 Task: Find and explore the Burj Khalifa in Google Earth, and gather information about its architecture and design.
Action: Mouse moved to (533, 301)
Screenshot: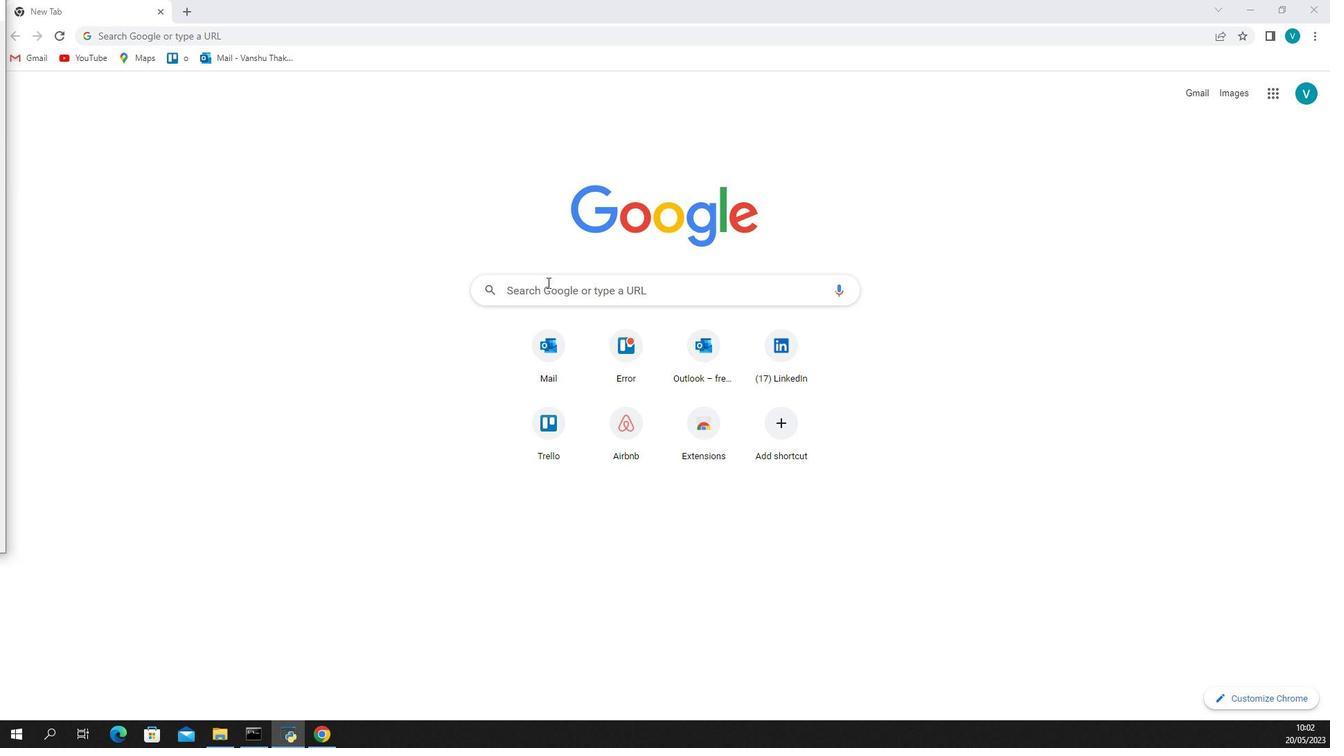 
Action: Mouse pressed left at (533, 301)
Screenshot: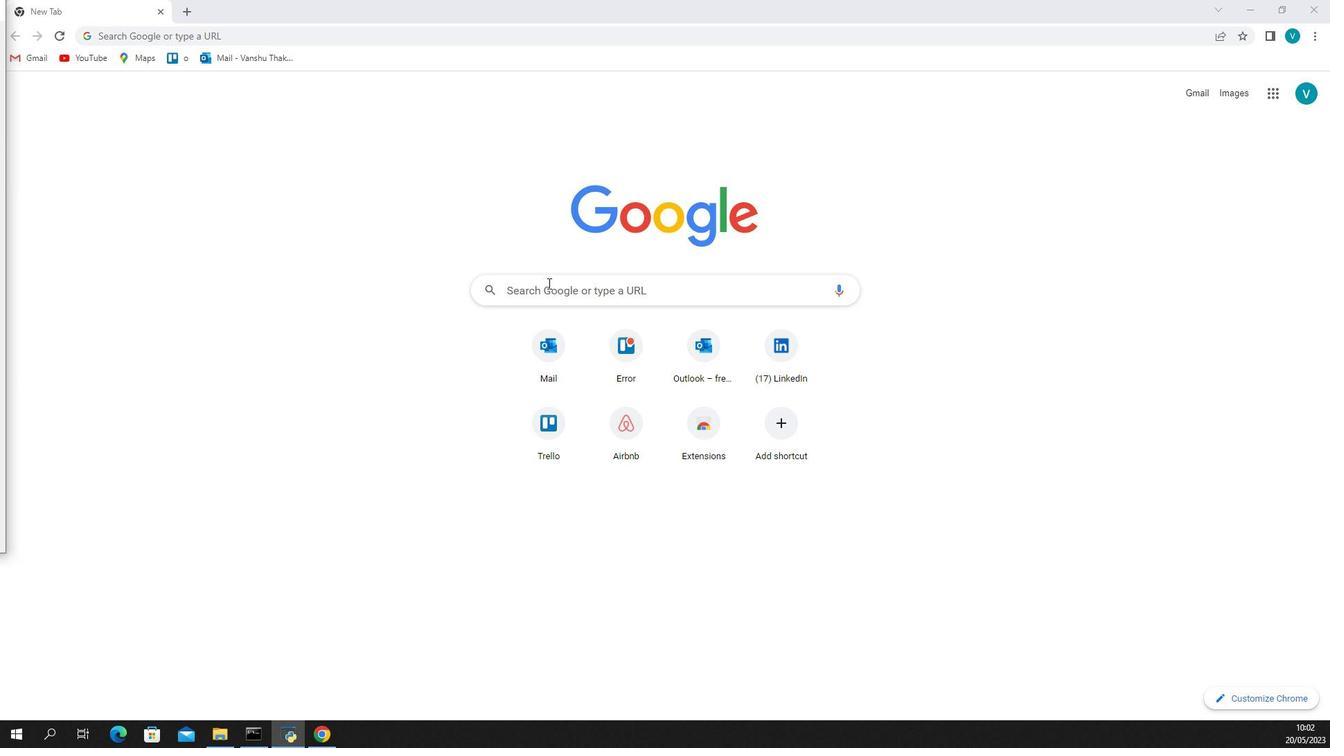 
Action: Key pressed google<Key.space>earth<Key.enter>
Screenshot: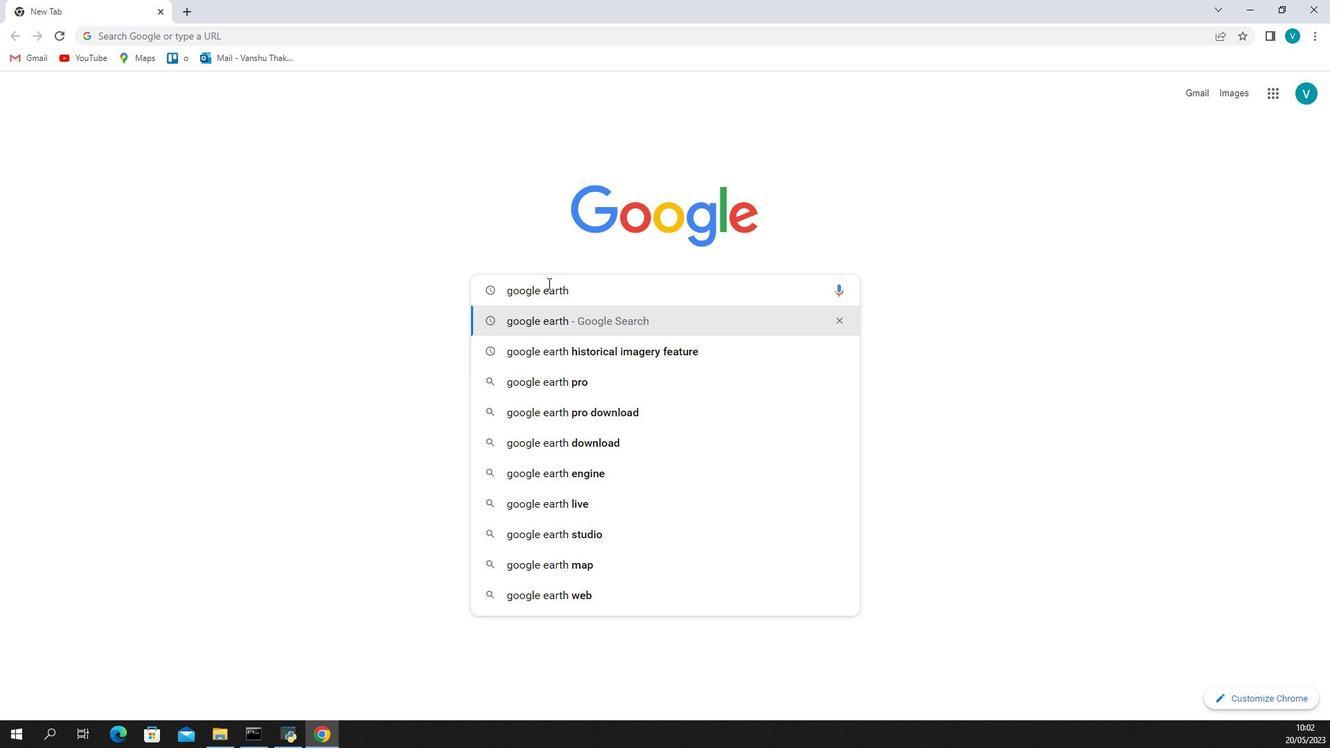 
Action: Mouse moved to (255, 250)
Screenshot: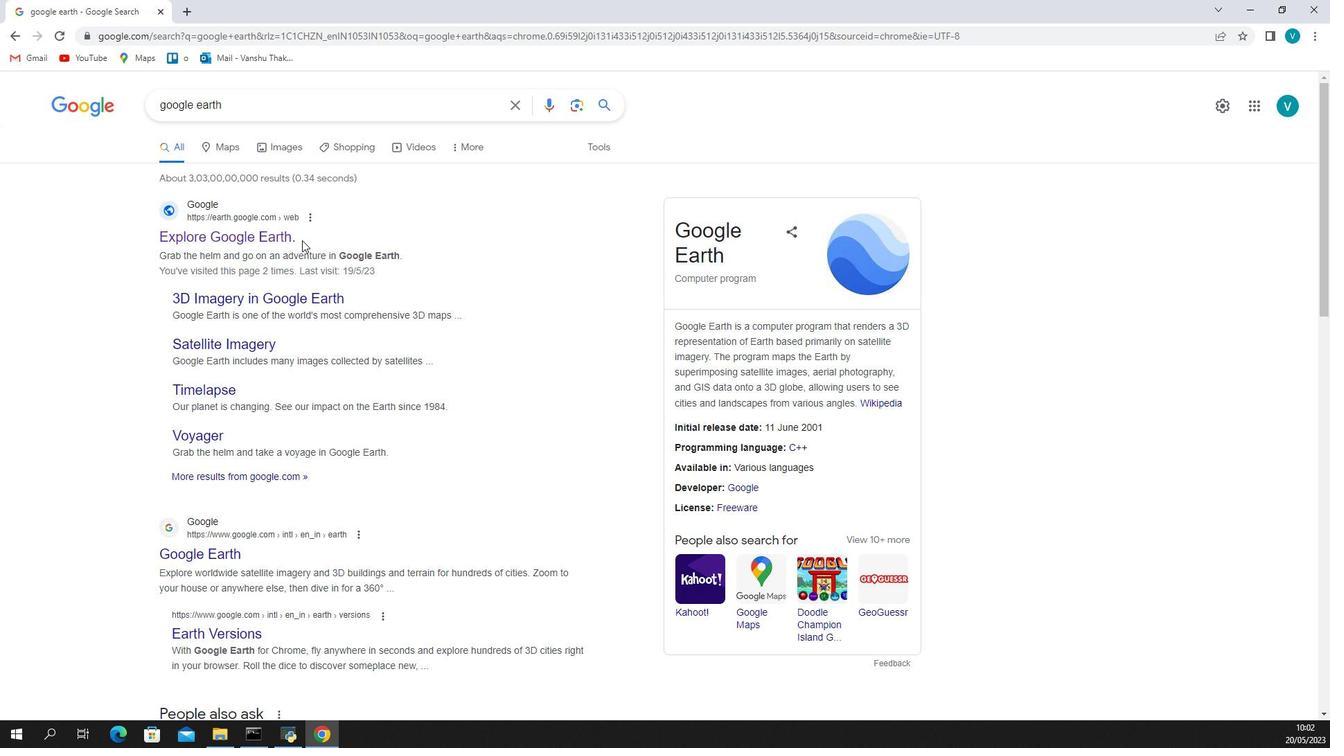 
Action: Mouse pressed left at (255, 250)
Screenshot: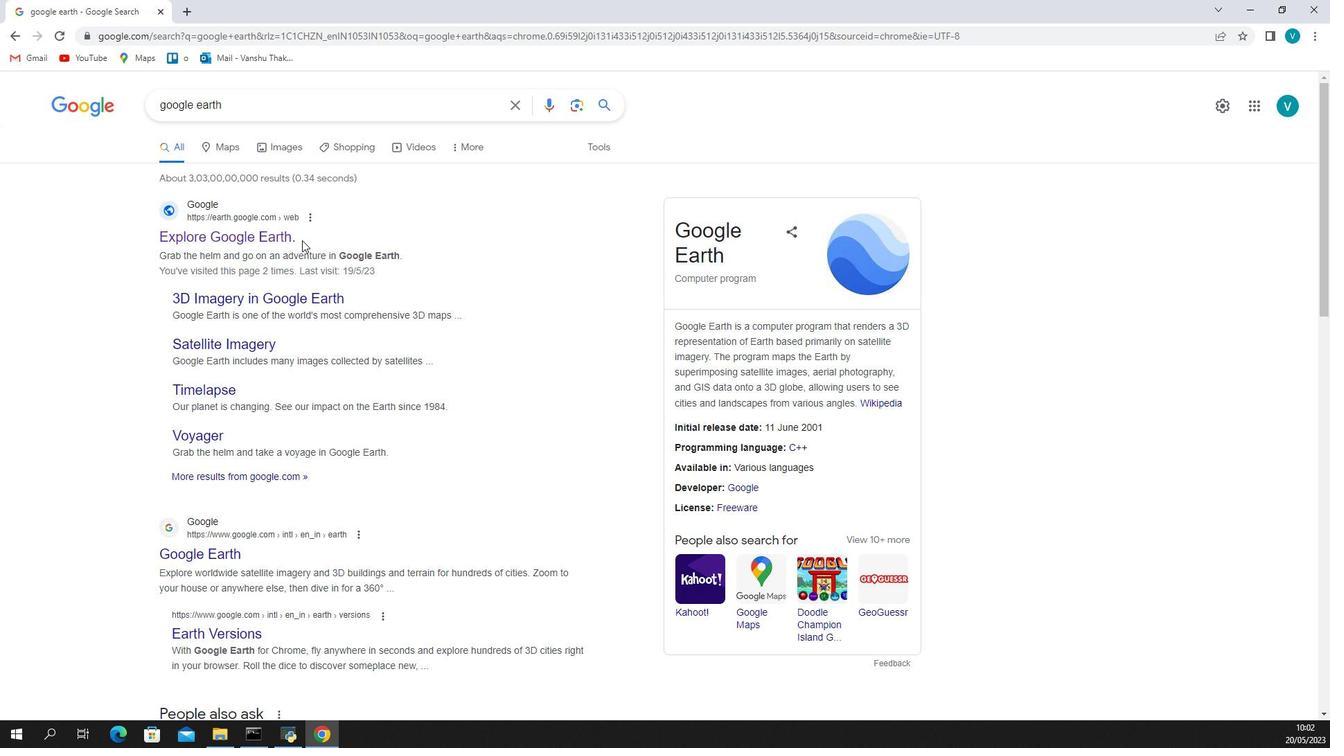 
Action: Mouse moved to (361, 283)
Screenshot: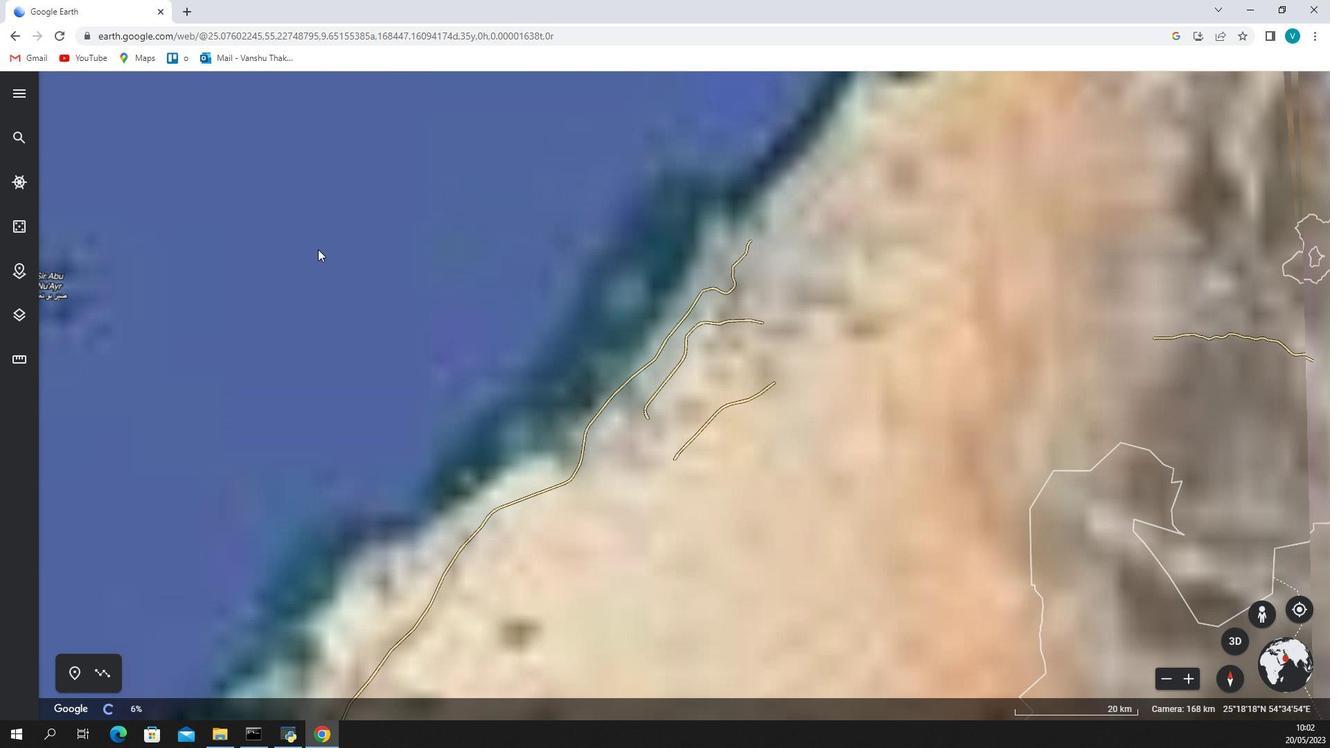 
Action: Mouse scrolled (361, 282) with delta (0, 0)
Screenshot: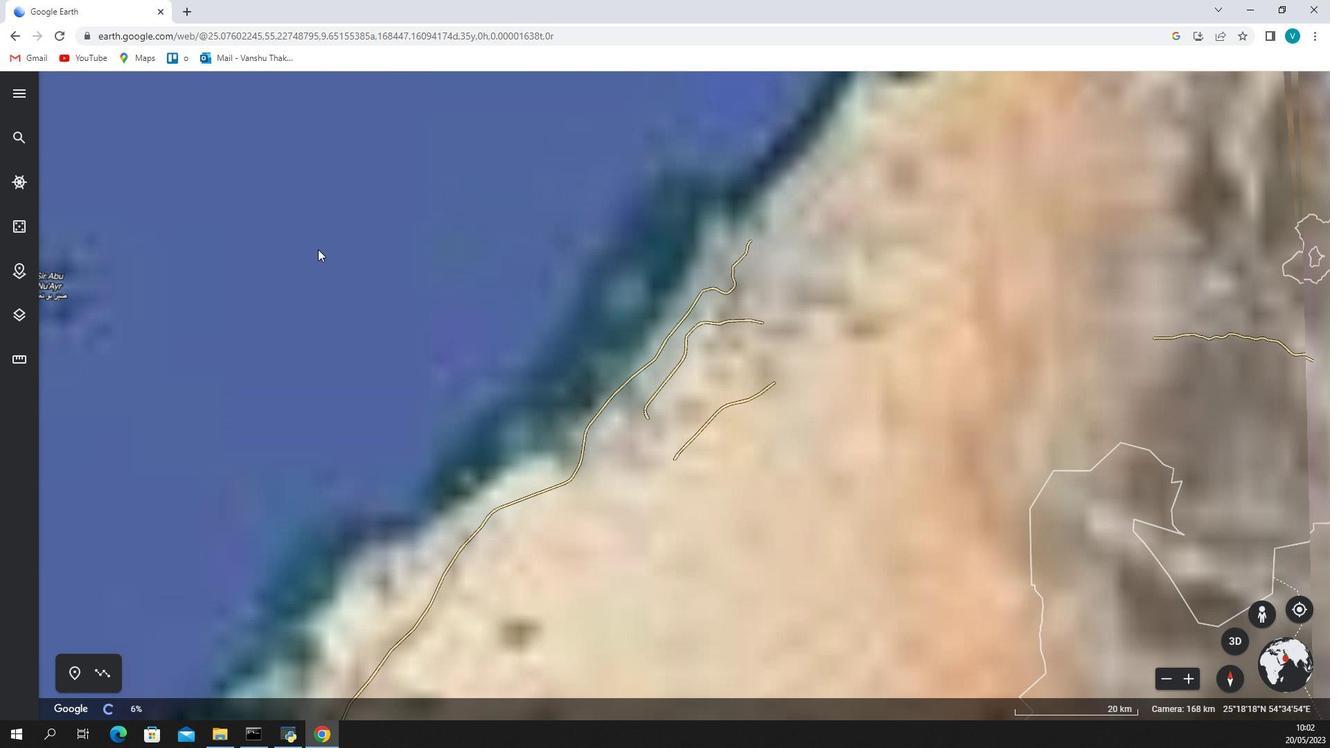 
Action: Mouse moved to (363, 284)
Screenshot: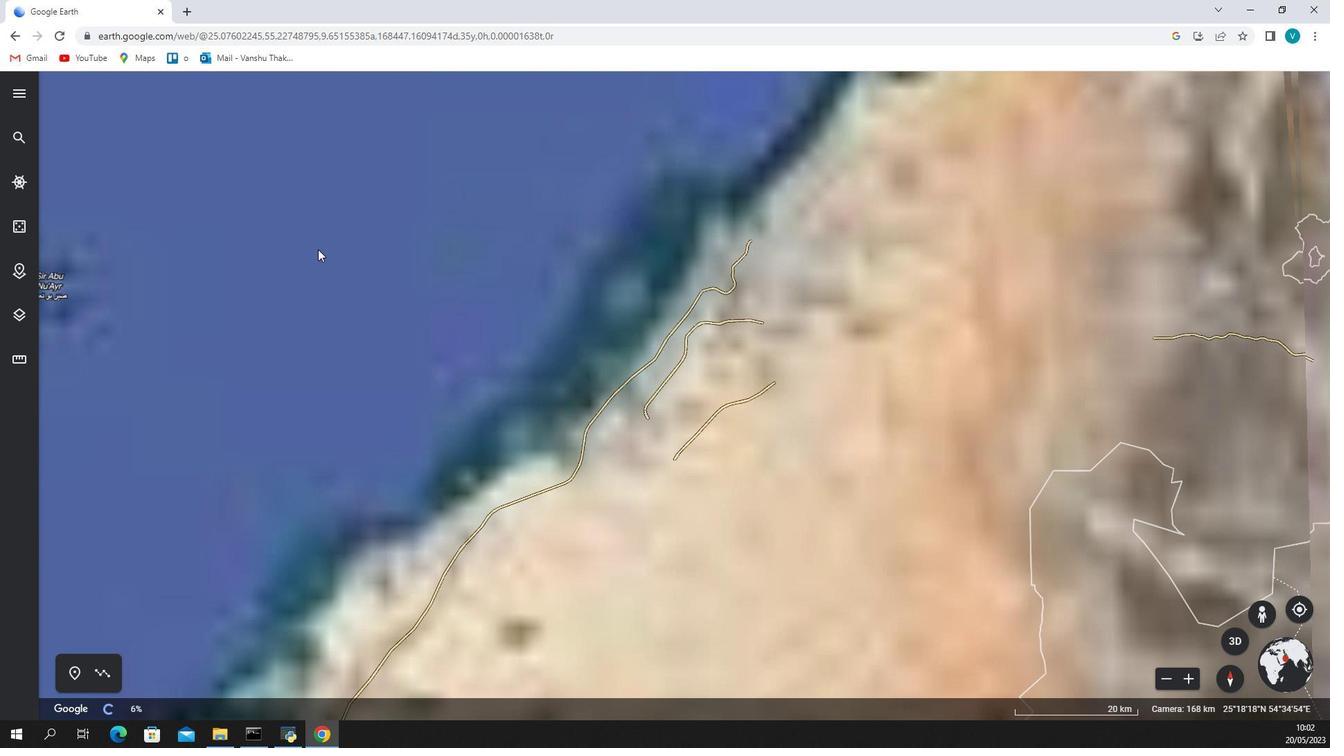 
Action: Mouse scrolled (363, 284) with delta (0, 0)
Screenshot: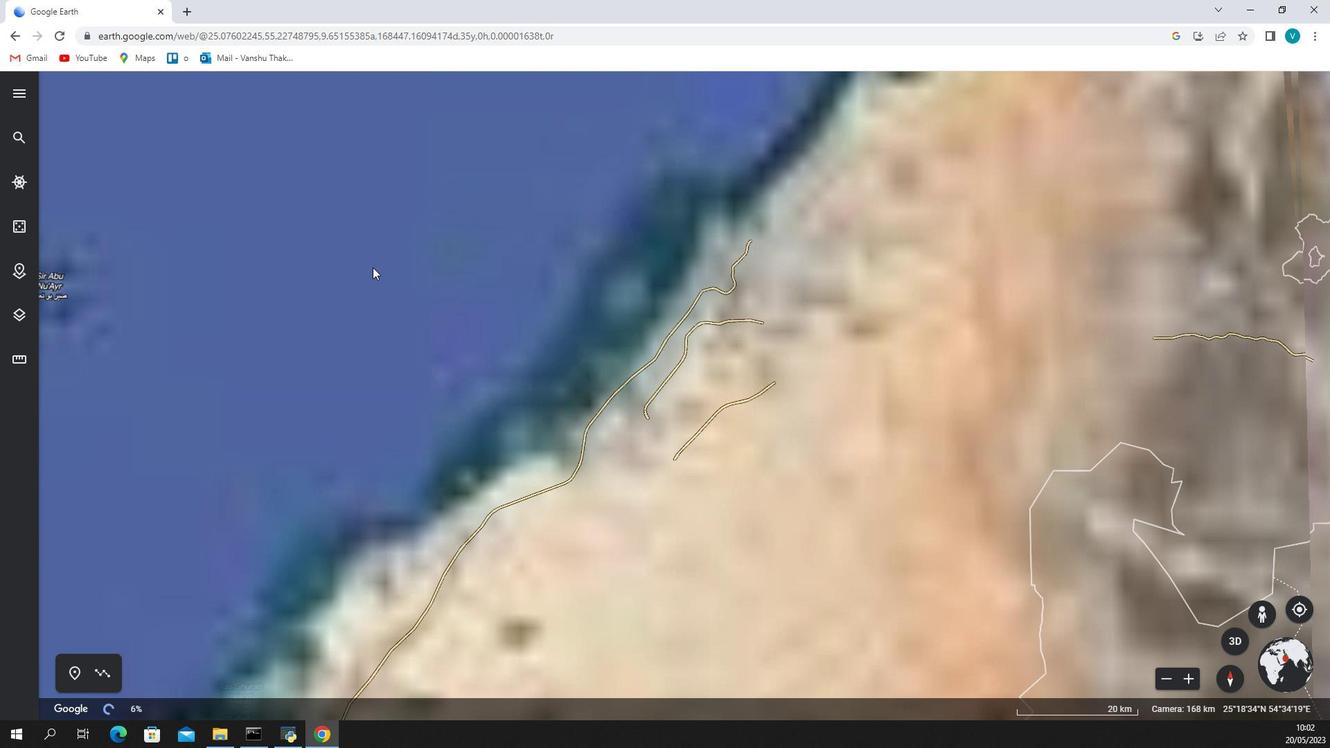 
Action: Mouse moved to (368, 285)
Screenshot: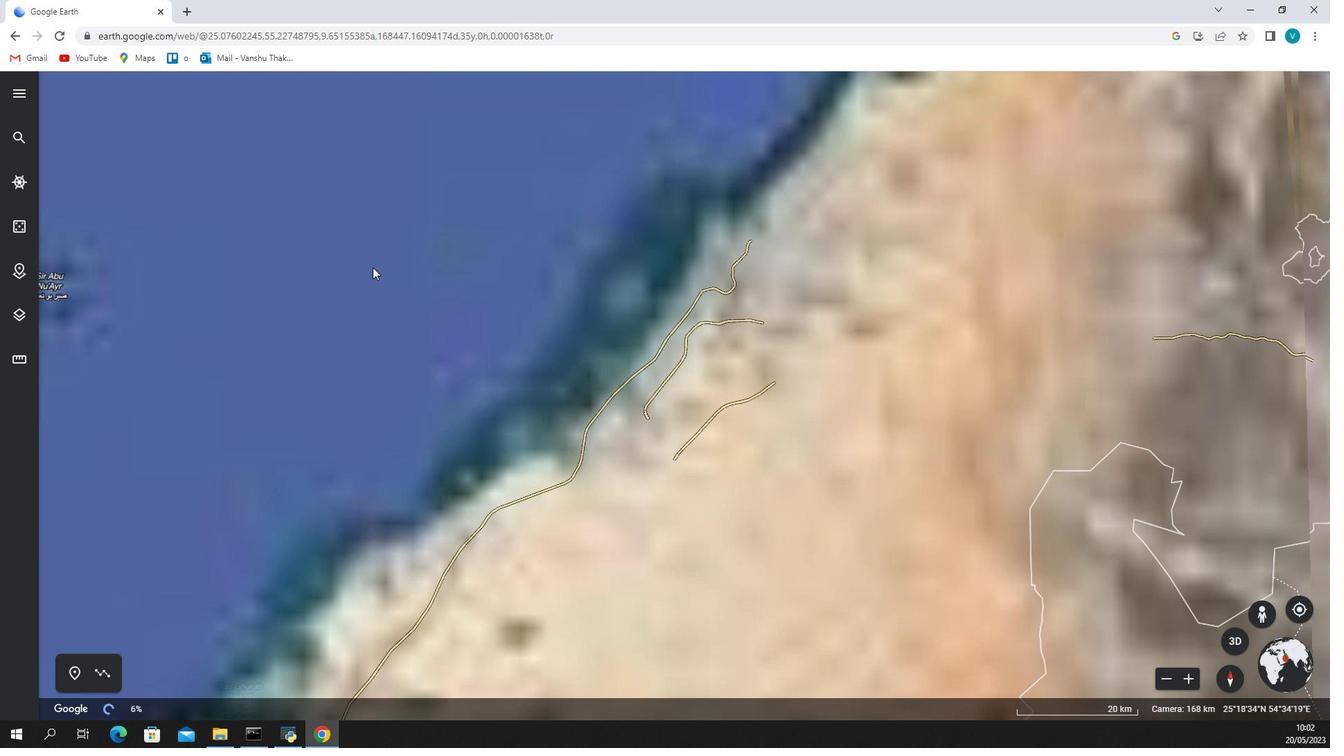 
Action: Mouse scrolled (368, 284) with delta (0, 0)
Screenshot: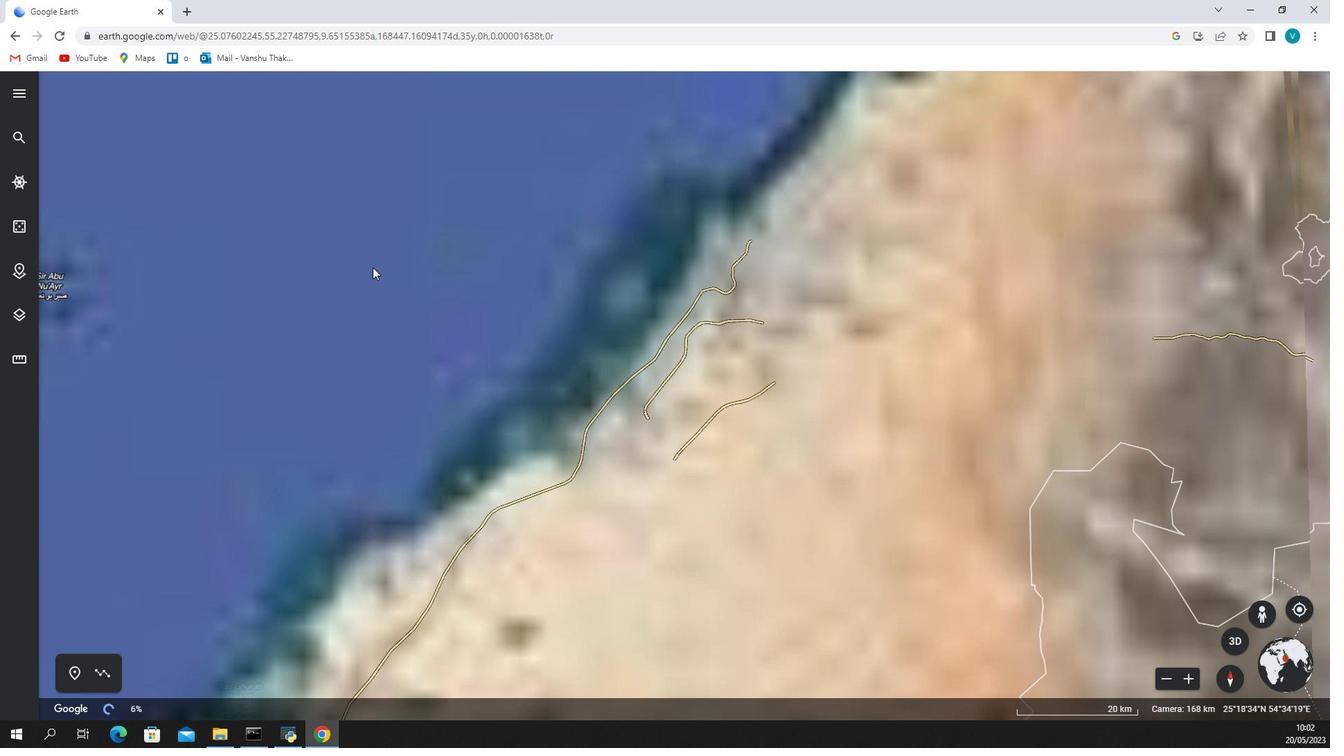 
Action: Mouse moved to (372, 285)
Screenshot: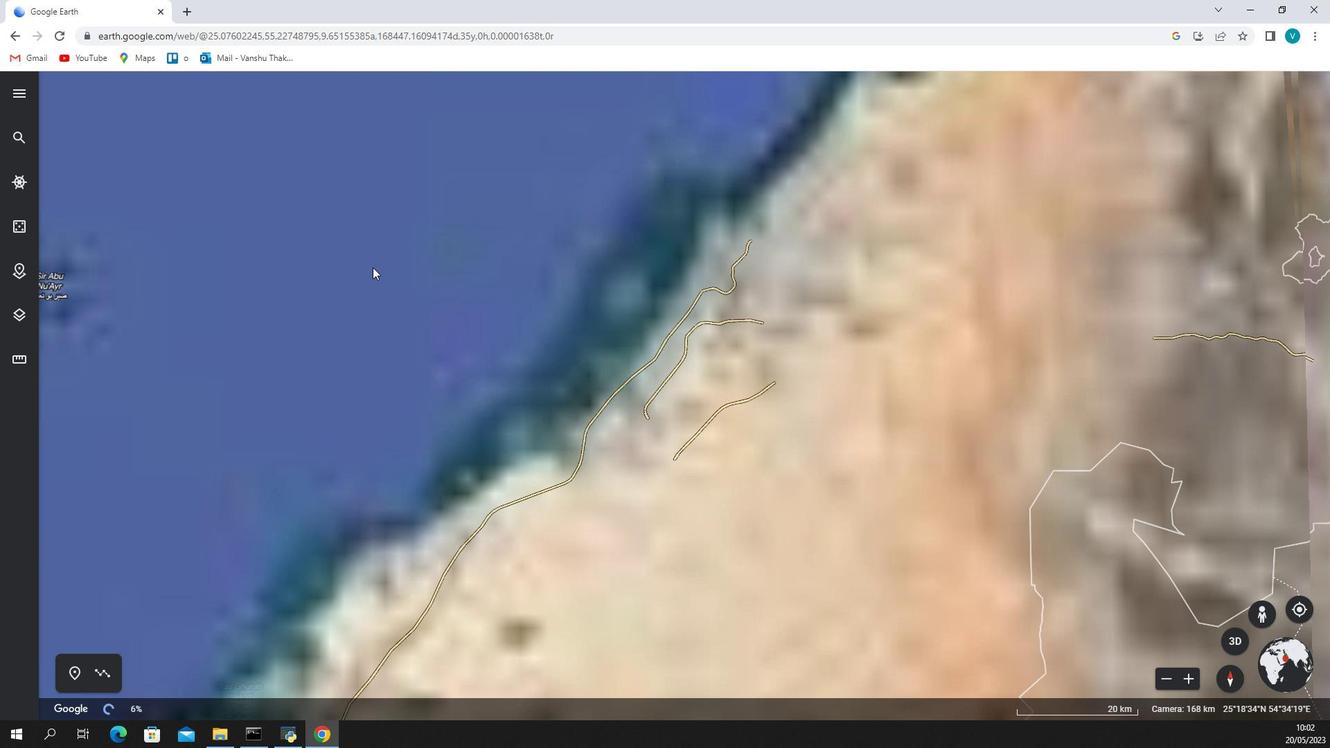 
Action: Mouse scrolled (372, 284) with delta (0, 0)
Screenshot: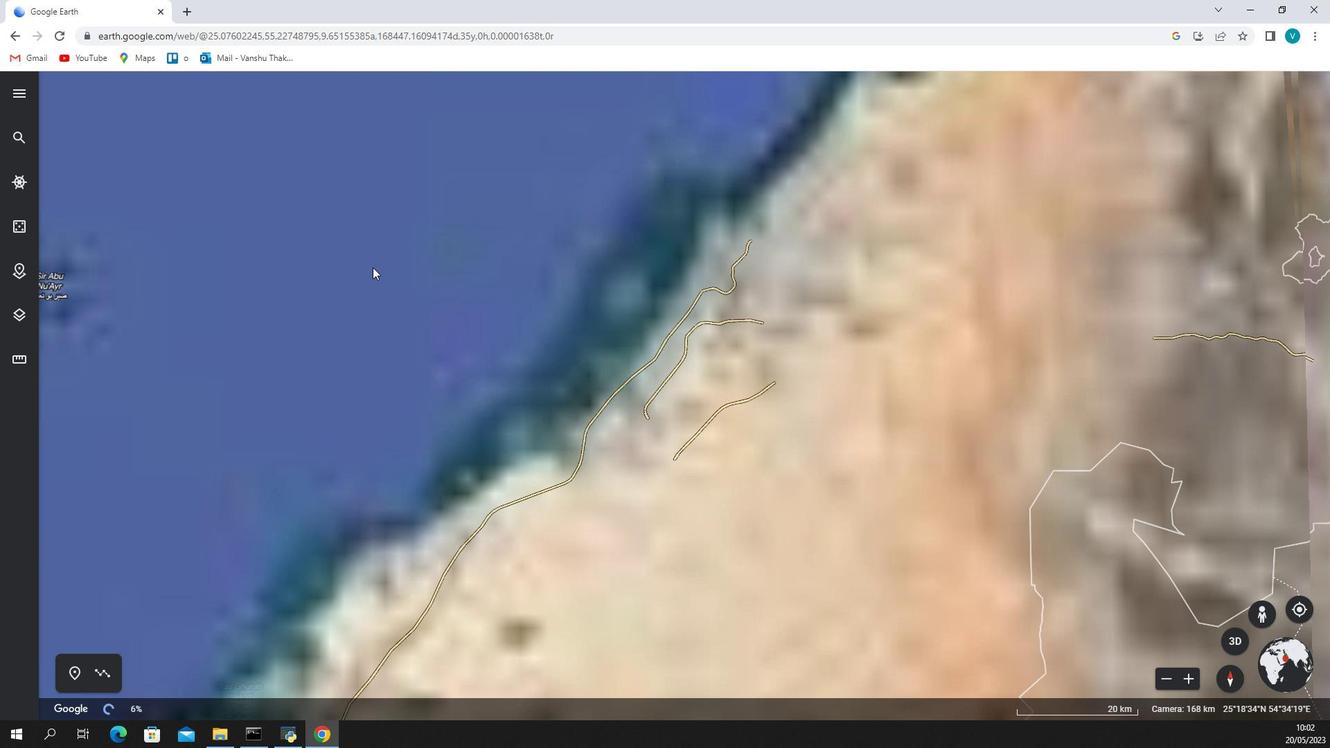 
Action: Mouse moved to (374, 285)
Screenshot: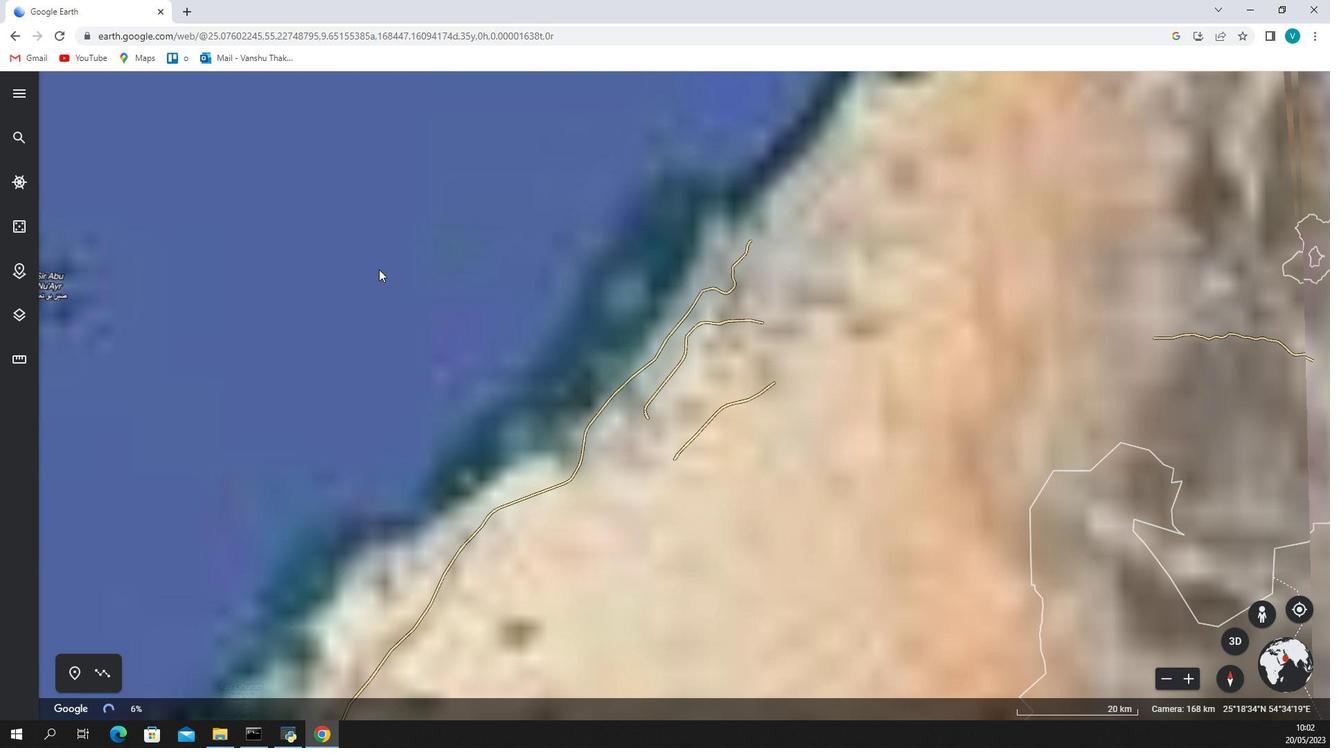 
Action: Mouse scrolled (374, 284) with delta (0, 0)
Screenshot: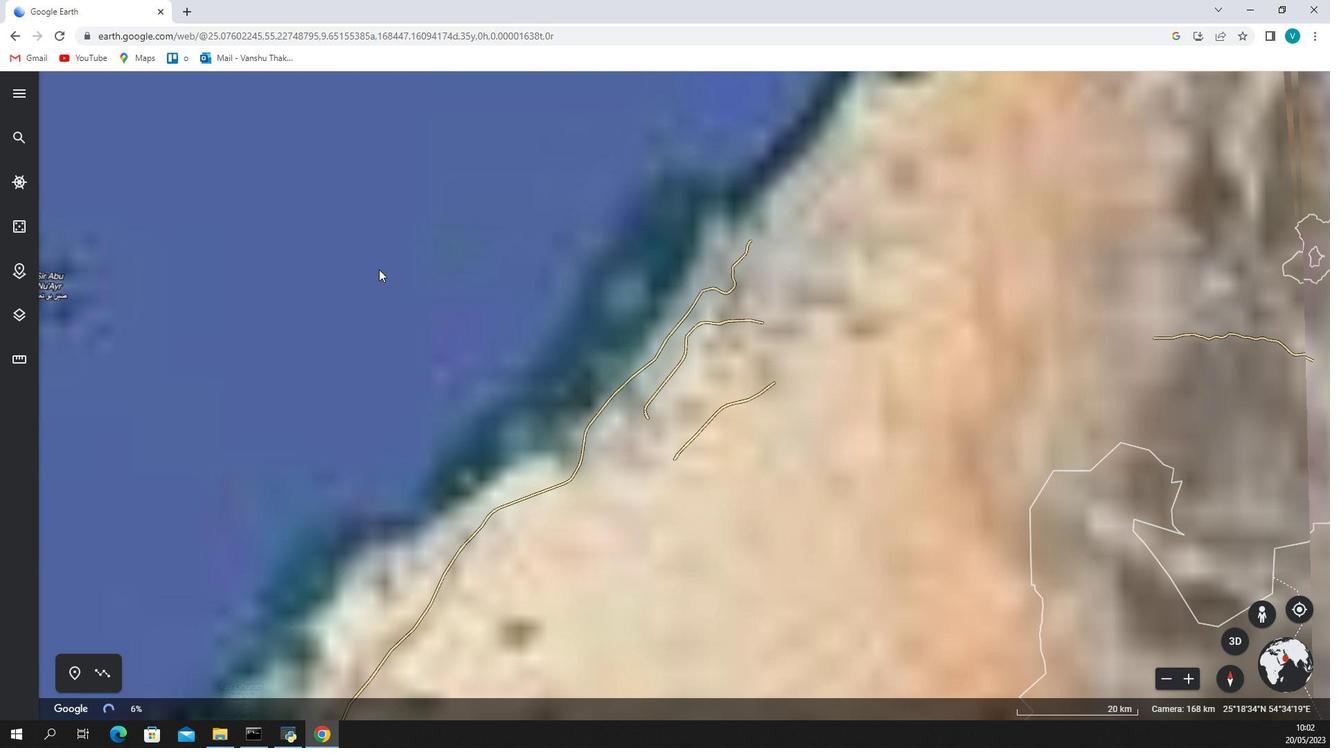 
Action: Mouse scrolled (374, 284) with delta (0, 0)
Screenshot: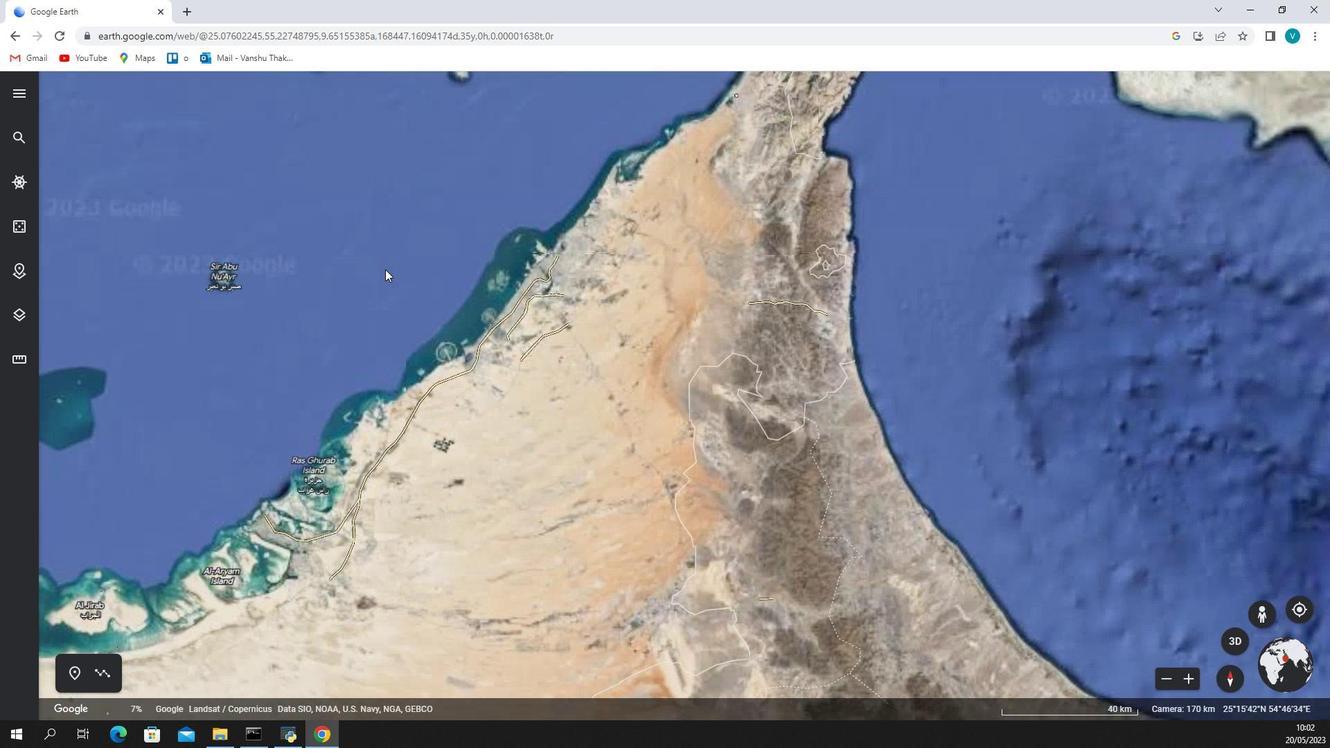 
Action: Mouse scrolled (374, 284) with delta (0, 0)
Screenshot: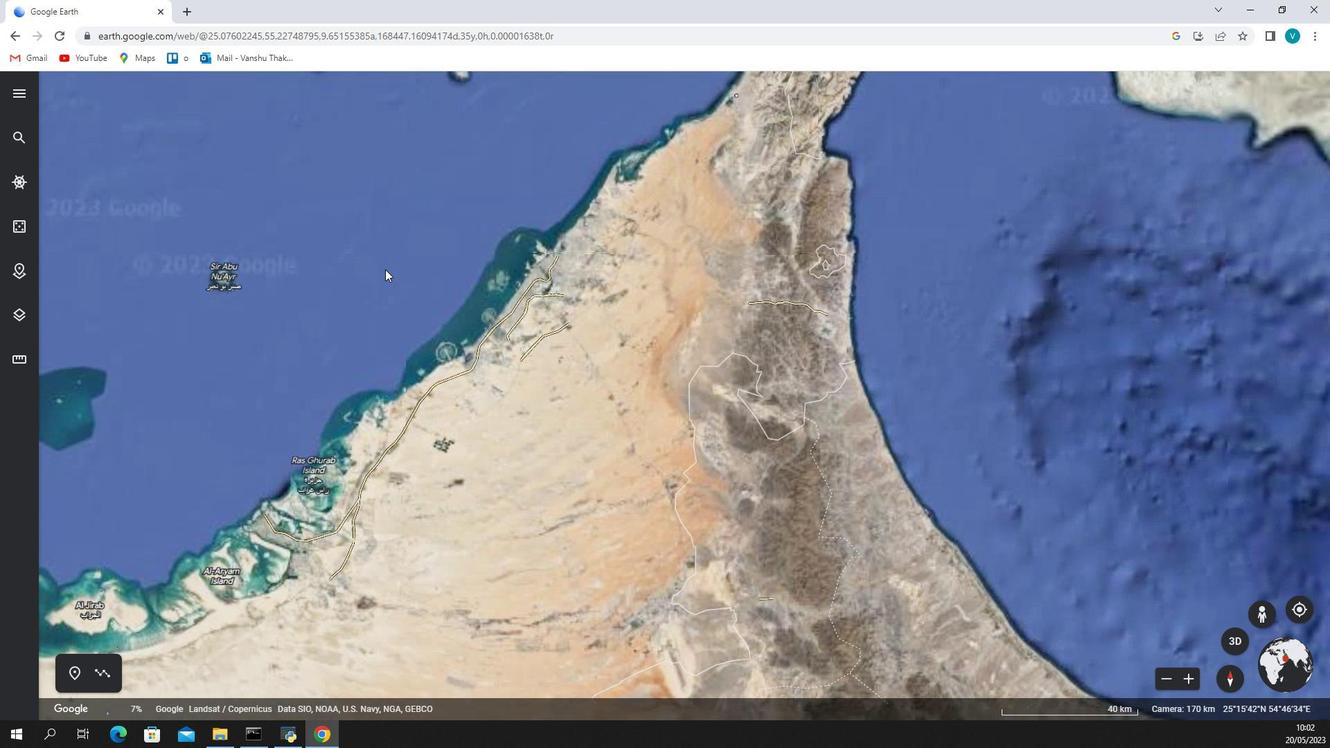 
Action: Mouse scrolled (374, 284) with delta (0, 0)
Screenshot: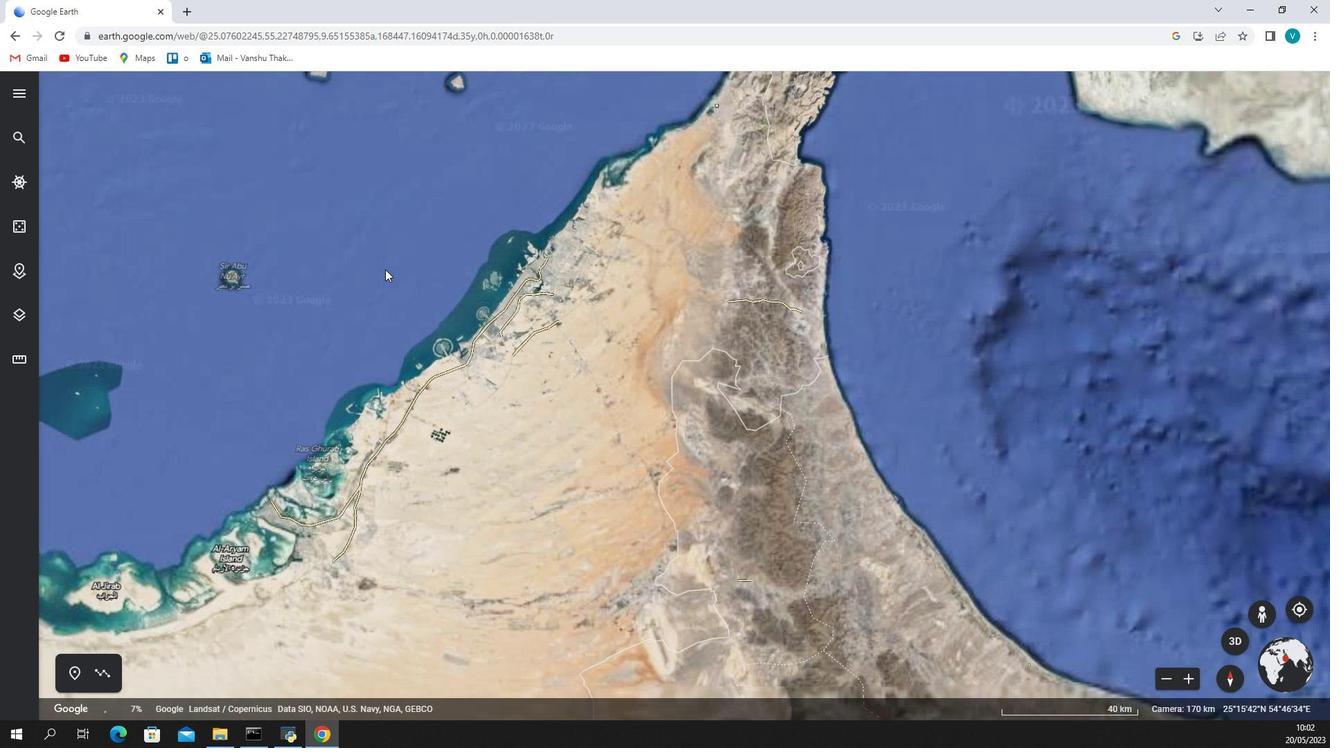 
Action: Mouse scrolled (374, 284) with delta (0, 0)
Screenshot: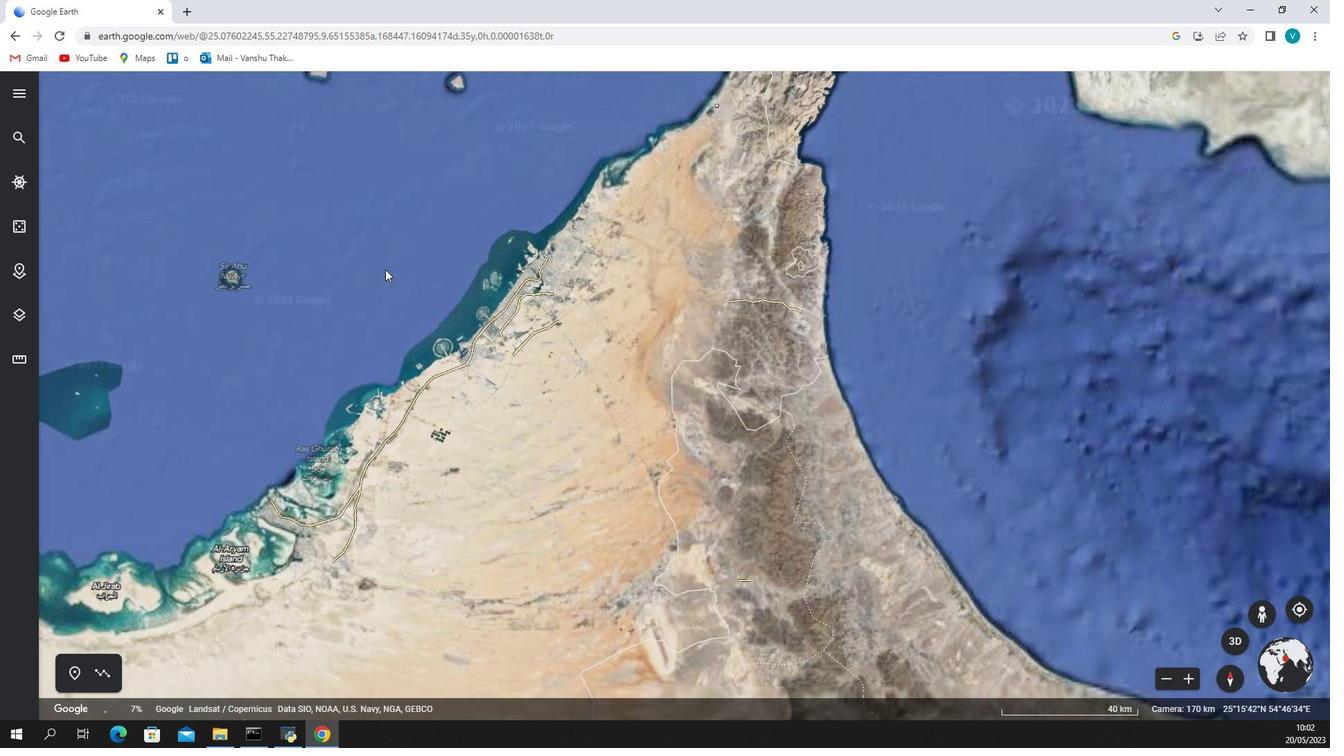 
Action: Mouse scrolled (374, 284) with delta (0, 0)
Screenshot: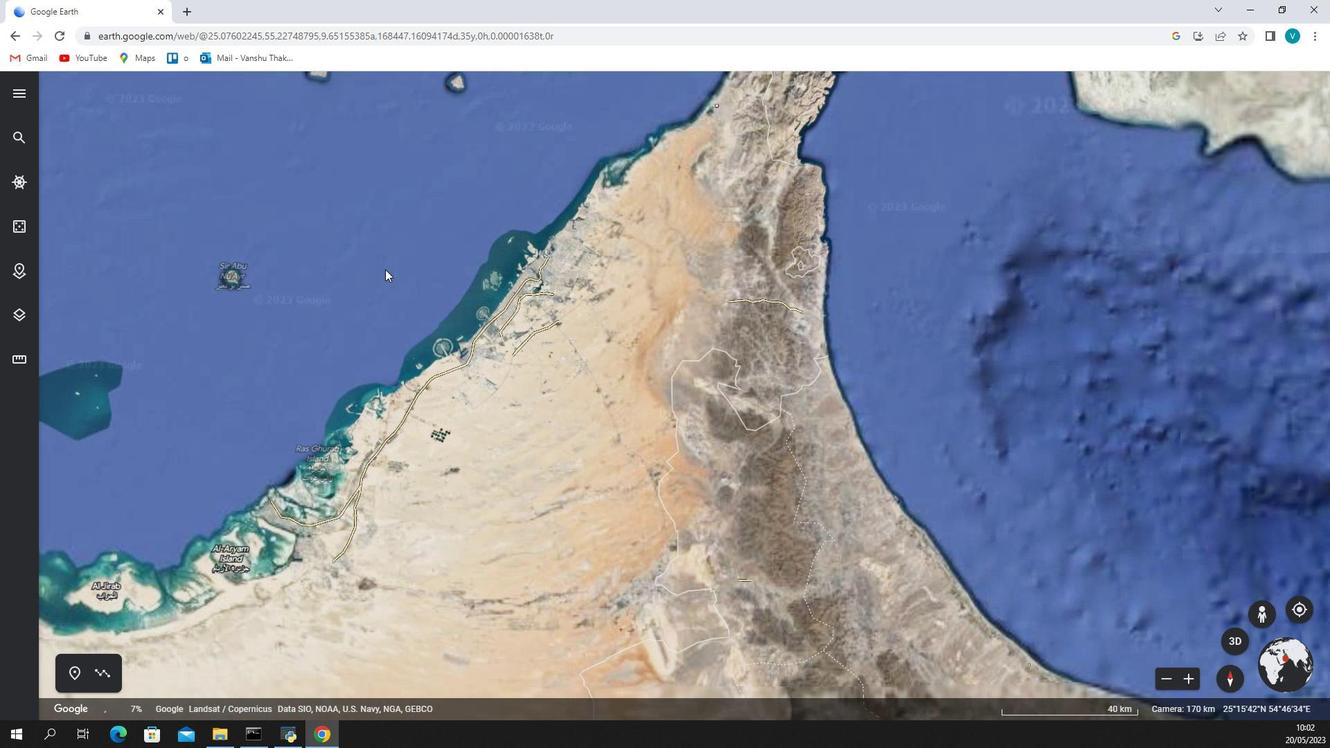 
Action: Mouse scrolled (374, 284) with delta (0, 0)
Screenshot: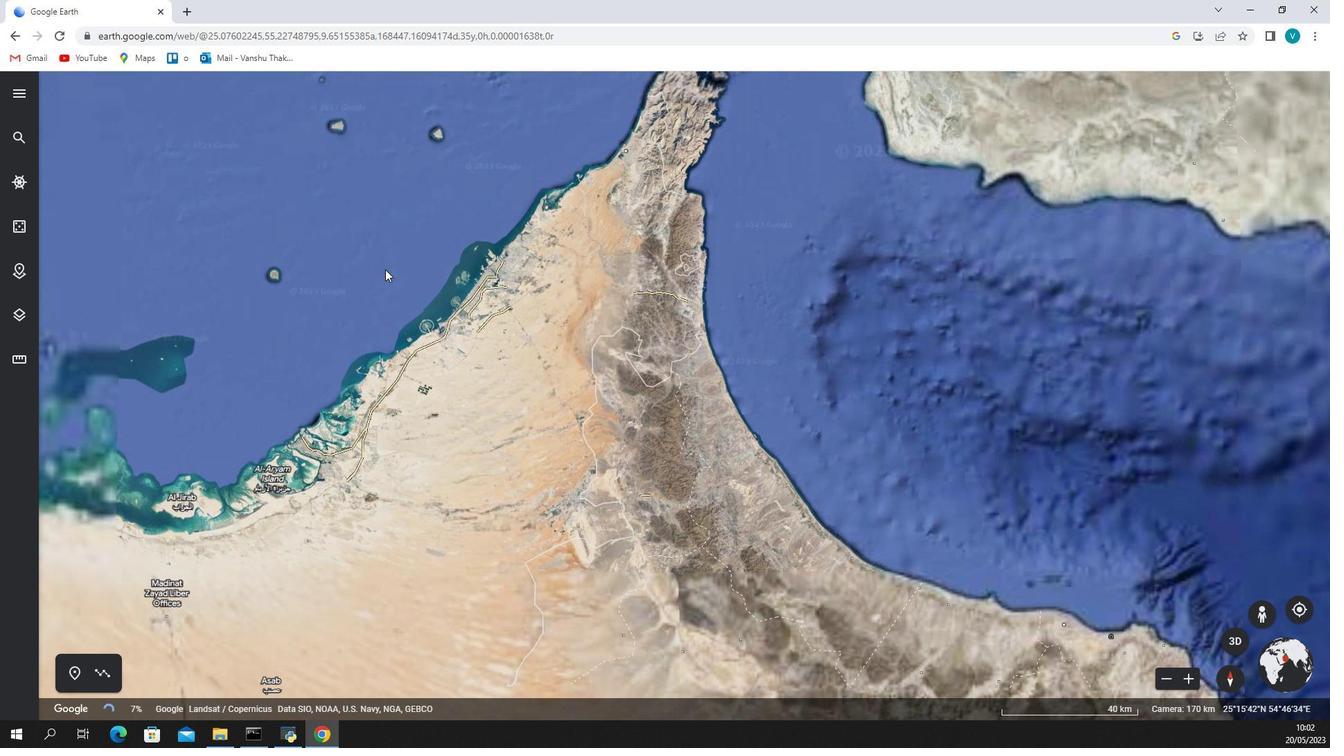 
Action: Mouse scrolled (374, 284) with delta (0, 0)
Screenshot: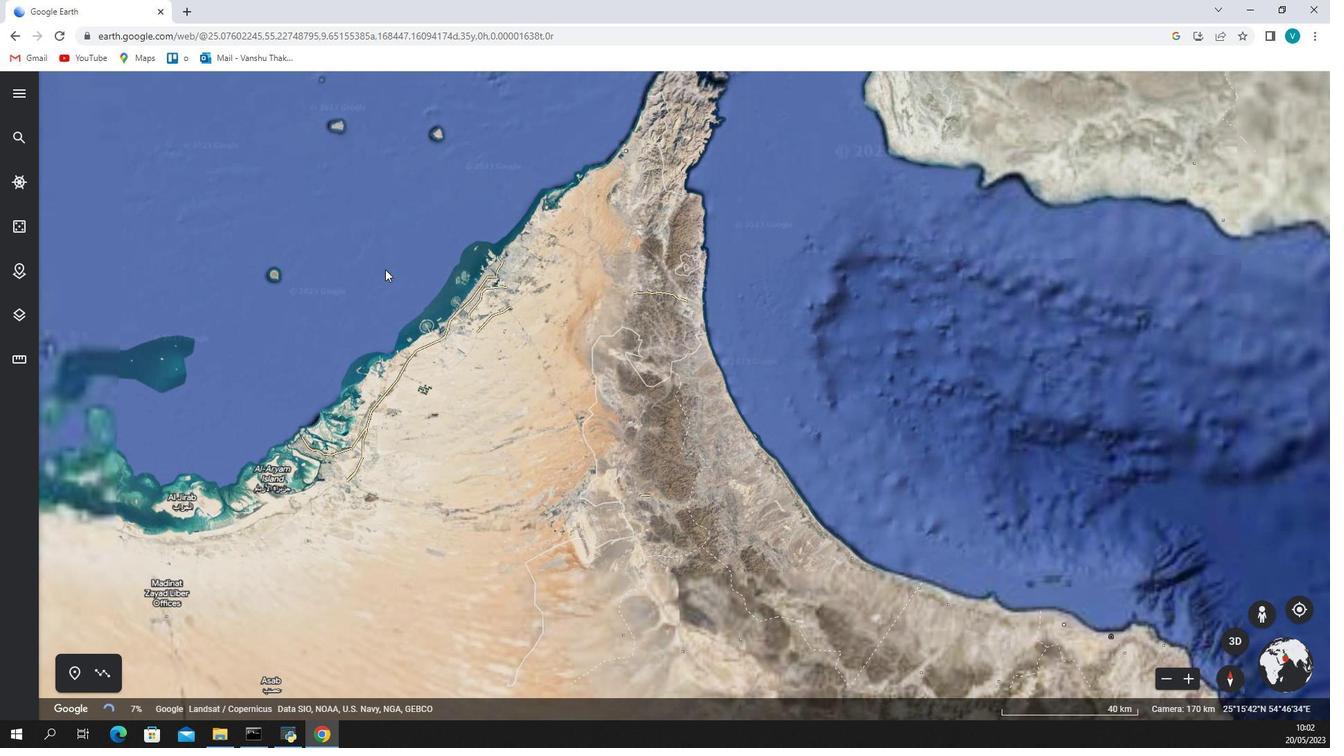 
Action: Mouse scrolled (374, 284) with delta (0, 0)
Screenshot: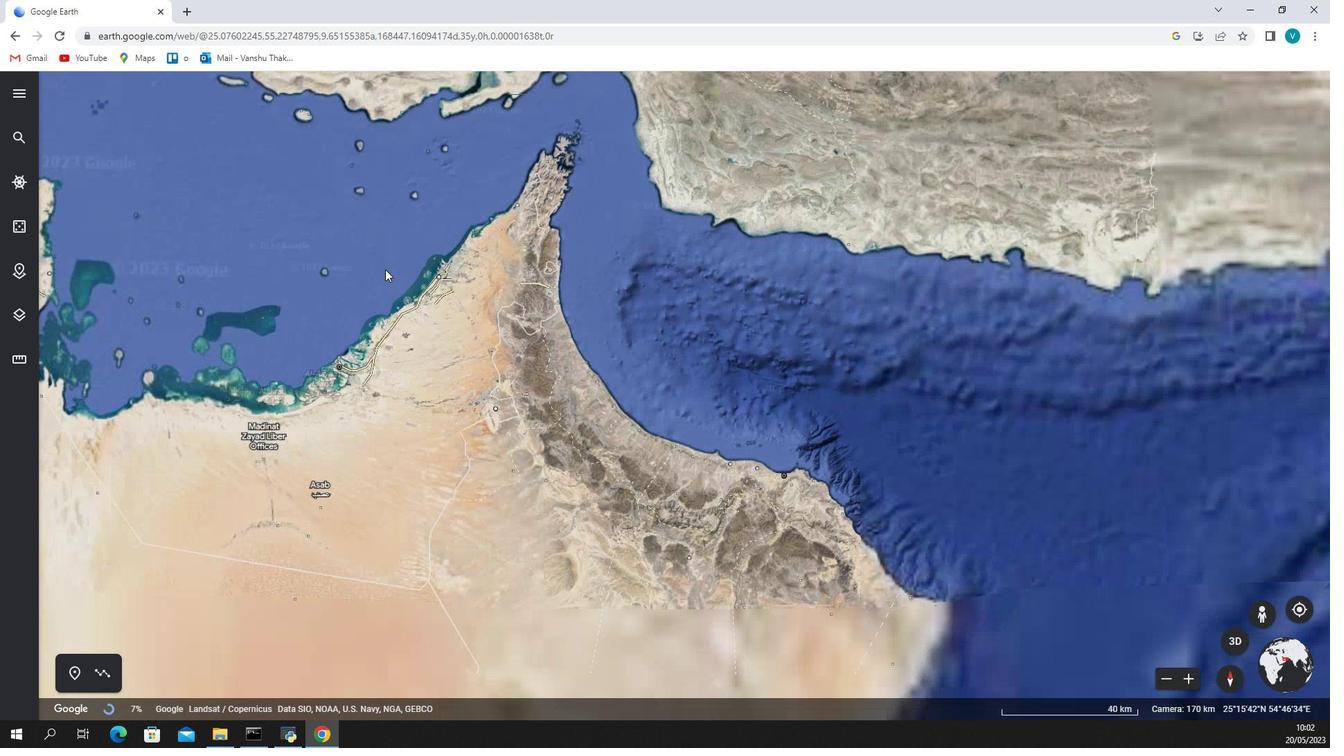 
Action: Mouse scrolled (374, 284) with delta (0, 0)
Screenshot: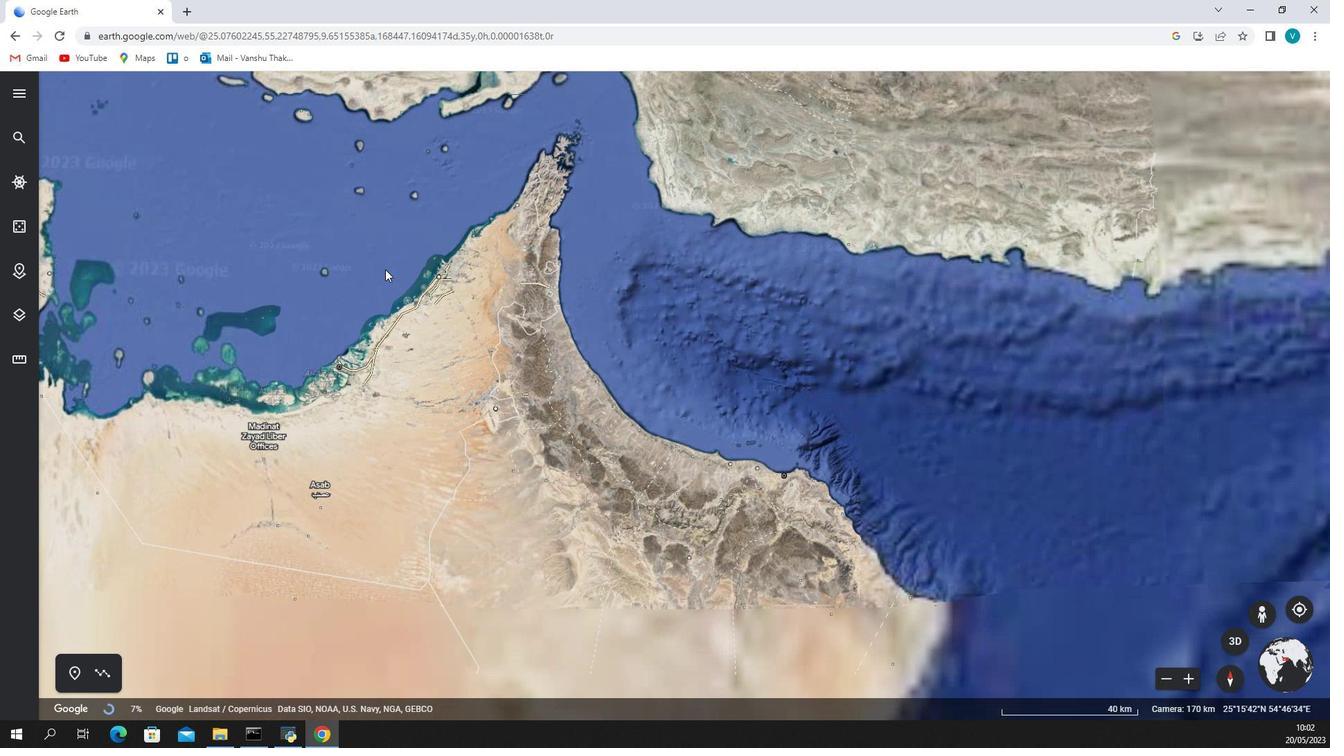 
Action: Mouse scrolled (374, 284) with delta (0, 0)
Screenshot: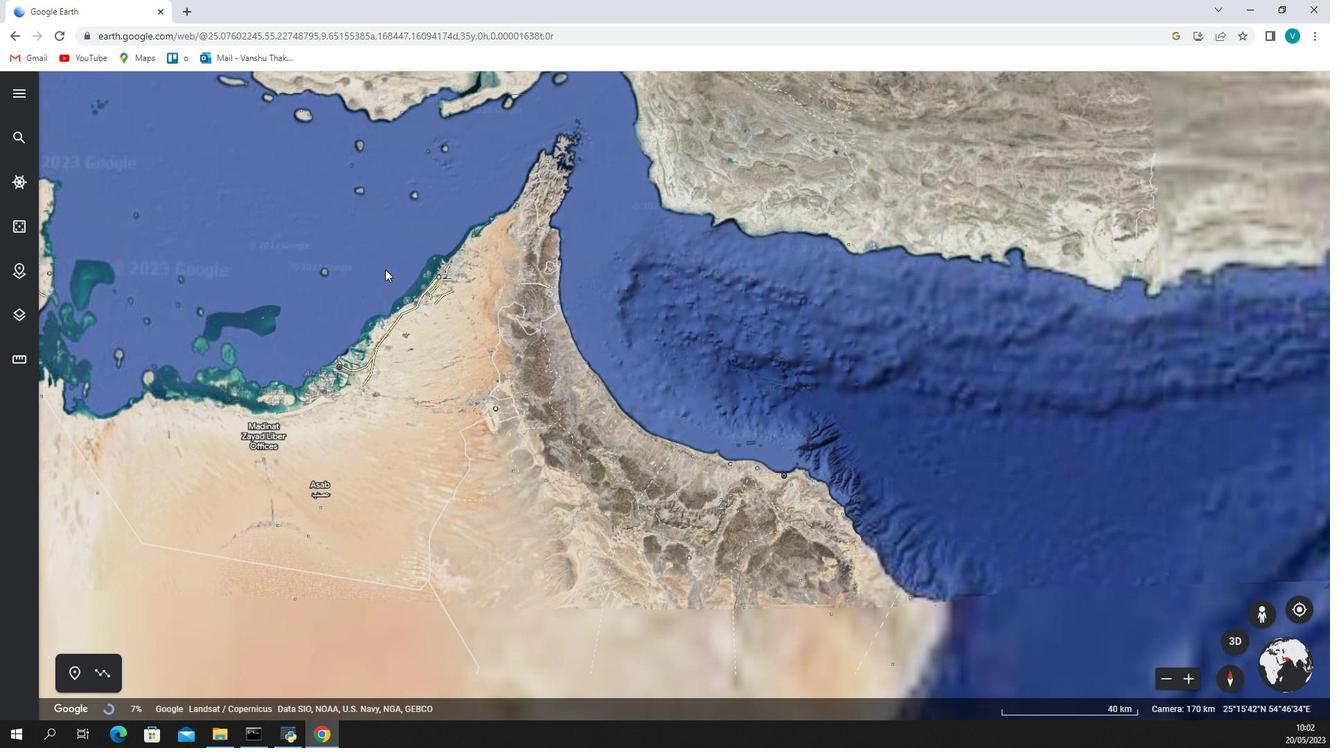 
Action: Mouse scrolled (374, 284) with delta (0, 0)
Screenshot: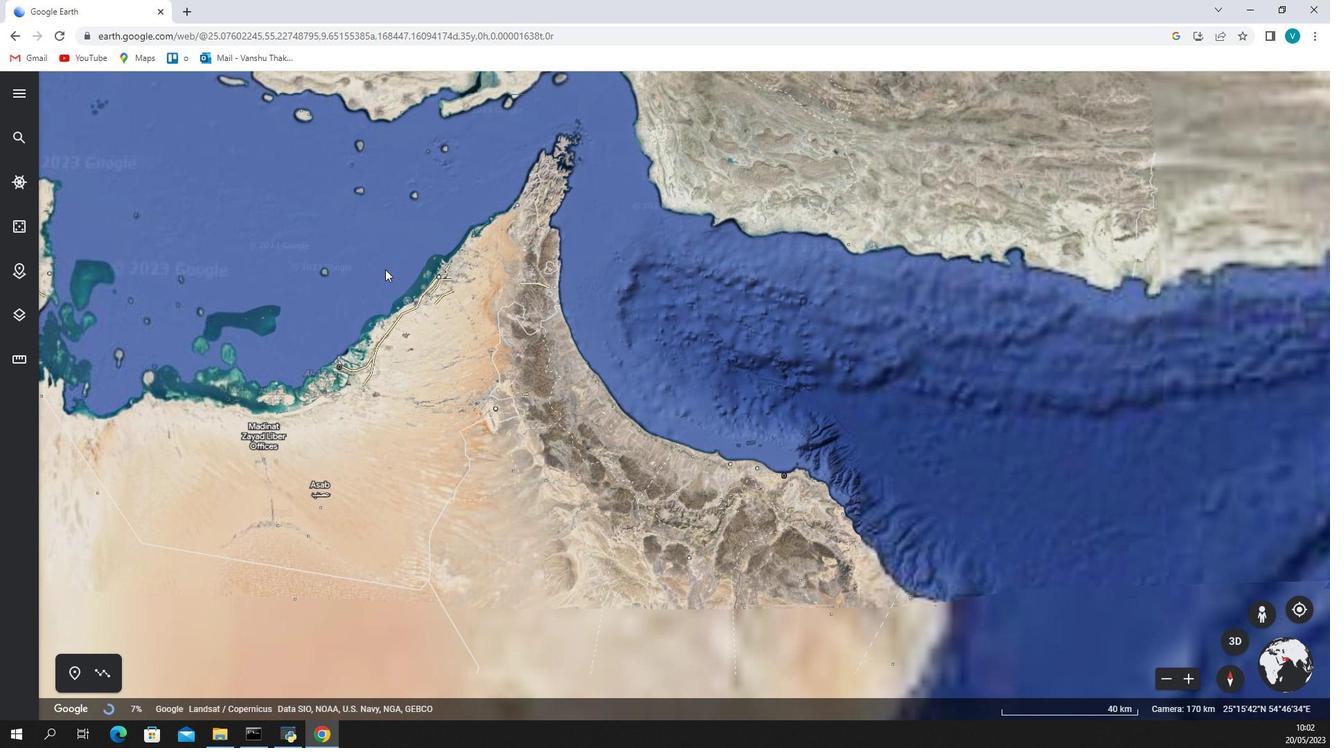 
Action: Mouse scrolled (374, 284) with delta (0, 0)
Screenshot: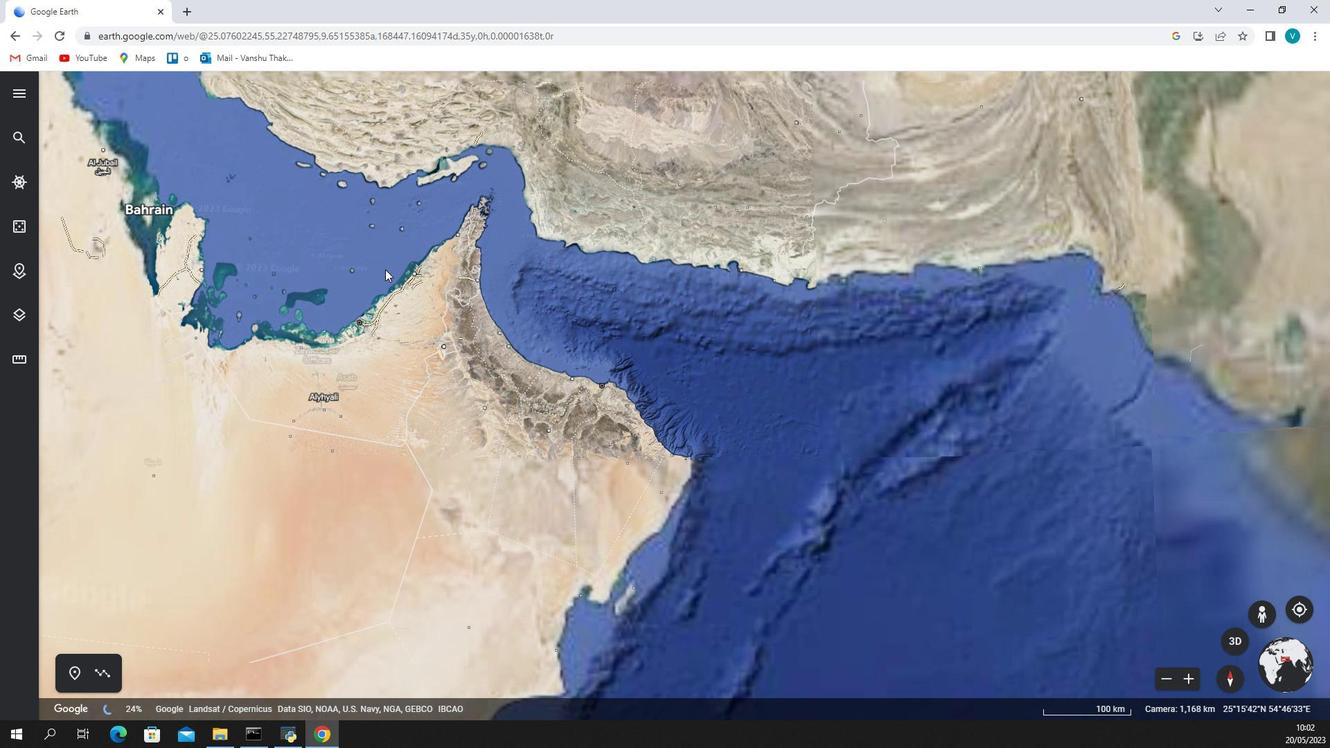 
Action: Mouse scrolled (374, 284) with delta (0, 0)
Screenshot: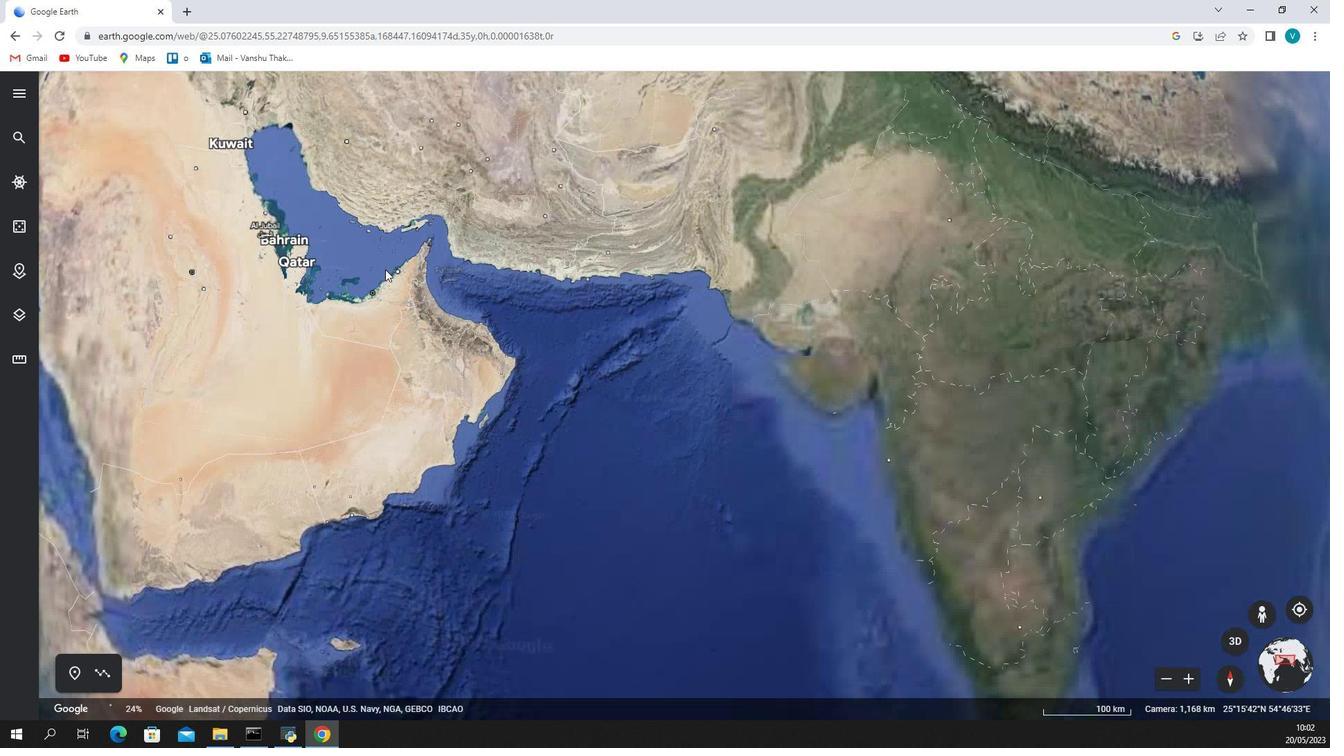 
Action: Mouse scrolled (374, 284) with delta (0, 0)
Screenshot: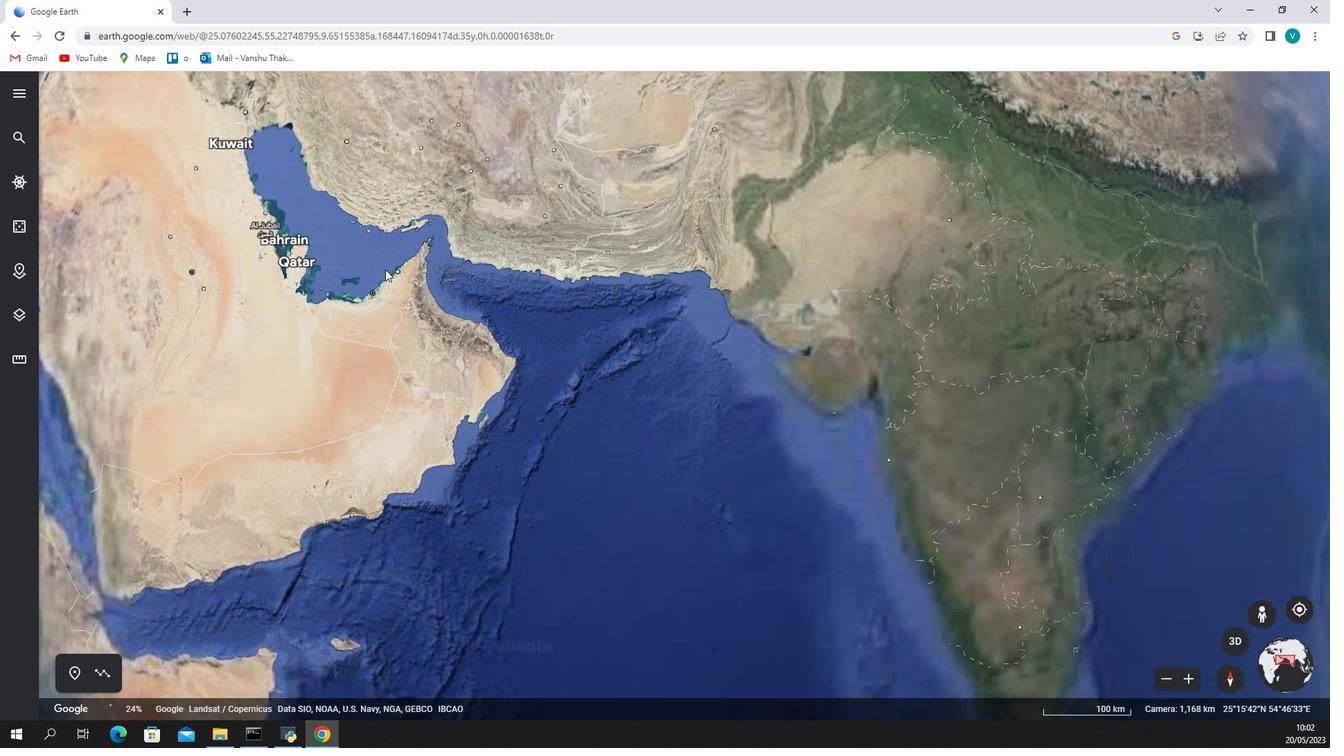 
Action: Mouse scrolled (374, 284) with delta (0, 0)
Screenshot: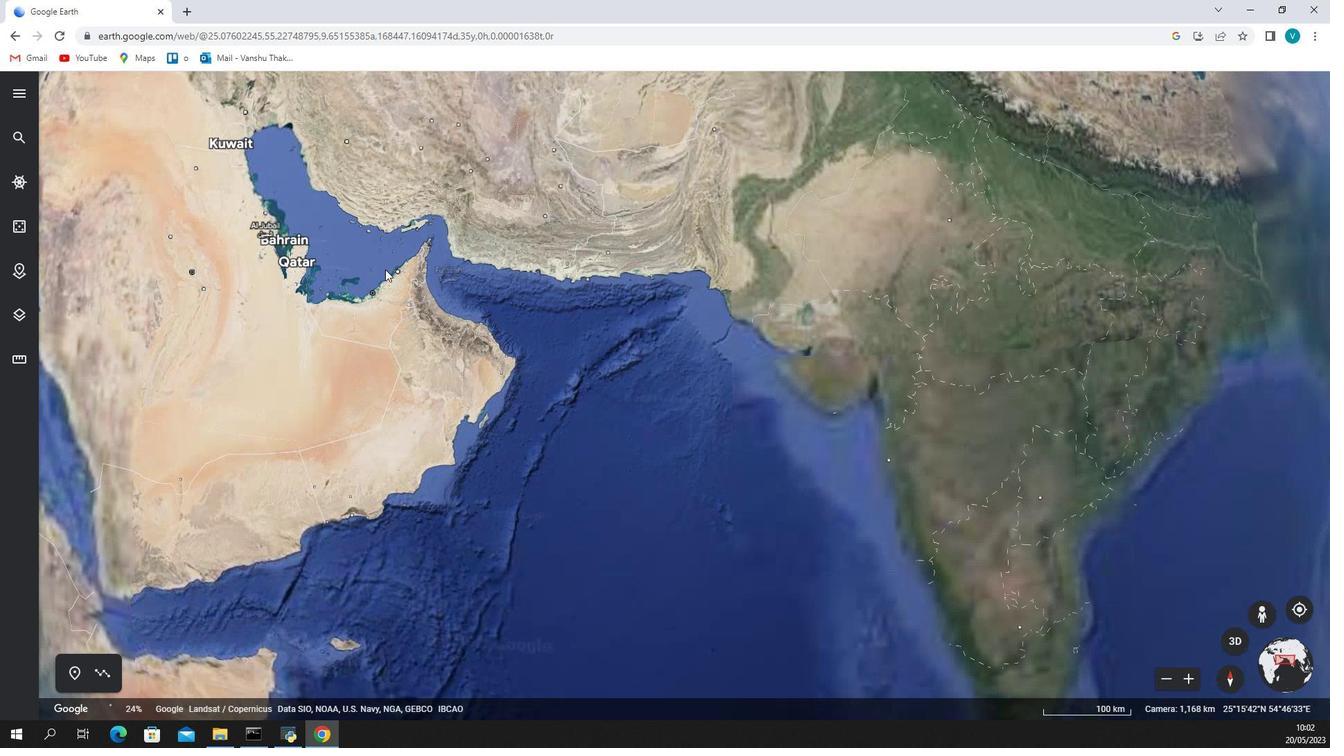 
Action: Mouse moved to (15, 135)
Screenshot: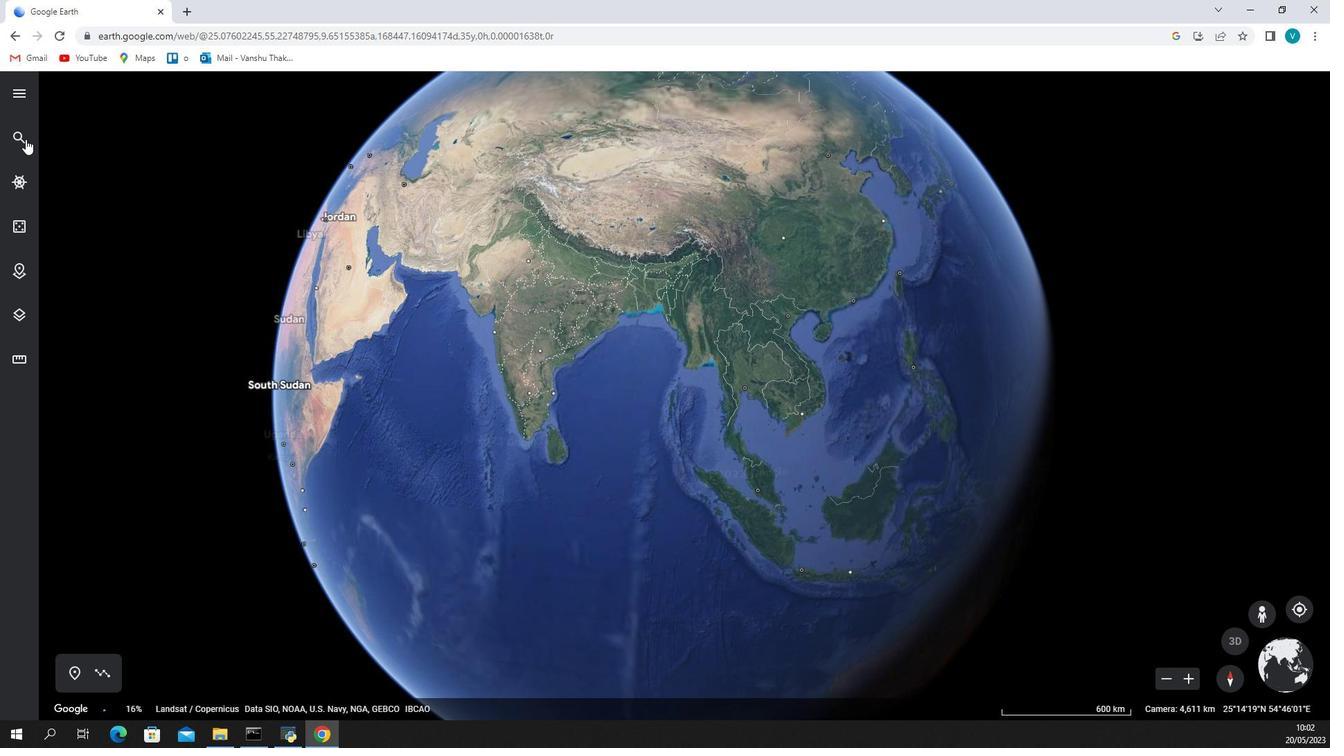 
Action: Mouse pressed left at (15, 135)
Screenshot: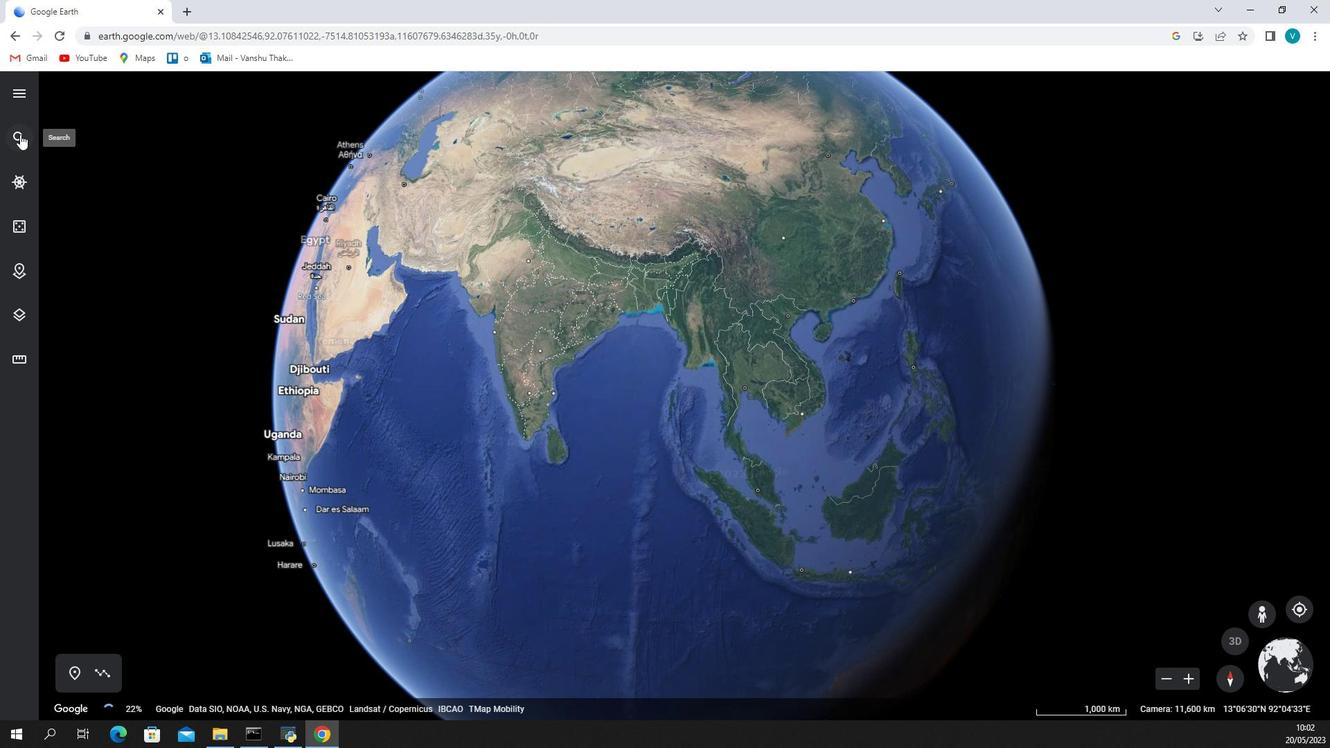 
Action: Mouse moved to (167, 101)
Screenshot: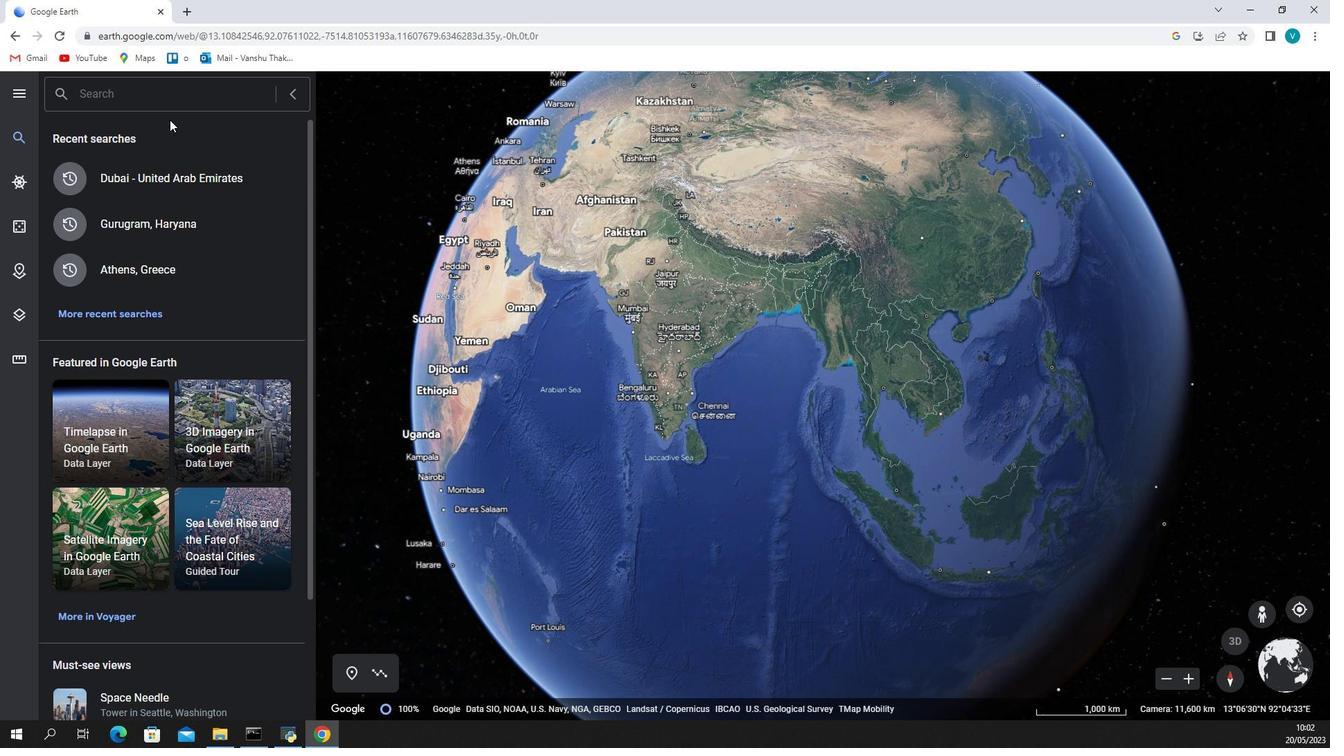 
Action: Mouse pressed left at (167, 101)
Screenshot: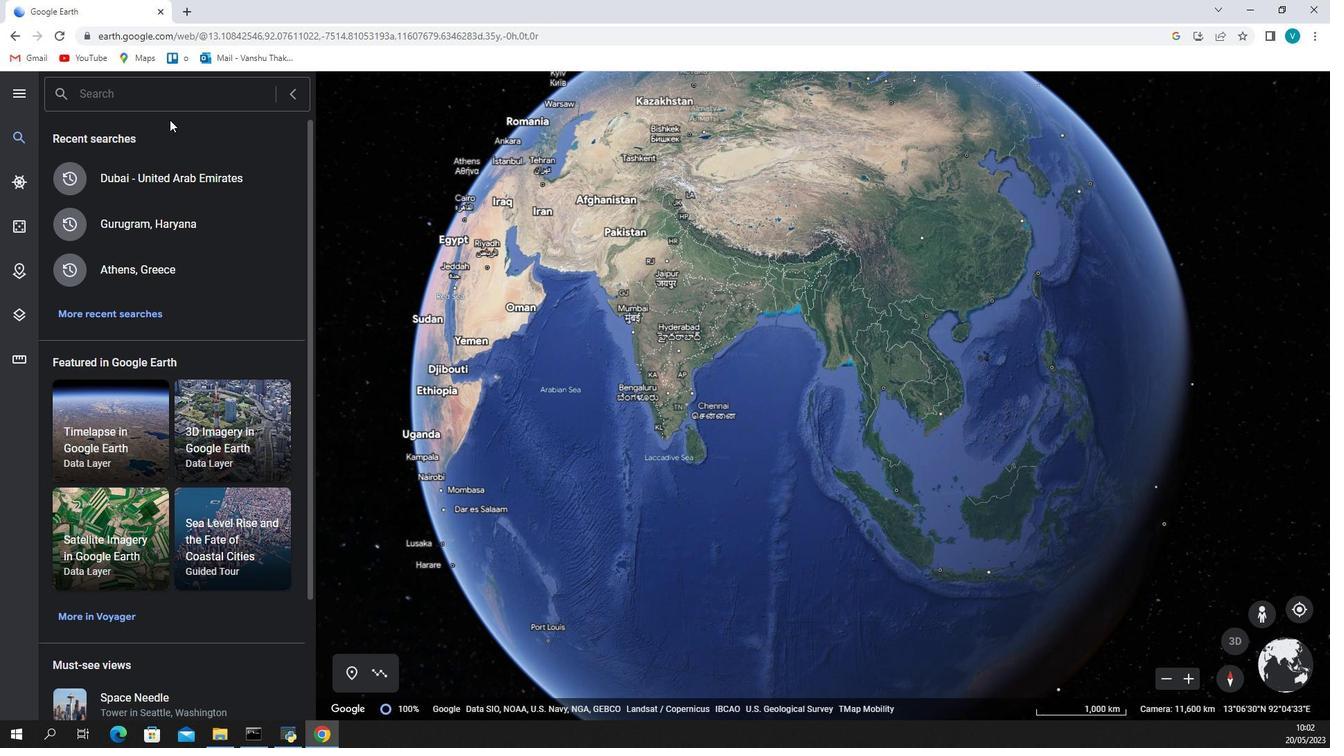 
Action: Key pressed bu
Screenshot: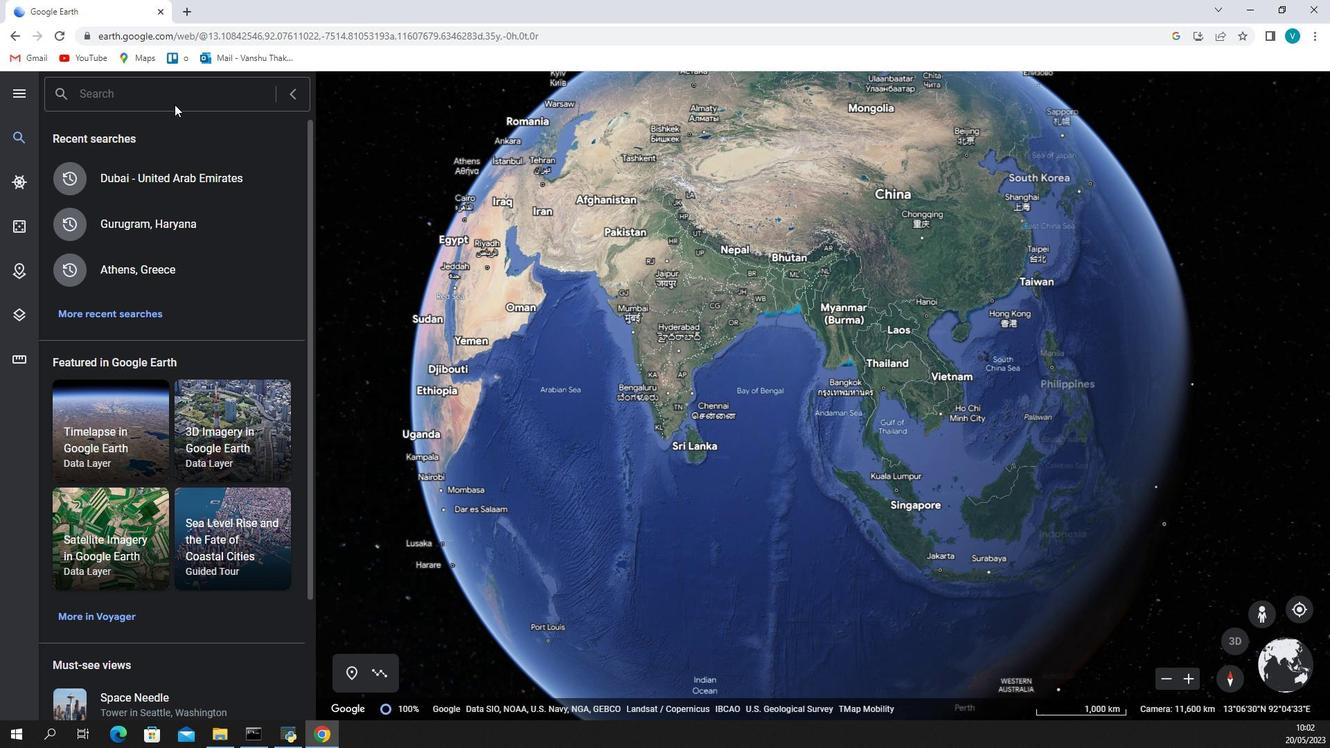 
Action: Mouse moved to (173, 95)
Screenshot: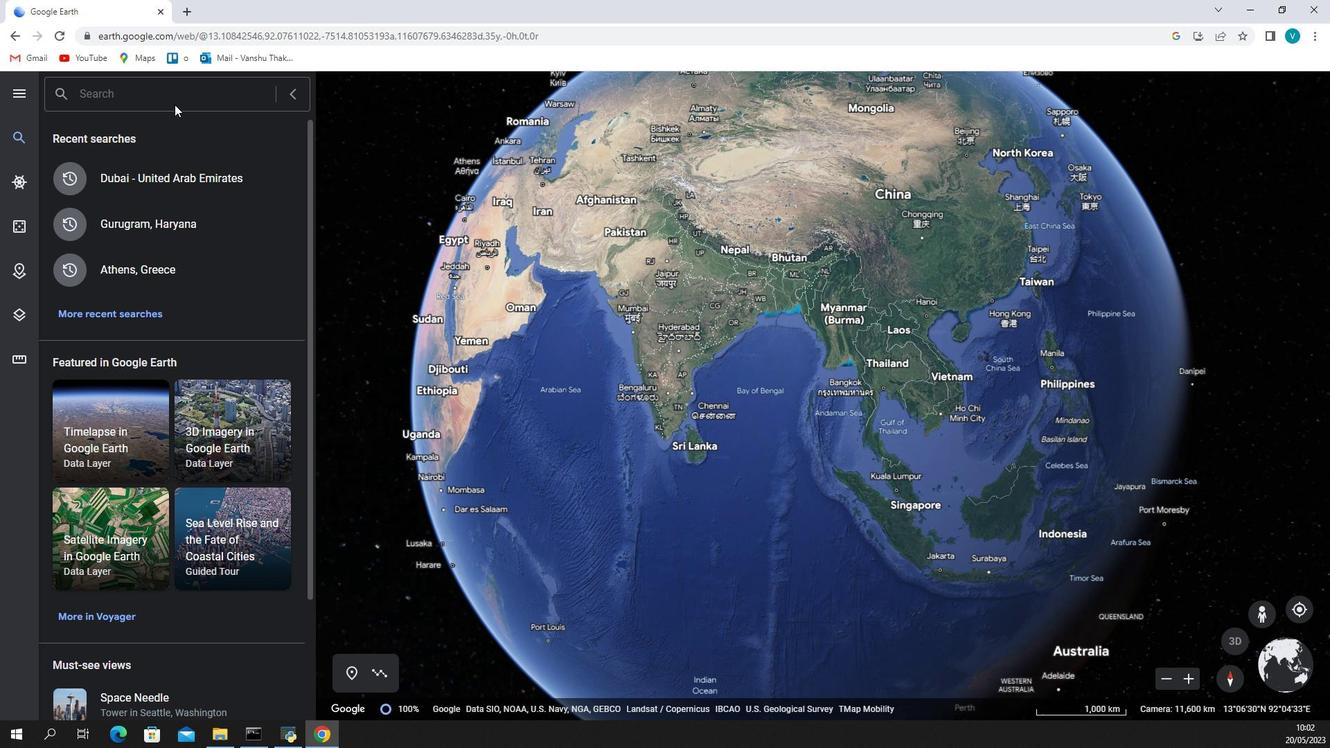 
Action: Mouse pressed left at (173, 95)
Screenshot: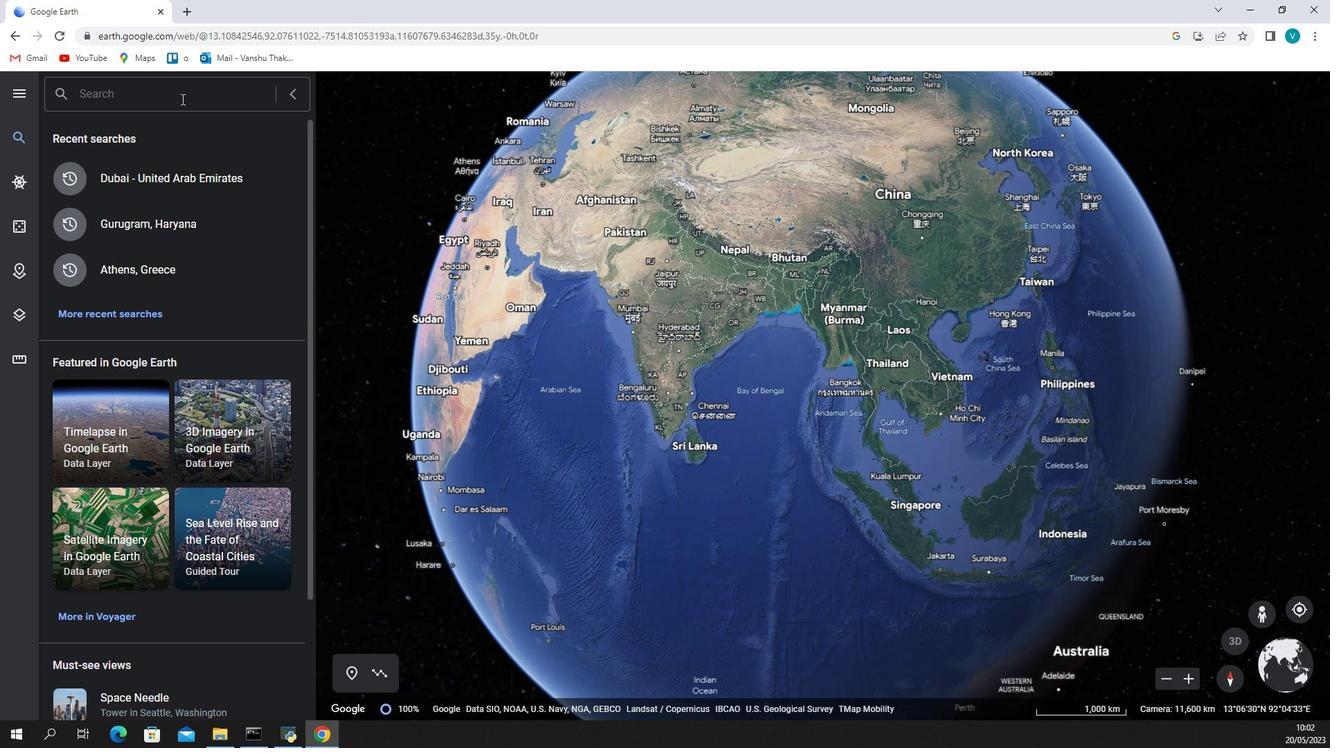 
Action: Key pressed burj<Key.space>
Screenshot: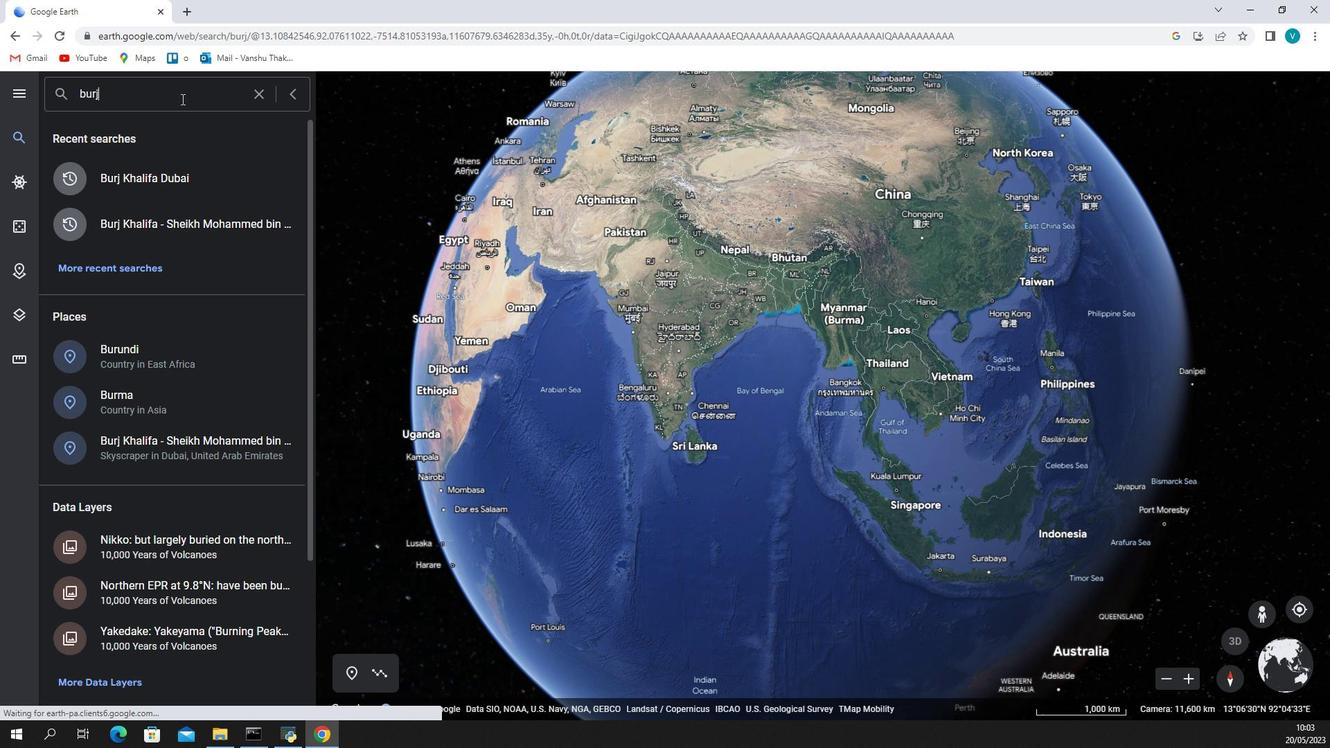 
Action: Mouse moved to (175, 172)
Screenshot: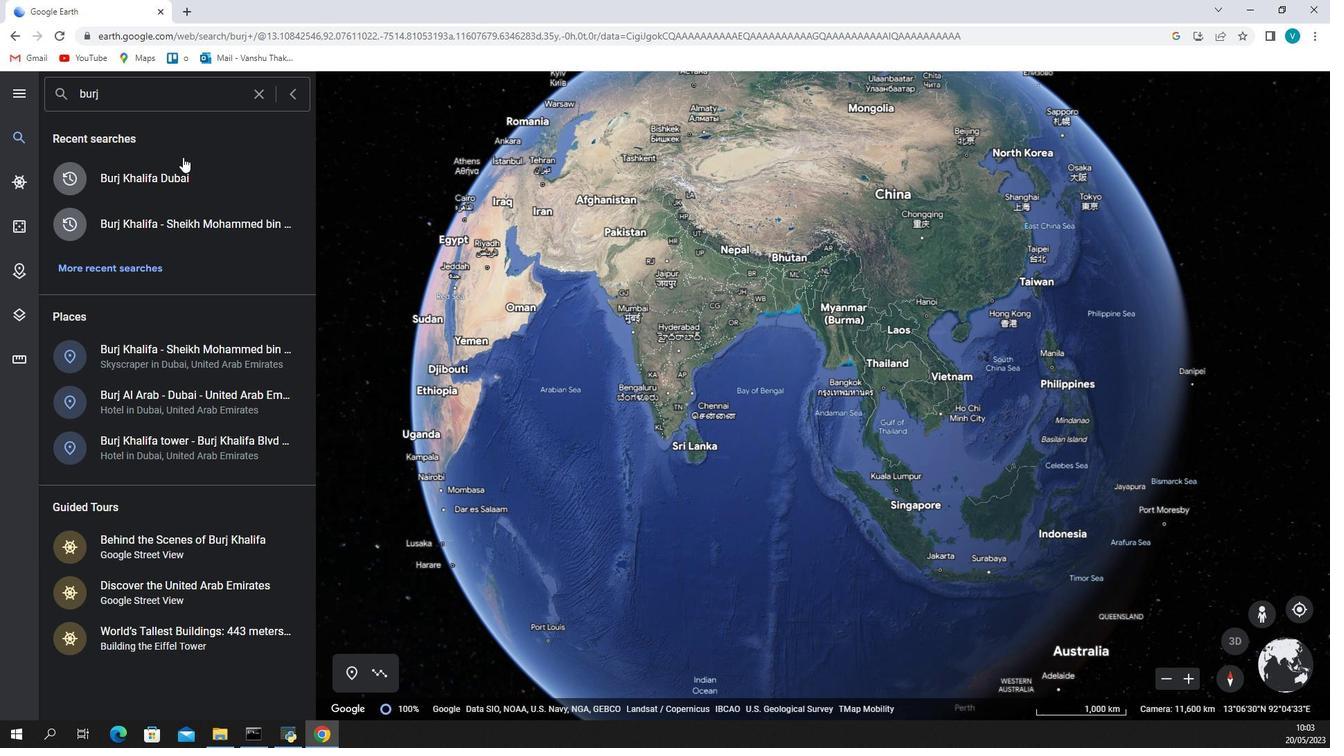 
Action: Mouse pressed left at (175, 172)
Screenshot: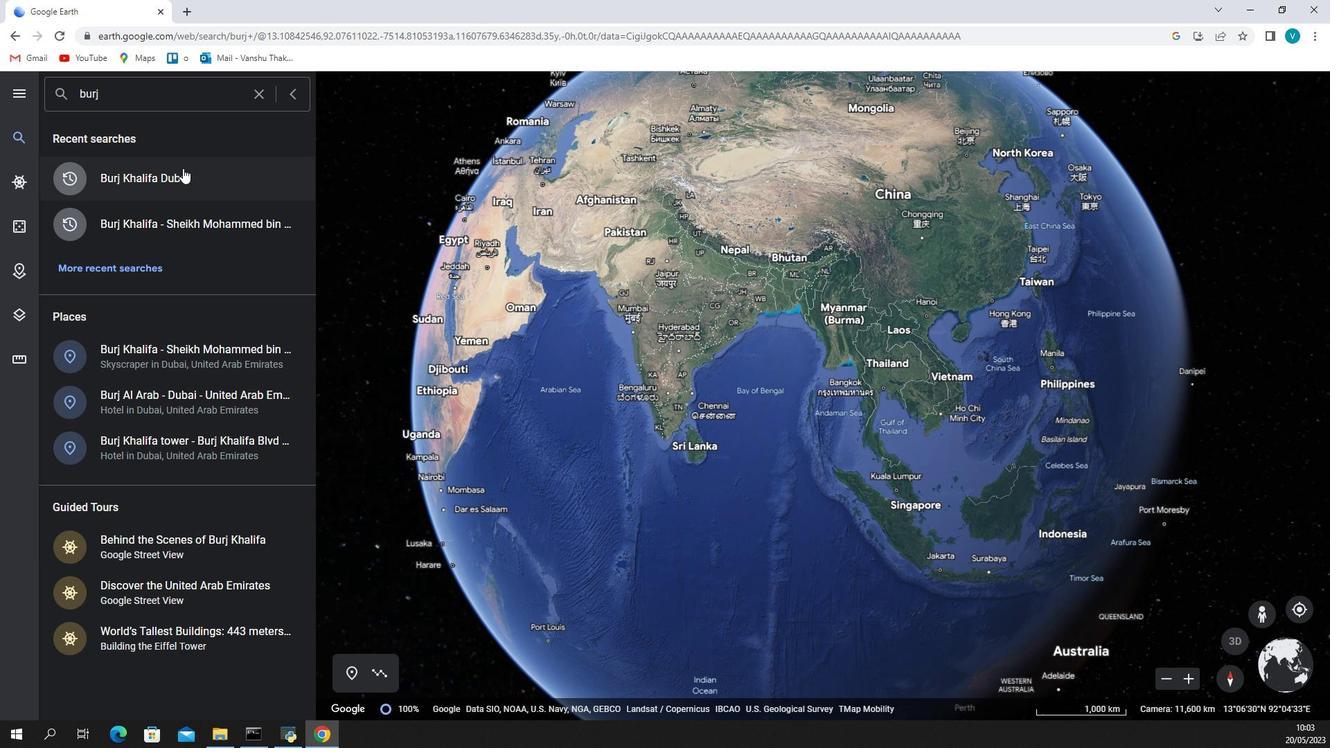 
Action: Mouse moved to (849, 600)
Screenshot: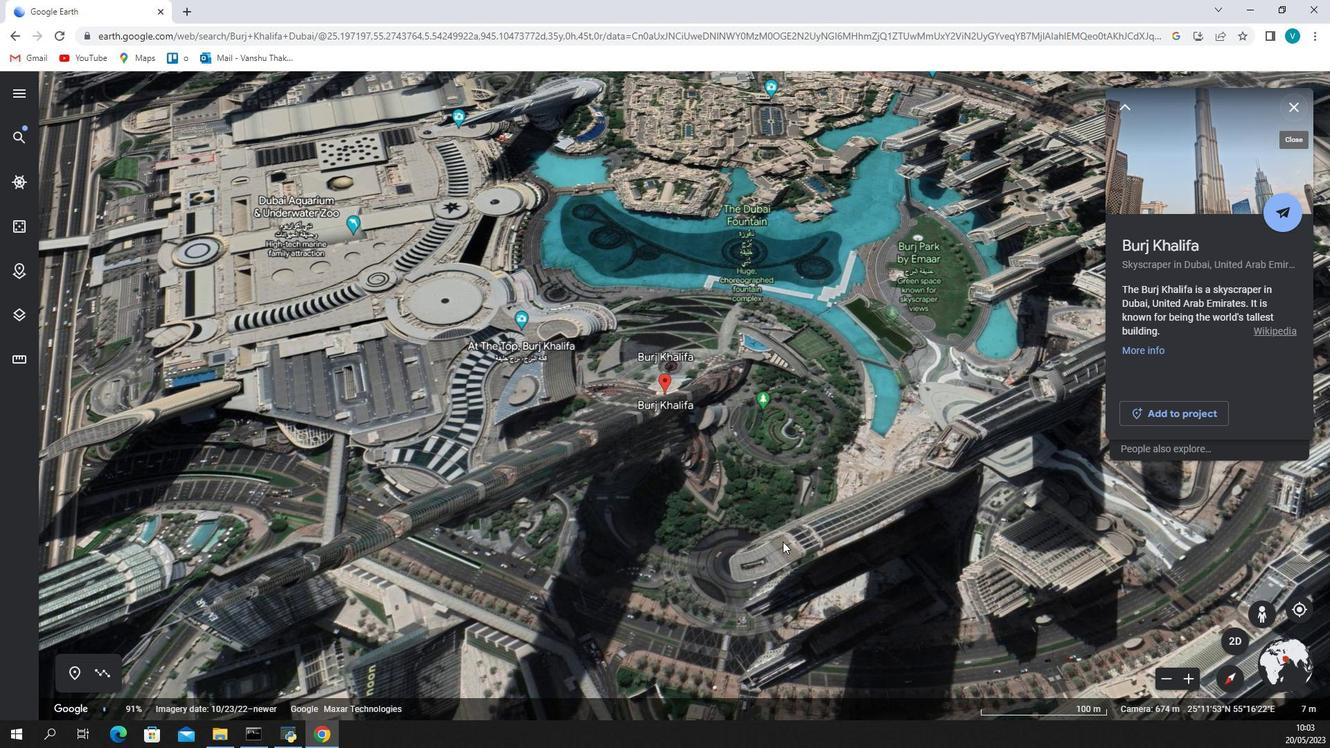
Action: Mouse scrolled (849, 599) with delta (0, 0)
Screenshot: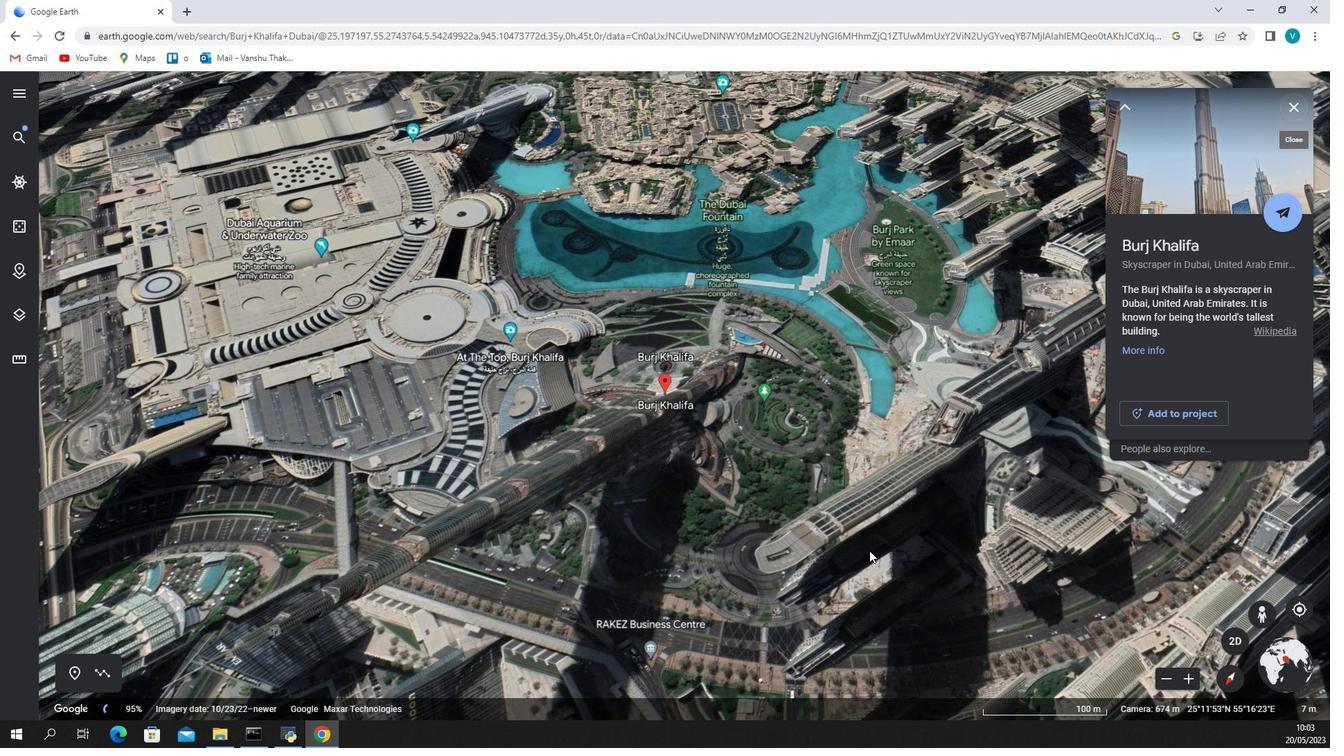 
Action: Mouse scrolled (849, 599) with delta (0, 0)
Screenshot: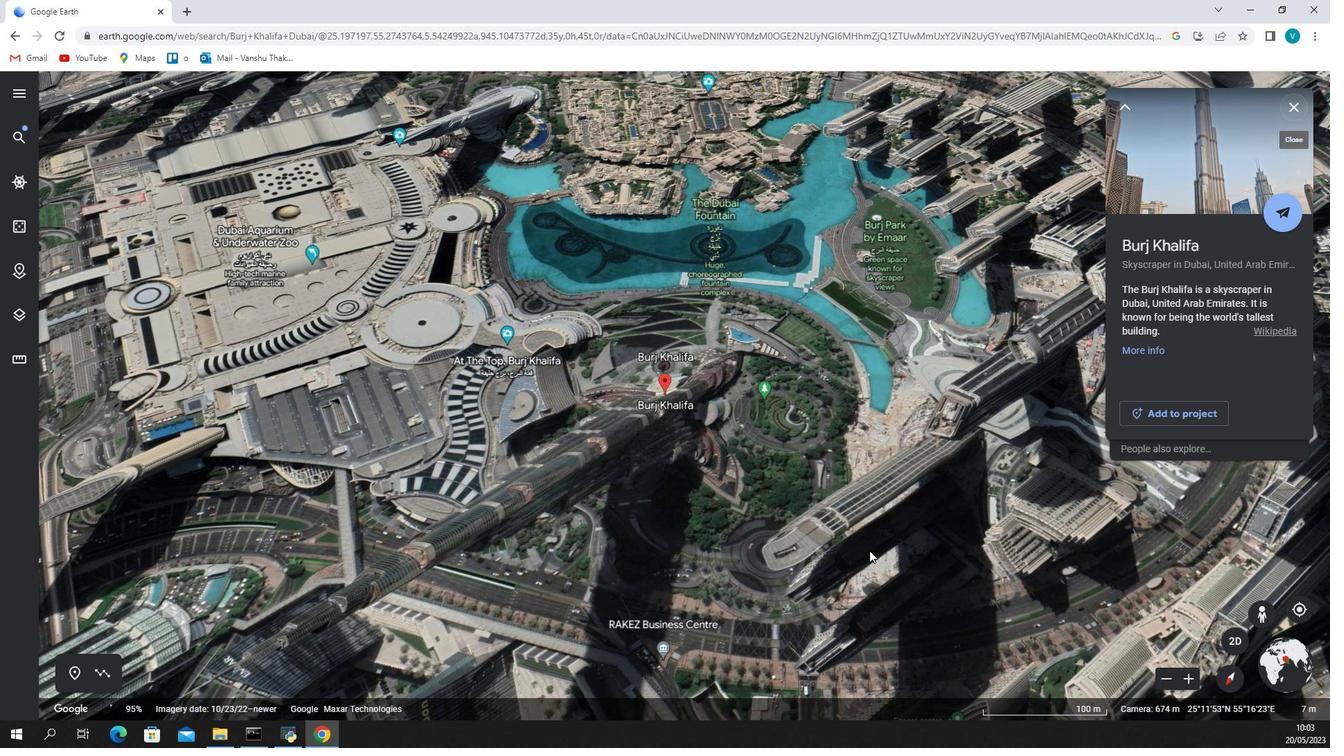 
Action: Mouse moved to (632, 654)
Screenshot: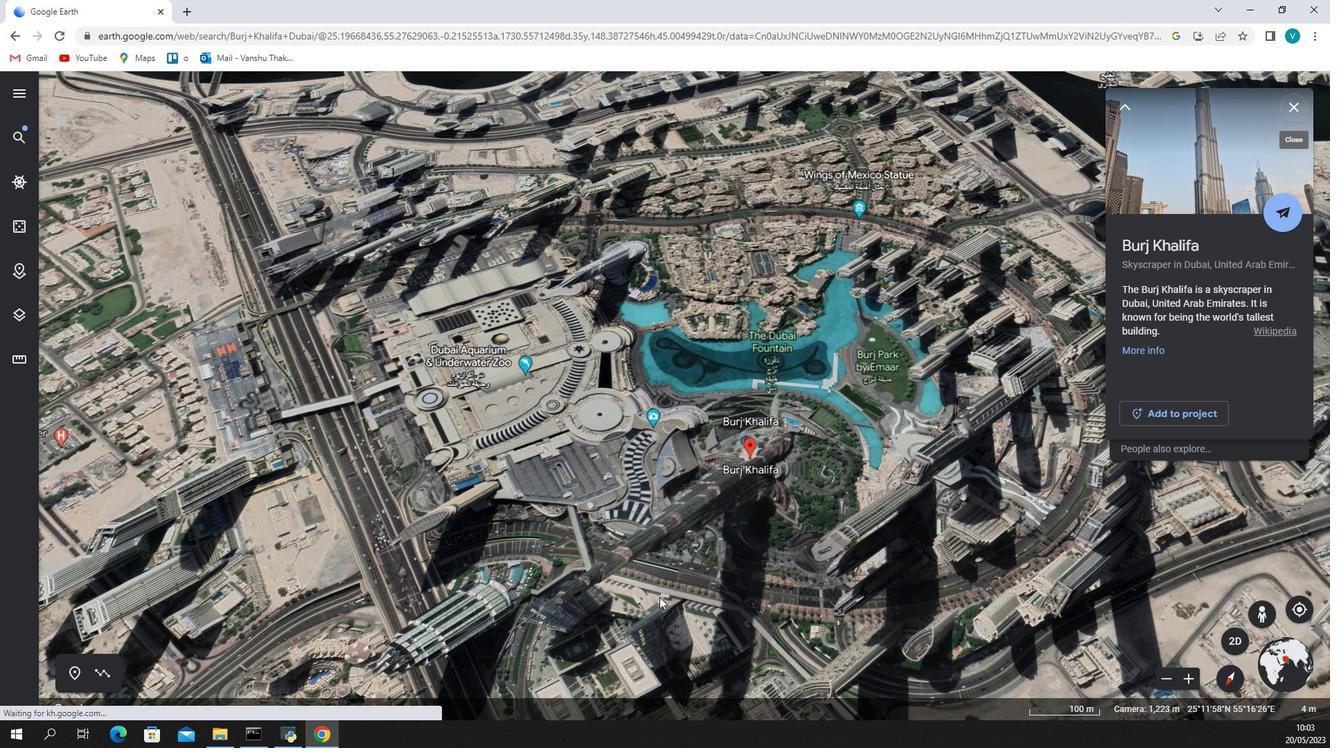 
Action: Mouse pressed left at (632, 654)
Screenshot: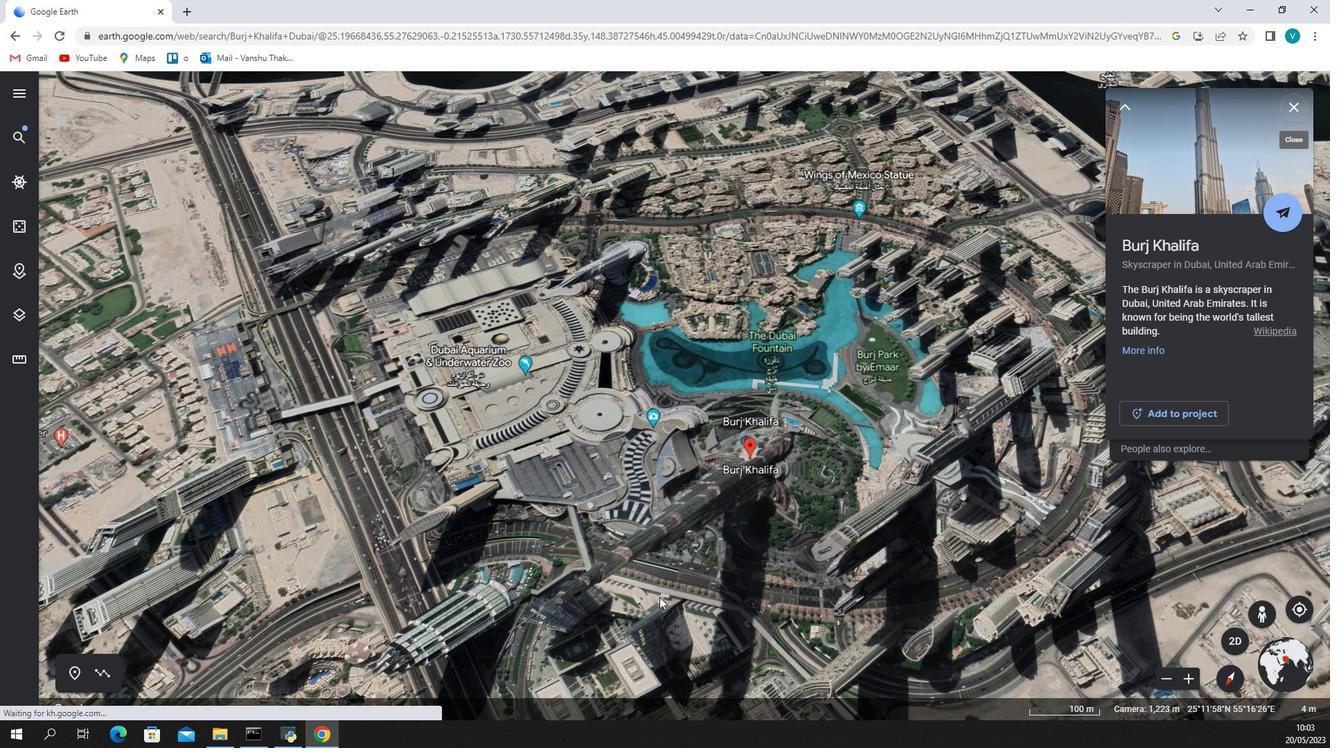 
Action: Mouse moved to (581, 642)
Screenshot: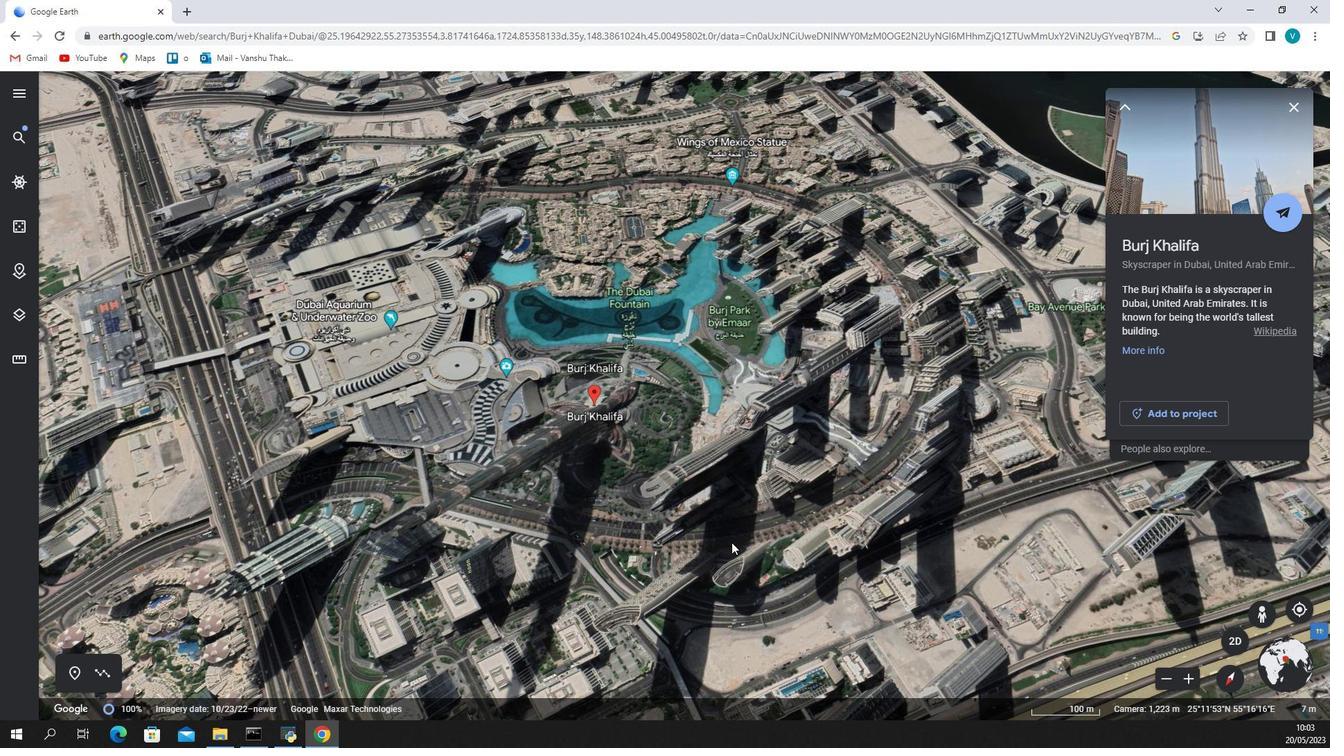 
Action: Mouse pressed left at (715, 600)
Screenshot: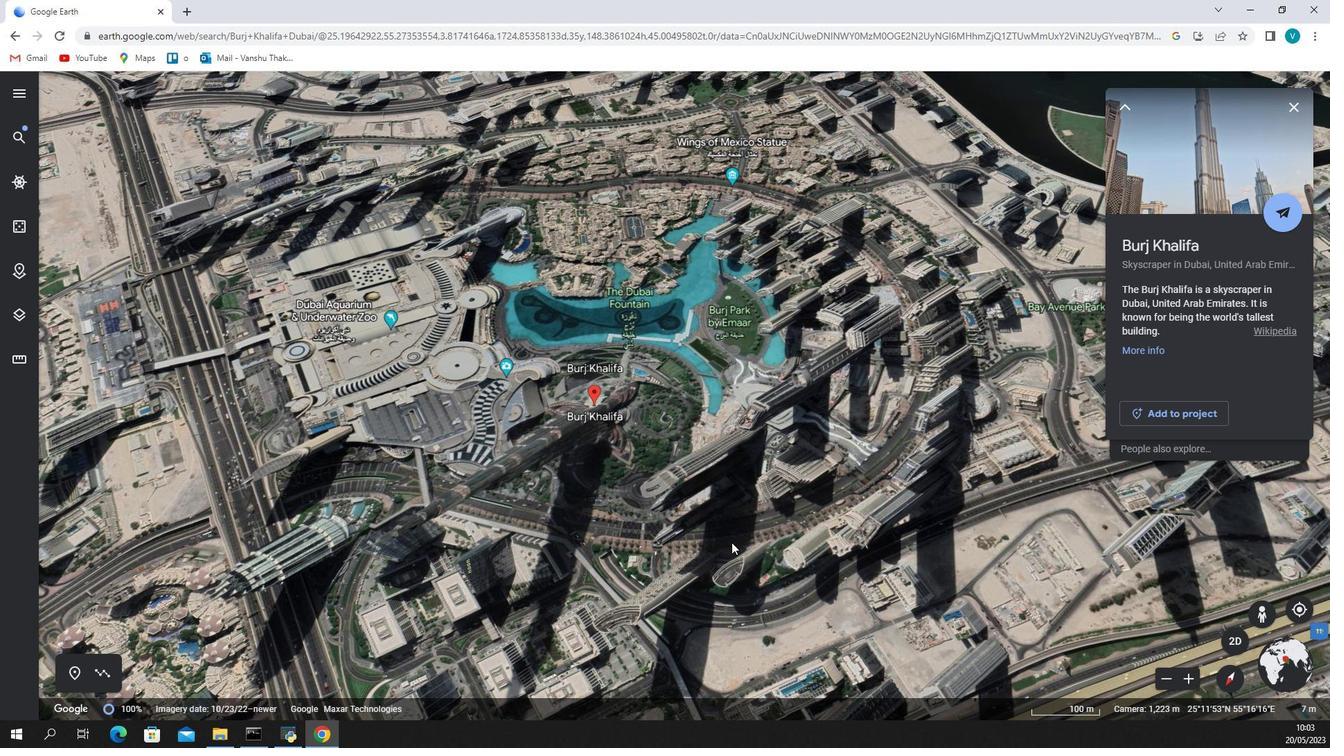 
Action: Mouse moved to (656, 508)
Screenshot: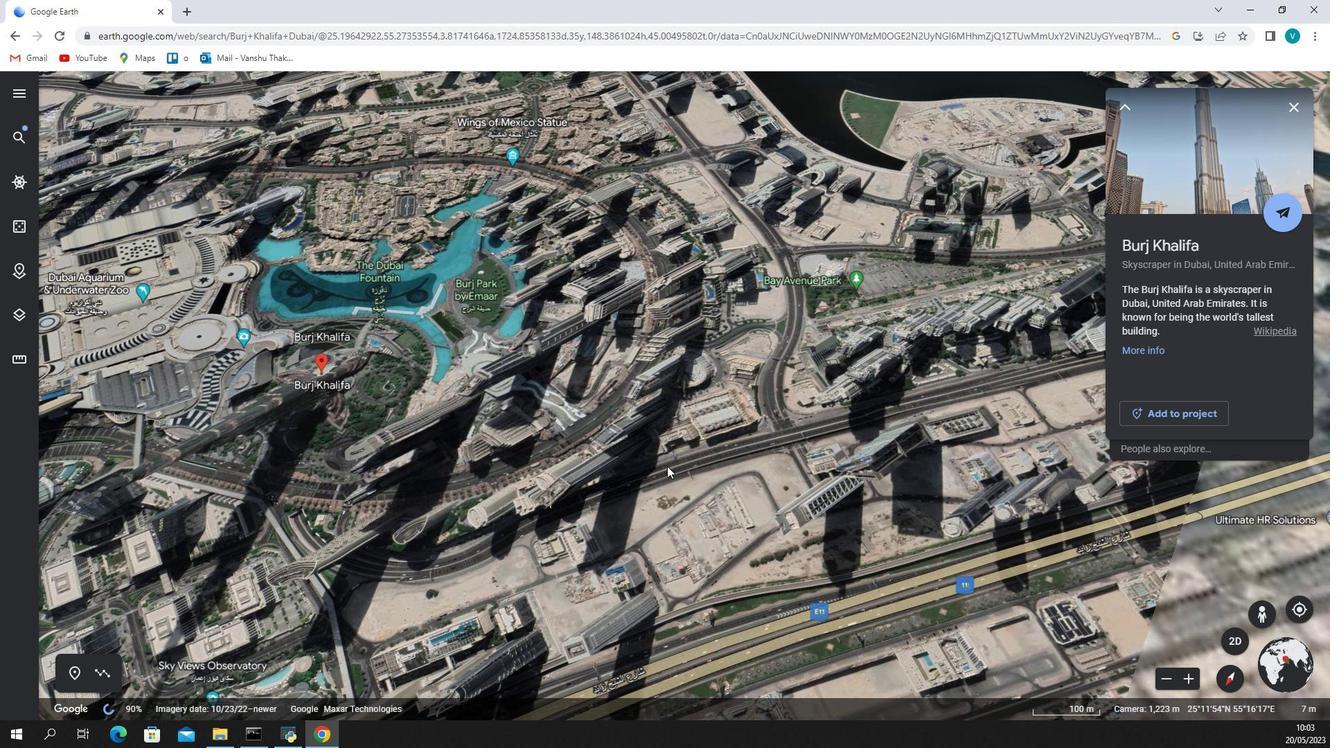 
Action: Mouse pressed left at (652, 505)
Screenshot: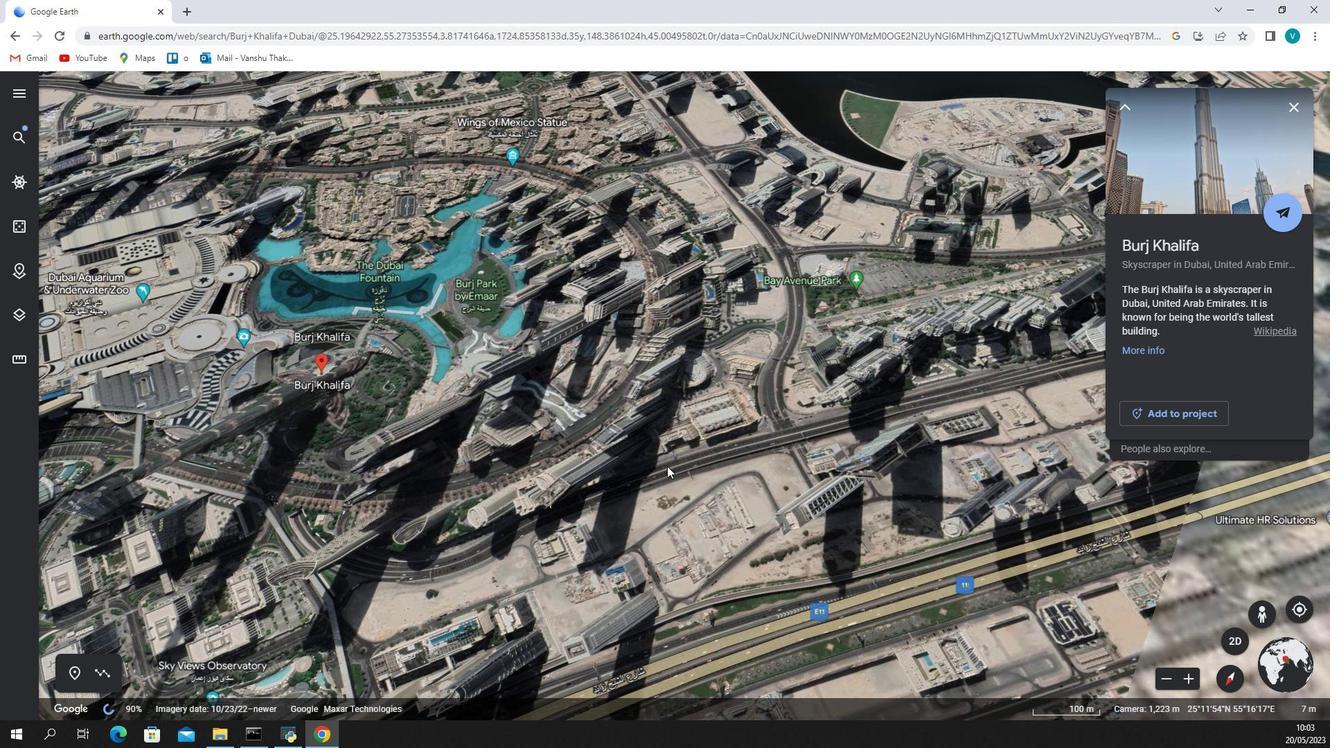 
Action: Mouse moved to (624, 587)
Screenshot: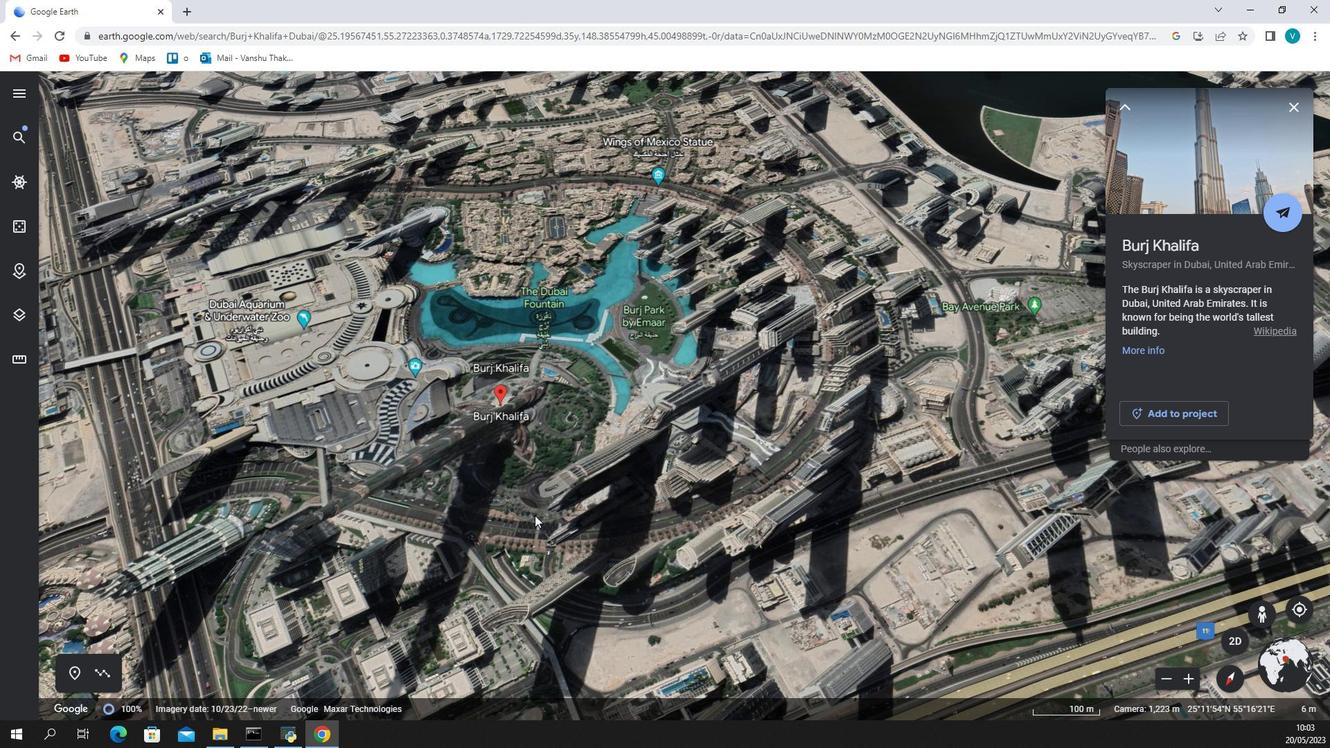 
Action: Mouse scrolled (528, 560) with delta (0, 0)
Screenshot: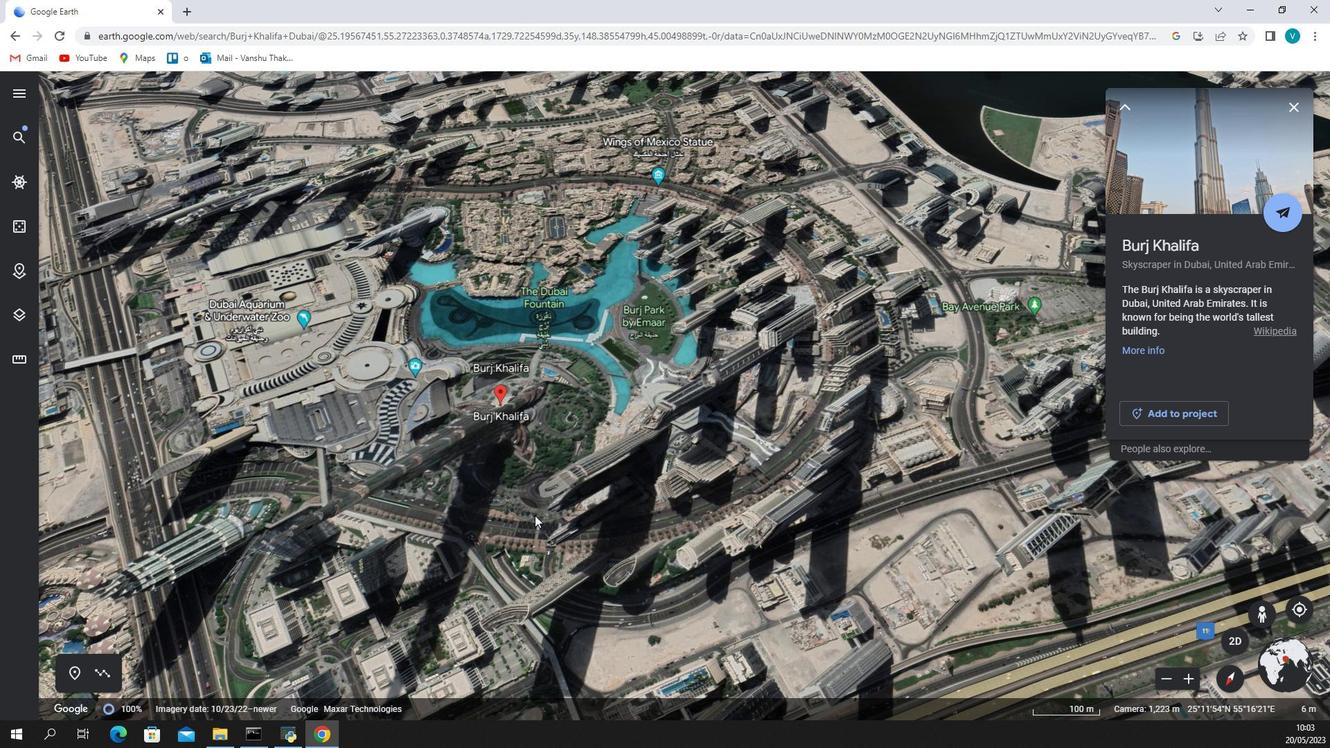 
Action: Mouse moved to (751, 622)
Screenshot: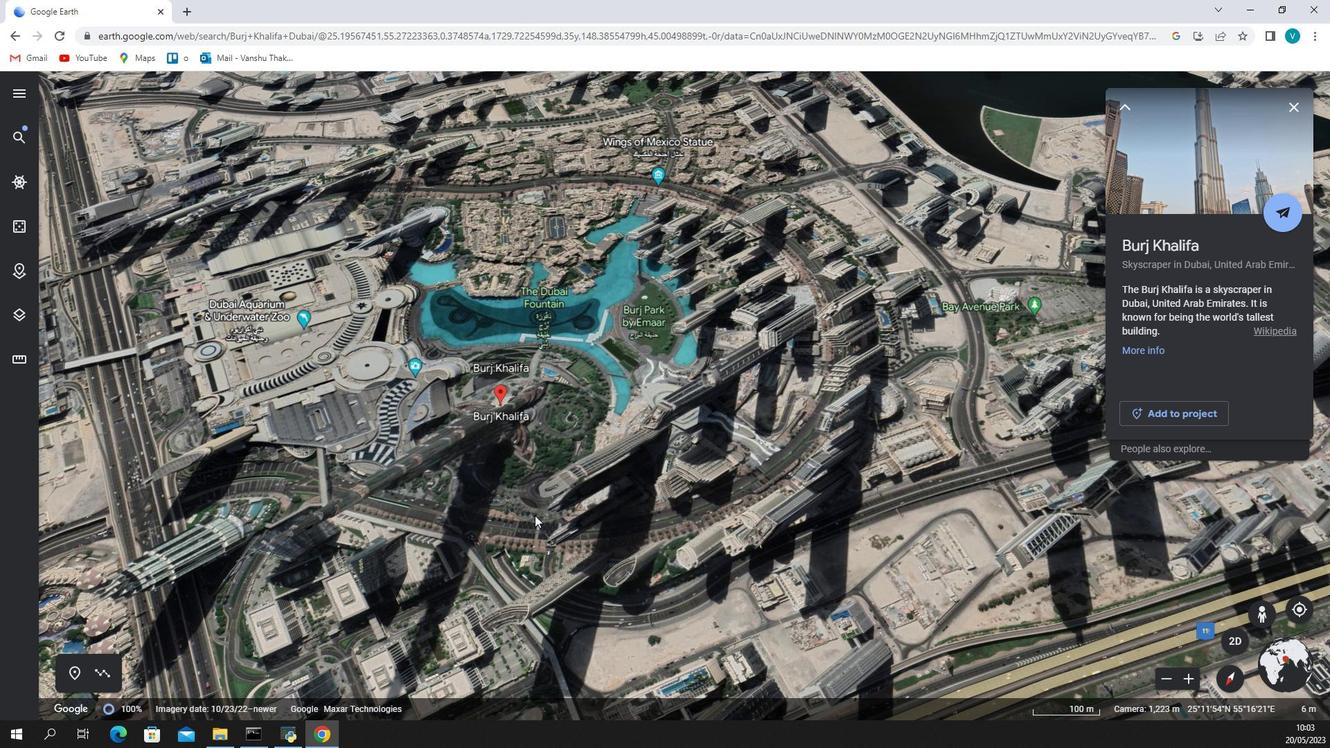 
Action: Mouse scrolled (747, 623) with delta (0, 0)
Screenshot: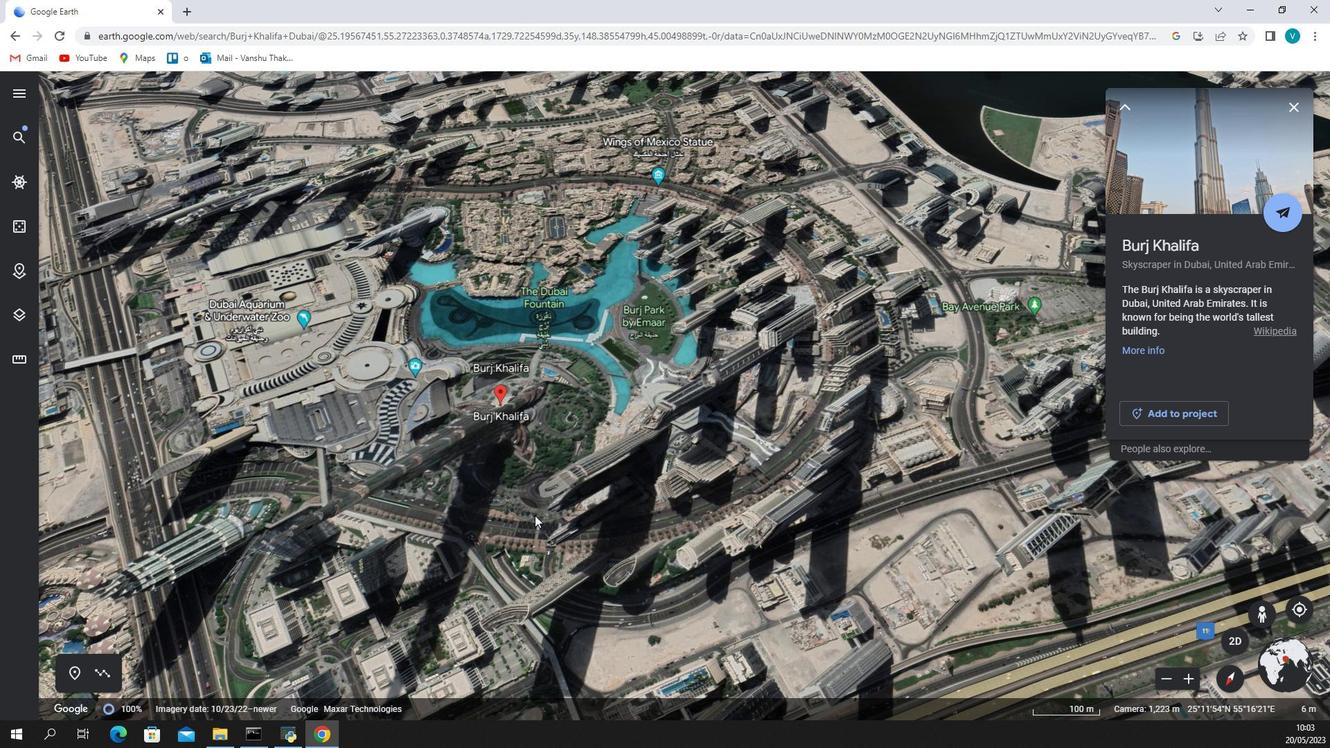 
Action: Mouse scrolled (751, 623) with delta (0, 0)
Screenshot: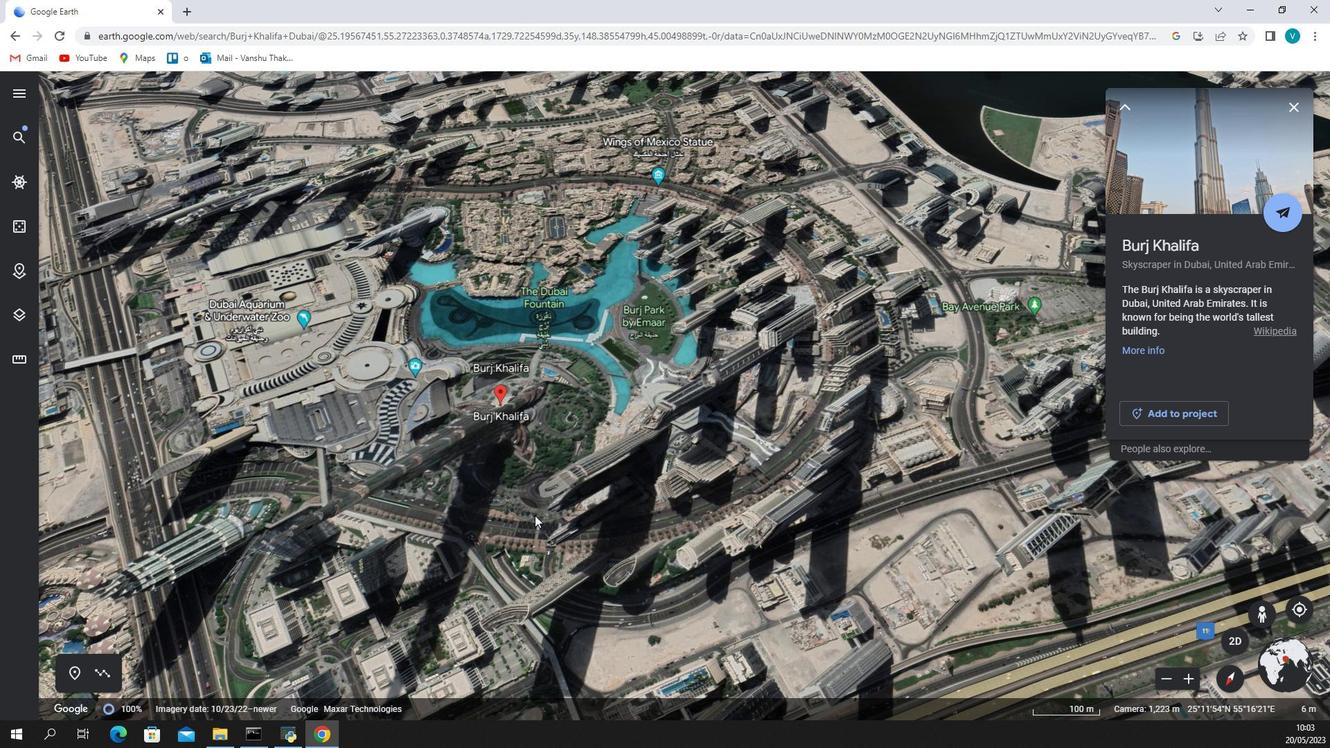 
Action: Mouse moved to (526, 592)
Screenshot: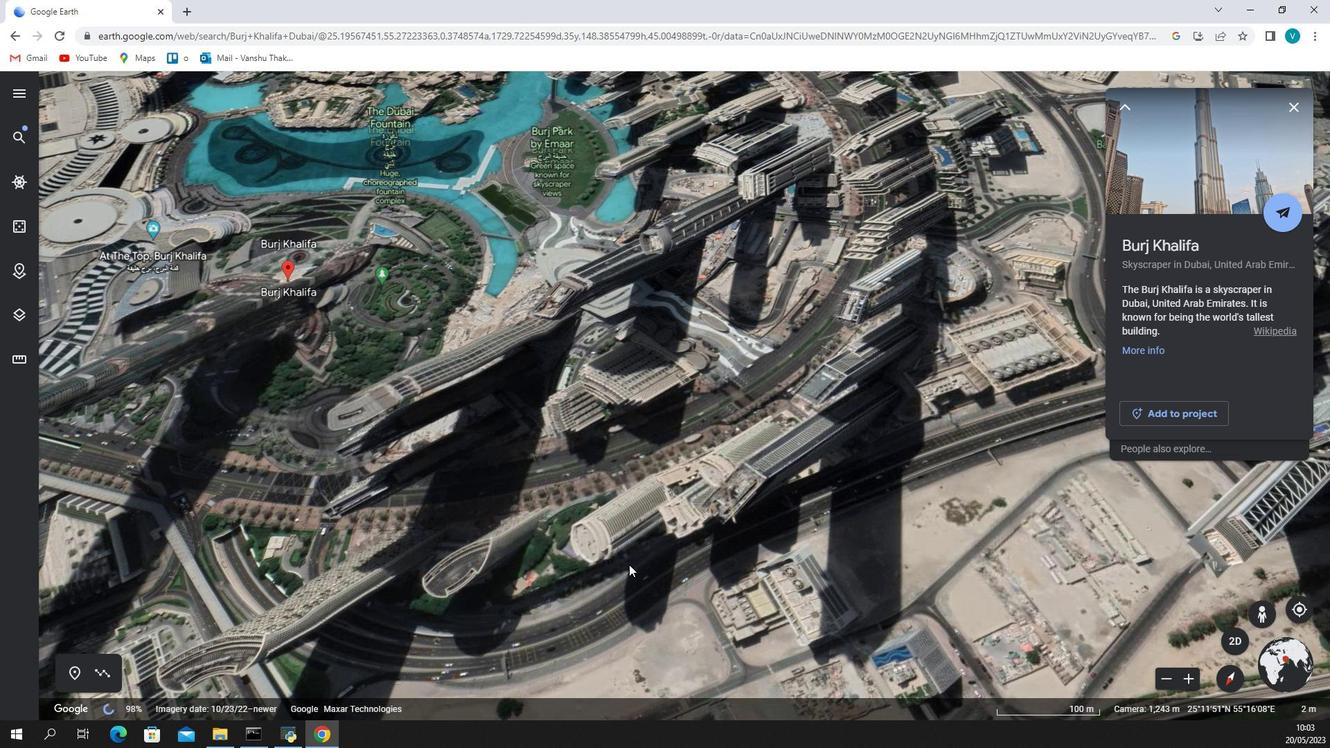 
Action: Mouse scrolled (557, 602) with delta (0, 0)
Screenshot: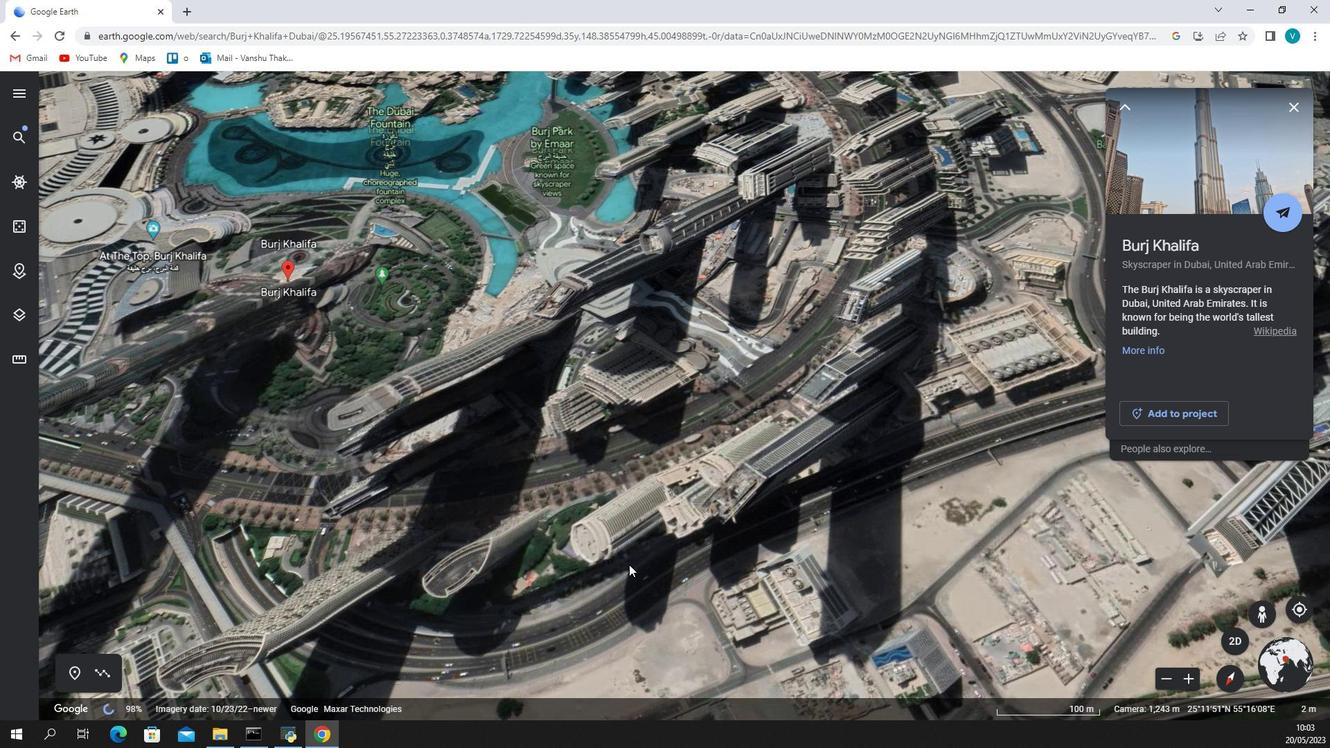 
Action: Mouse moved to (486, 575)
Screenshot: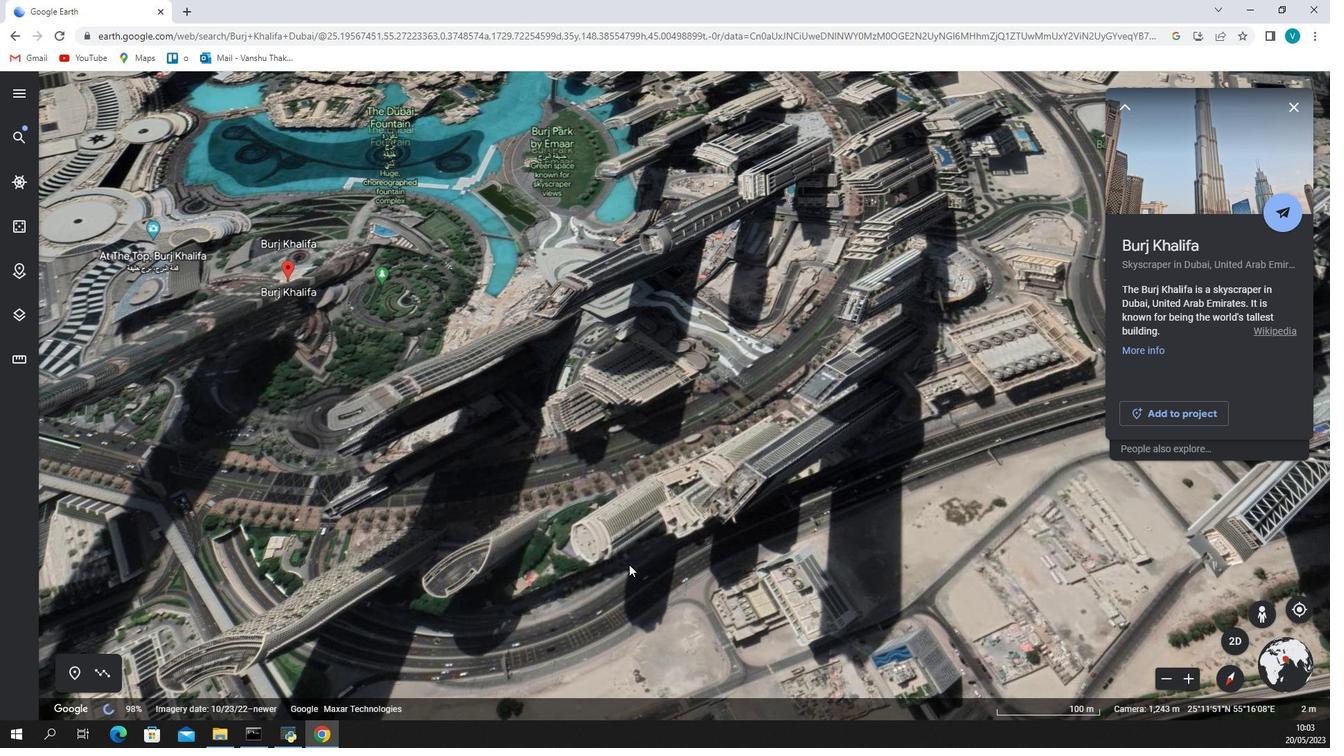 
Action: Mouse scrolled (486, 577) with delta (0, 0)
Screenshot: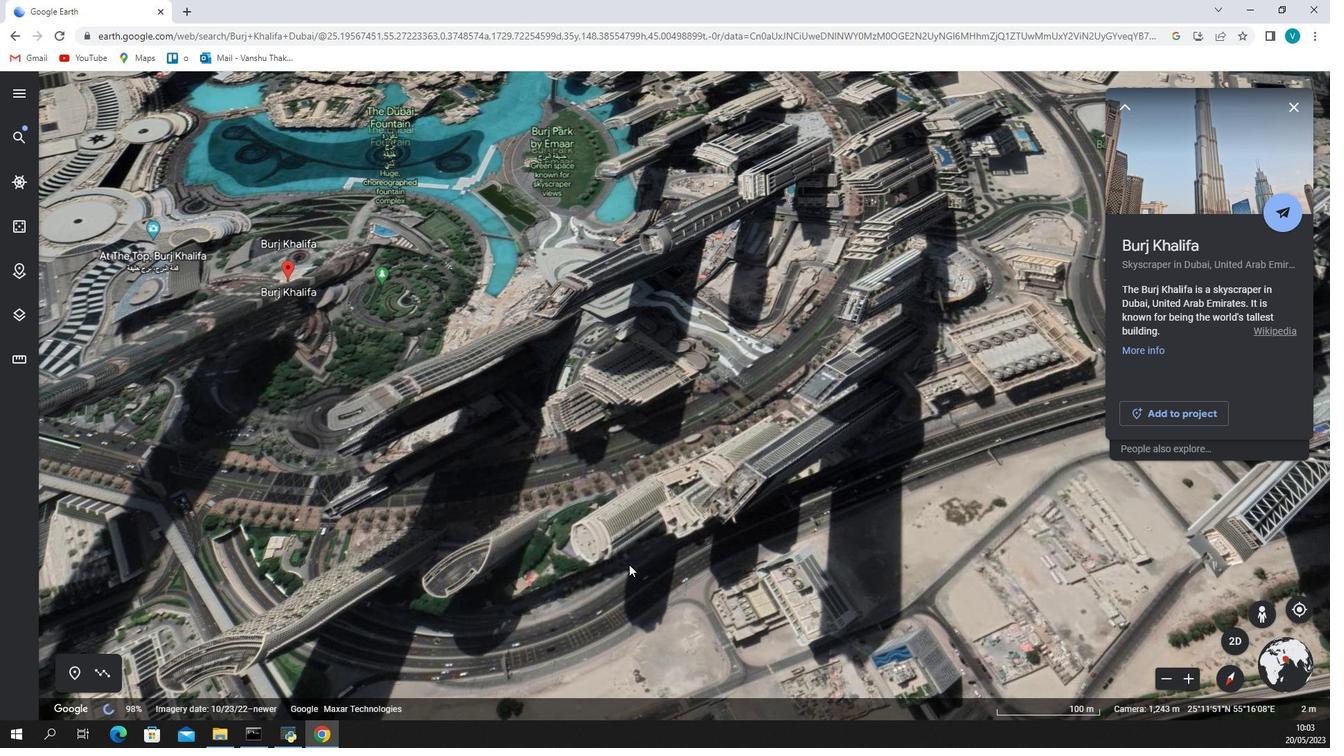 
Action: Mouse moved to (485, 575)
Screenshot: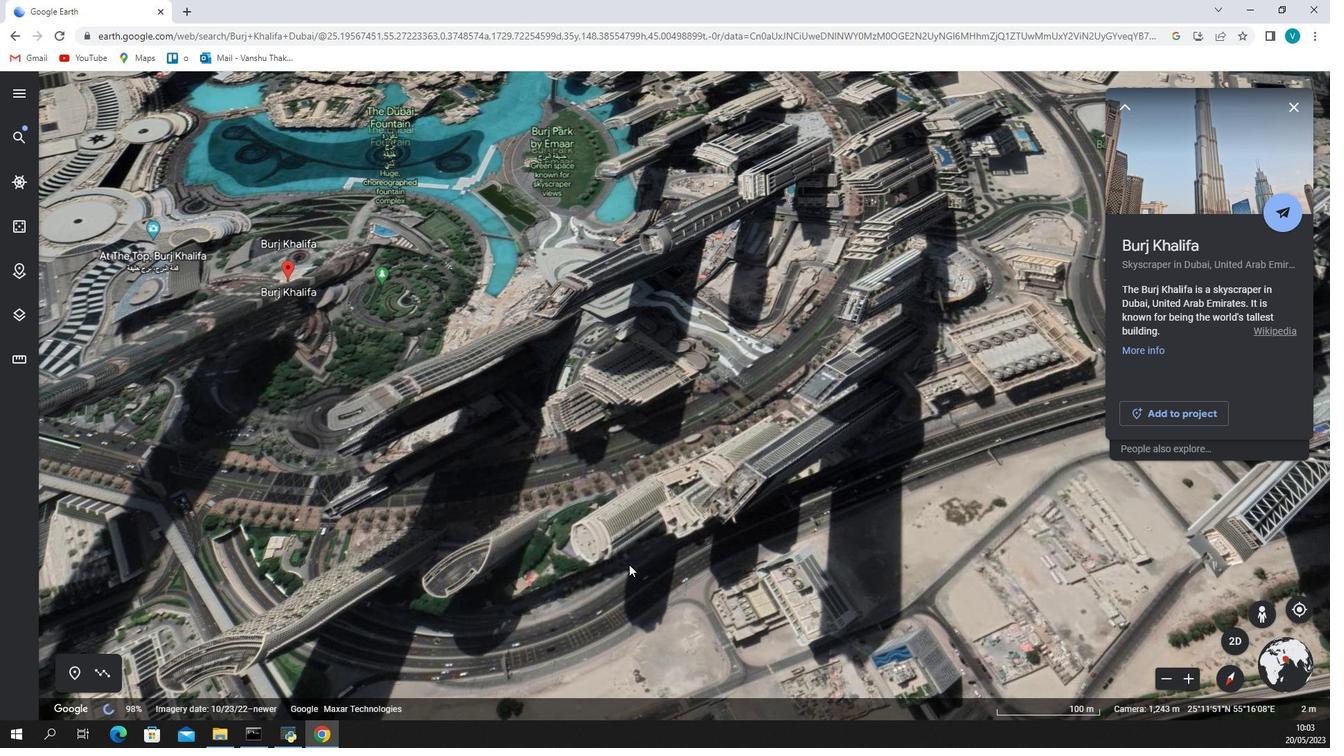 
Action: Mouse scrolled (485, 576) with delta (0, 0)
Screenshot: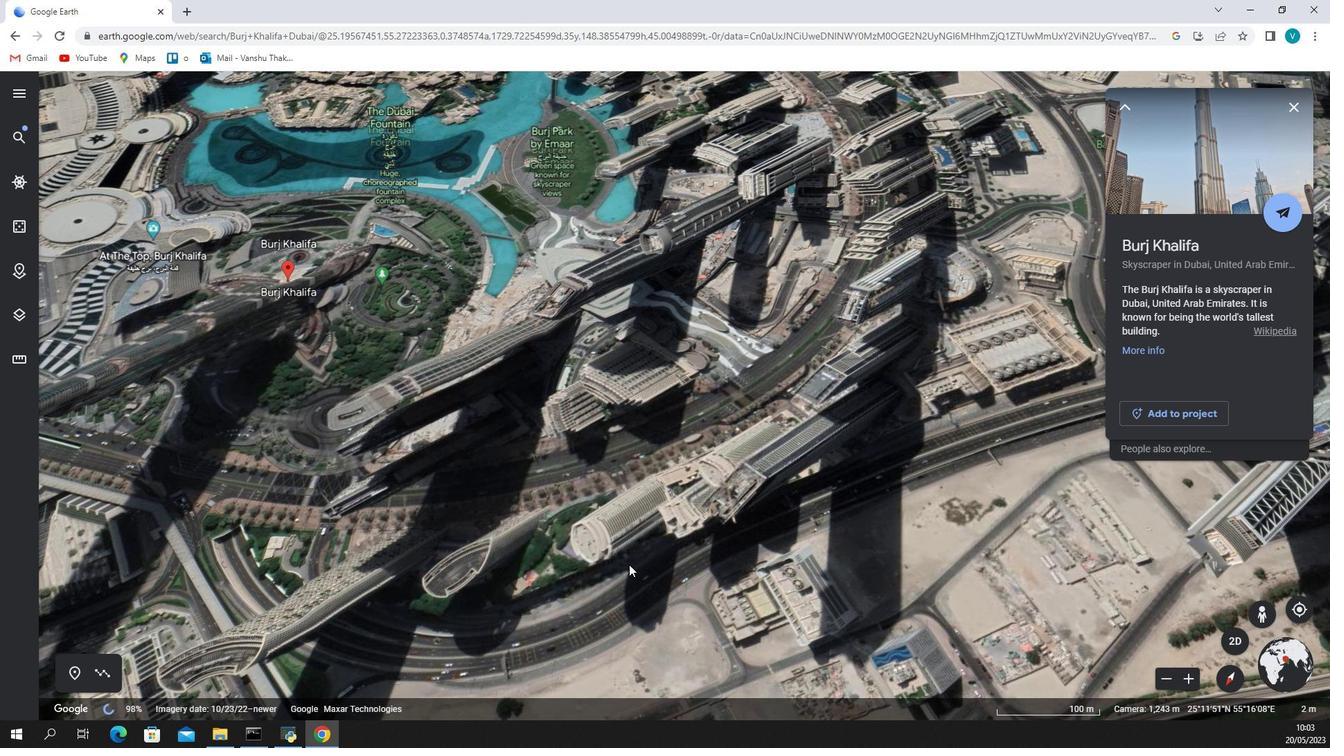 
Action: Mouse scrolled (485, 576) with delta (0, 0)
Screenshot: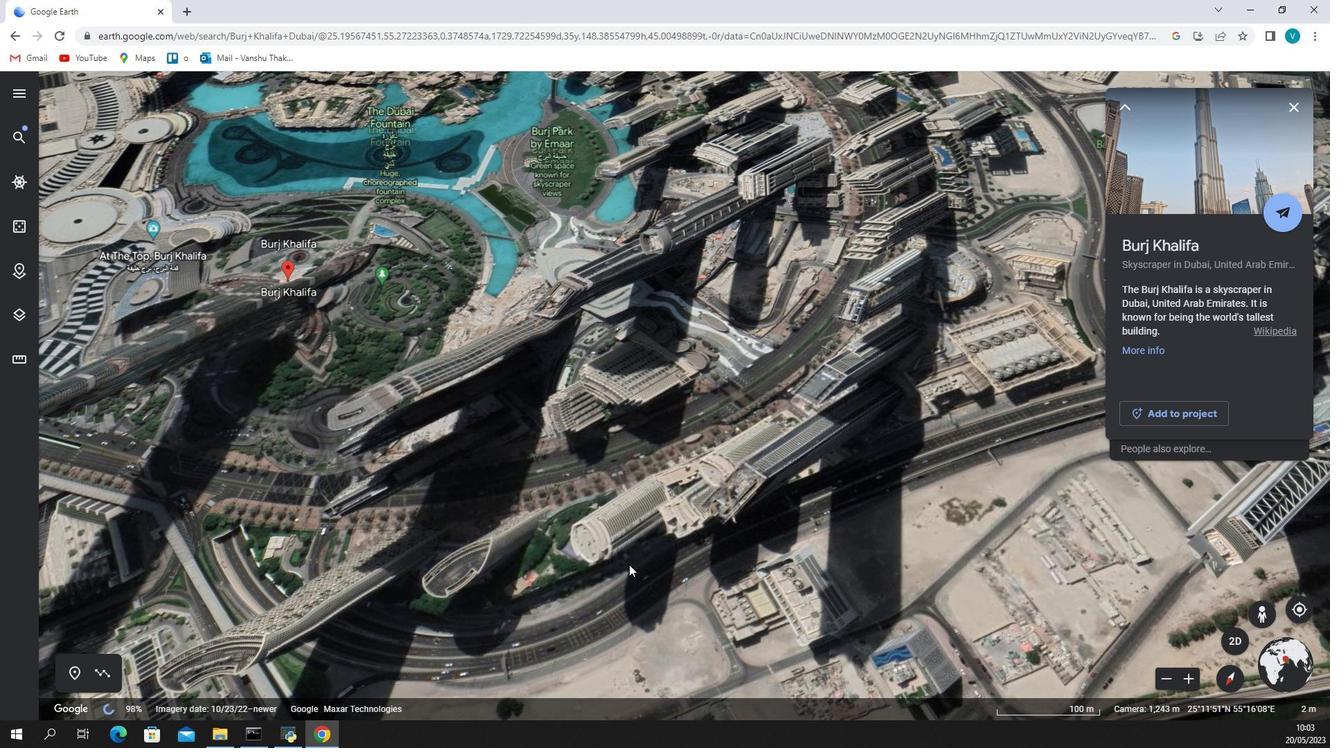 
Action: Mouse scrolled (485, 576) with delta (0, 0)
Screenshot: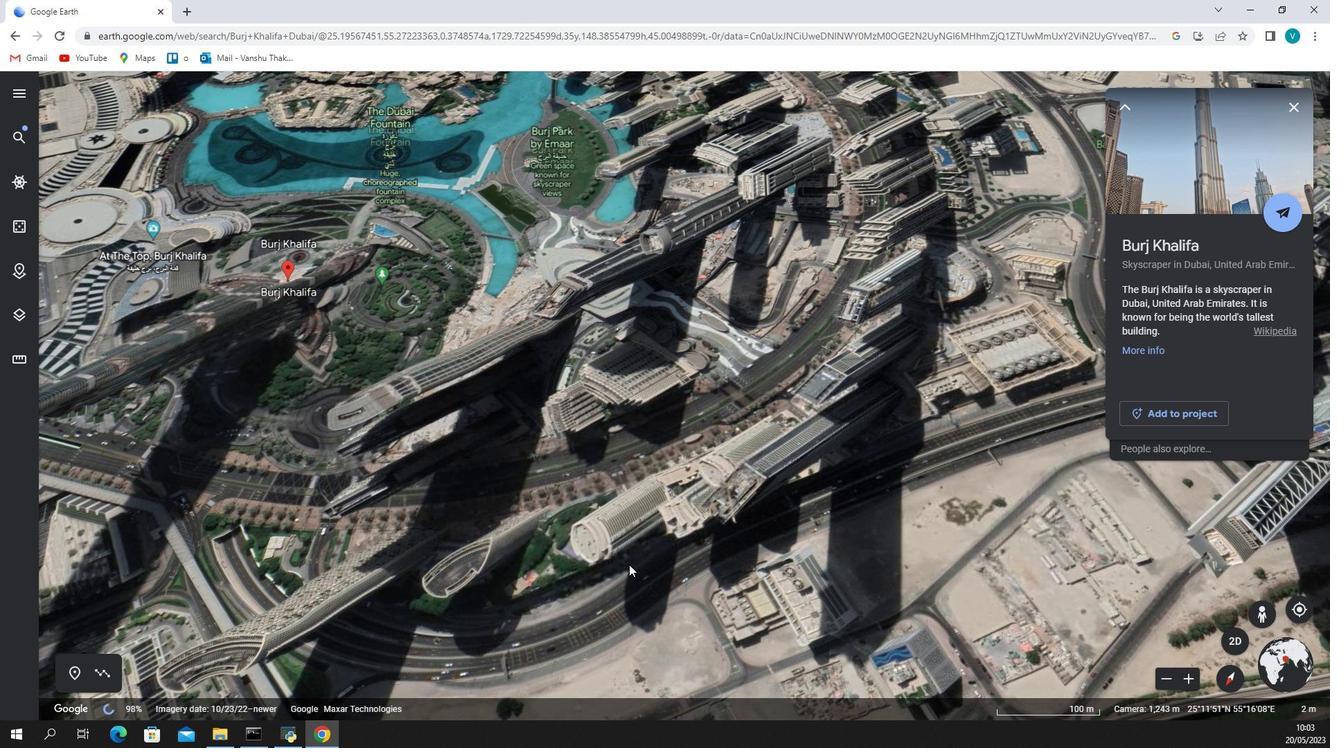 
Action: Mouse moved to (498, 564)
Screenshot: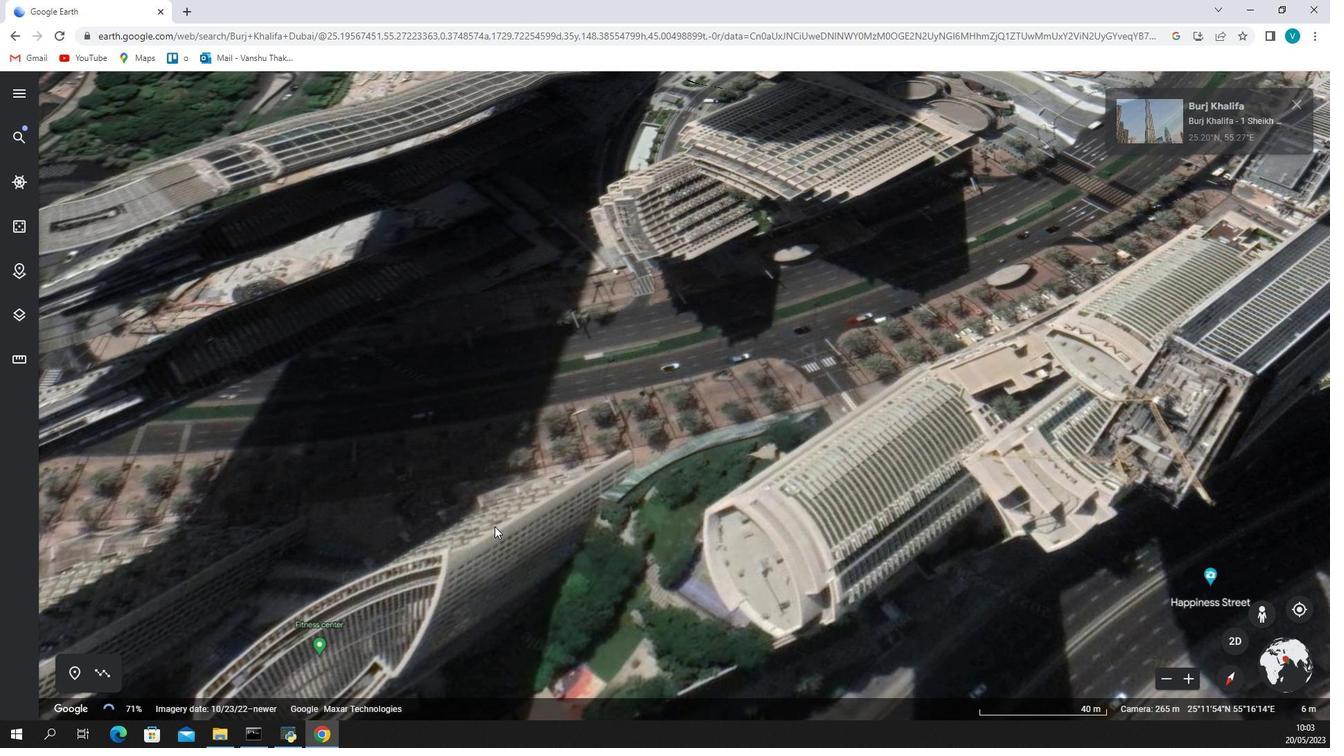 
Action: Mouse pressed left at (498, 564)
Screenshot: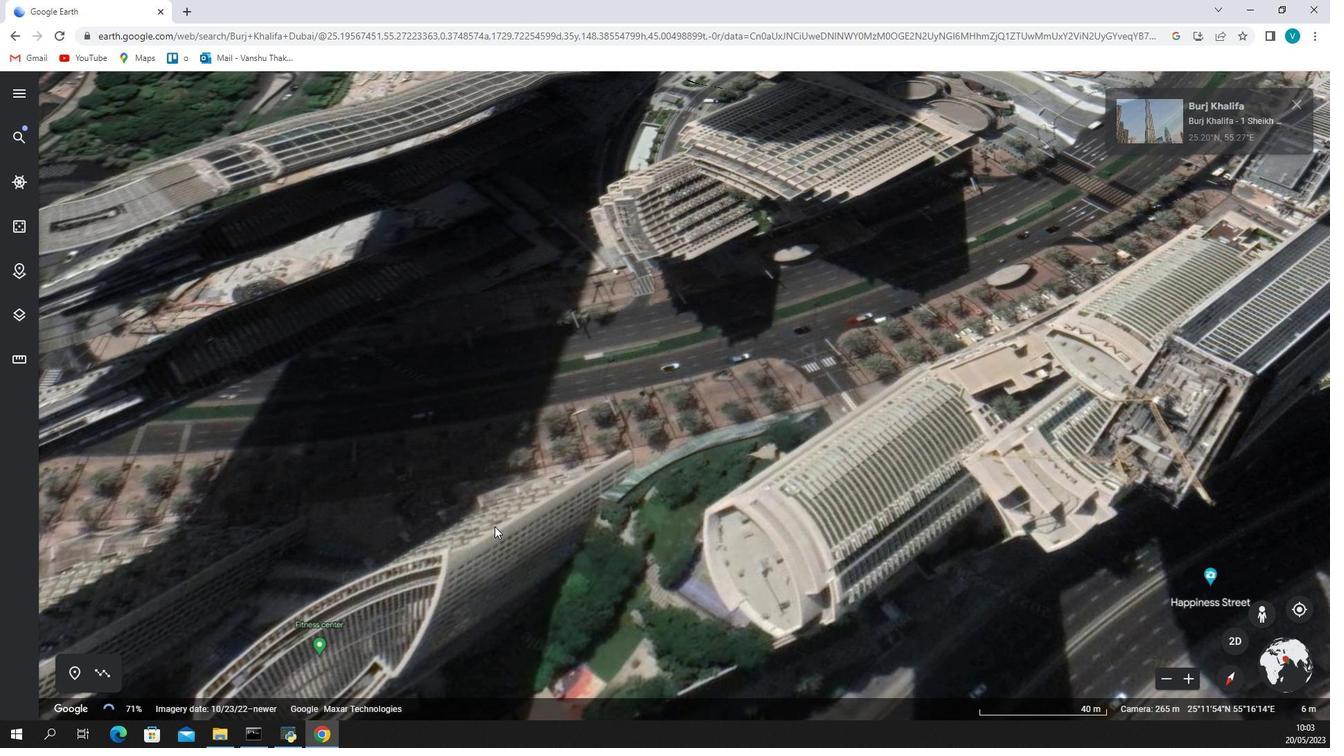 
Action: Mouse moved to (825, 589)
Screenshot: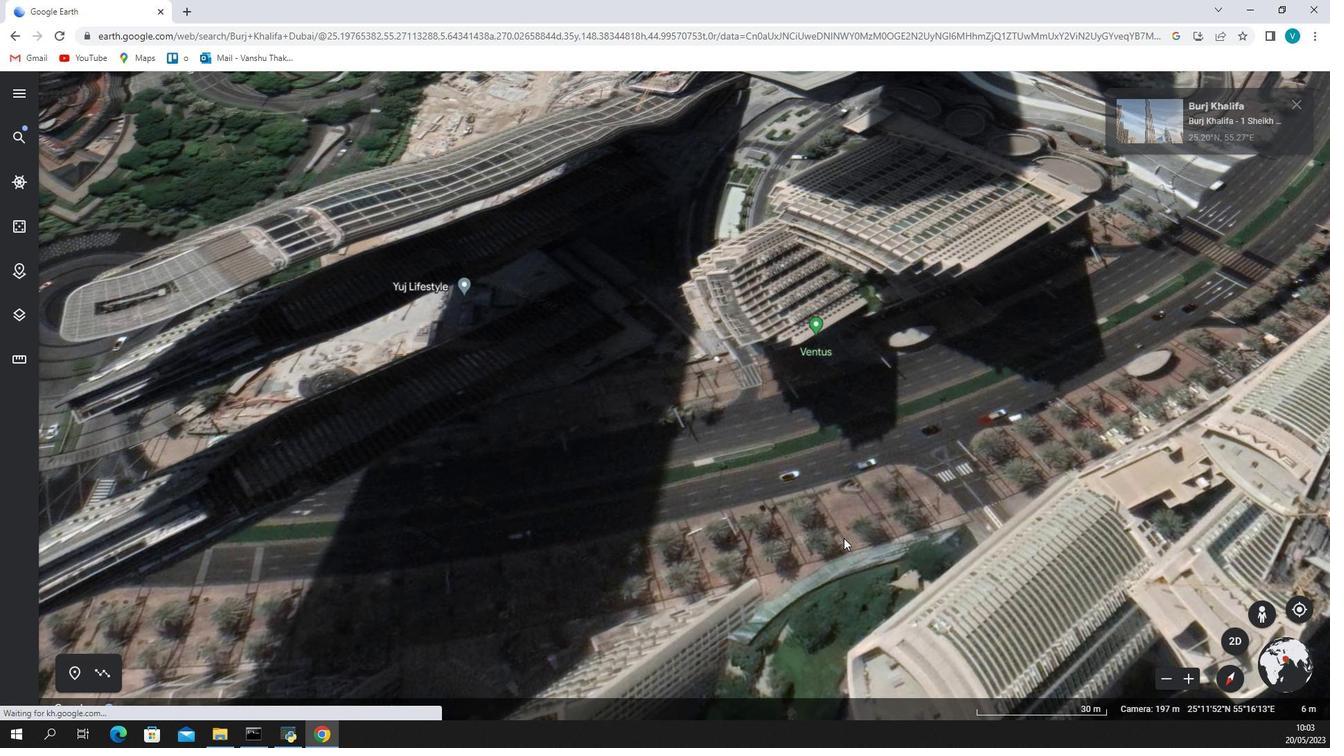 
Action: Mouse pressed left at (833, 581)
Screenshot: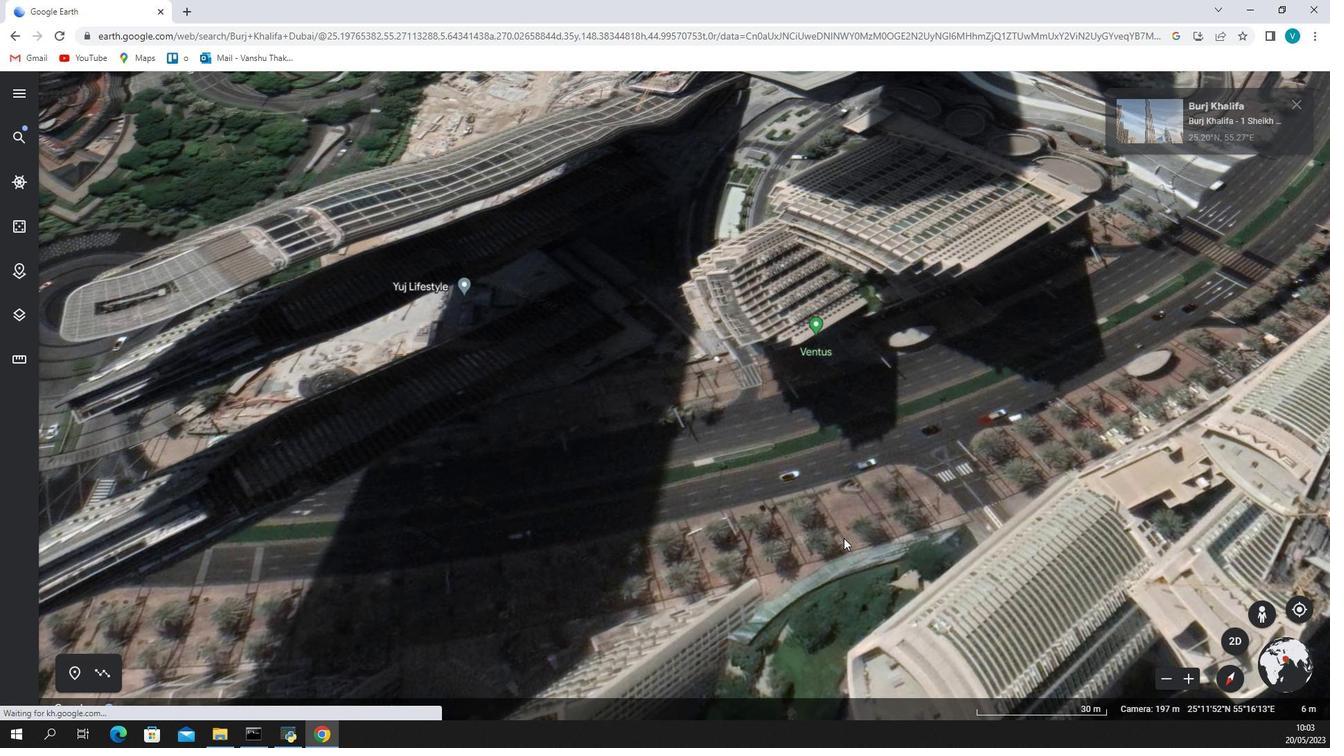 
Action: Mouse moved to (682, 600)
Screenshot: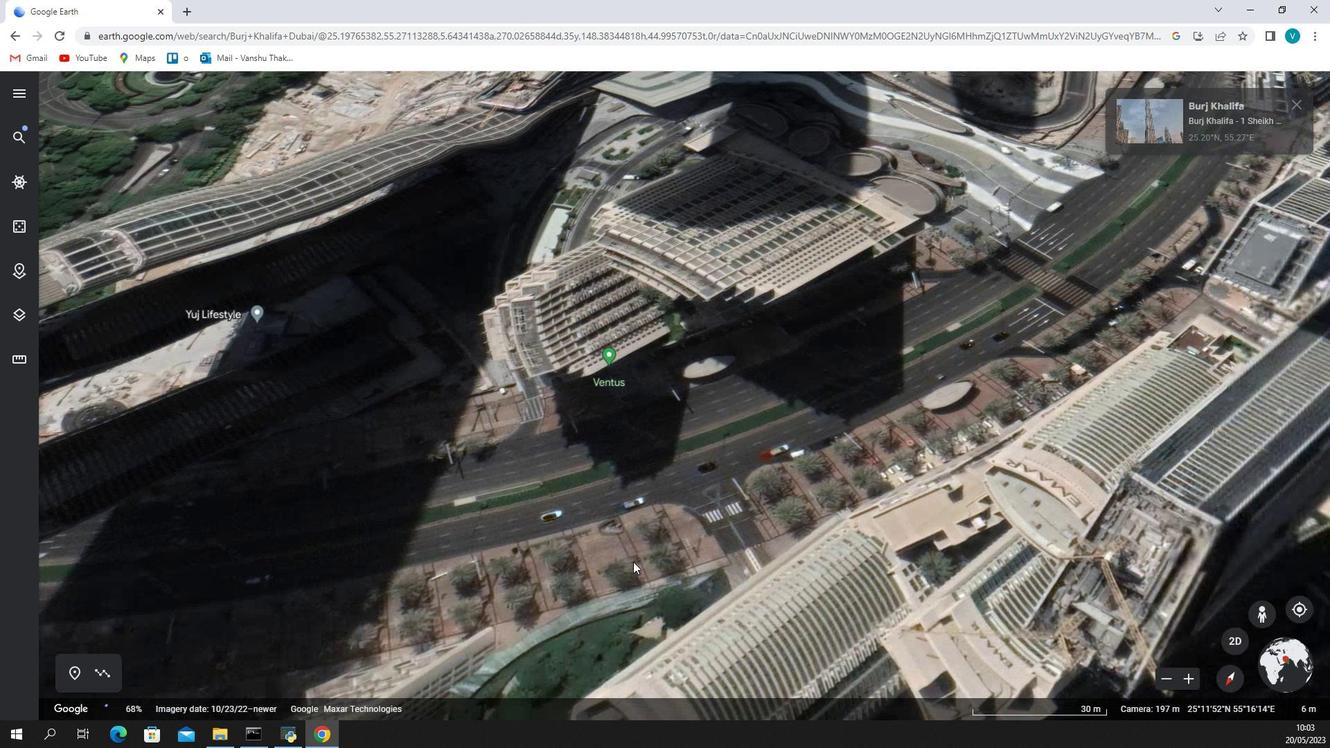 
Action: Mouse scrolled (682, 600) with delta (0, 0)
Screenshot: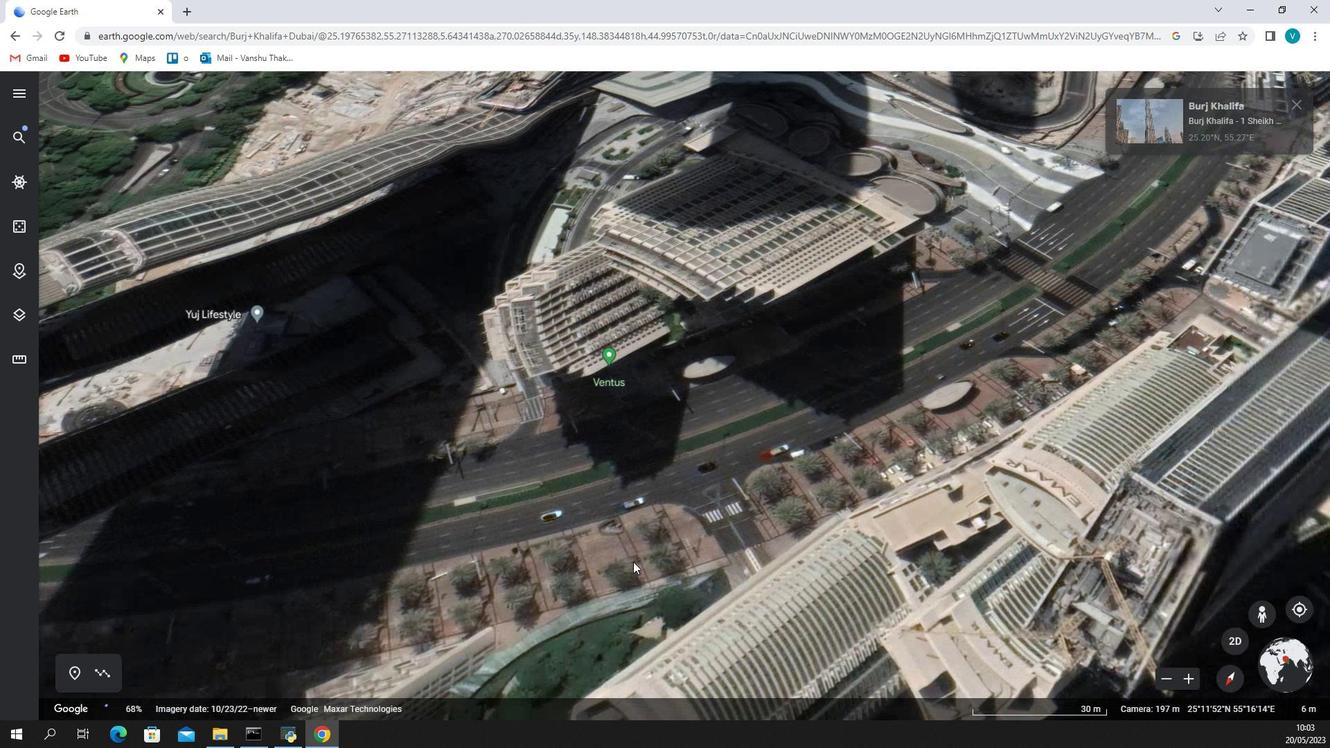 
Action: Mouse moved to (692, 596)
Screenshot: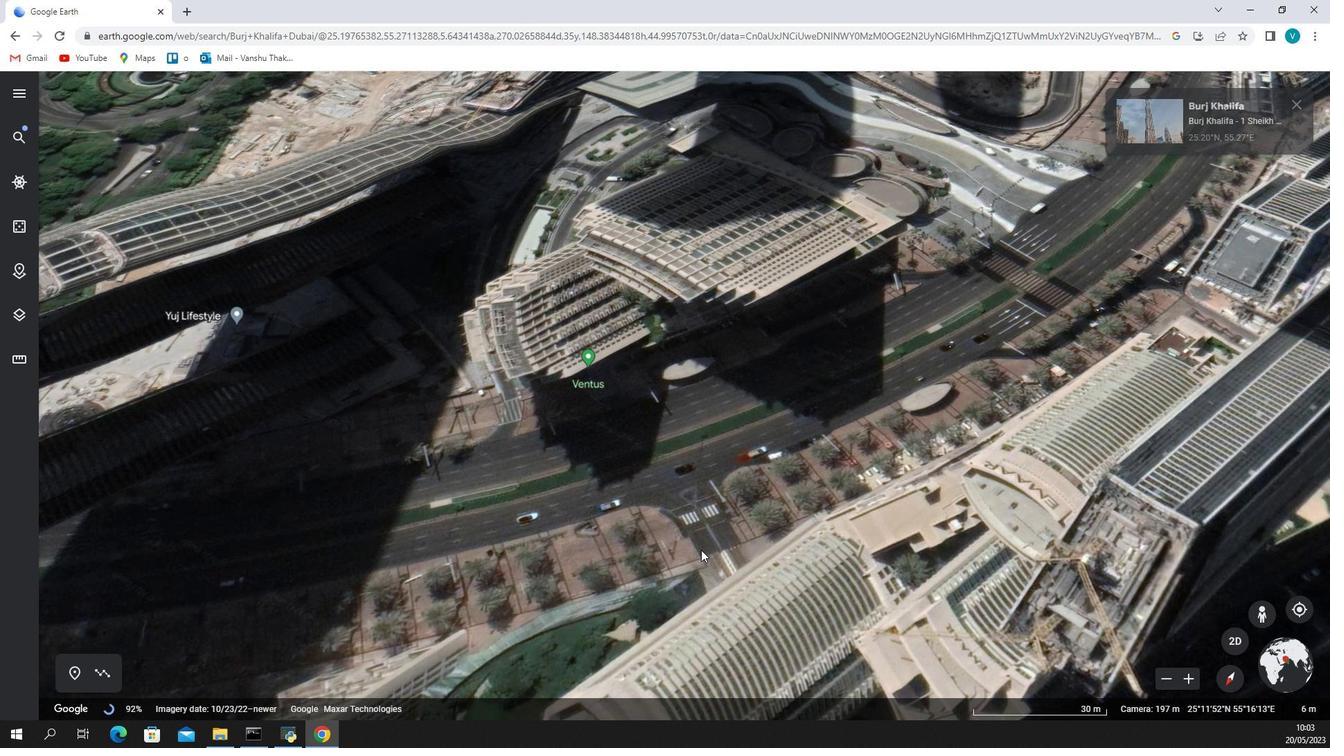 
Action: Mouse scrolled (689, 597) with delta (0, 0)
Screenshot: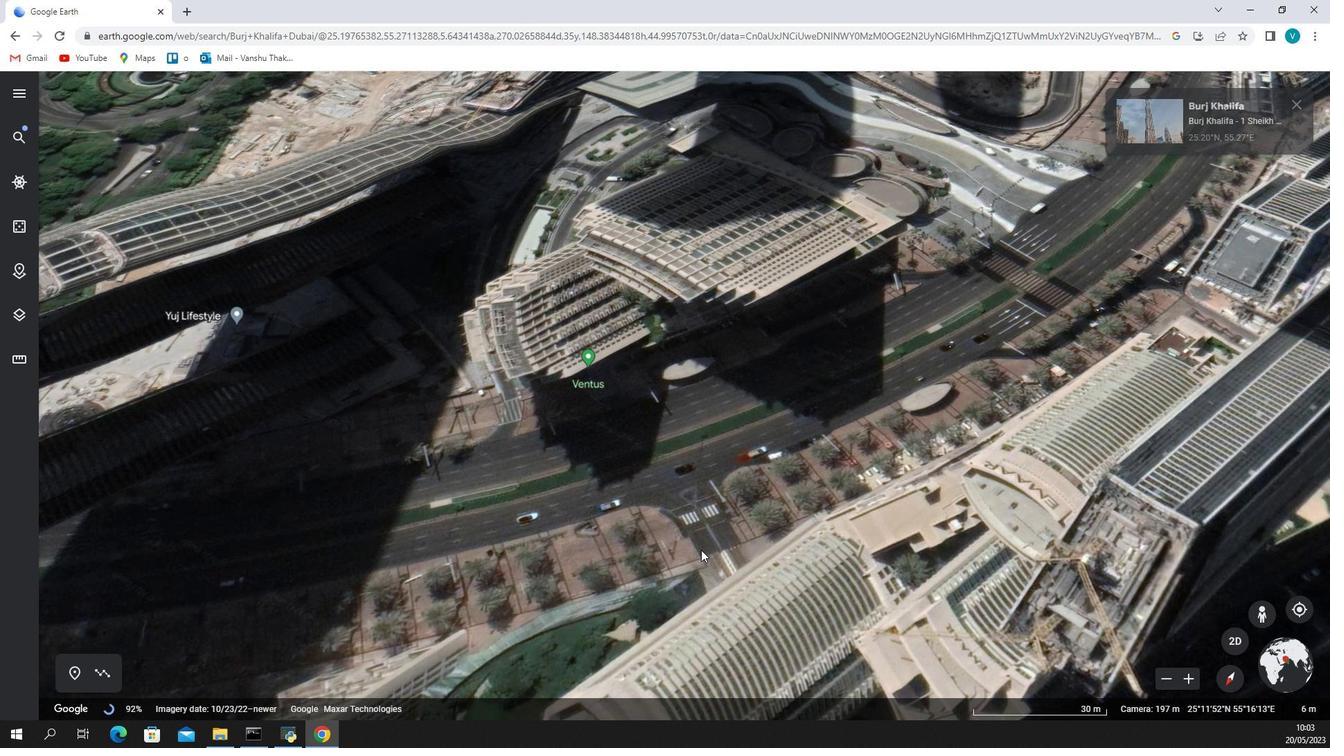 
Action: Mouse moved to (693, 595)
Screenshot: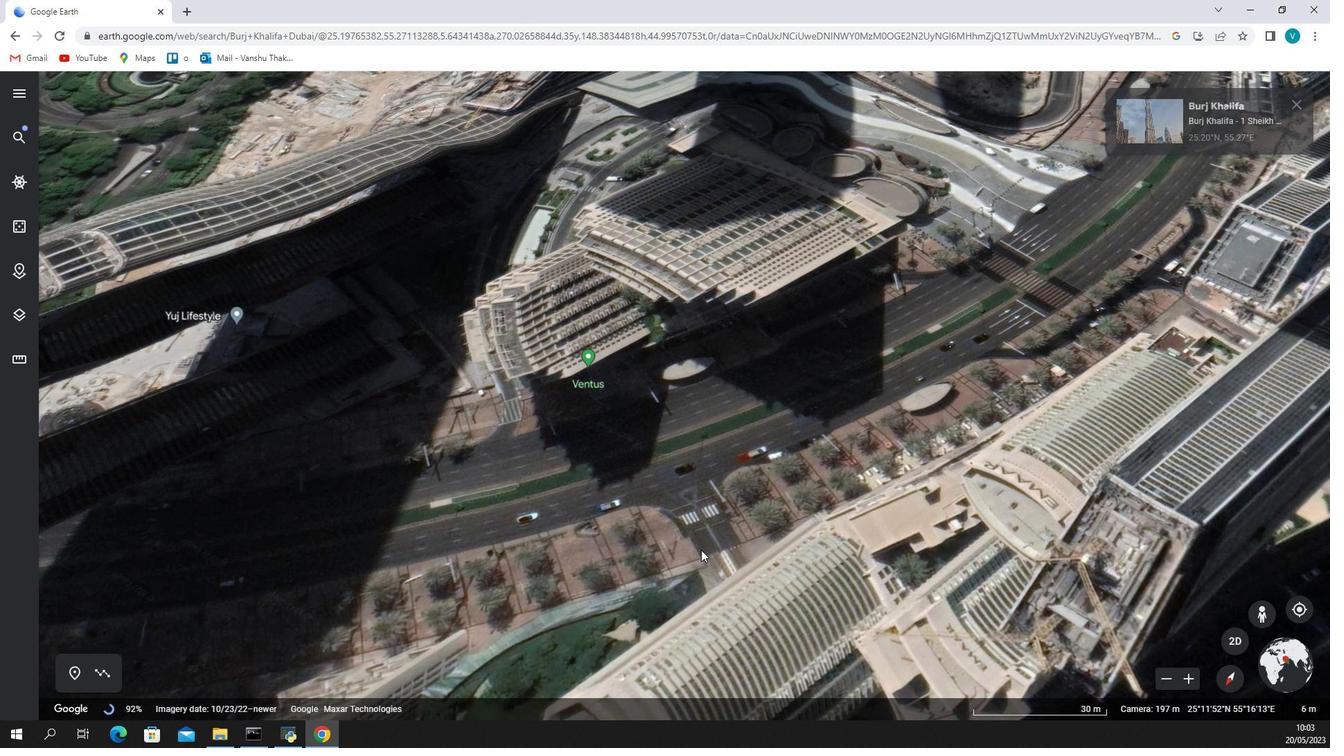 
Action: Mouse scrolled (693, 596) with delta (0, 0)
Screenshot: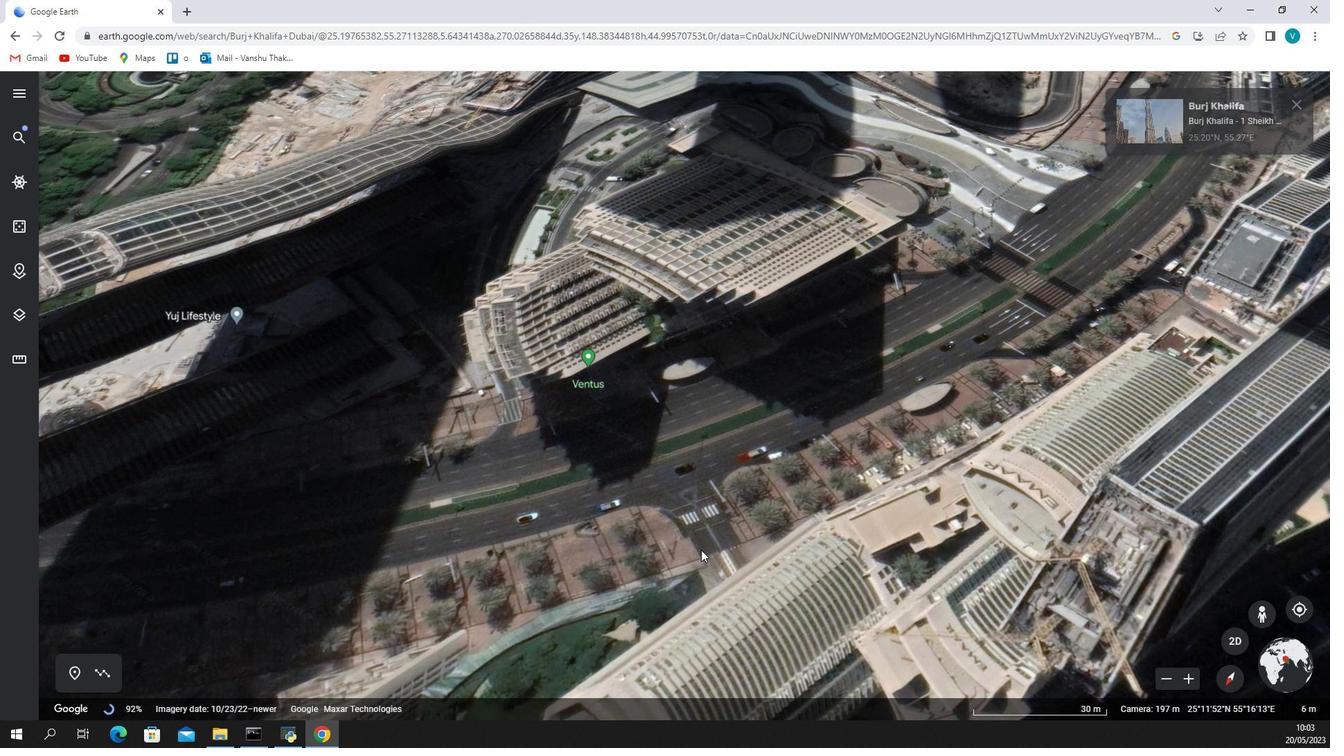 
Action: Mouse moved to (703, 593)
Screenshot: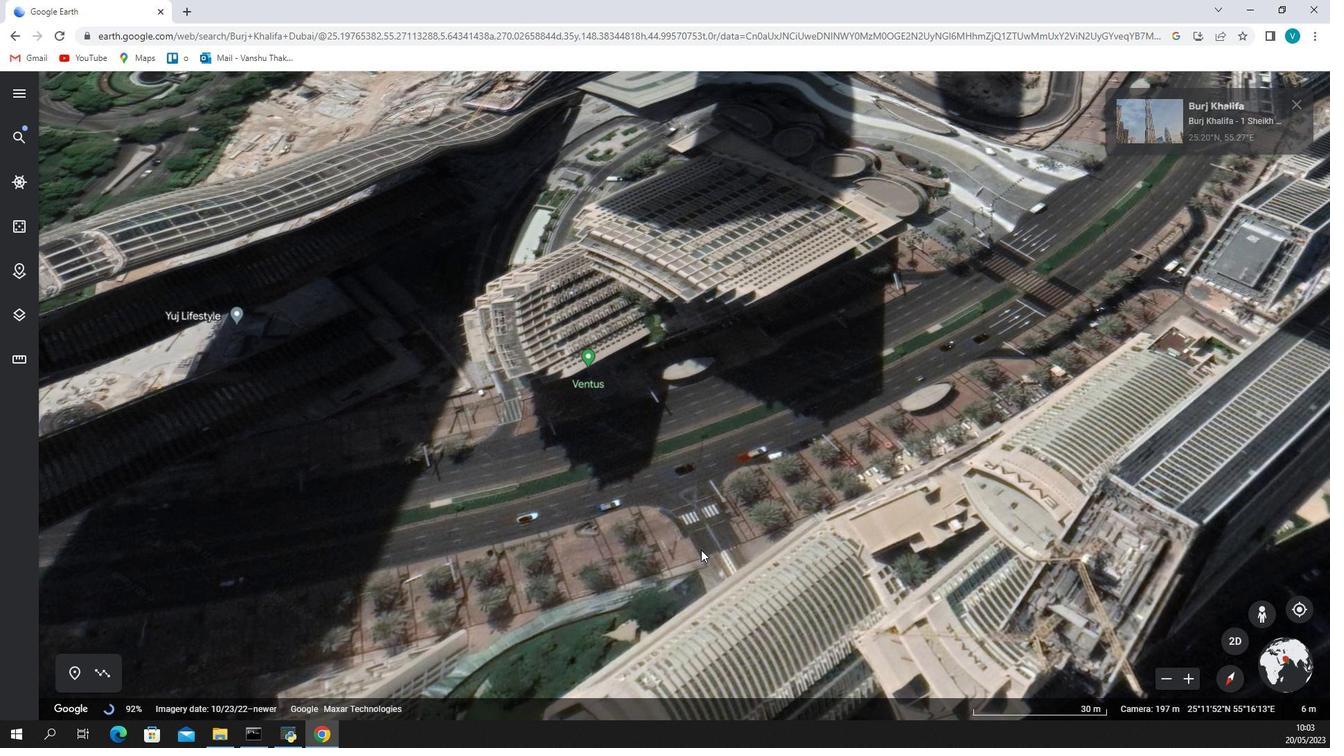 
Action: Mouse scrolled (702, 593) with delta (0, 0)
Screenshot: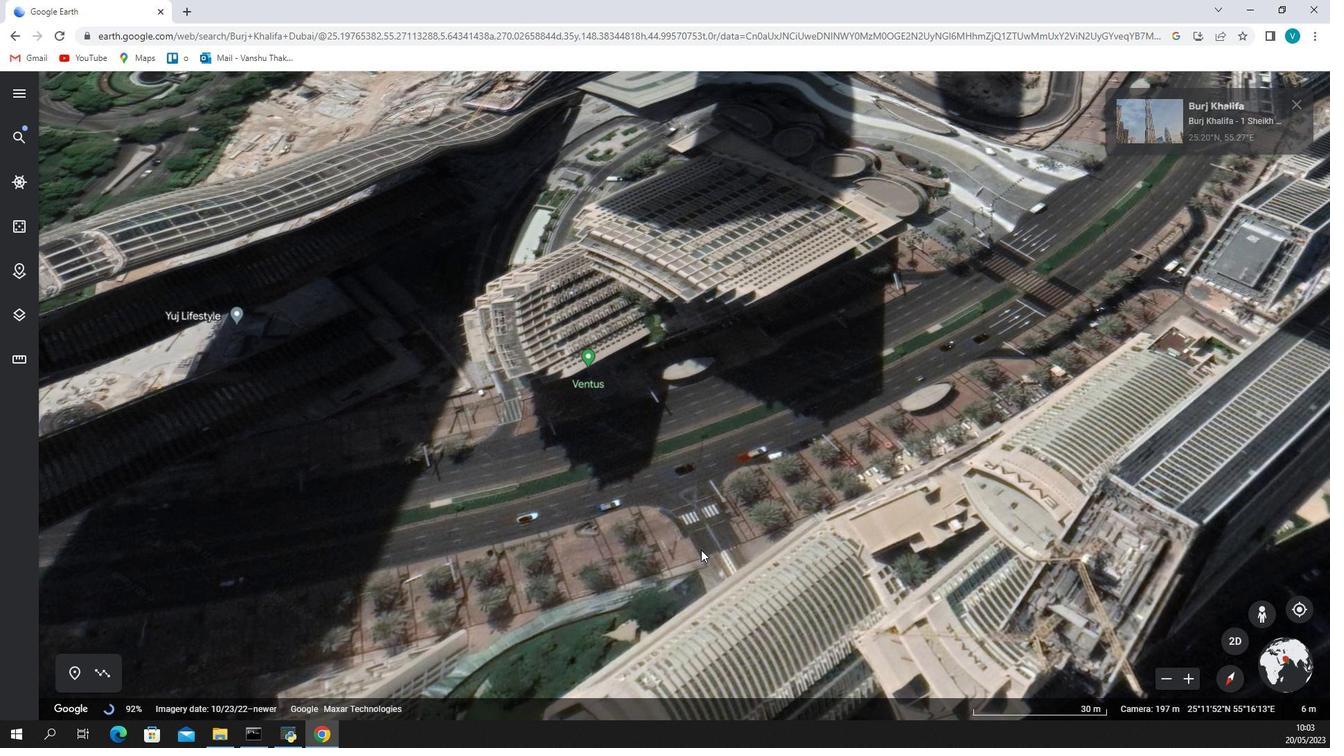 
Action: Mouse moved to (805, 535)
Screenshot: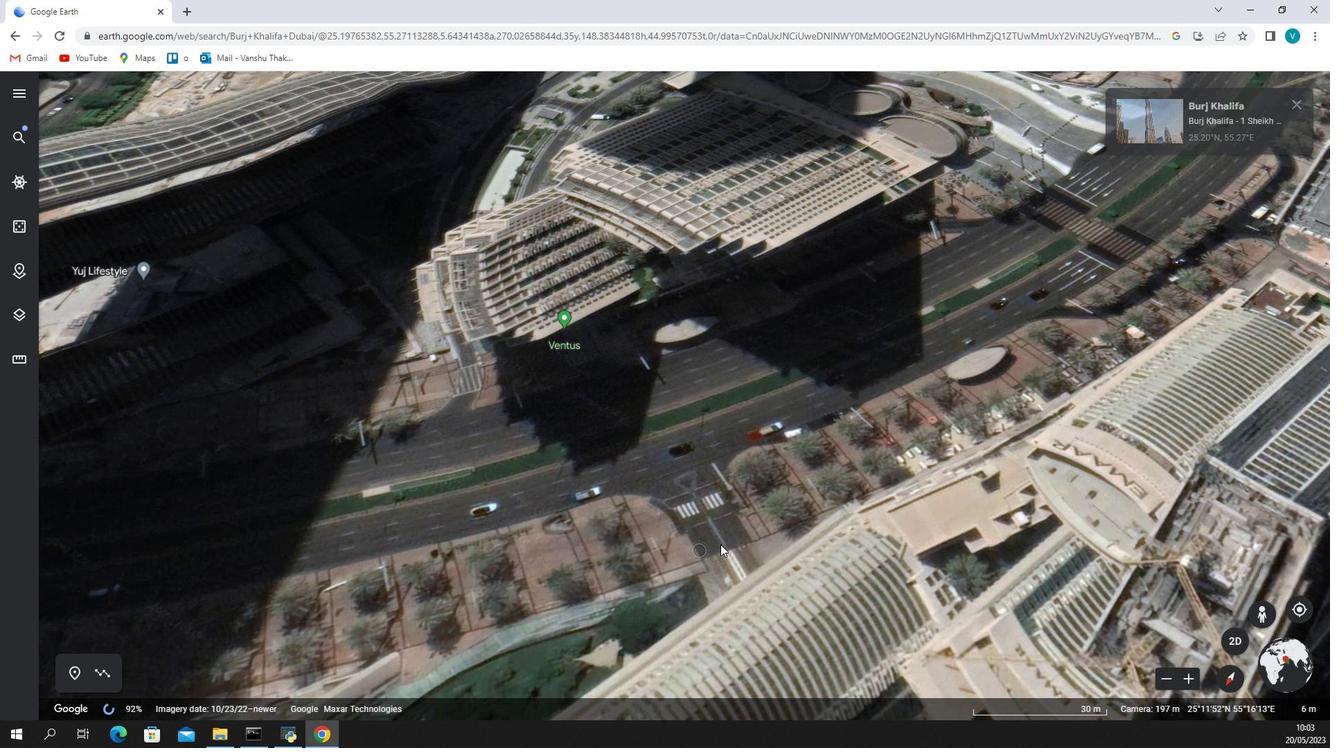 
Action: Mouse pressed left at (805, 535)
Screenshot: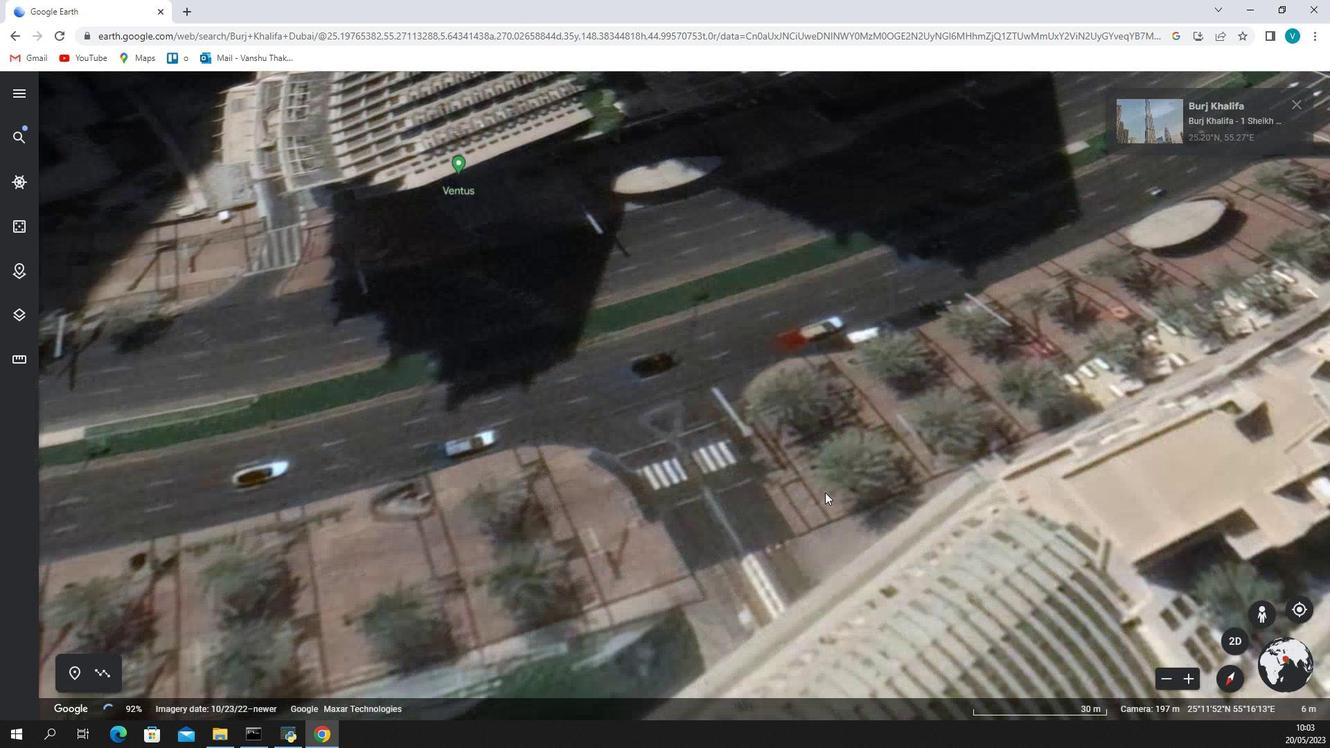 
Action: Mouse moved to (860, 519)
Screenshot: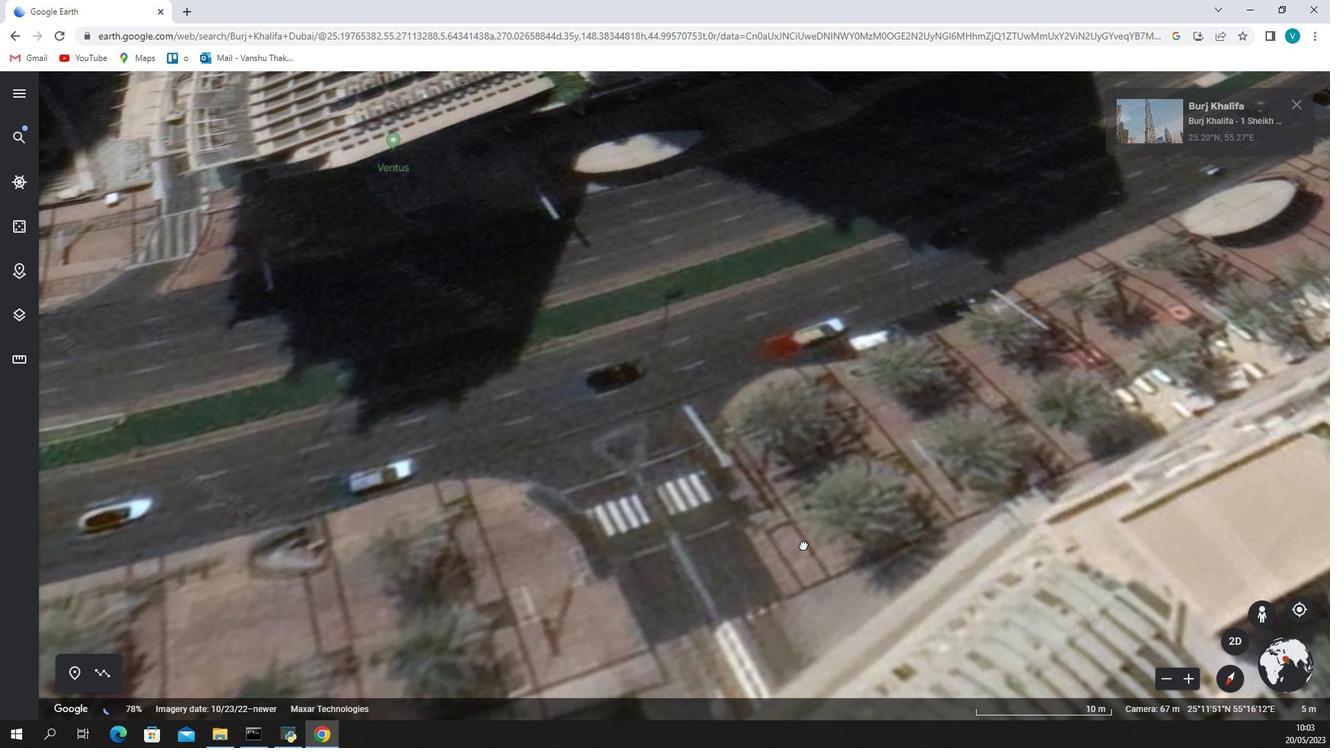 
Action: Mouse pressed left at (860, 519)
Screenshot: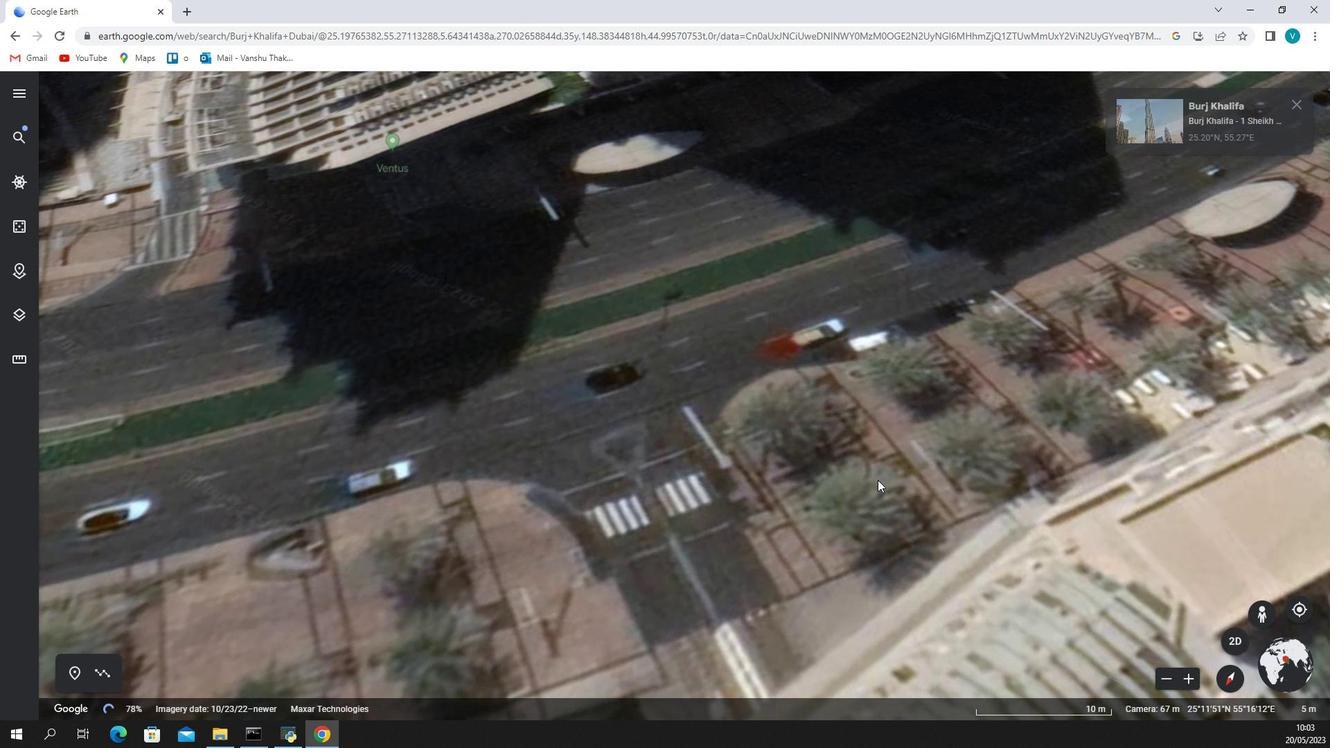 
Action: Mouse moved to (1048, 429)
Screenshot: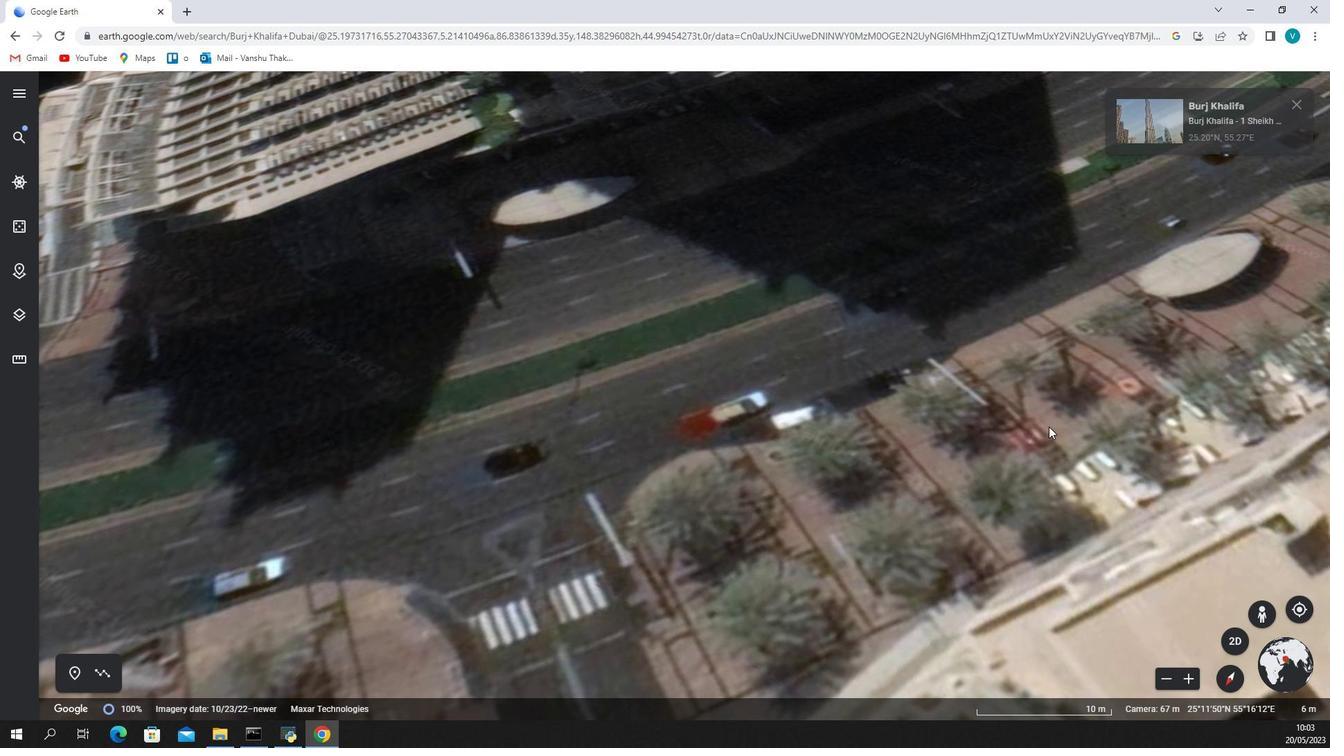 
Action: Mouse pressed left at (1048, 429)
Screenshot: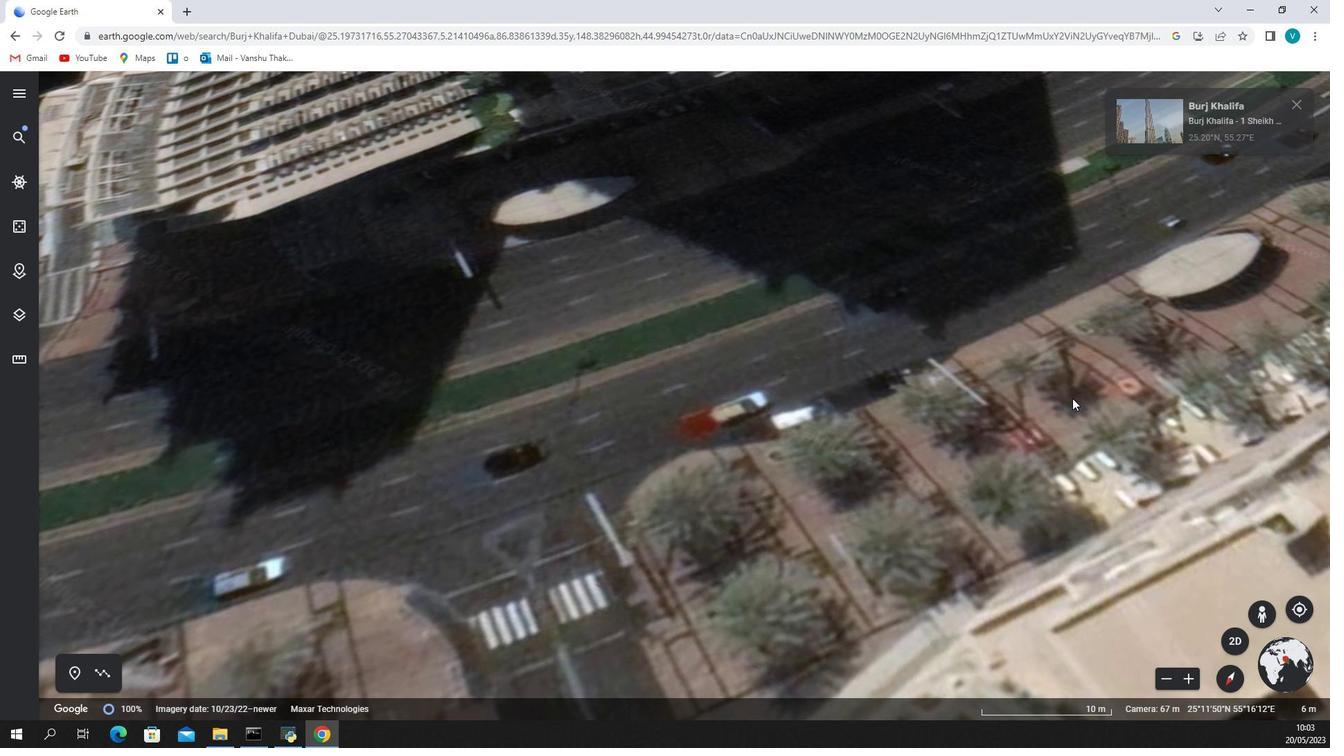 
Action: Mouse moved to (812, 612)
Screenshot: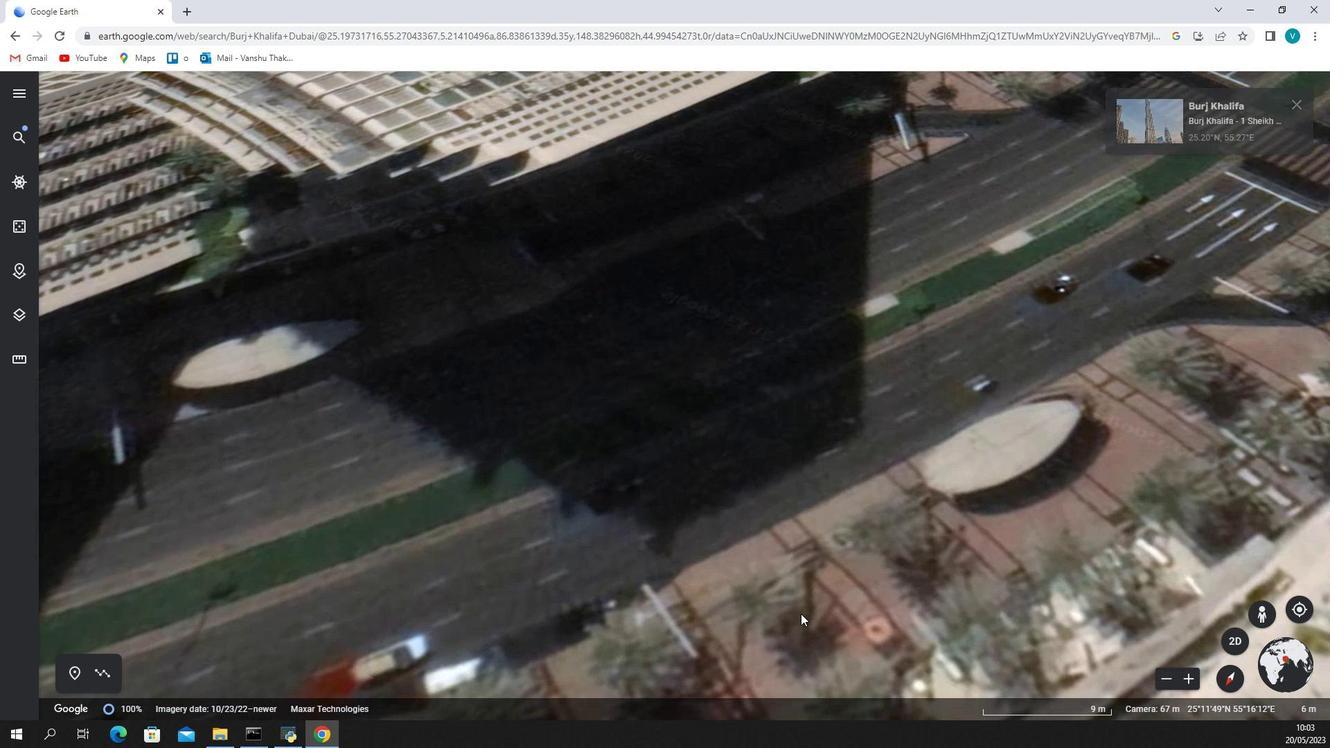
Action: Mouse scrolled (812, 611) with delta (0, 0)
Screenshot: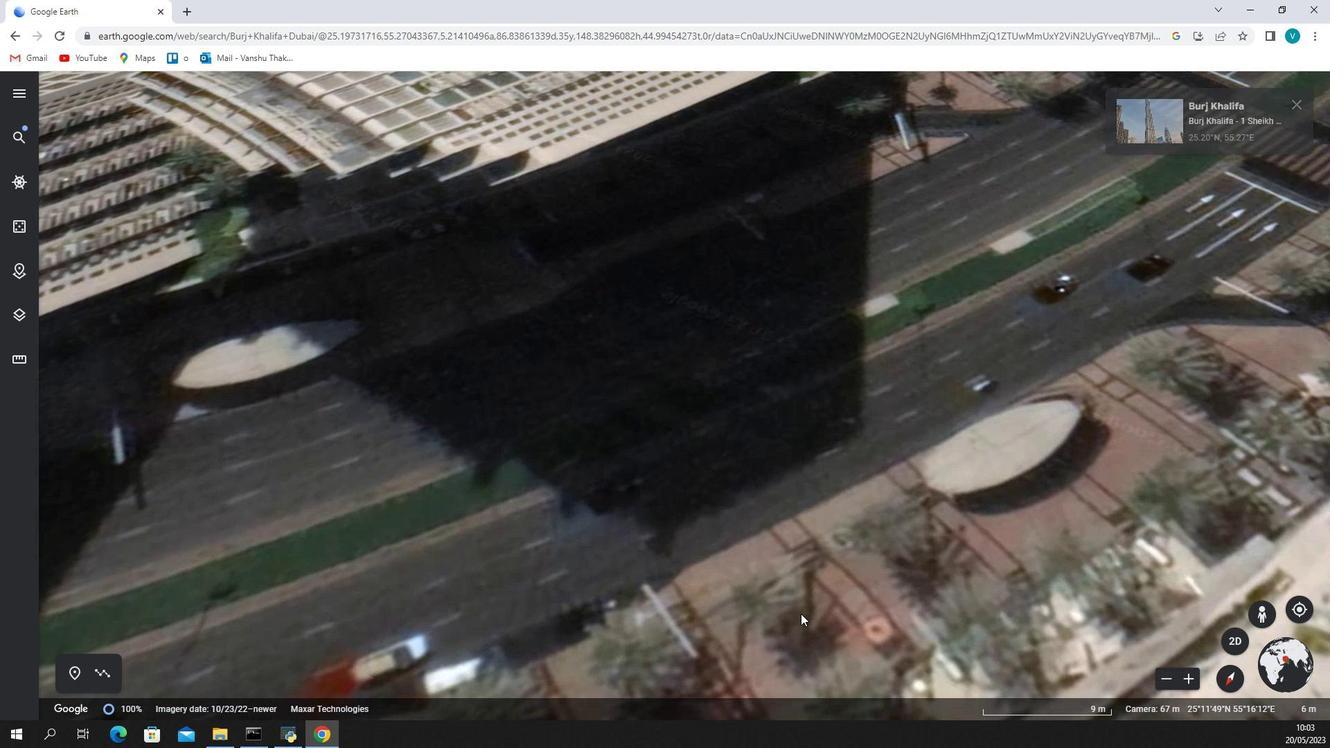 
Action: Mouse moved to (812, 611)
Screenshot: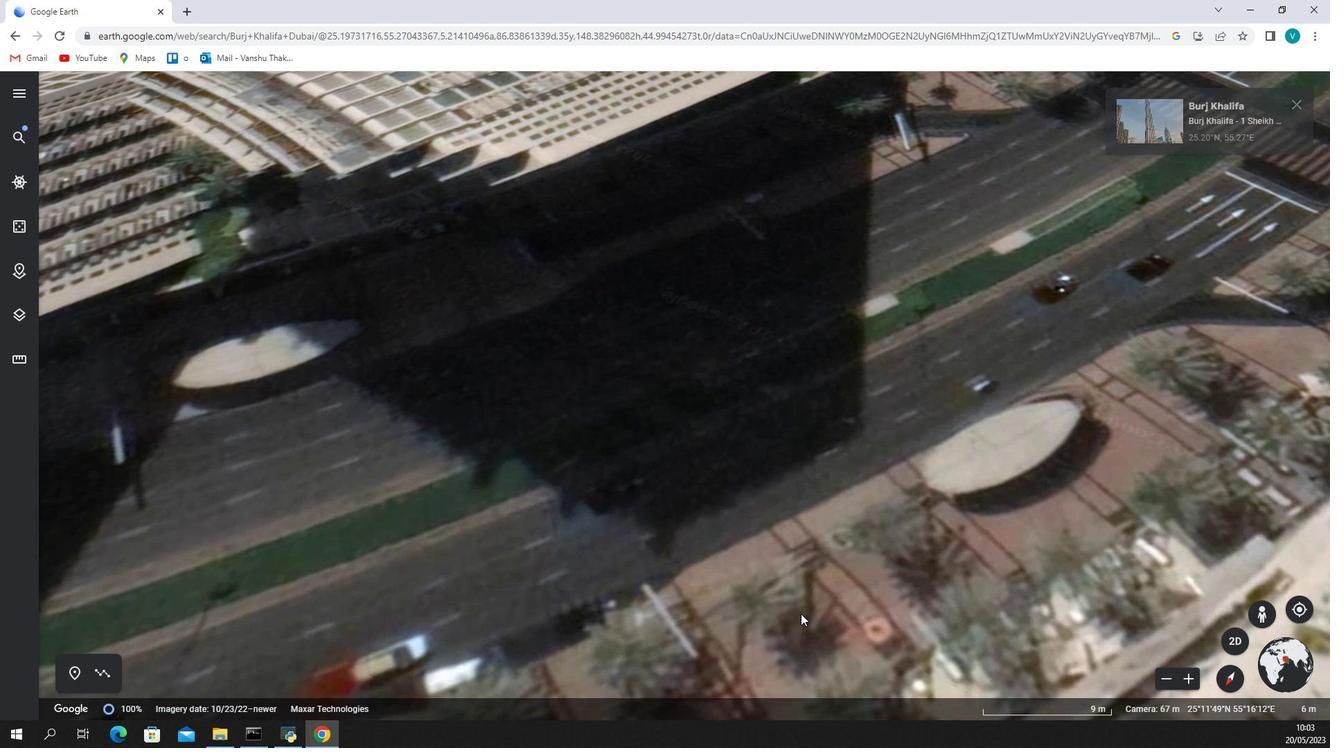 
Action: Mouse scrolled (812, 610) with delta (0, -1)
Screenshot: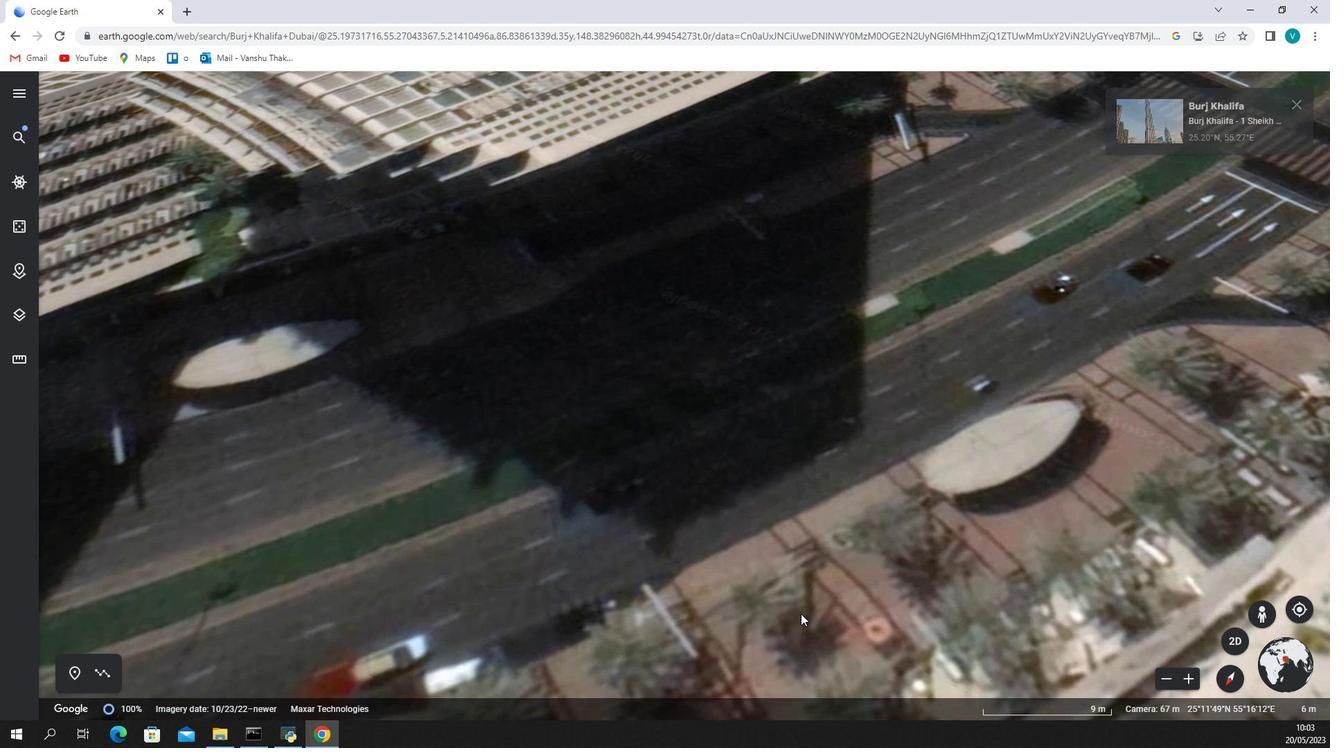 
Action: Mouse scrolled (812, 610) with delta (0, -1)
Screenshot: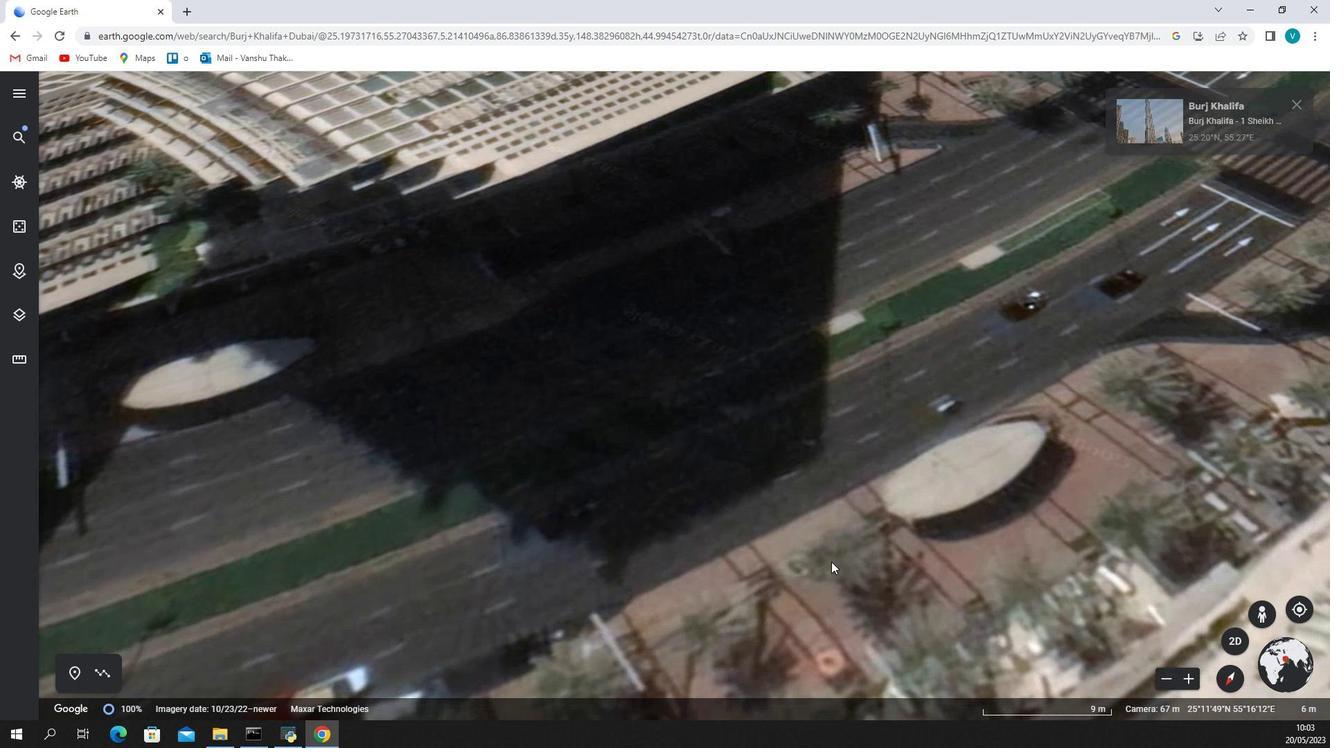 
Action: Mouse moved to (826, 592)
Screenshot: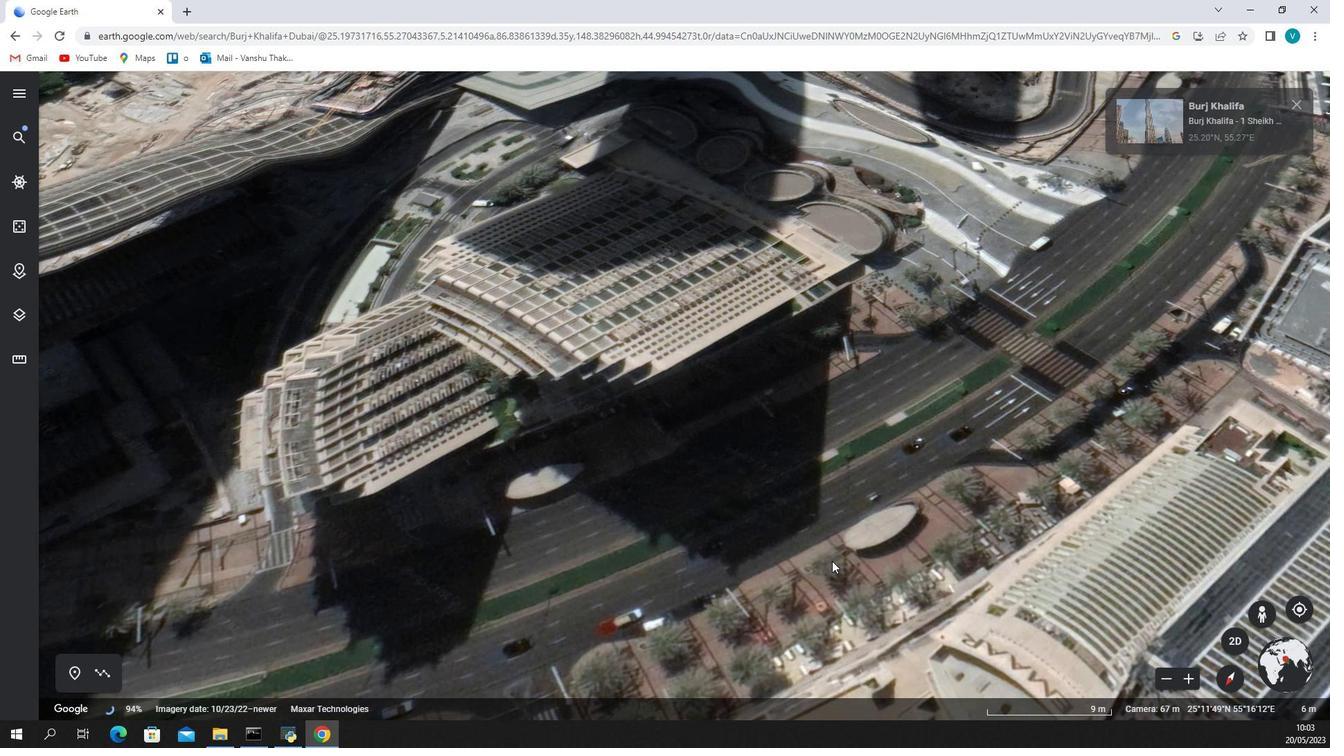 
Action: Mouse scrolled (826, 591) with delta (0, 0)
Screenshot: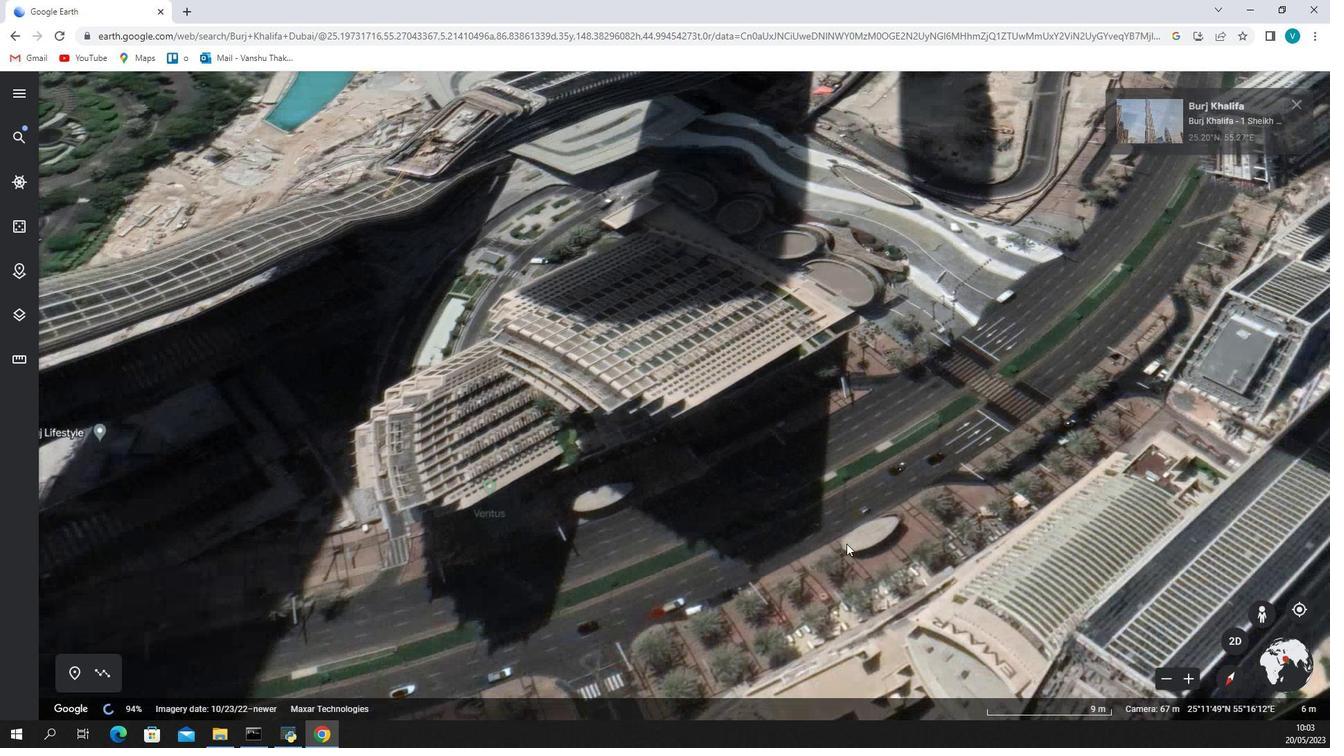 
Action: Mouse scrolled (826, 591) with delta (0, 0)
Screenshot: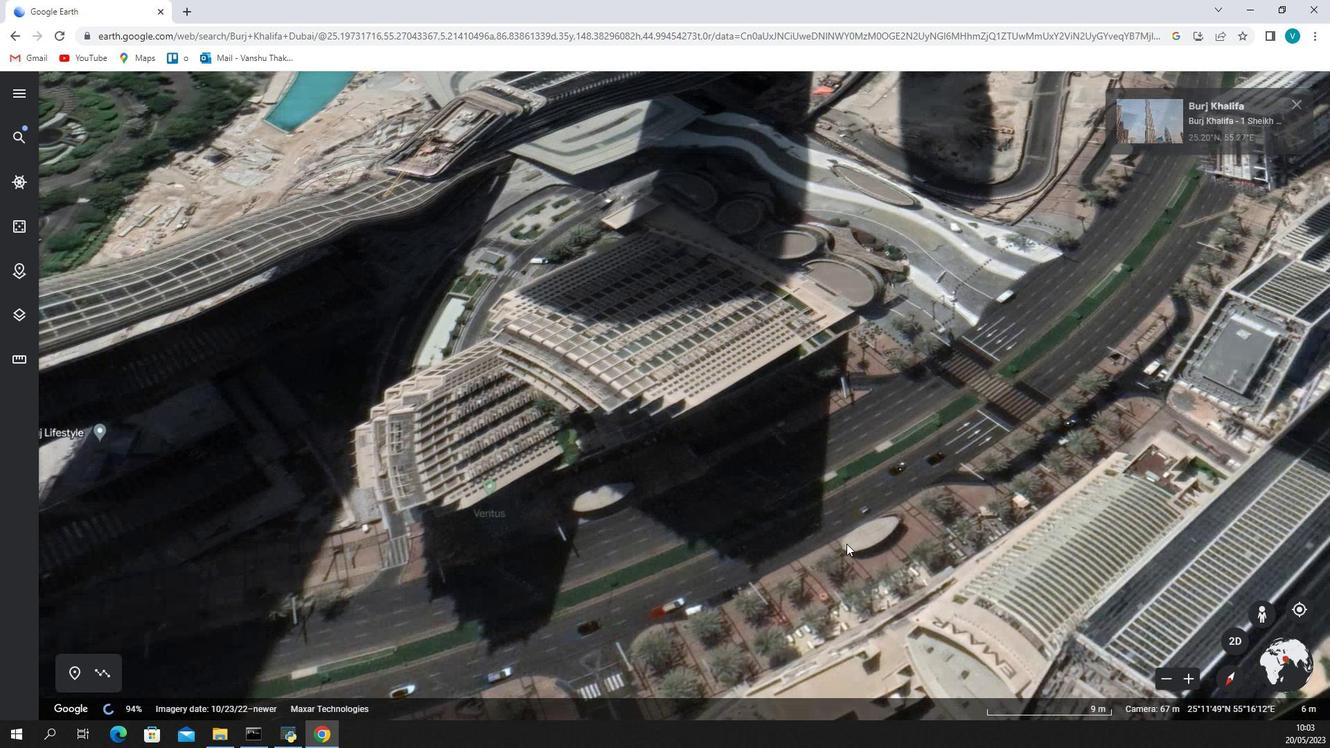 
Action: Mouse moved to (846, 548)
Screenshot: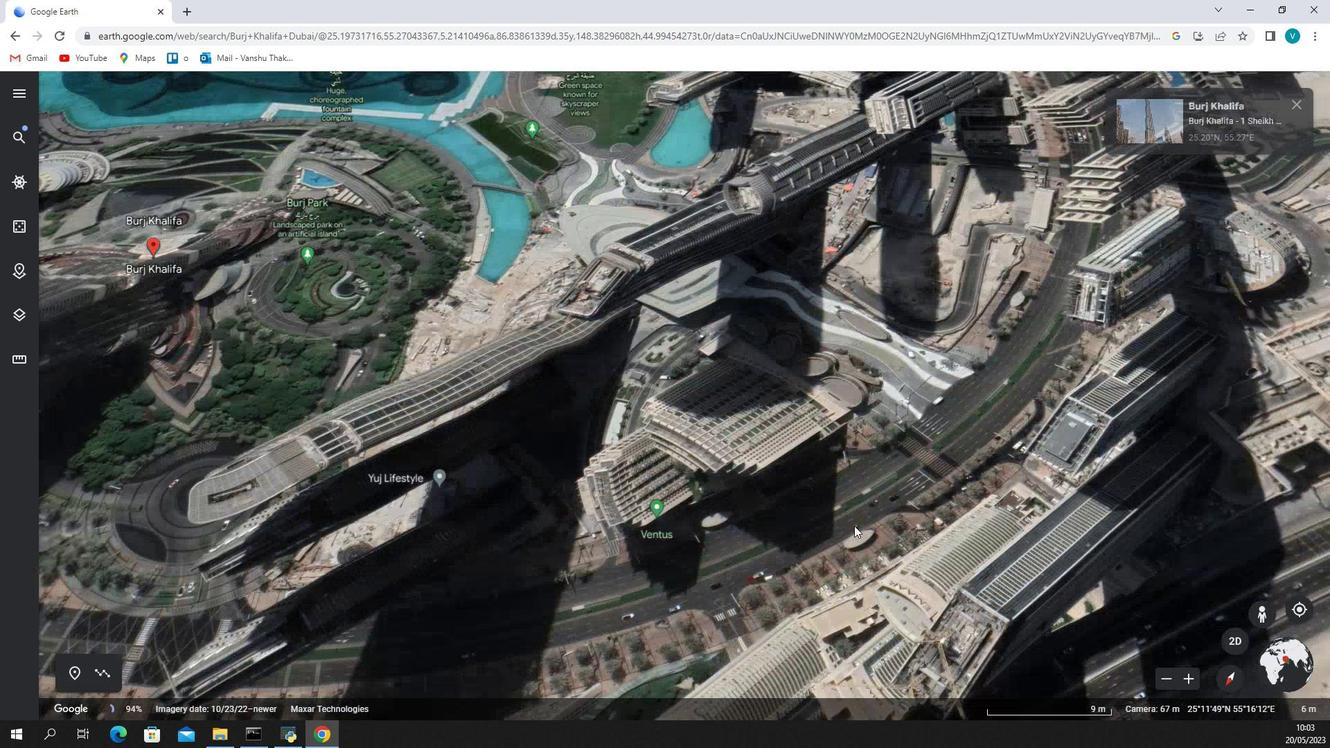 
Action: Mouse pressed left at (846, 548)
Screenshot: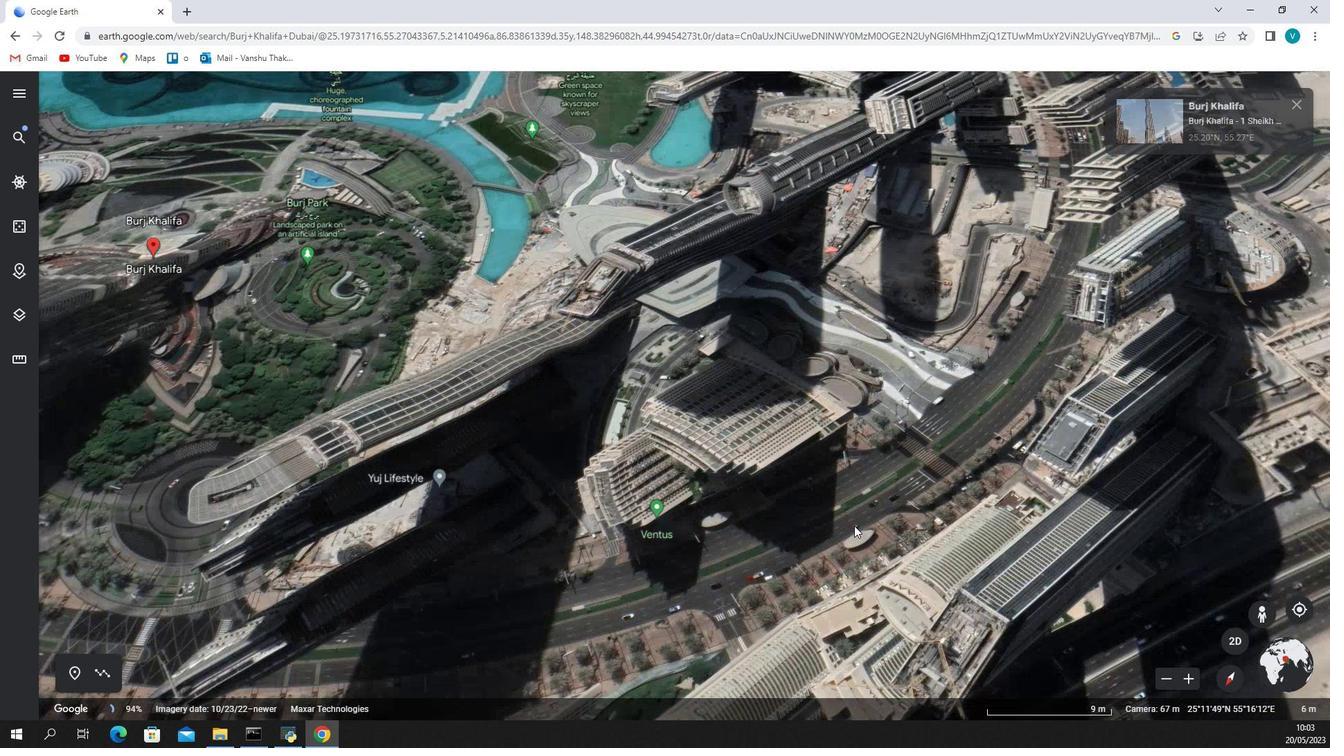 
Action: Mouse moved to (784, 623)
Screenshot: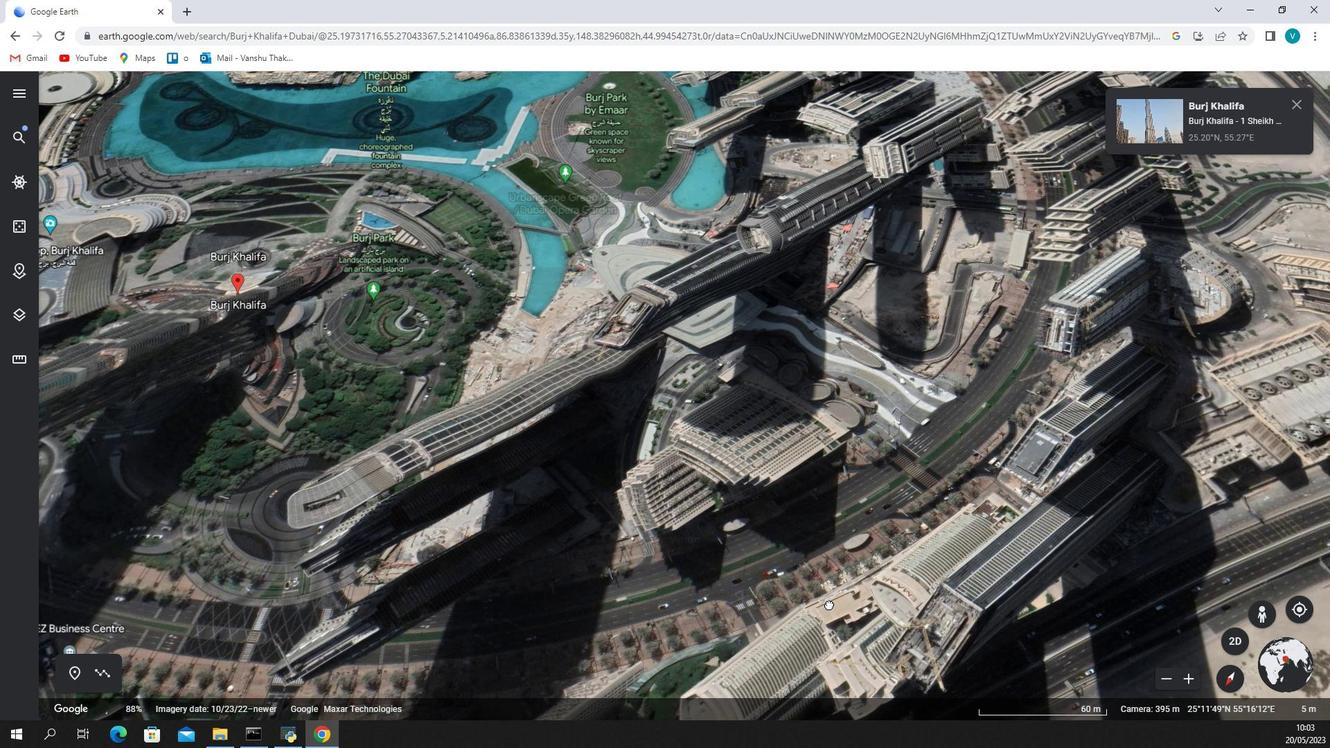 
Action: Mouse pressed left at (784, 623)
Screenshot: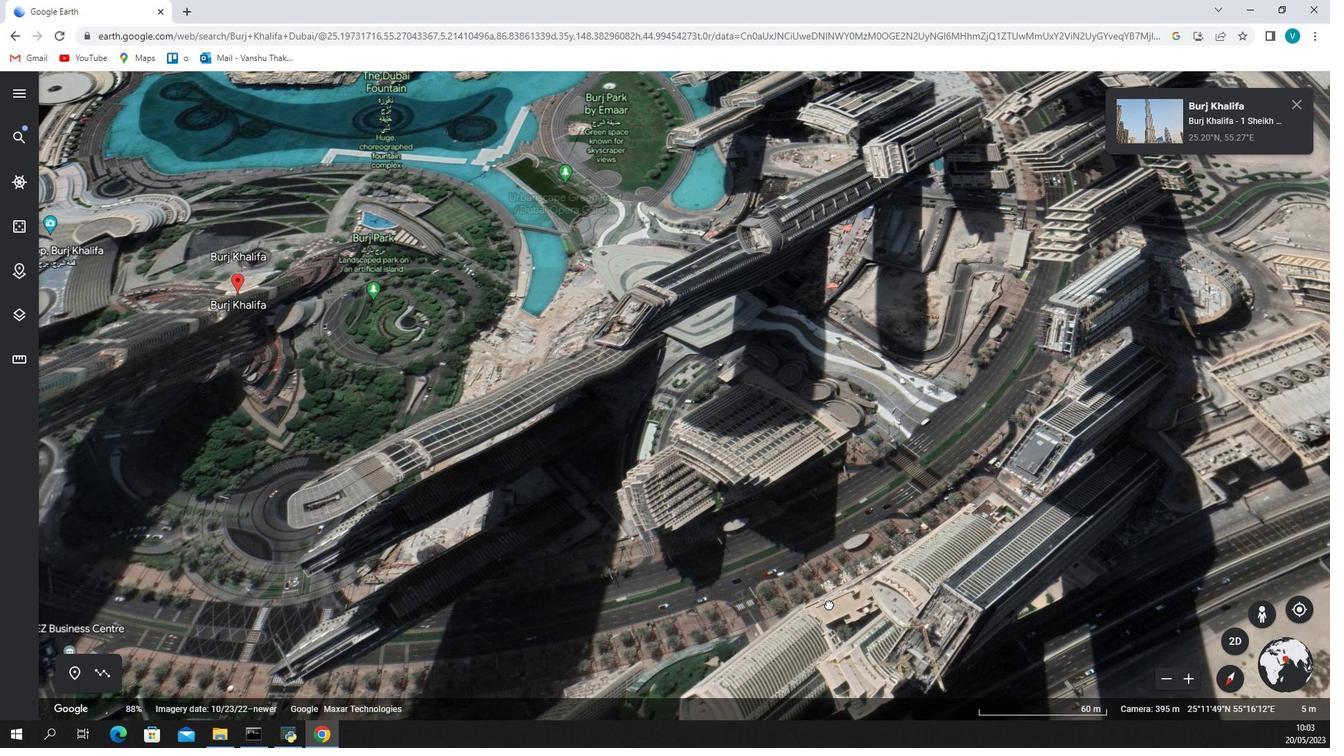 
Action: Mouse moved to (799, 653)
Screenshot: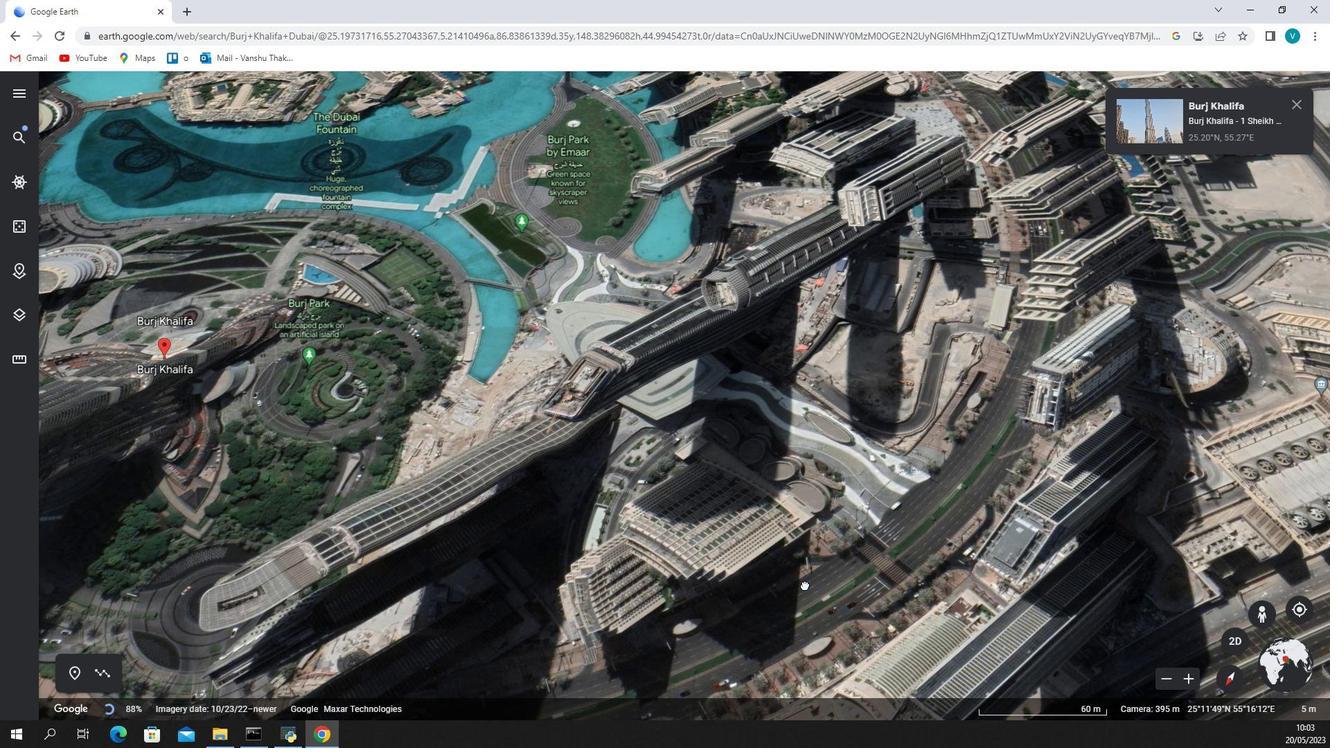 
Action: Mouse scrolled (799, 652) with delta (0, 0)
Screenshot: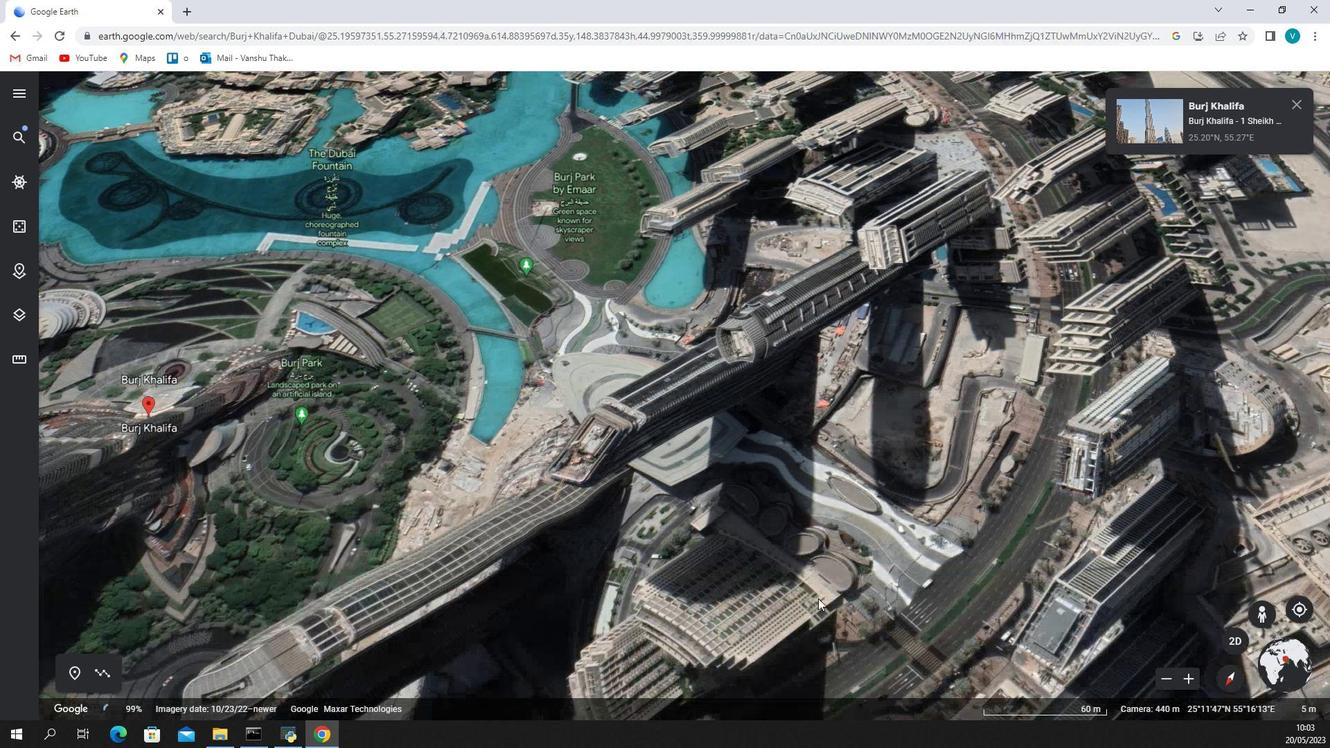 
Action: Mouse moved to (688, 532)
Screenshot: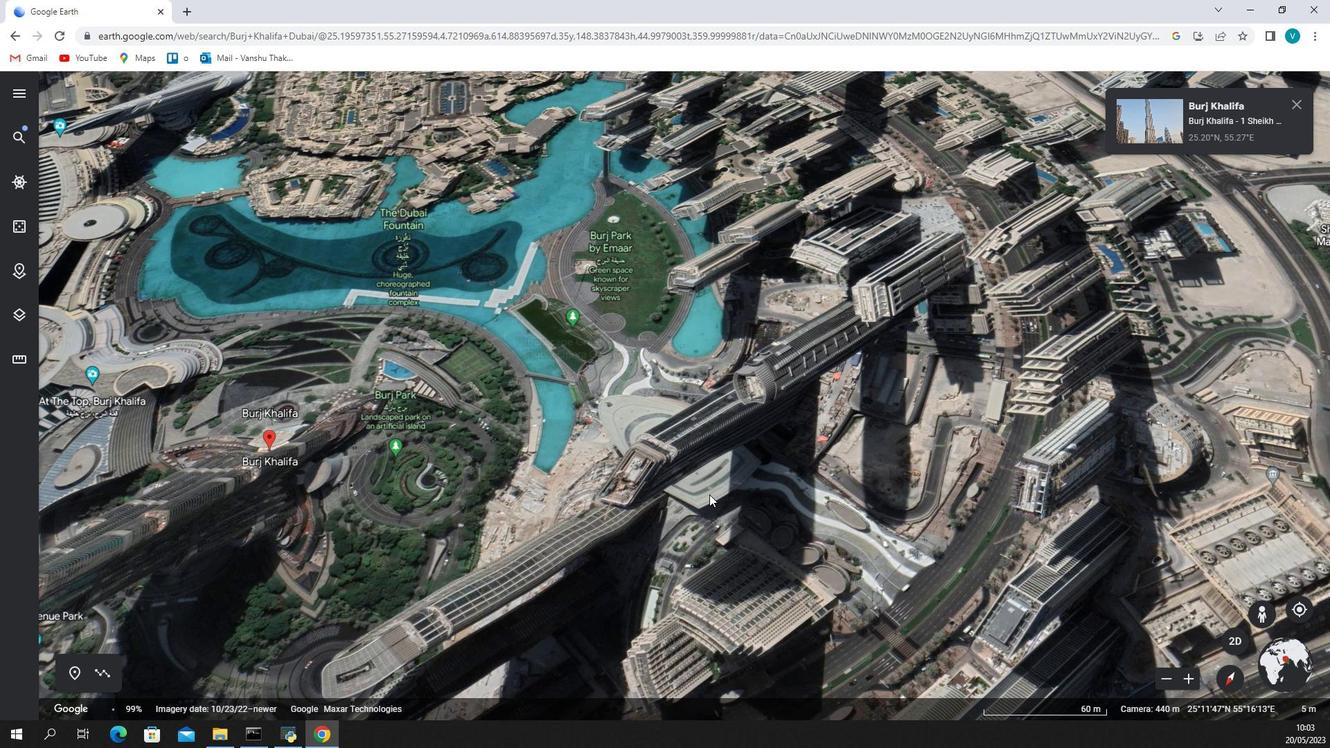 
Action: Mouse pressed left at (688, 528)
Screenshot: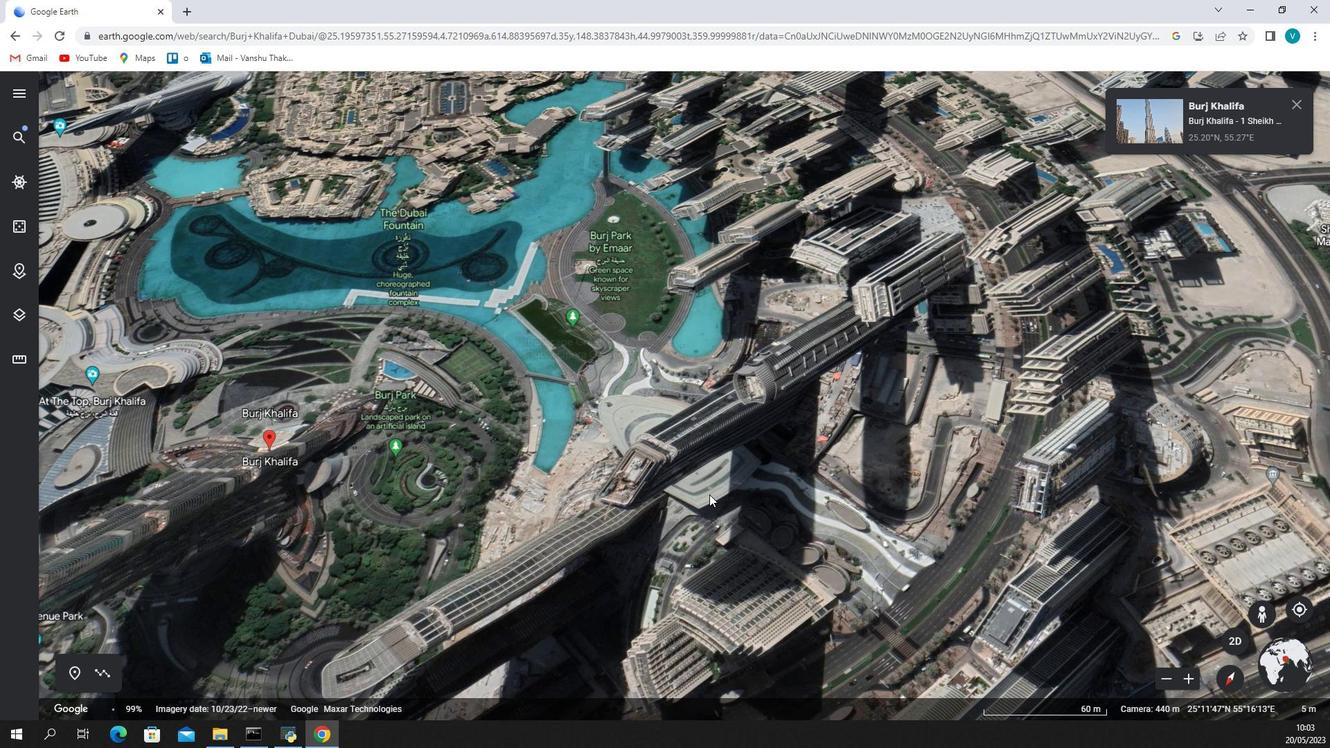 
Action: Mouse moved to (542, 521)
Screenshot: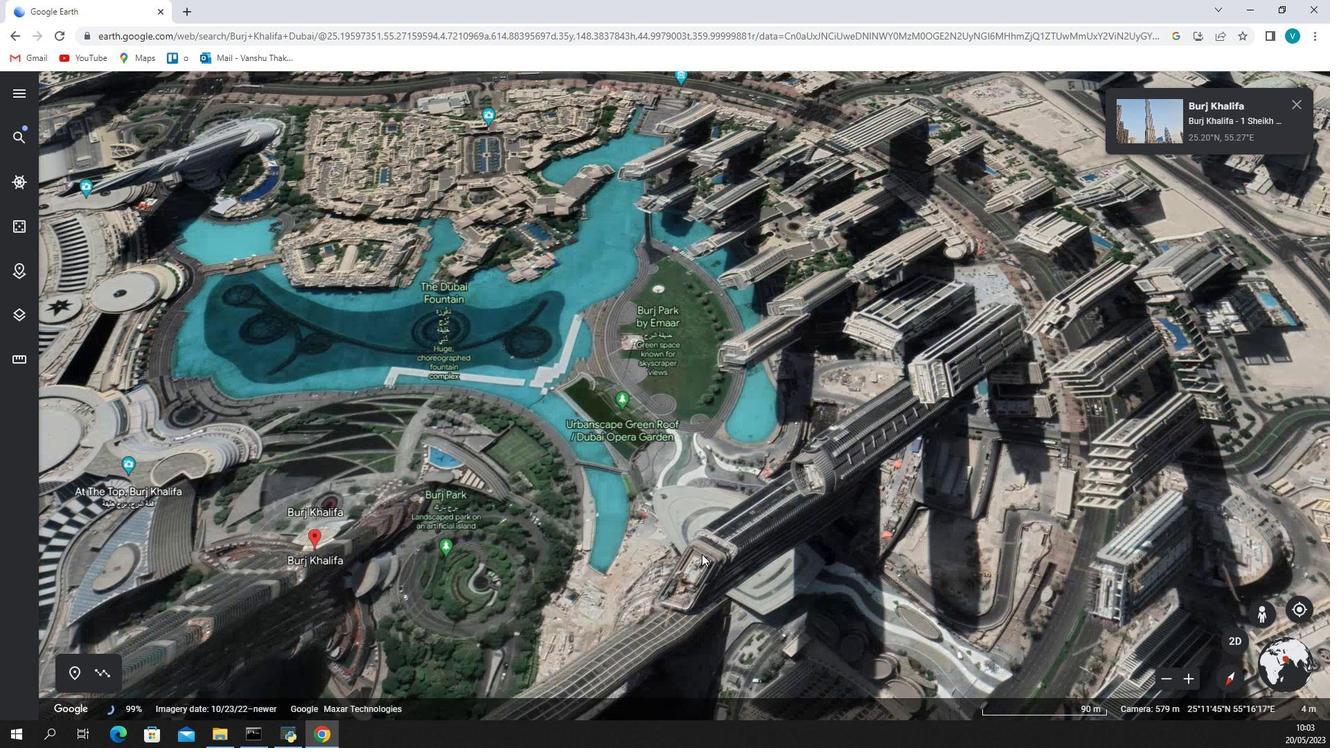 
Action: Mouse pressed left at (542, 521)
Screenshot: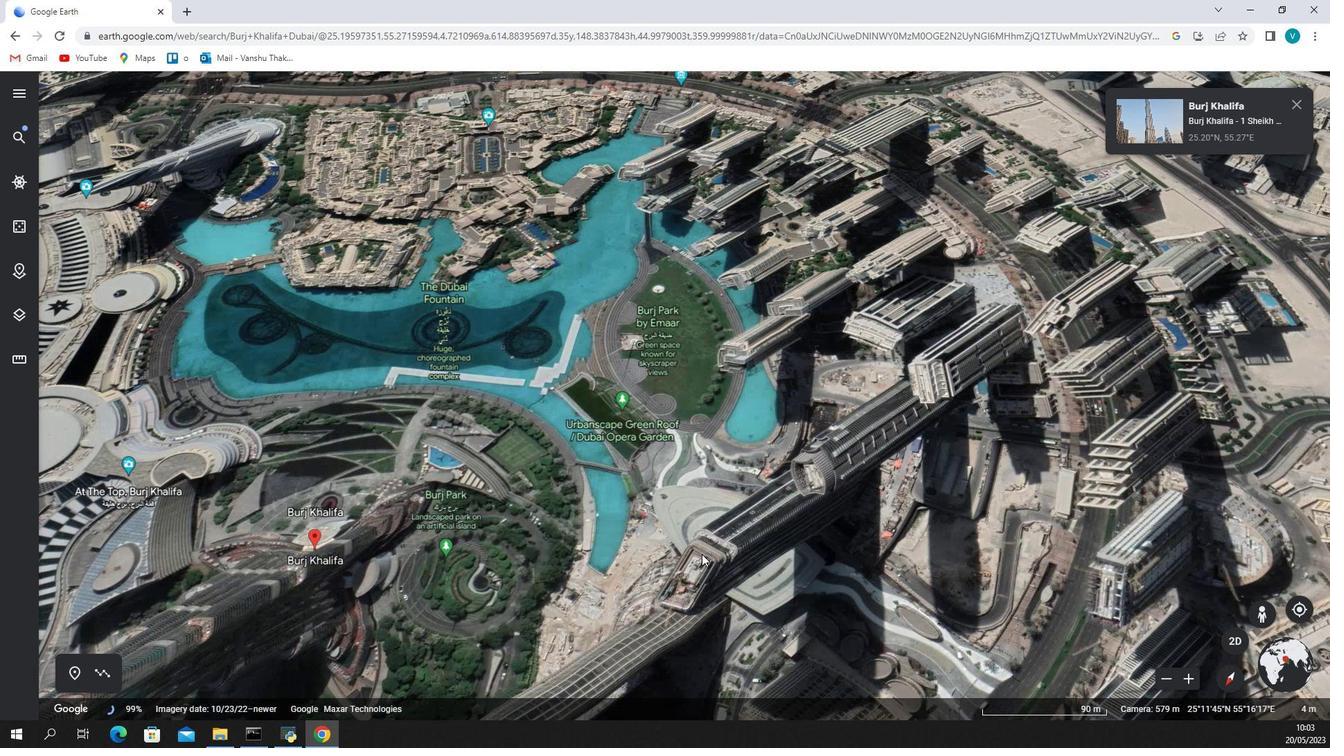 
Action: Mouse moved to (577, 519)
Screenshot: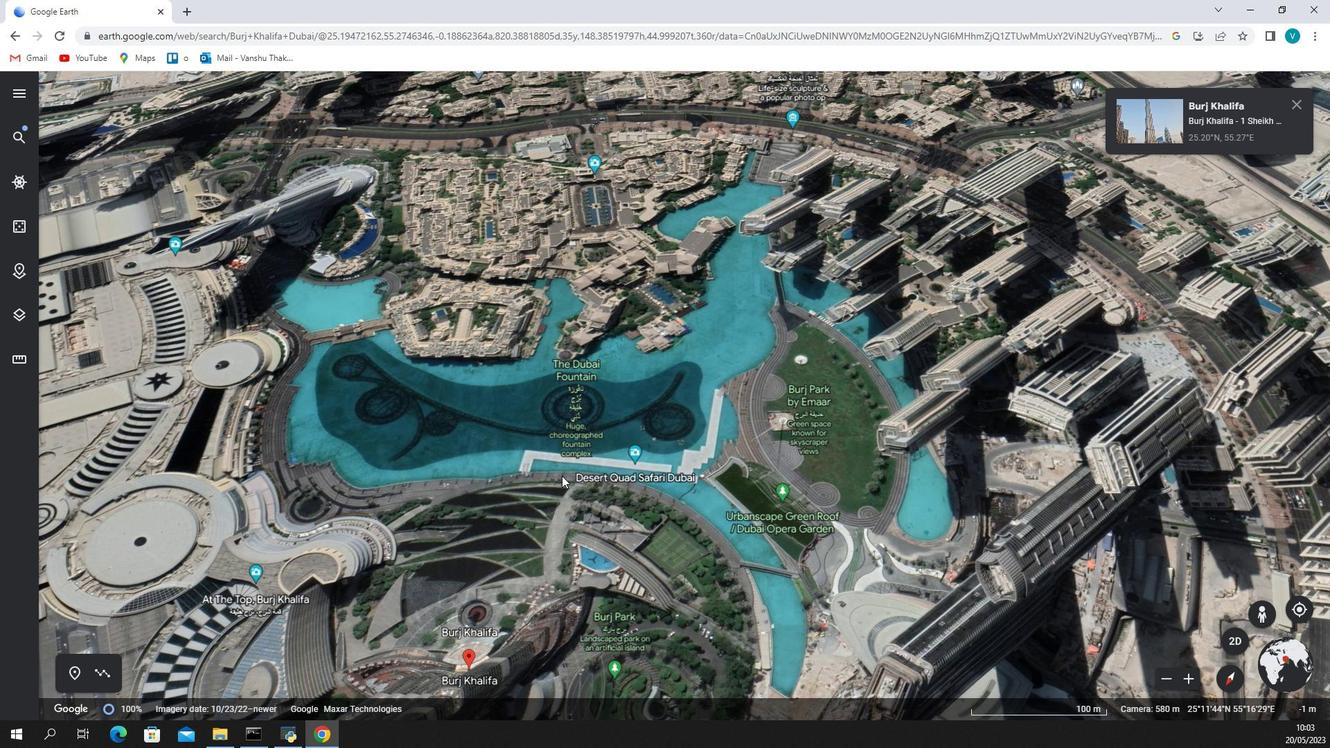 
Action: Mouse pressed left at (552, 517)
Screenshot: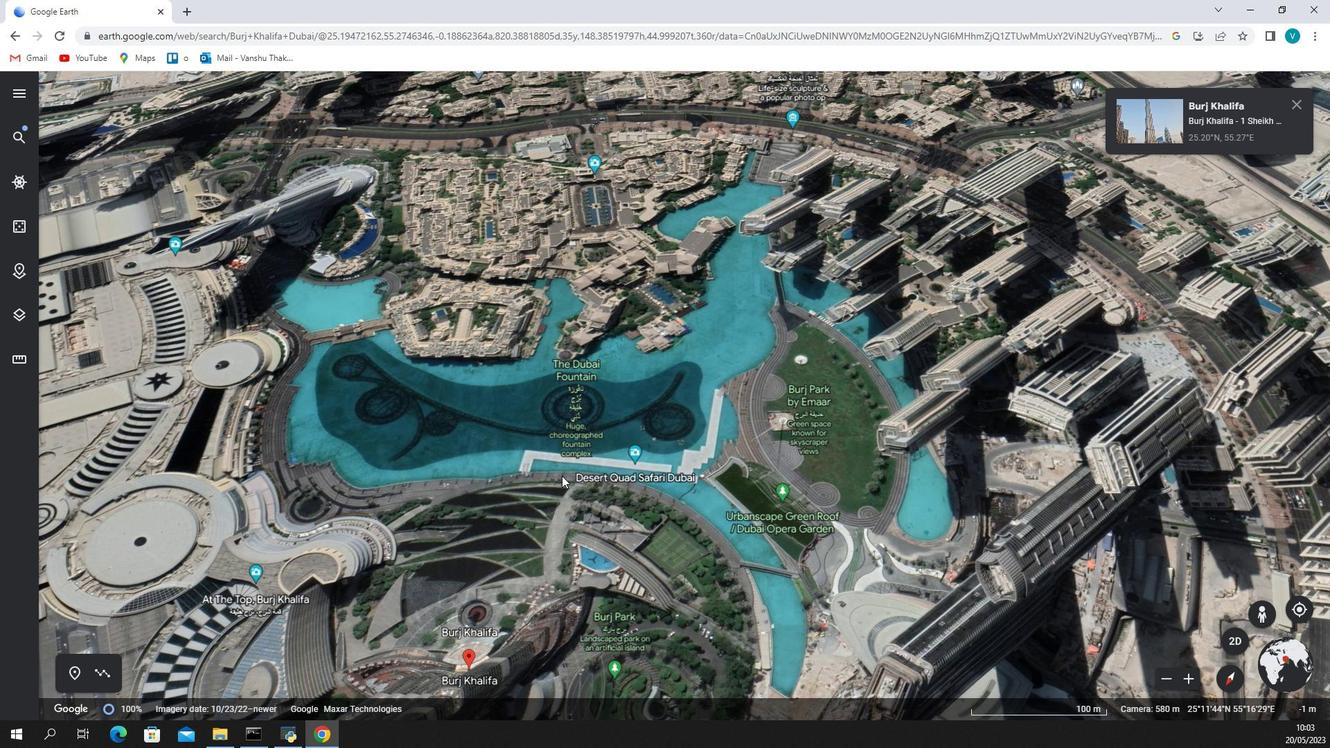 
Action: Mouse moved to (478, 539)
Screenshot: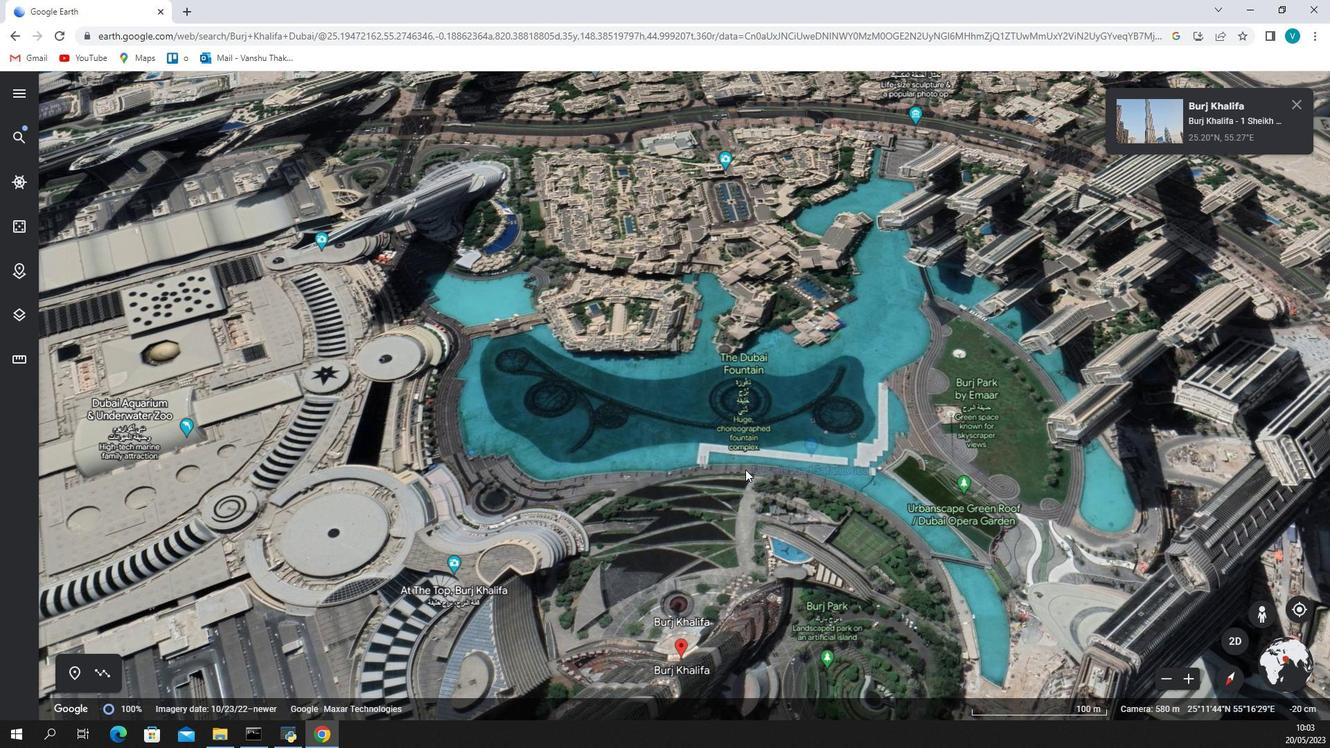
Action: Mouse pressed left at (440, 548)
Screenshot: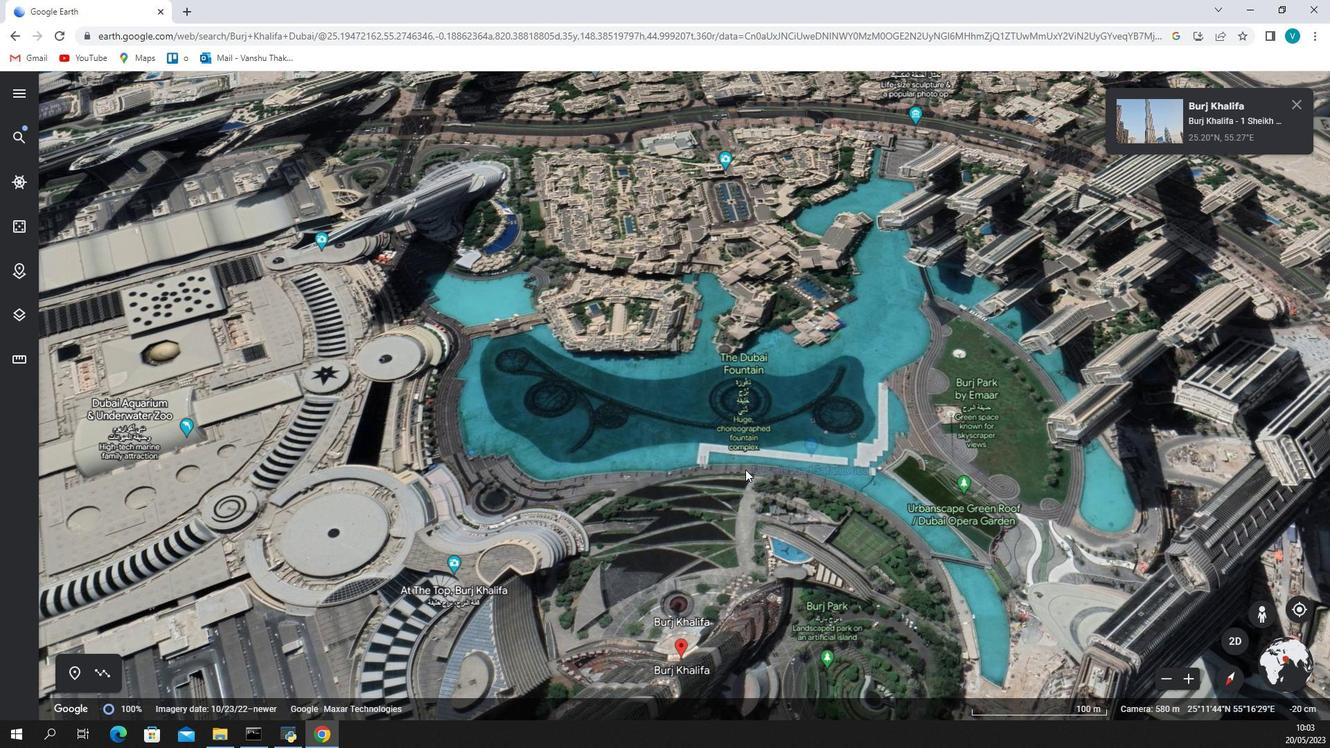 
Action: Mouse moved to (415, 541)
Screenshot: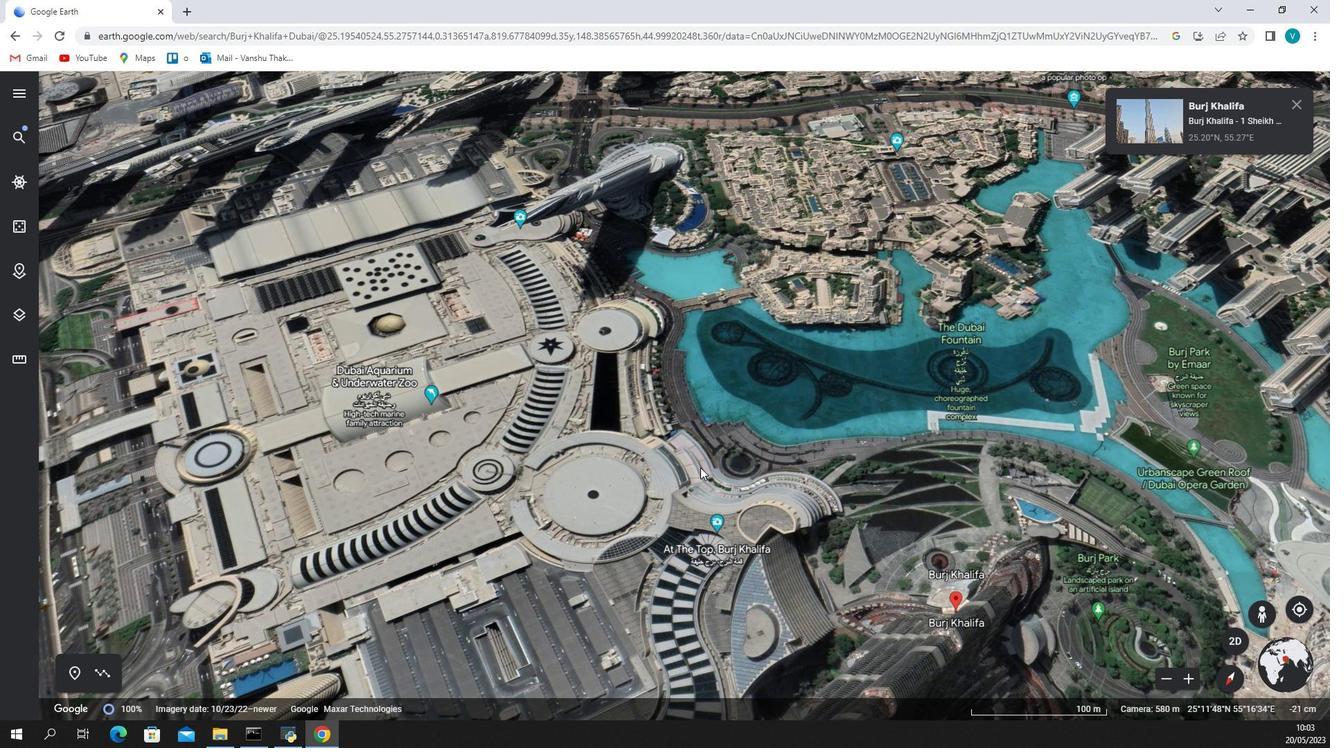 
Action: Mouse pressed left at (415, 541)
Screenshot: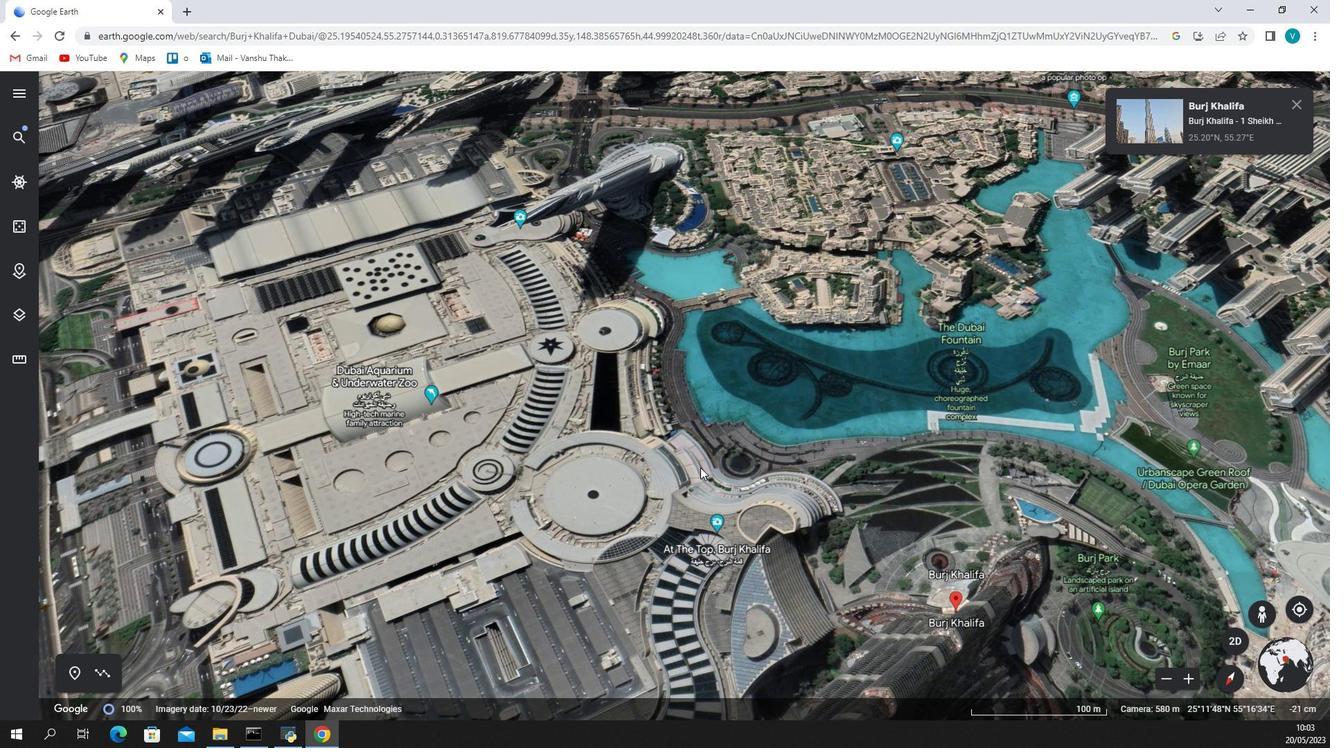 
Action: Mouse moved to (212, 597)
Screenshot: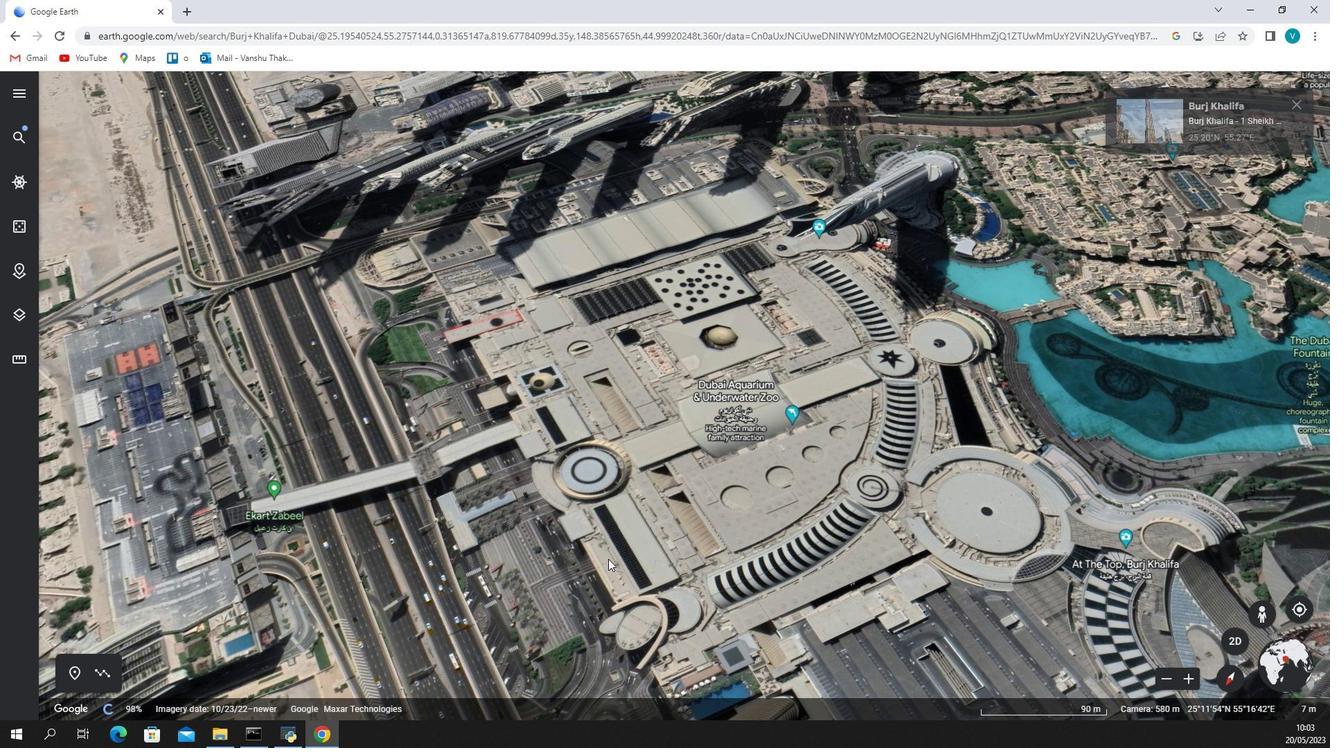 
Action: Mouse scrolled (212, 598) with delta (0, 1)
Screenshot: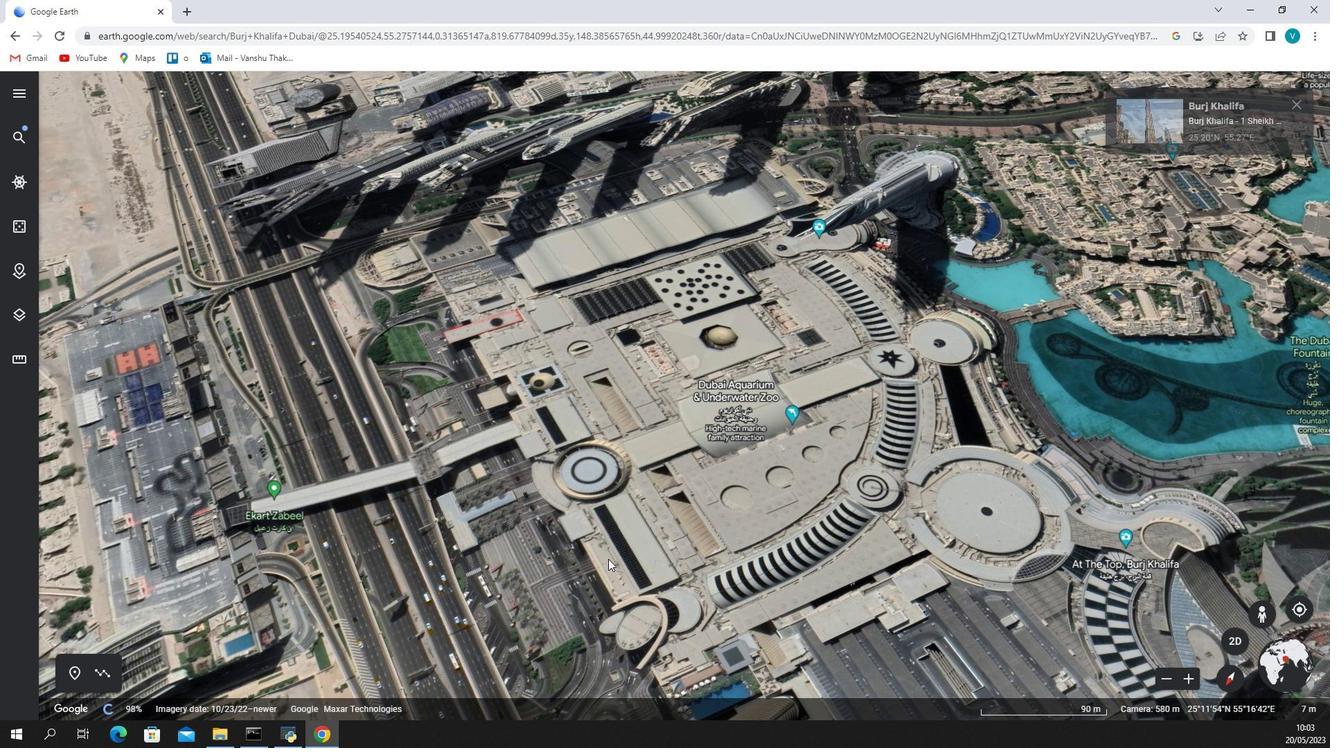 
Action: Mouse scrolled (212, 598) with delta (0, 1)
Screenshot: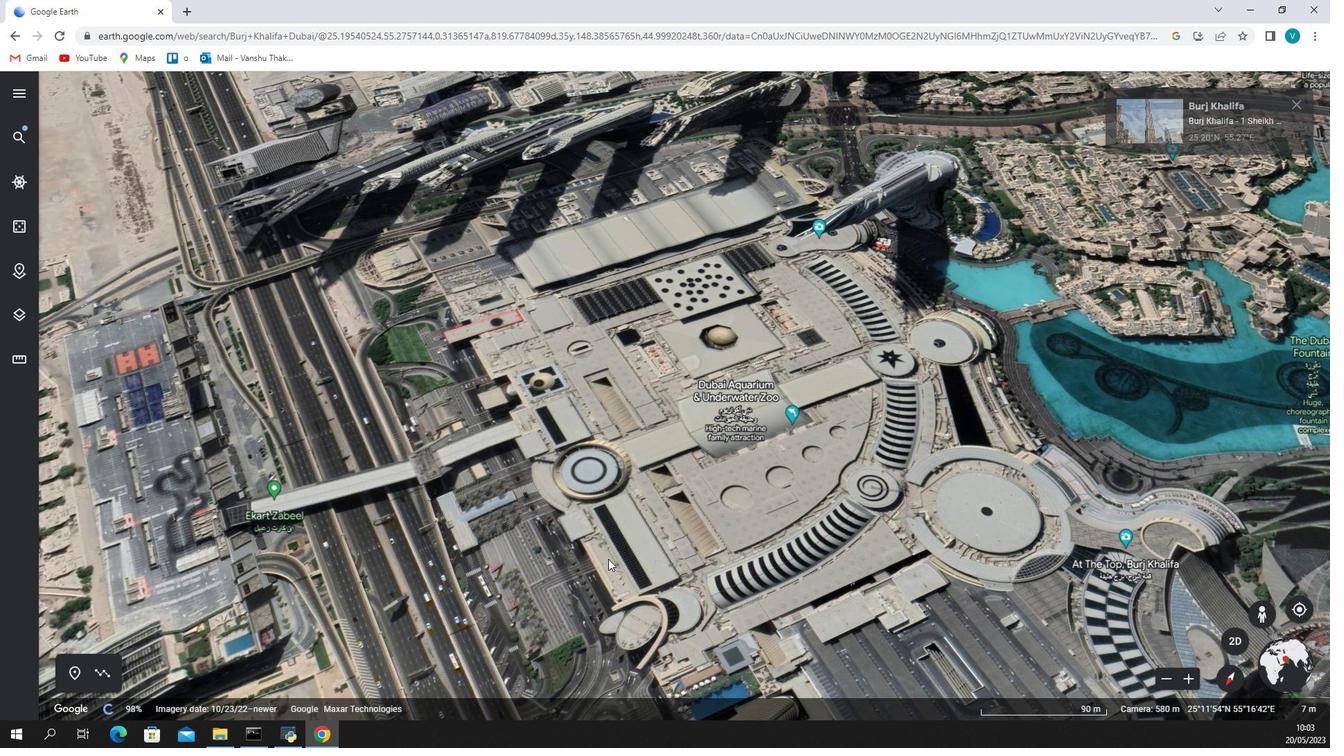 
Action: Mouse scrolled (212, 598) with delta (0, 1)
Screenshot: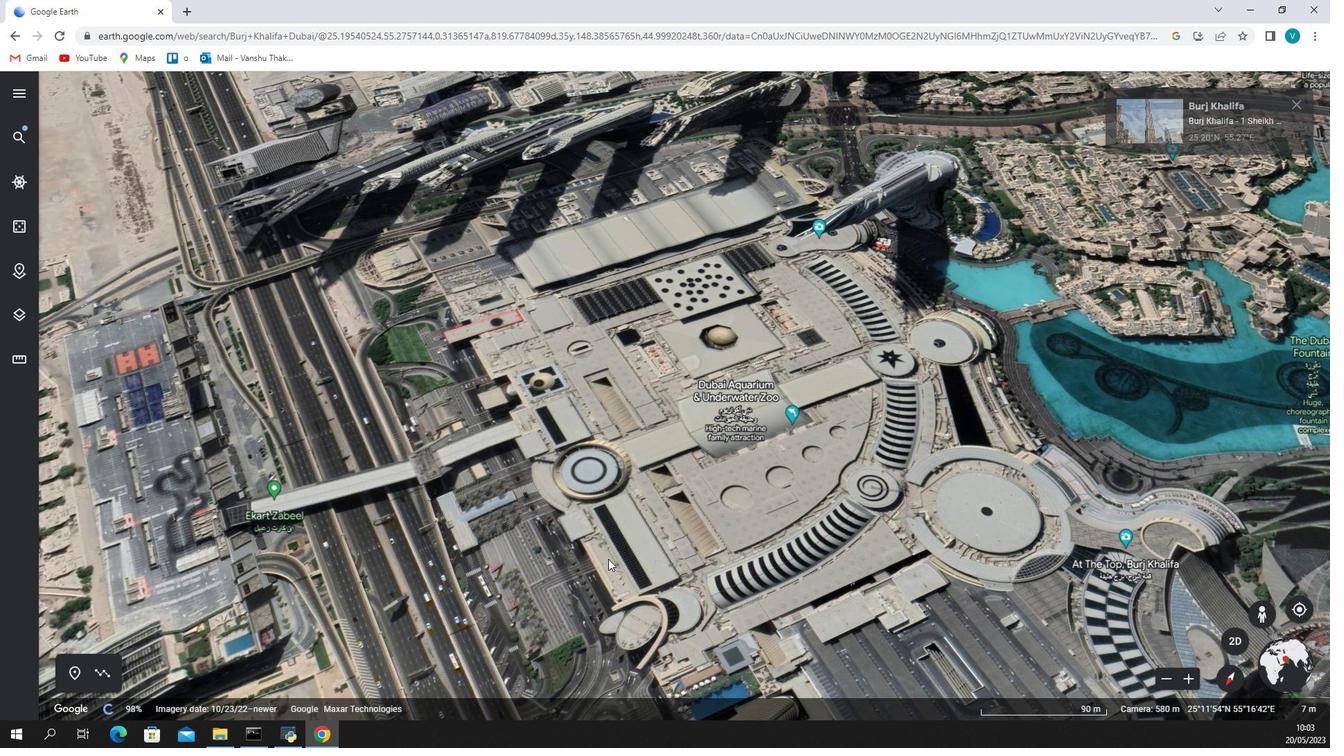 
Action: Mouse scrolled (212, 598) with delta (0, 1)
Screenshot: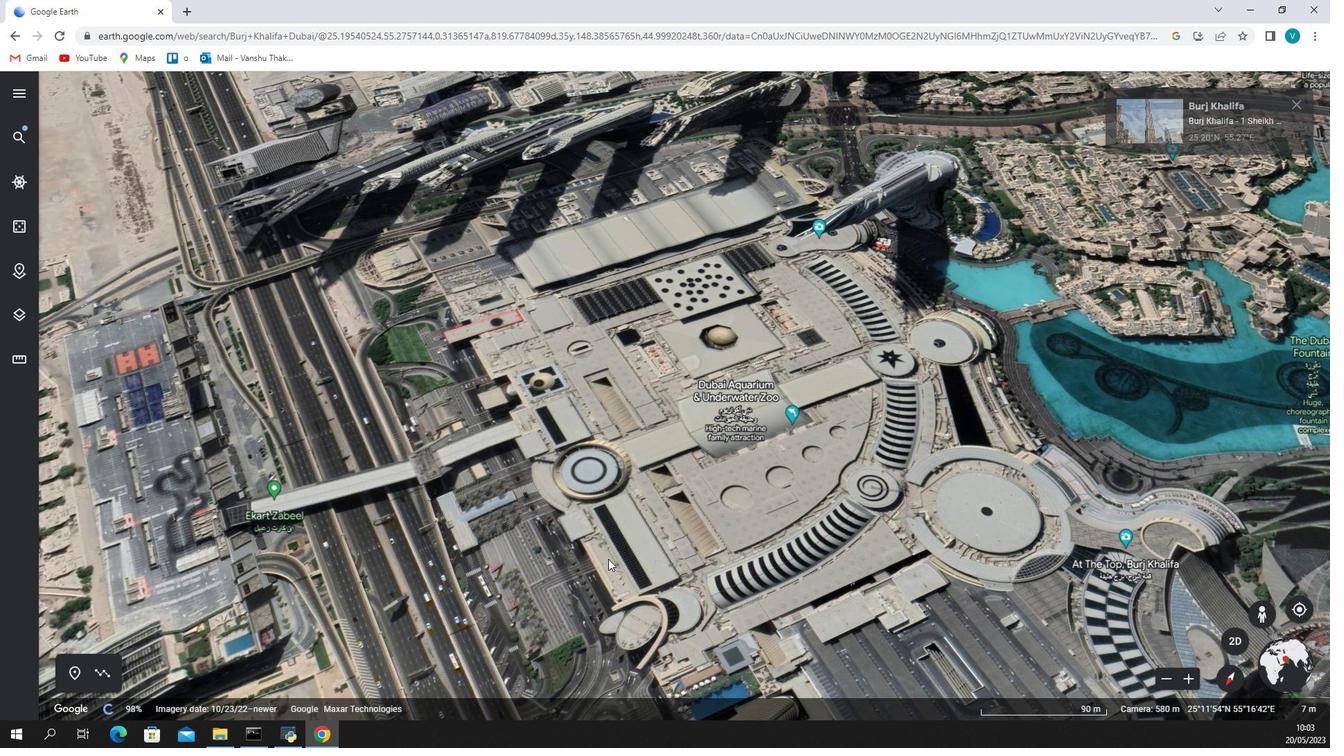 
Action: Mouse scrolled (212, 598) with delta (0, 1)
Screenshot: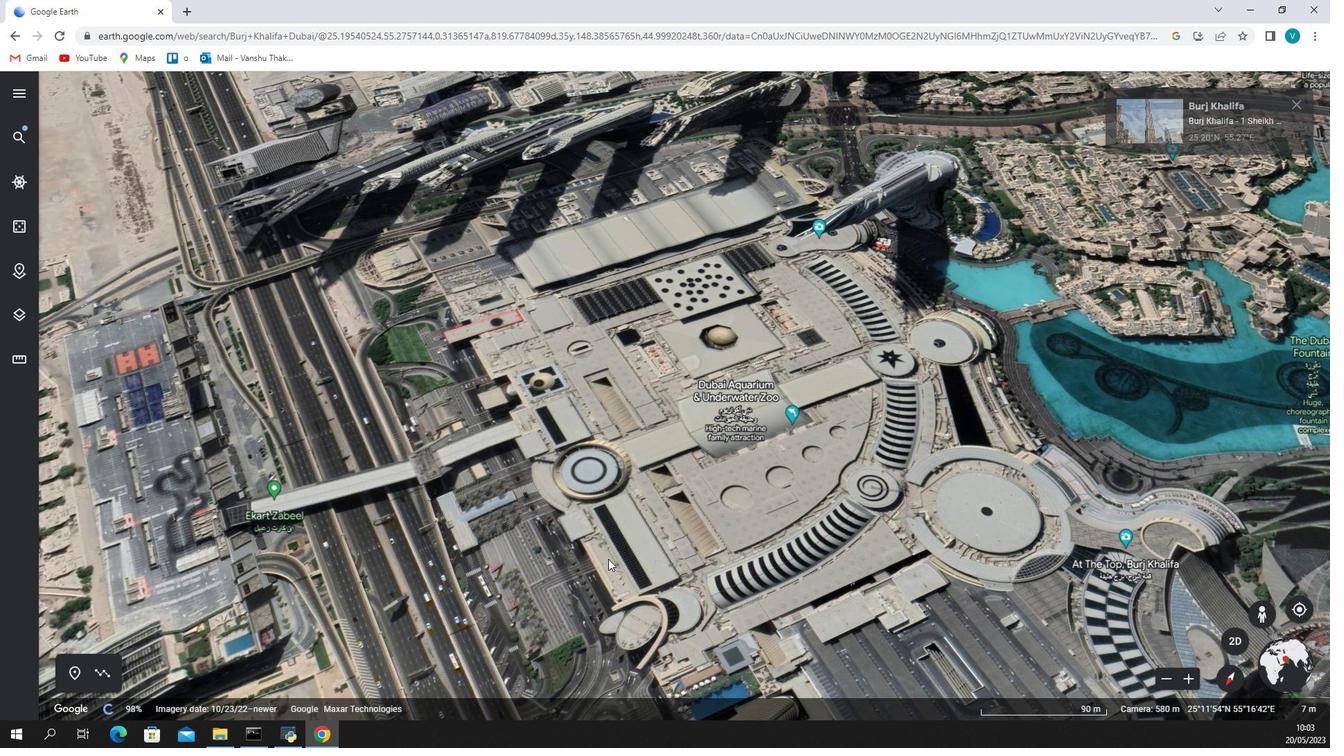 
Action: Mouse moved to (745, 550)
Screenshot: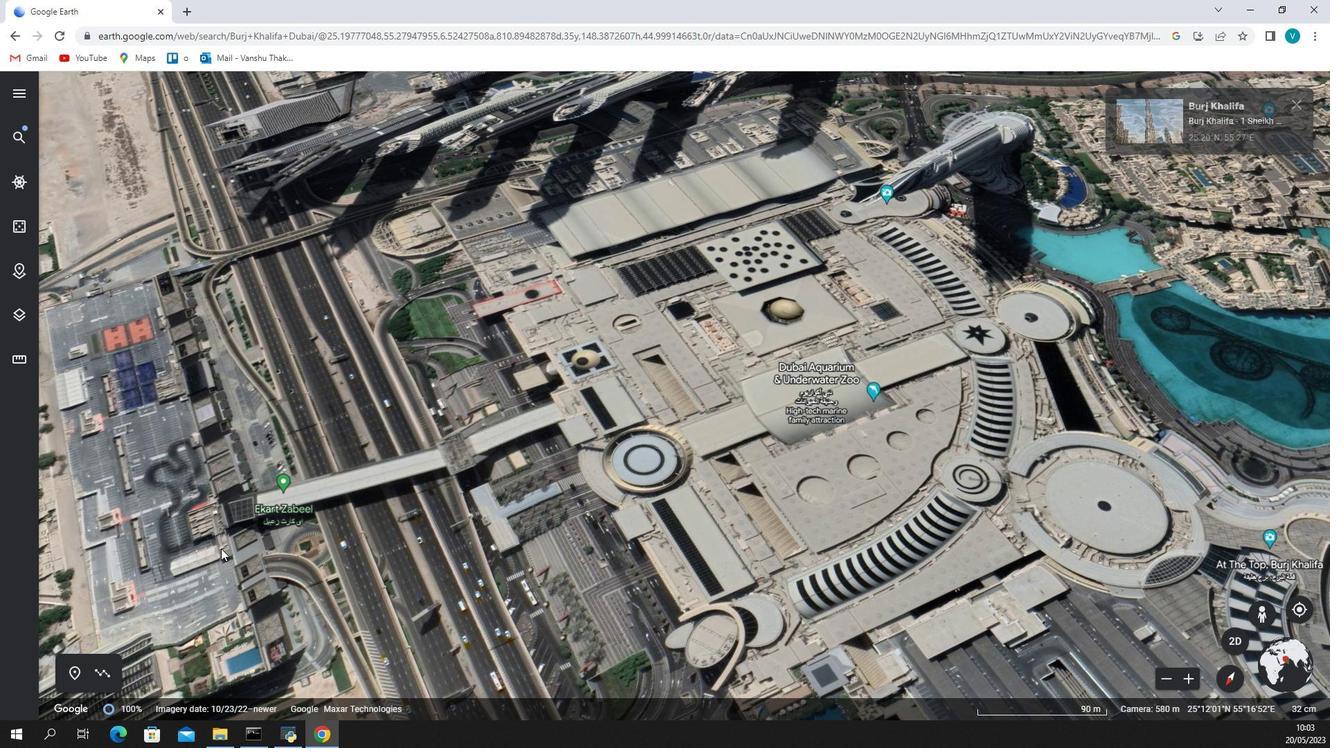 
Action: Mouse pressed left at (745, 550)
Screenshot: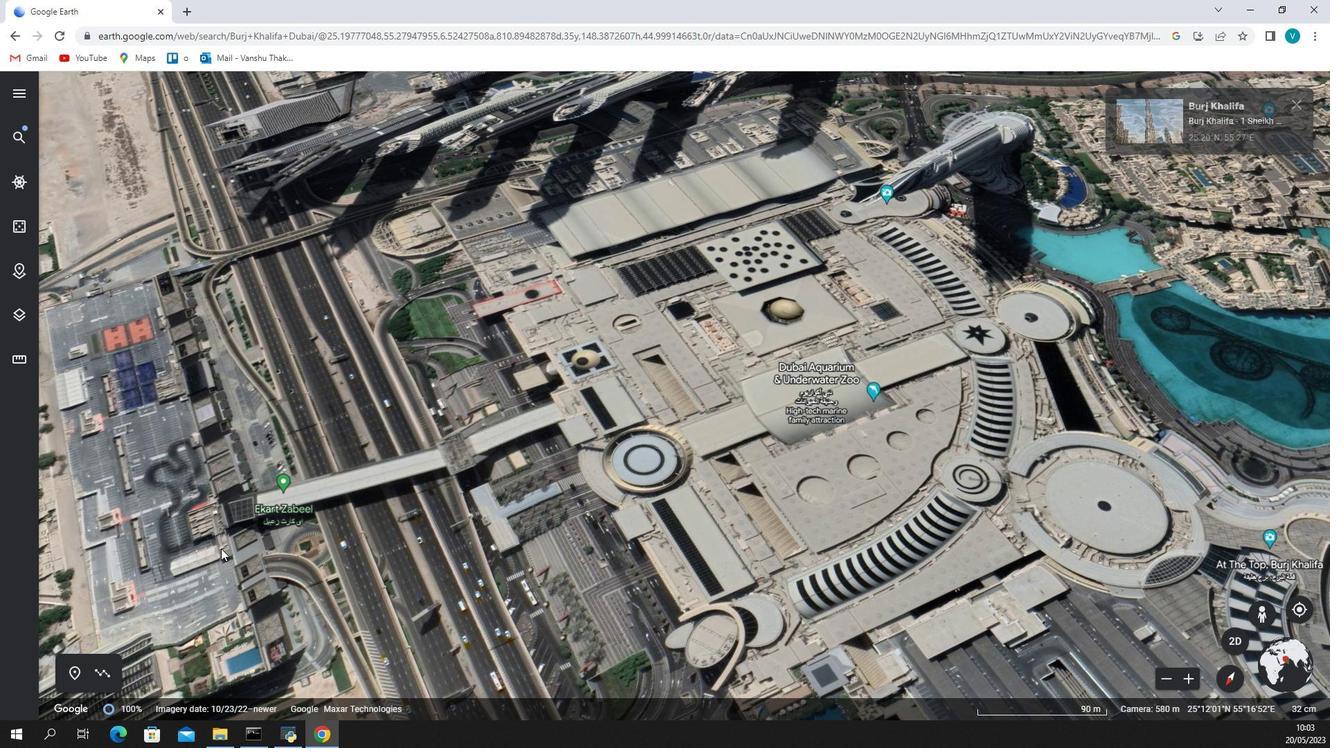 
Action: Mouse moved to (458, 575)
Screenshot: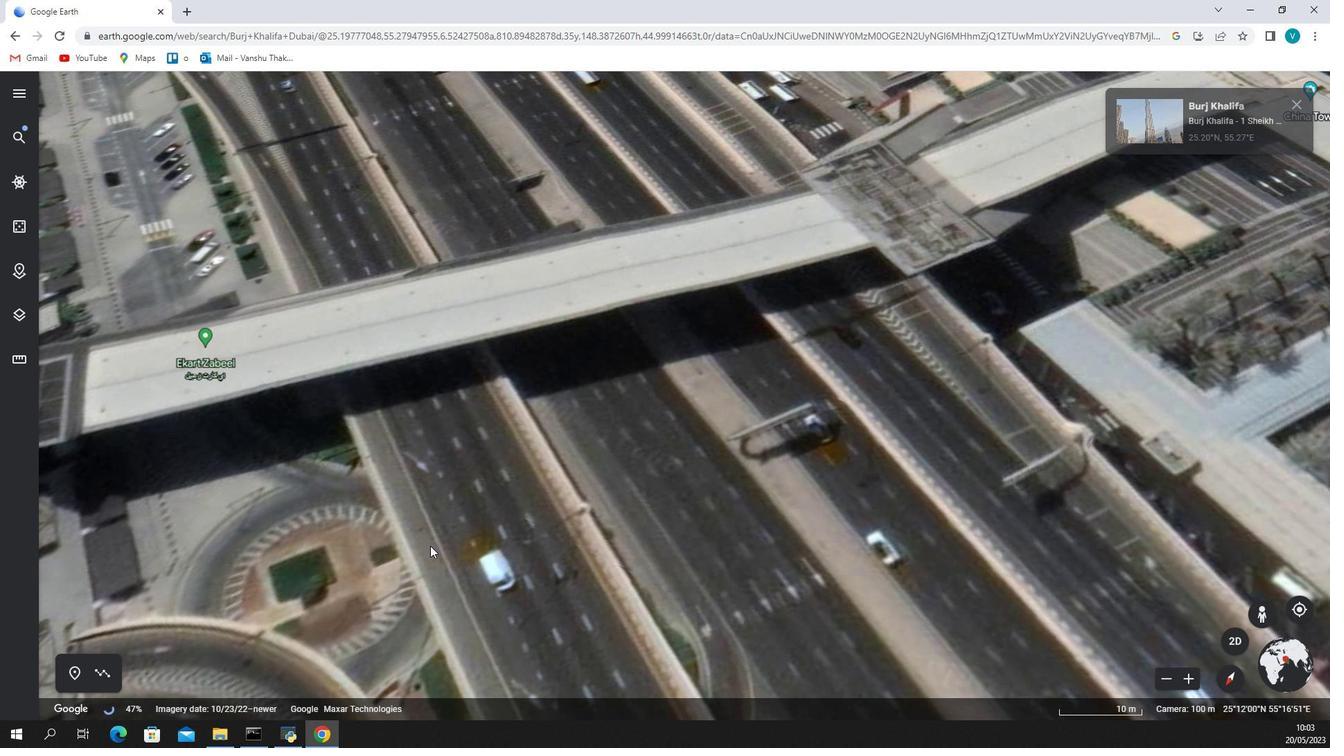 
Action: Mouse scrolled (458, 575) with delta (0, 0)
Screenshot: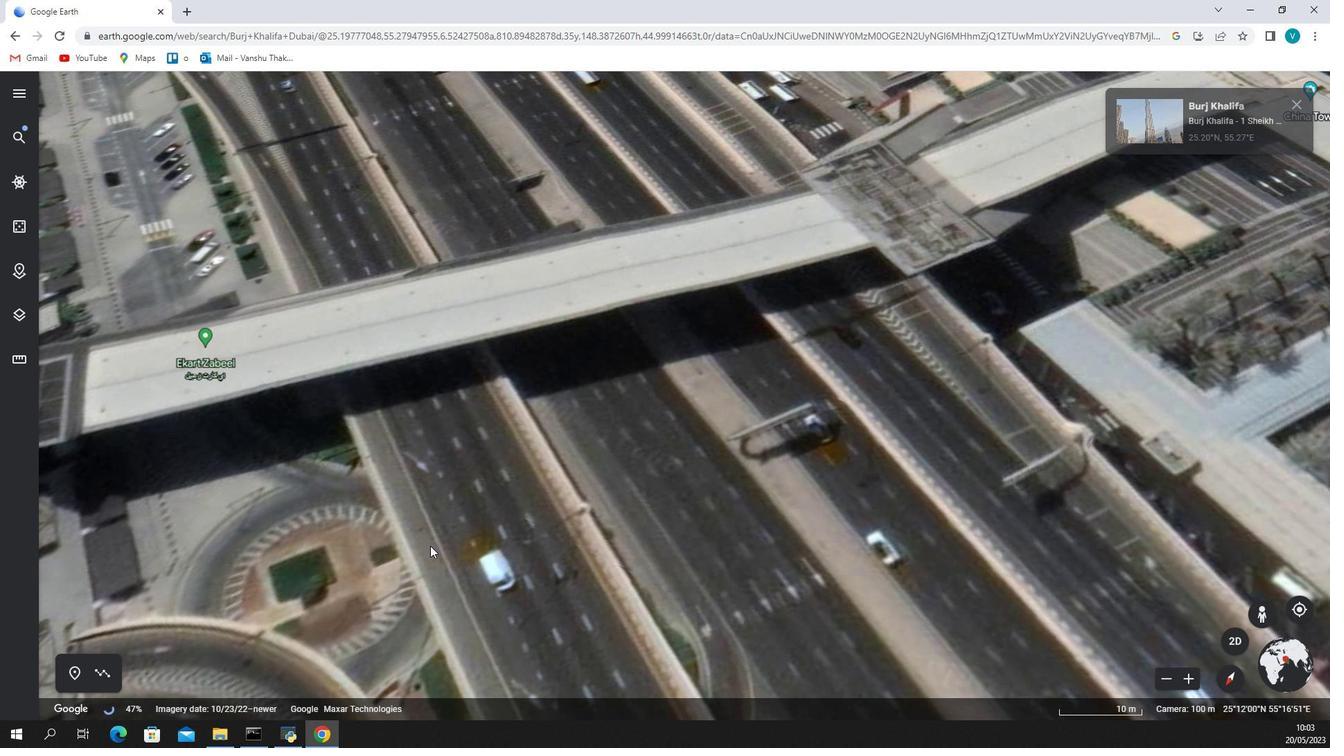 
Action: Mouse moved to (460, 575)
Screenshot: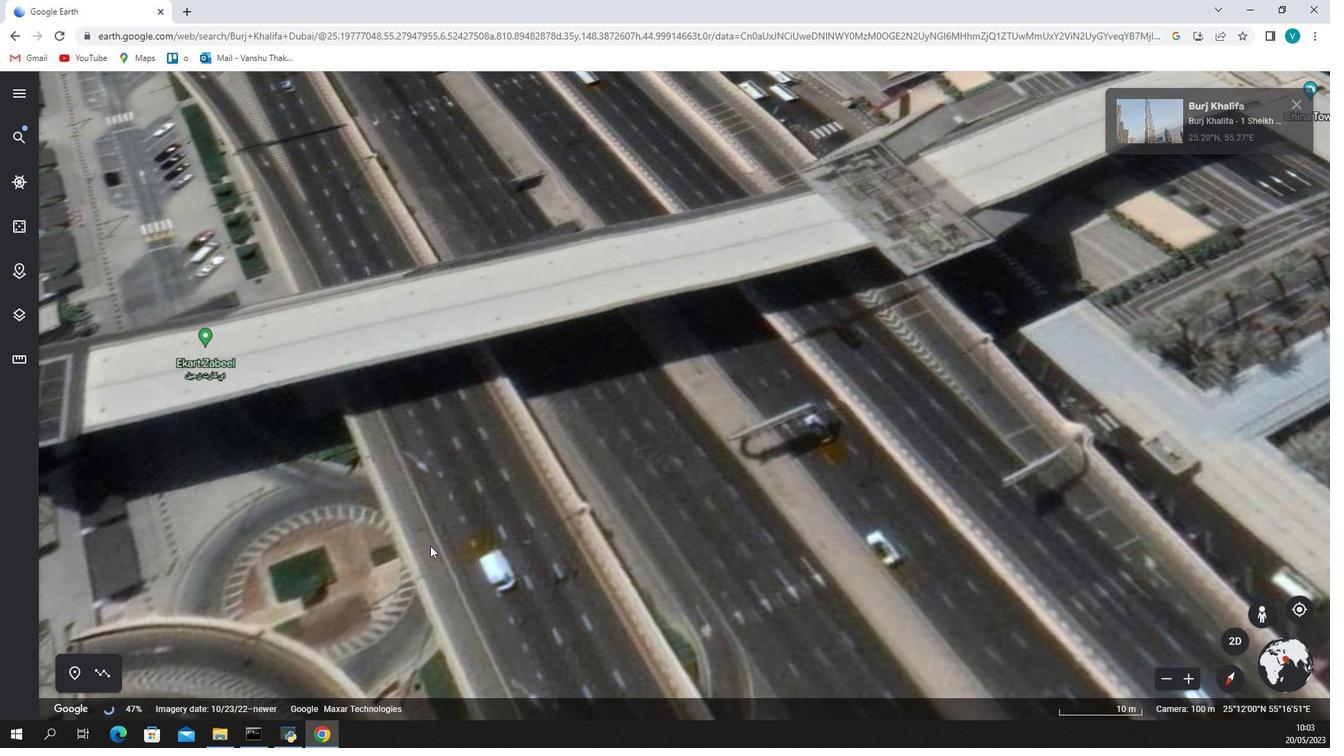 
Action: Mouse scrolled (460, 574) with delta (0, 0)
Screenshot: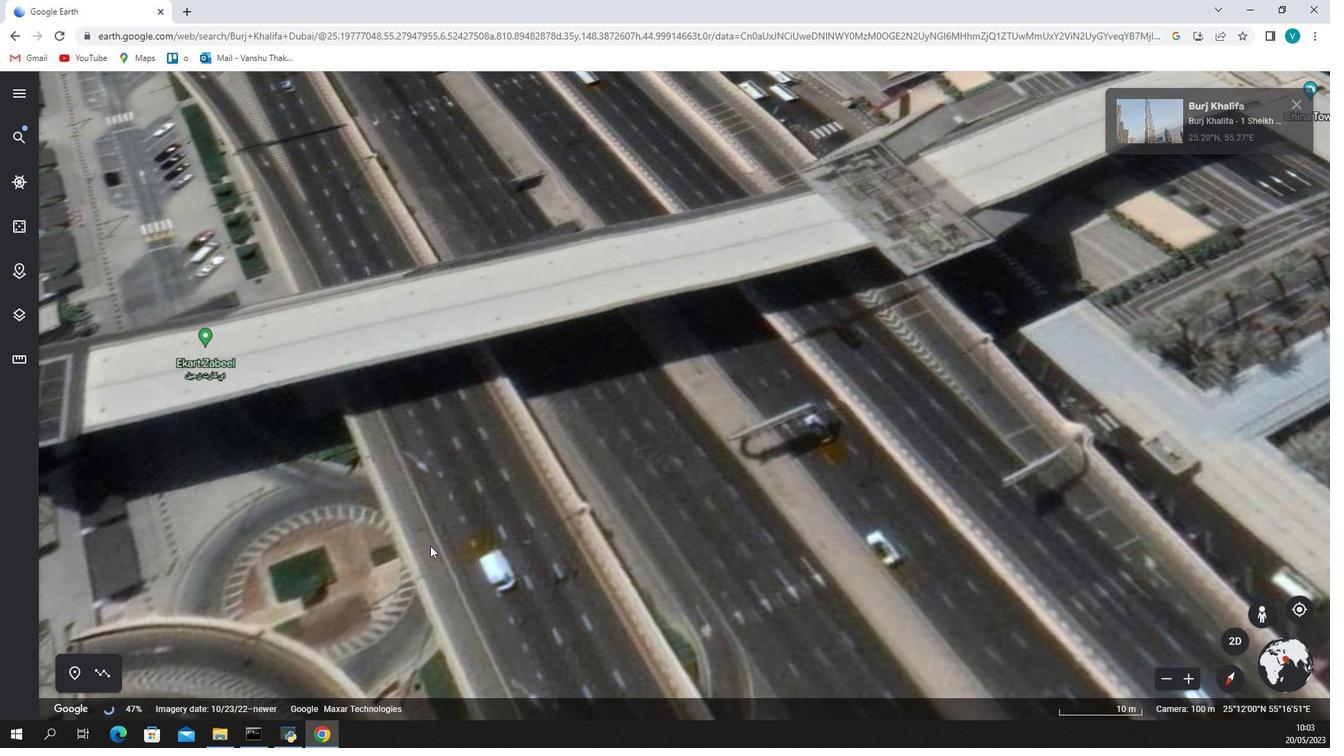 
Action: Mouse moved to (461, 575)
Screenshot: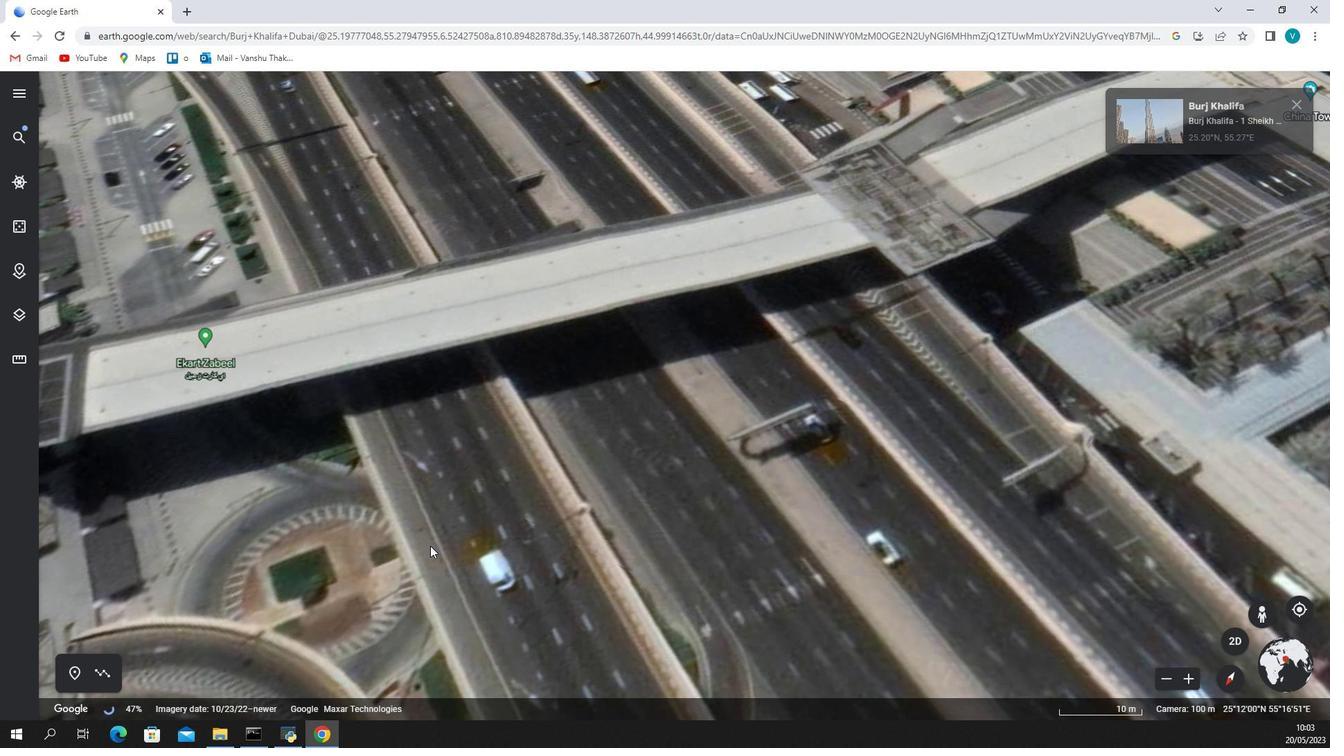 
Action: Mouse scrolled (461, 574) with delta (0, 0)
Screenshot: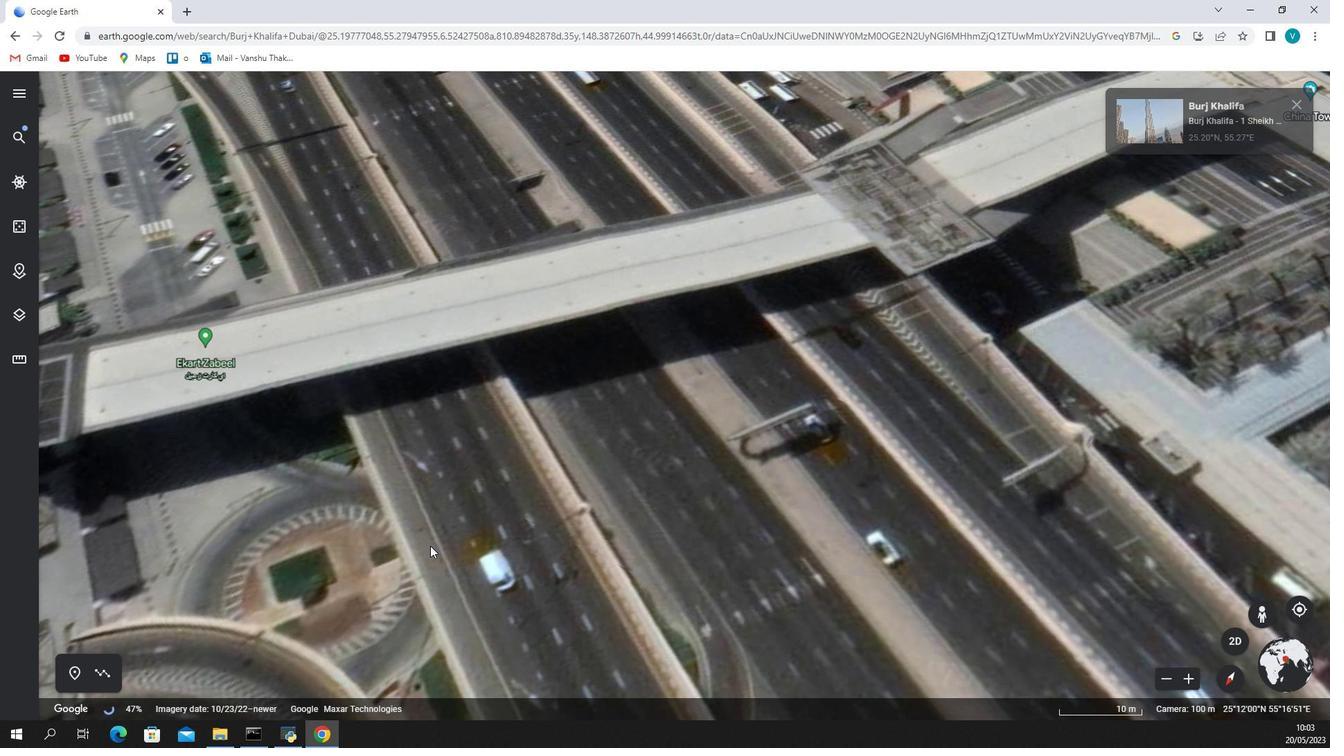 
Action: Mouse moved to (552, 625)
Screenshot: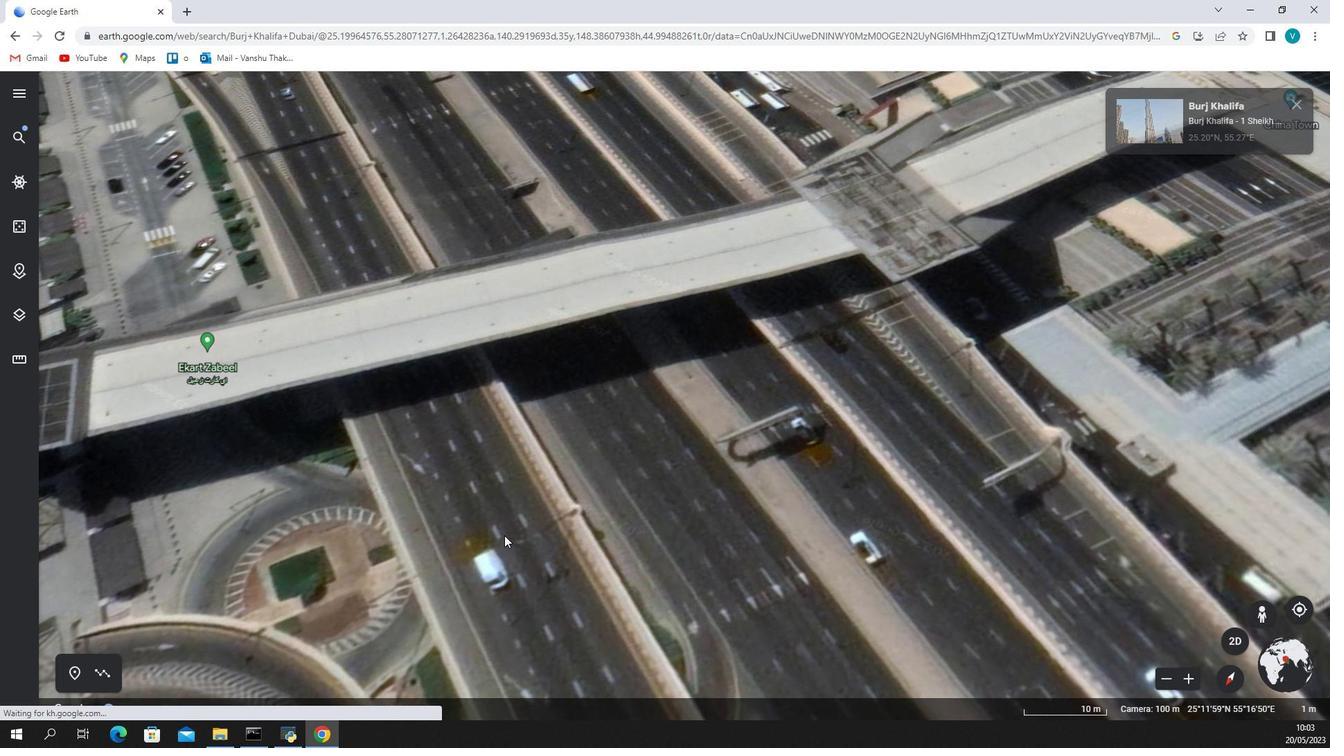 
Action: Mouse pressed left at (552, 625)
Screenshot: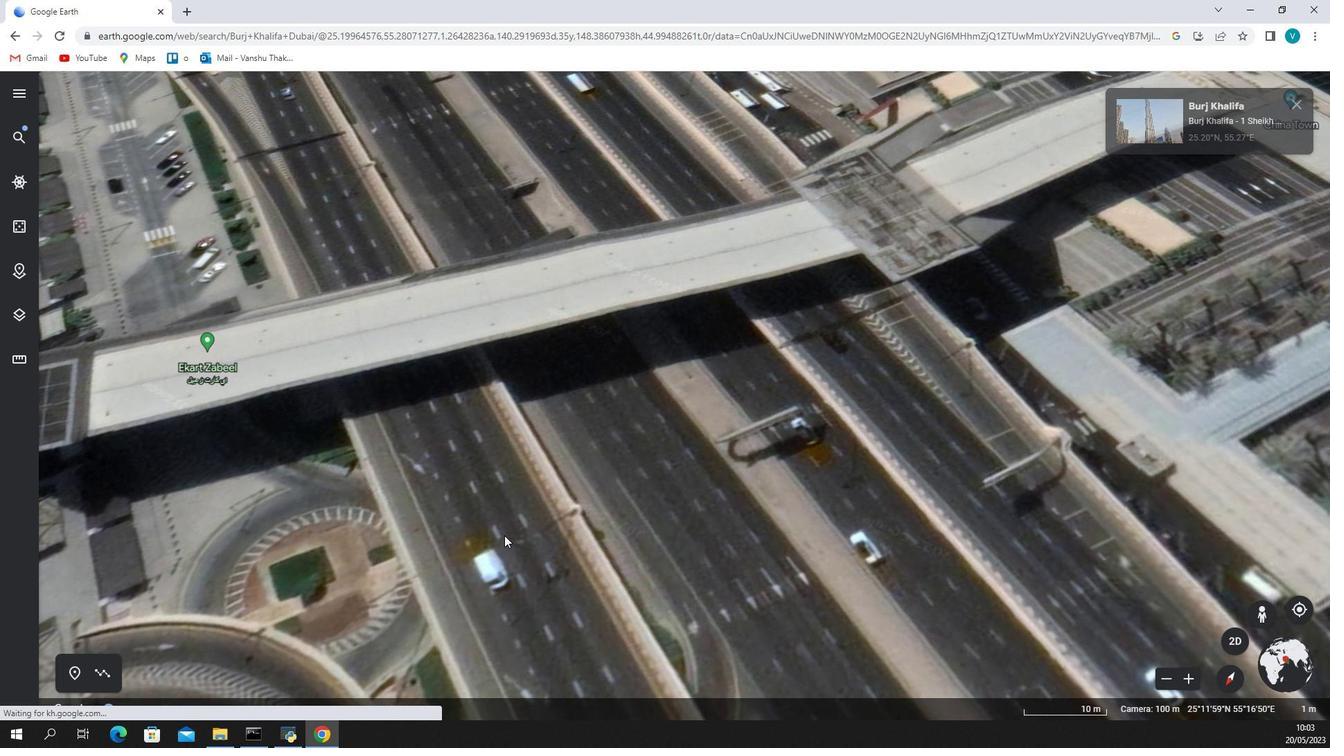 
Action: Mouse moved to (609, 675)
Screenshot: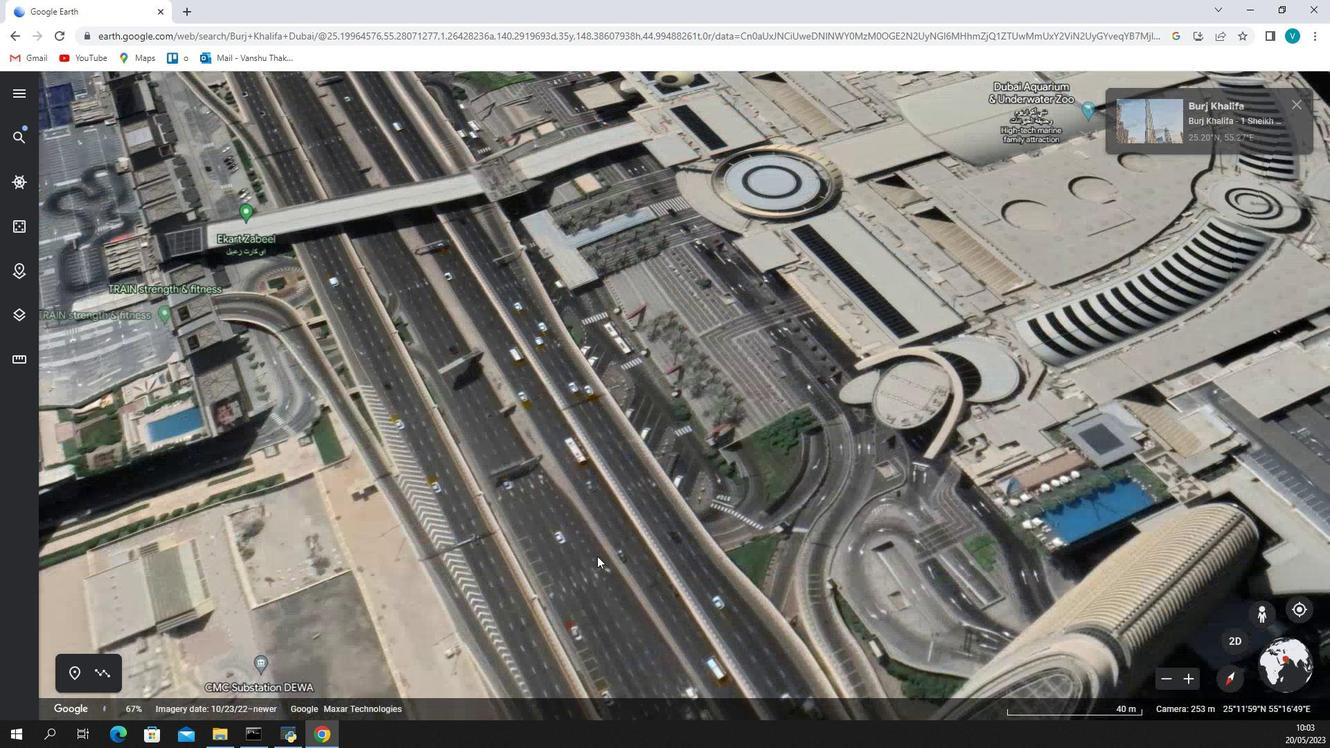 
Action: Mouse pressed left at (609, 675)
Screenshot: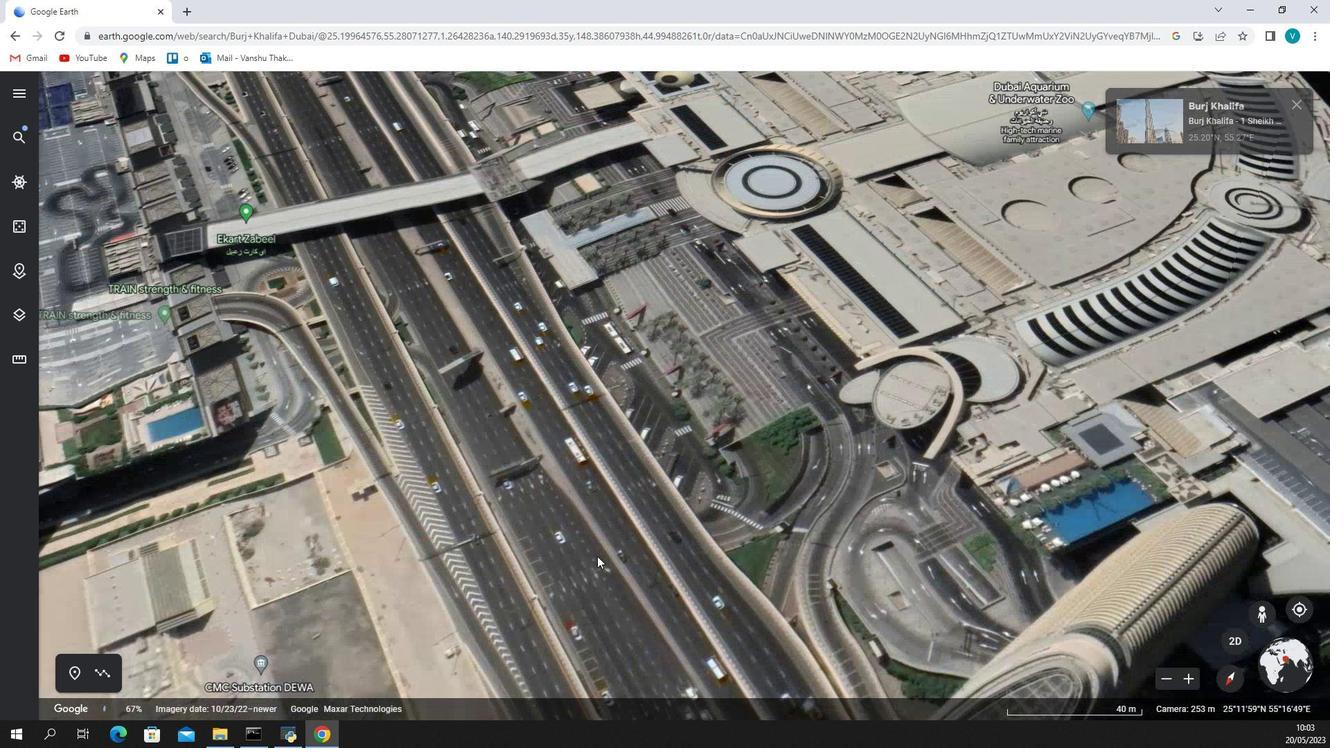 
Action: Mouse moved to (486, 505)
Screenshot: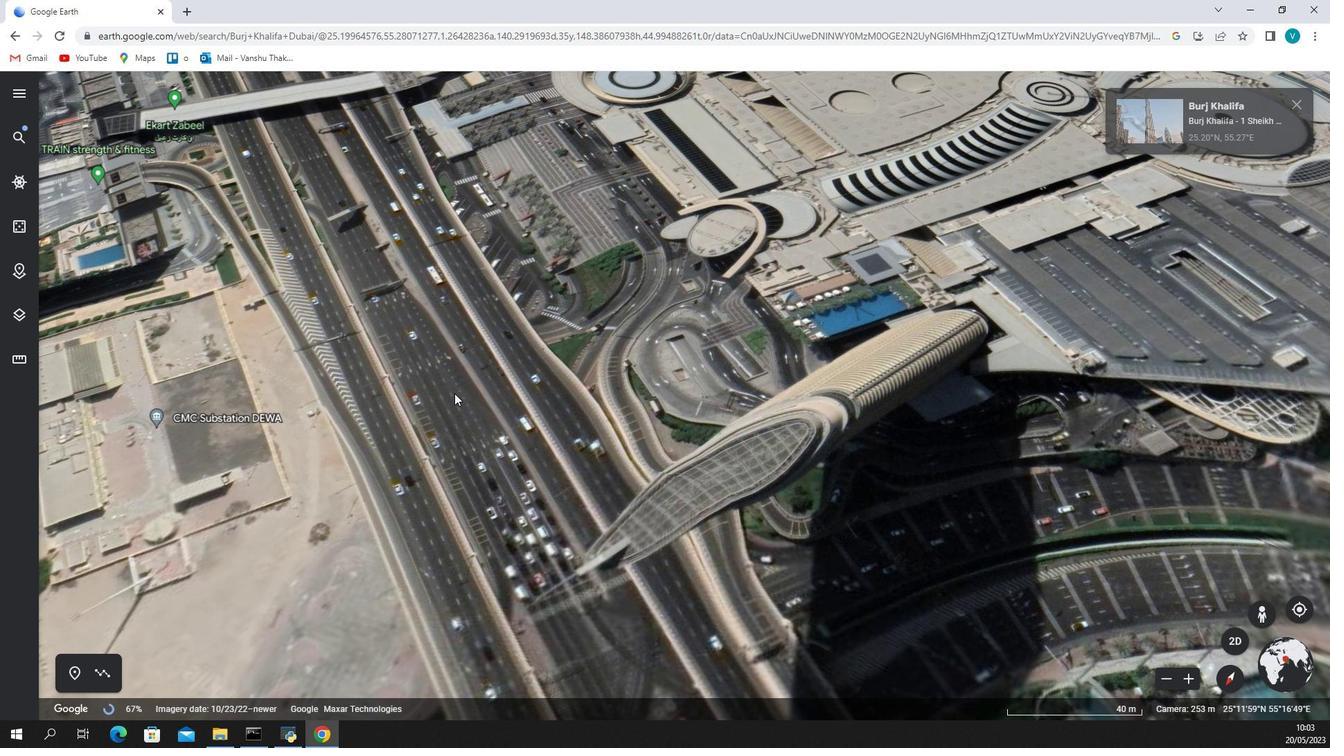 
Action: Mouse pressed left at (583, 736)
Screenshot: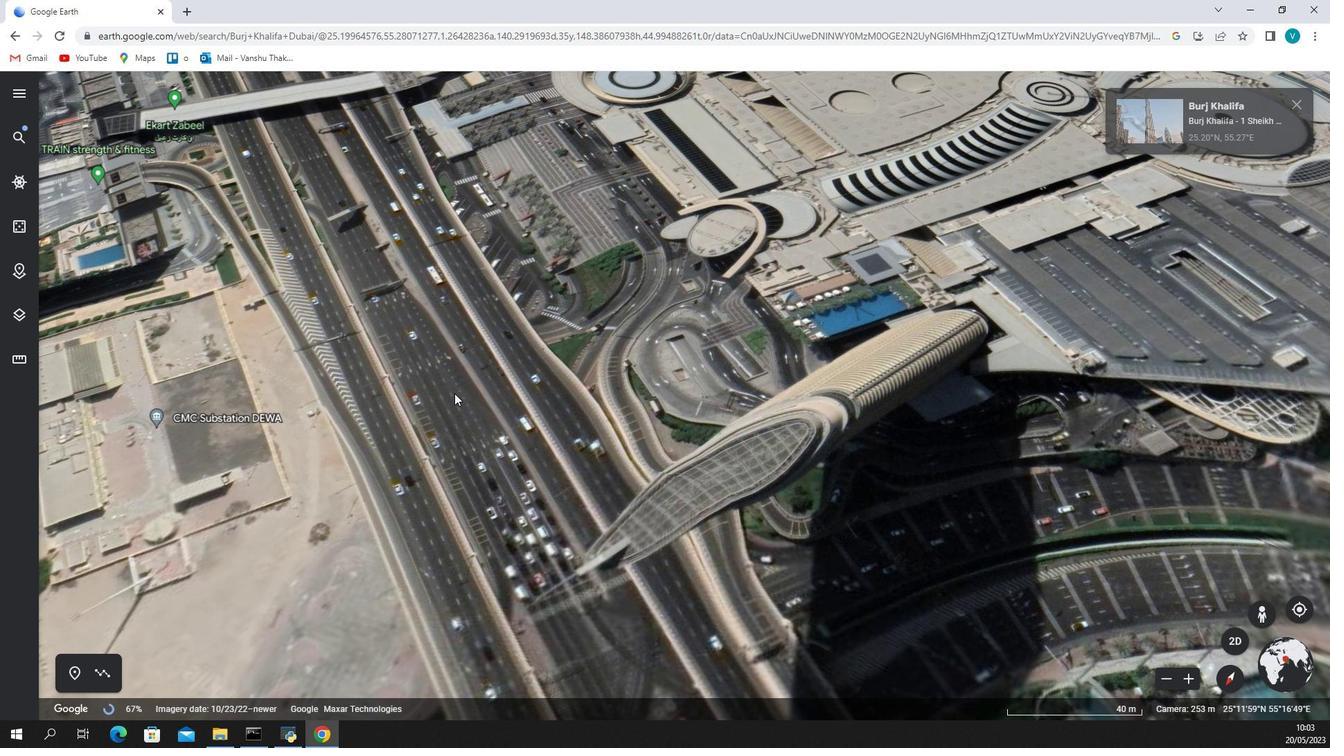 
Action: Mouse moved to (561, 616)
Screenshot: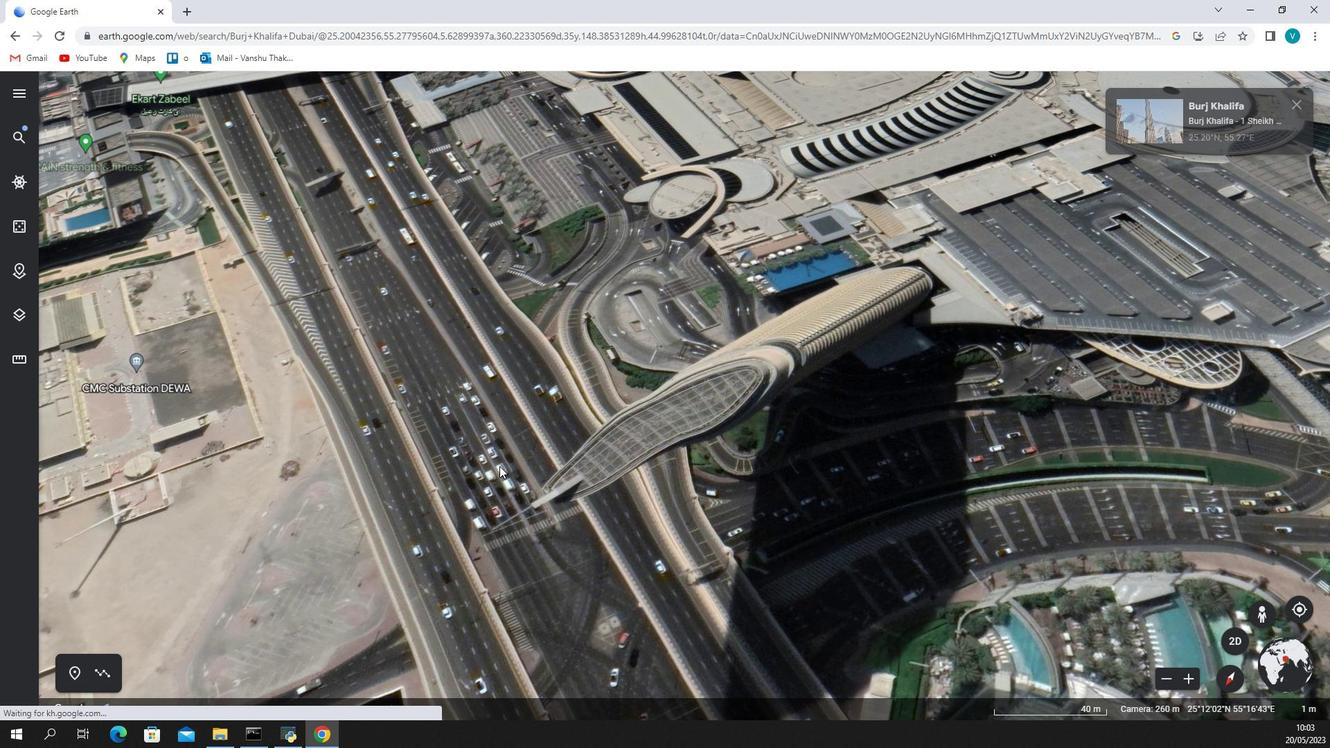 
Action: Mouse pressed left at (561, 616)
Screenshot: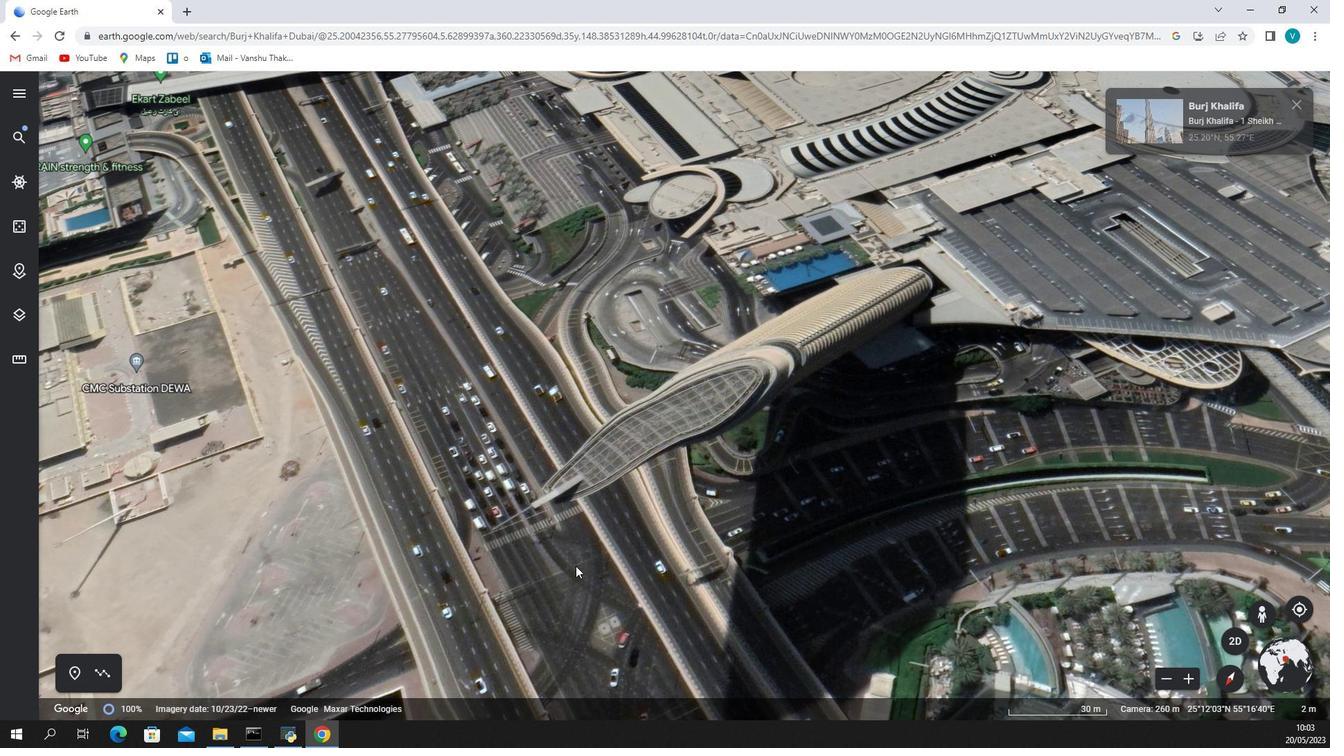 
Action: Mouse moved to (581, 597)
Screenshot: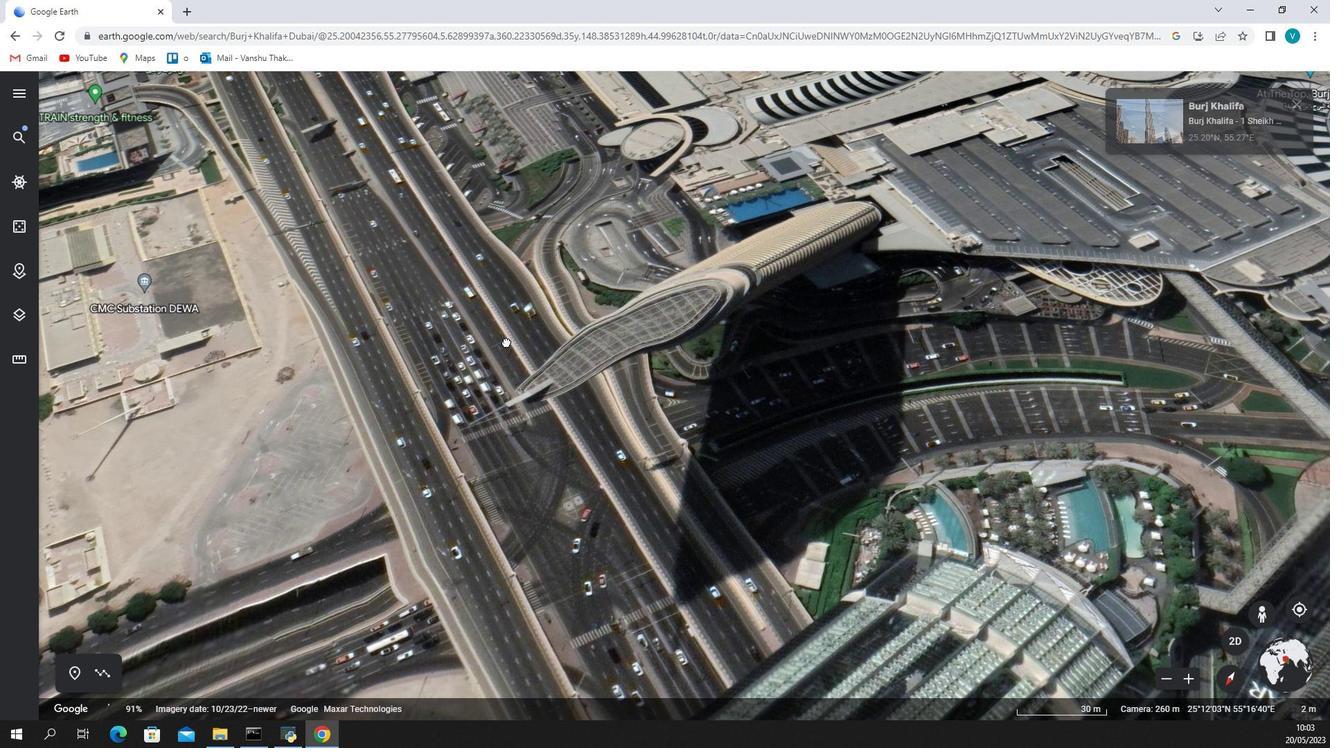 
Action: Mouse pressed left at (581, 597)
Screenshot: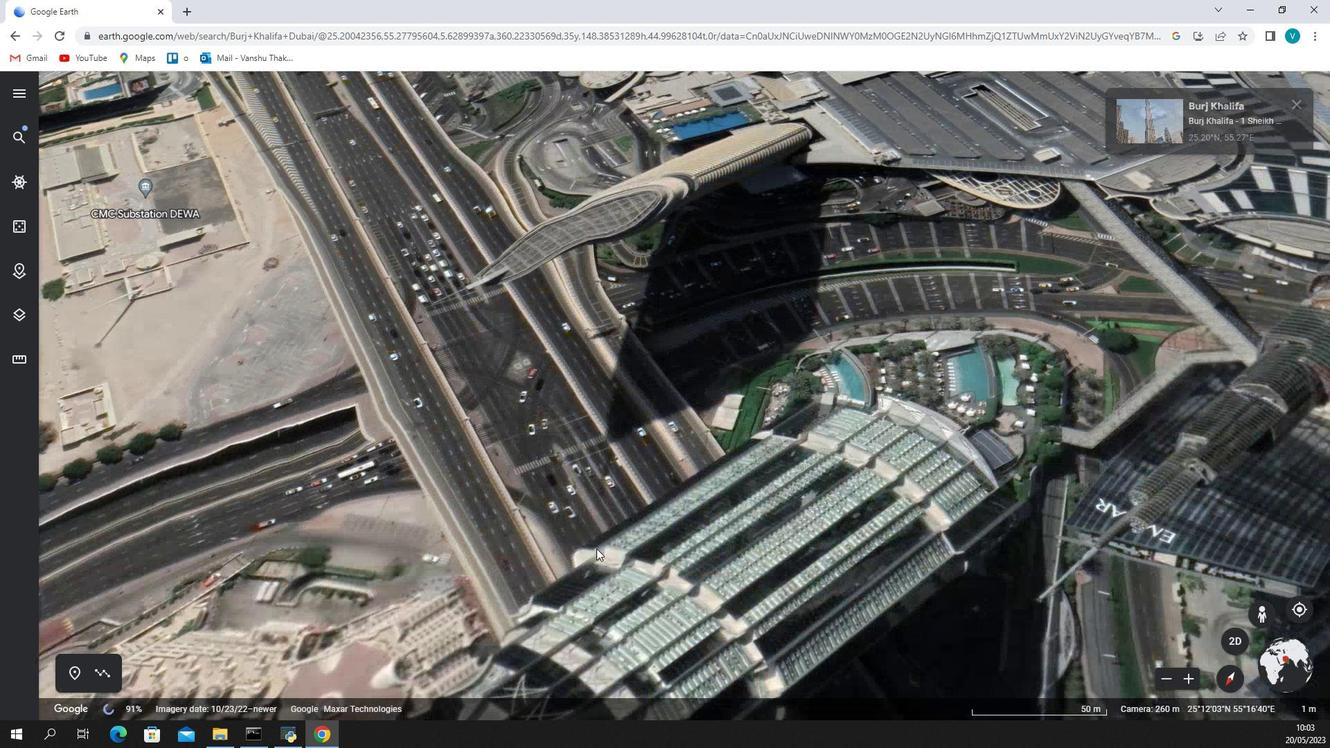 
Action: Mouse moved to (517, 377)
Screenshot: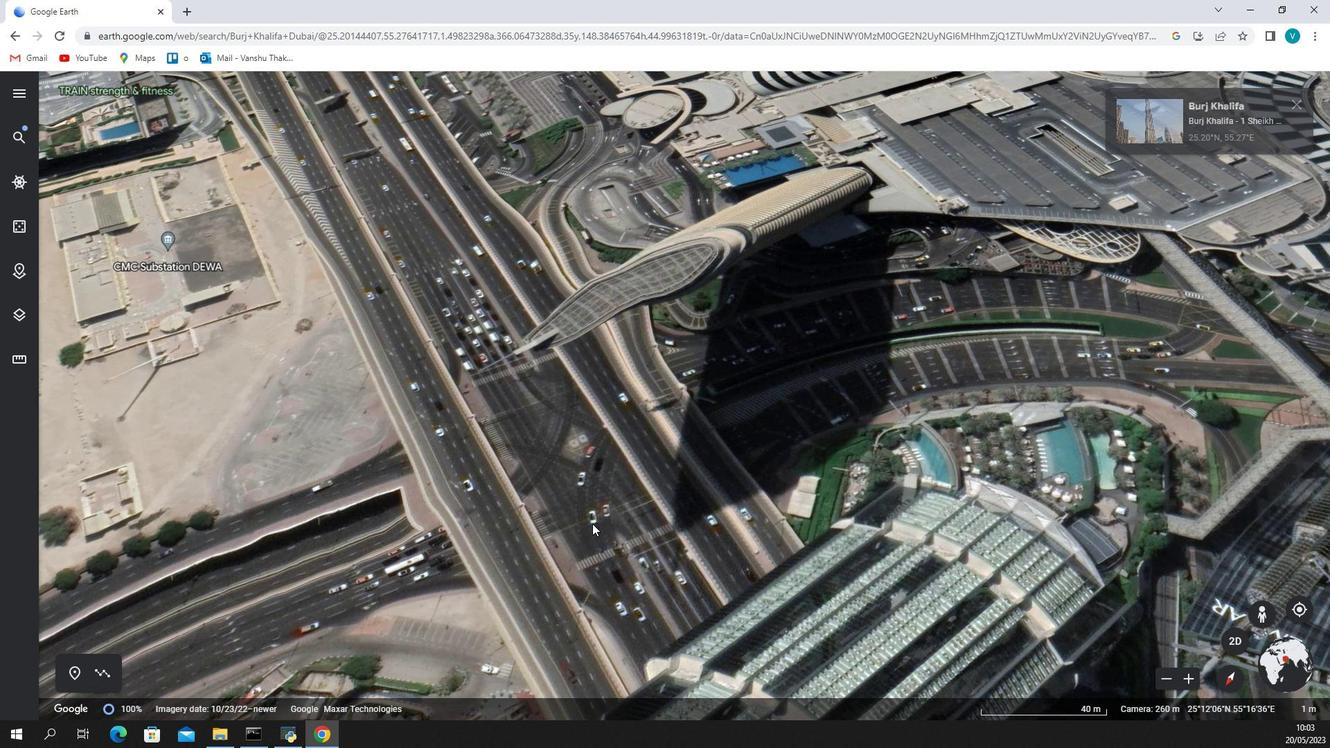 
Action: Mouse pressed left at (517, 377)
Screenshot: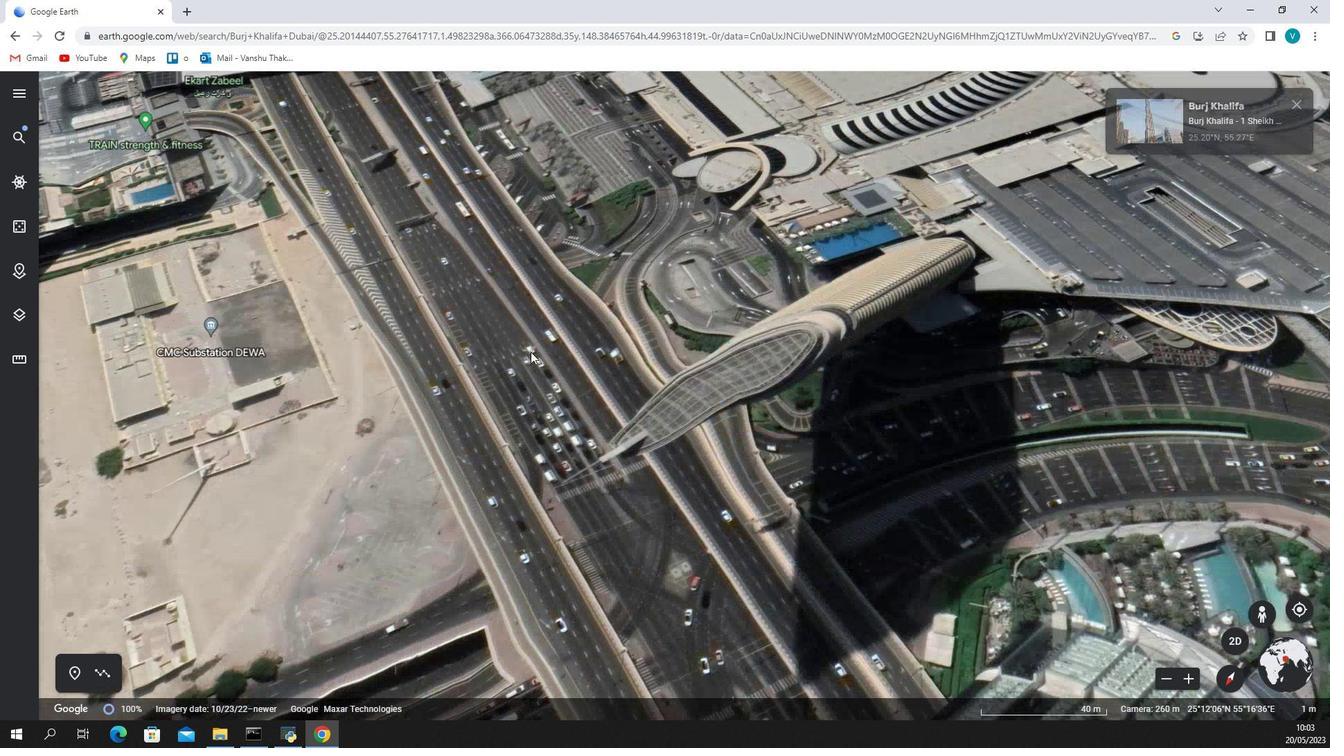 
Action: Mouse moved to (514, 548)
Screenshot: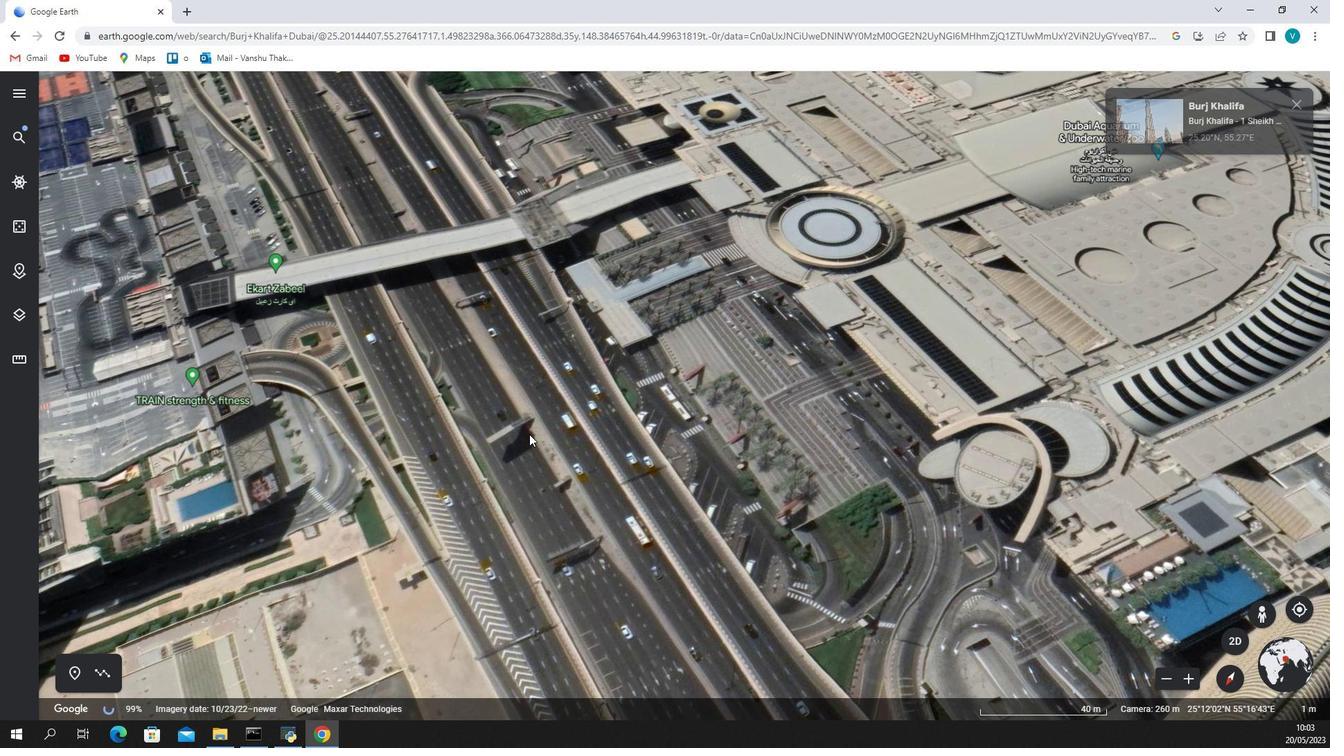 
Action: Mouse pressed left at (461, 446)
Screenshot: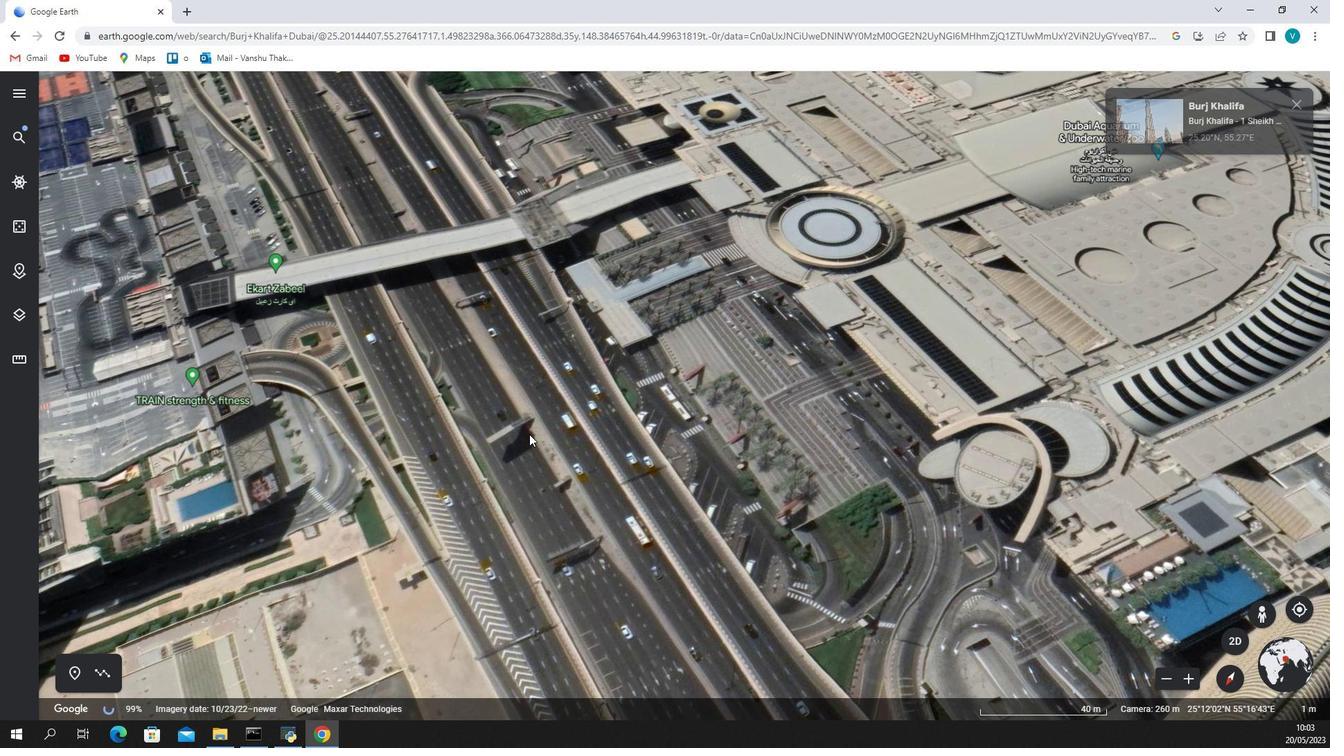 
Action: Mouse moved to (451, 449)
Screenshot: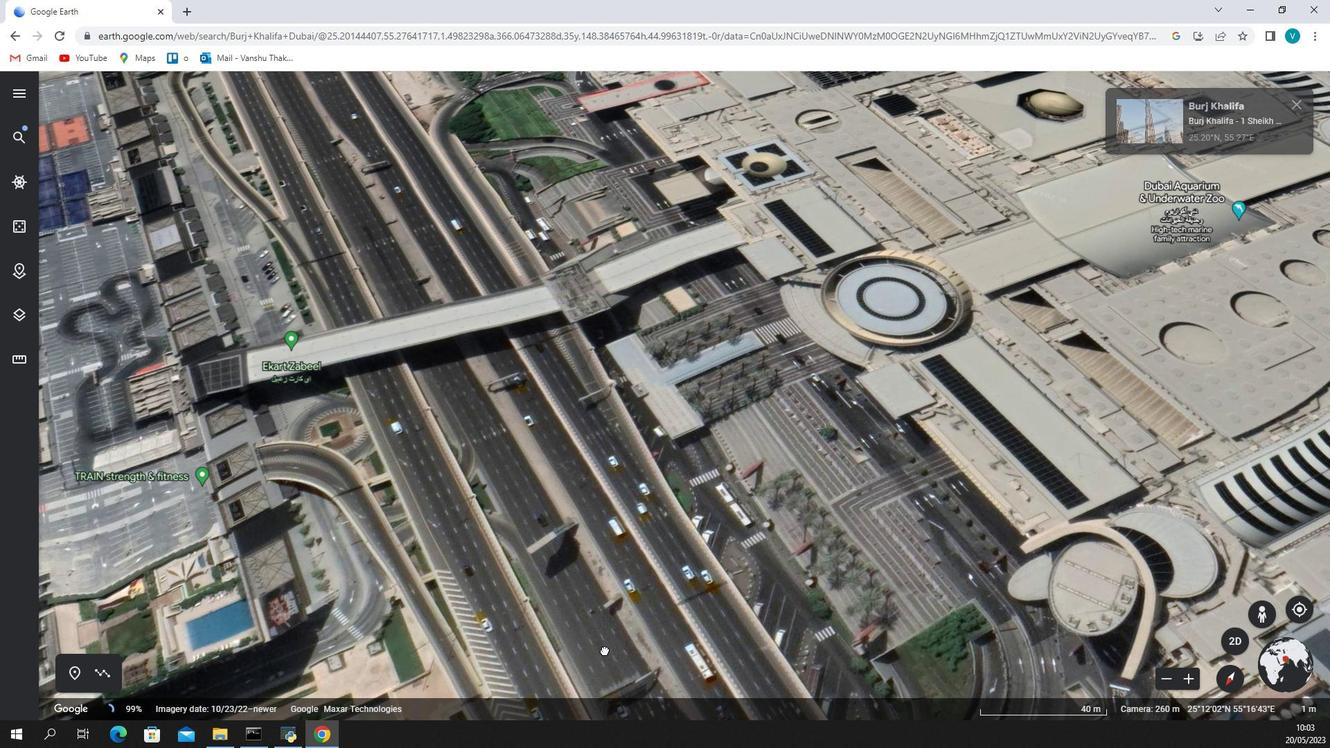 
Action: Mouse pressed left at (449, 443)
Screenshot: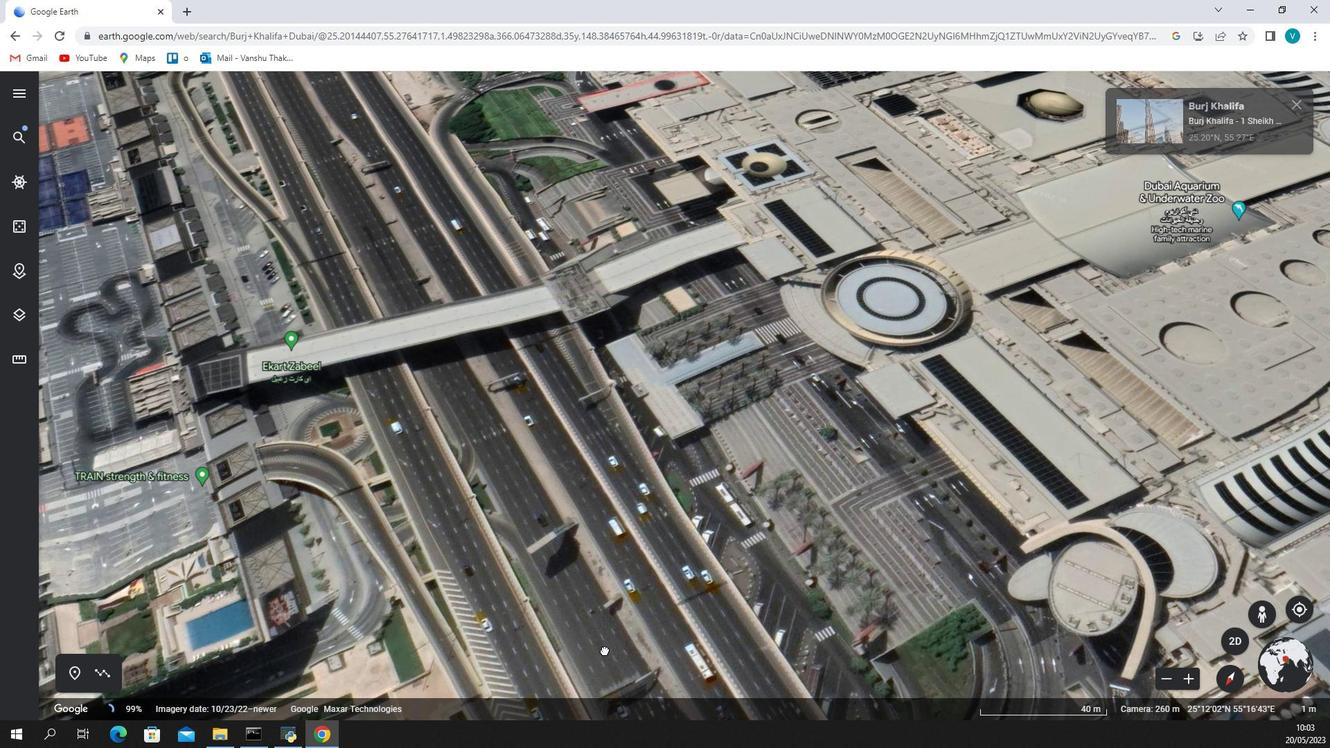 
Action: Mouse moved to (426, 355)
Screenshot: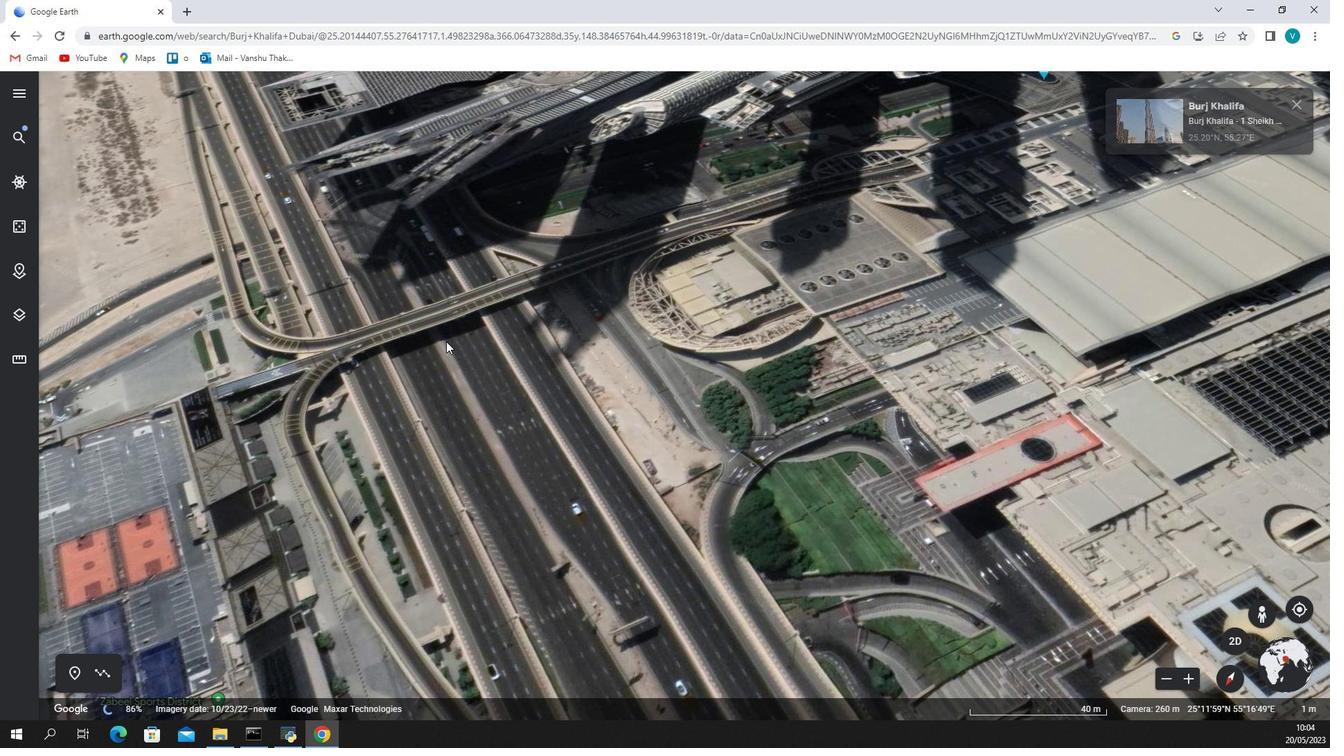 
Action: Mouse pressed left at (426, 355)
Screenshot: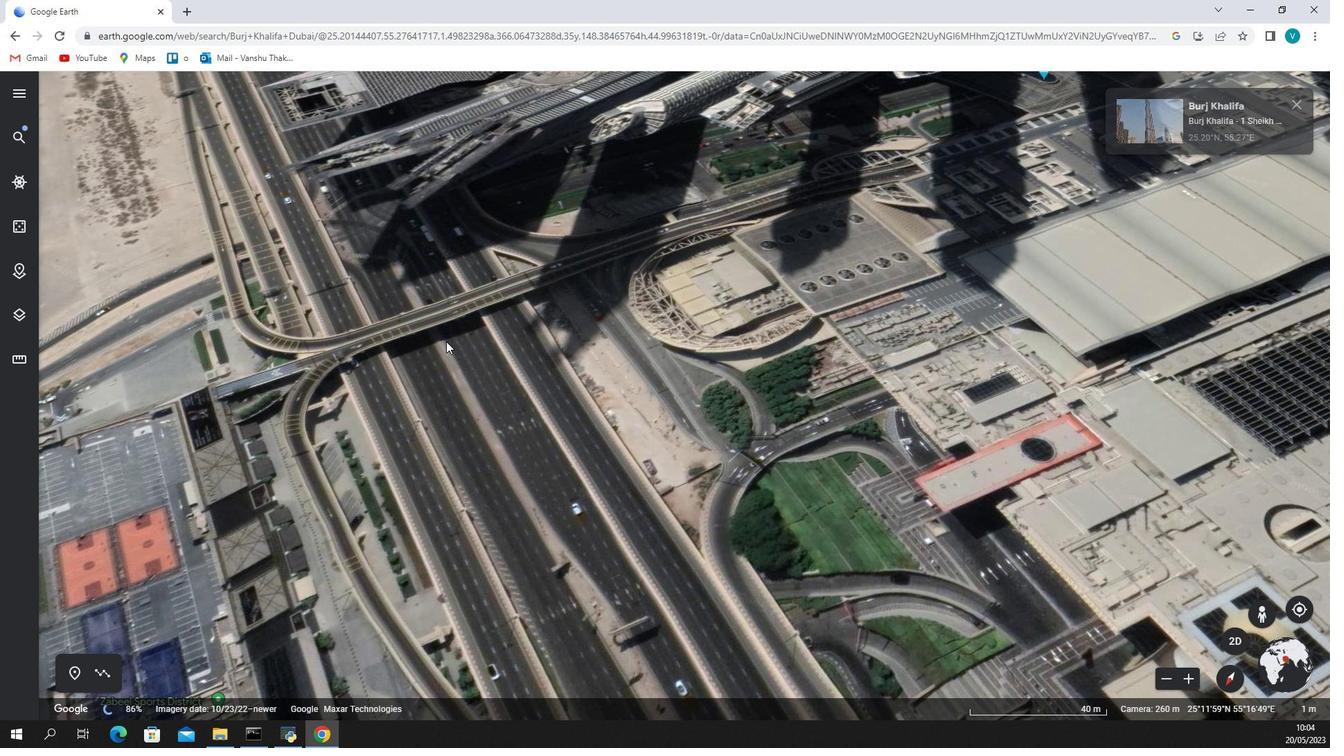 
Action: Mouse moved to (356, 293)
Screenshot: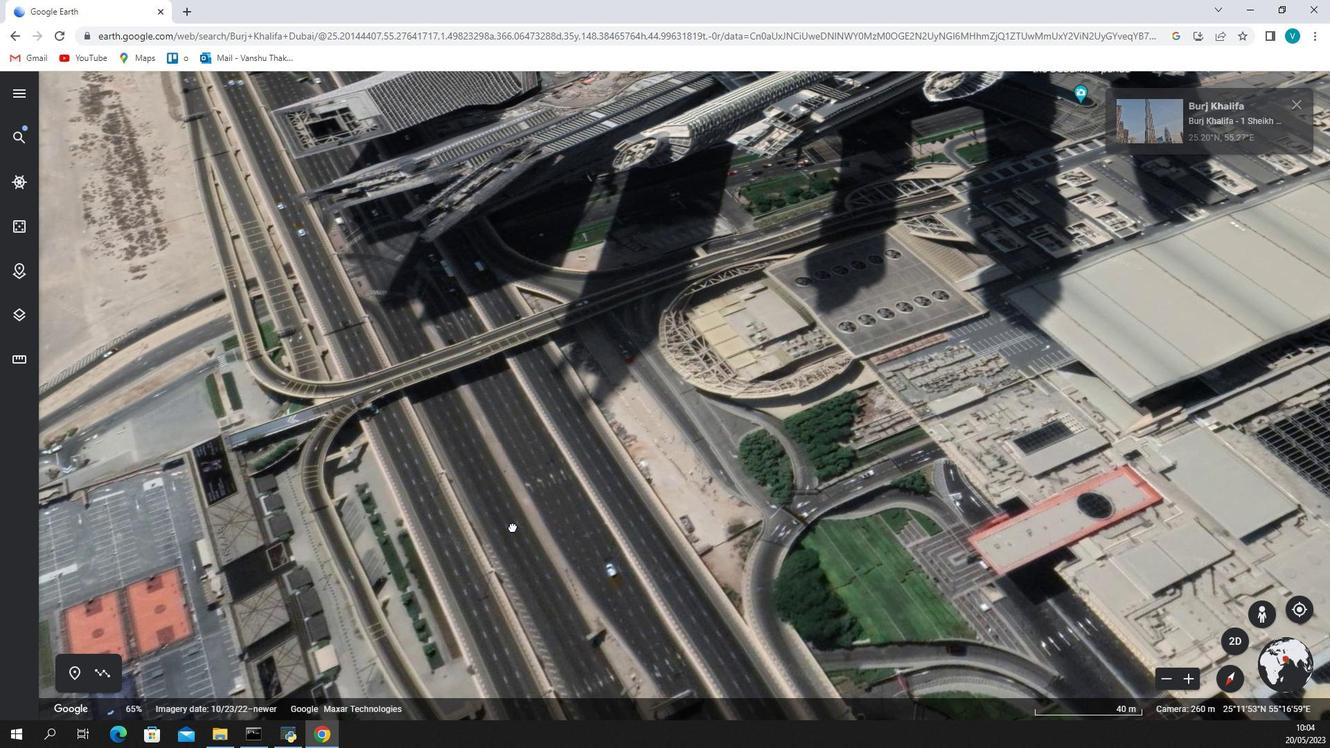 
Action: Mouse pressed left at (356, 293)
Screenshot: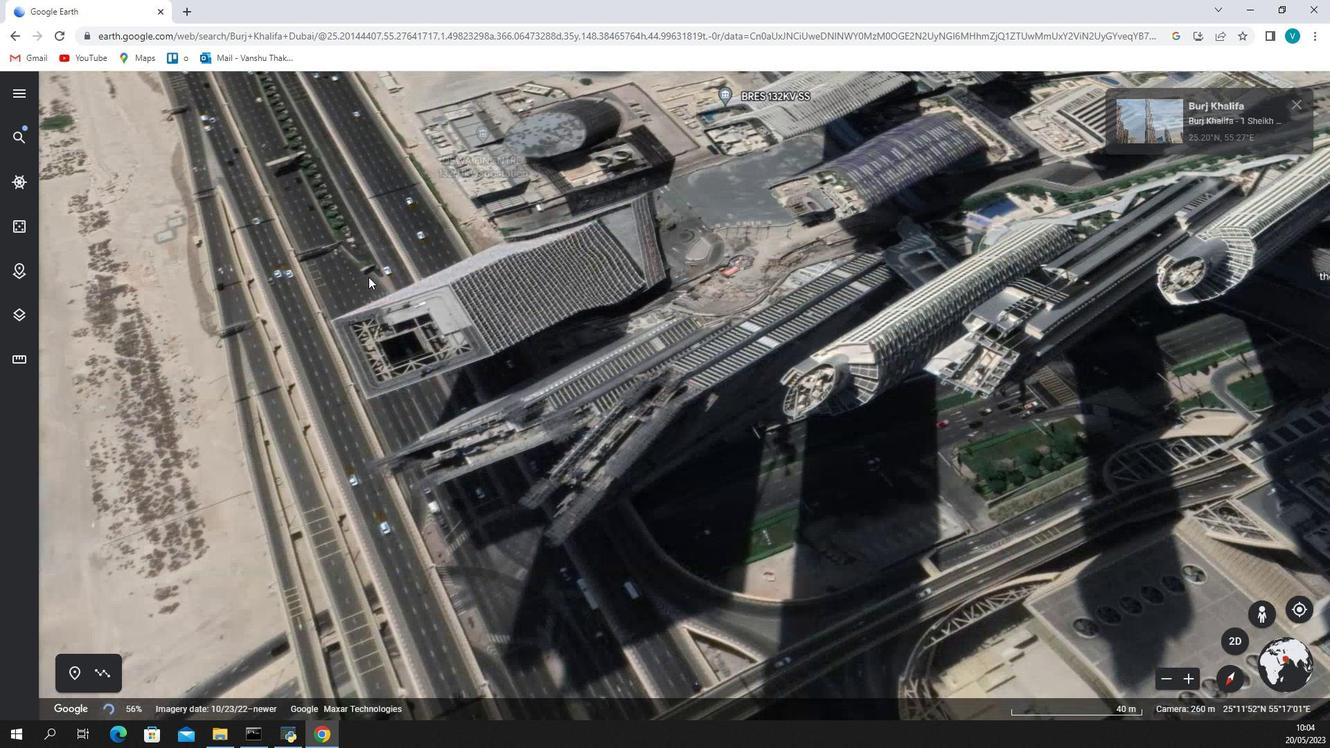 
Action: Mouse moved to (382, 371)
Screenshot: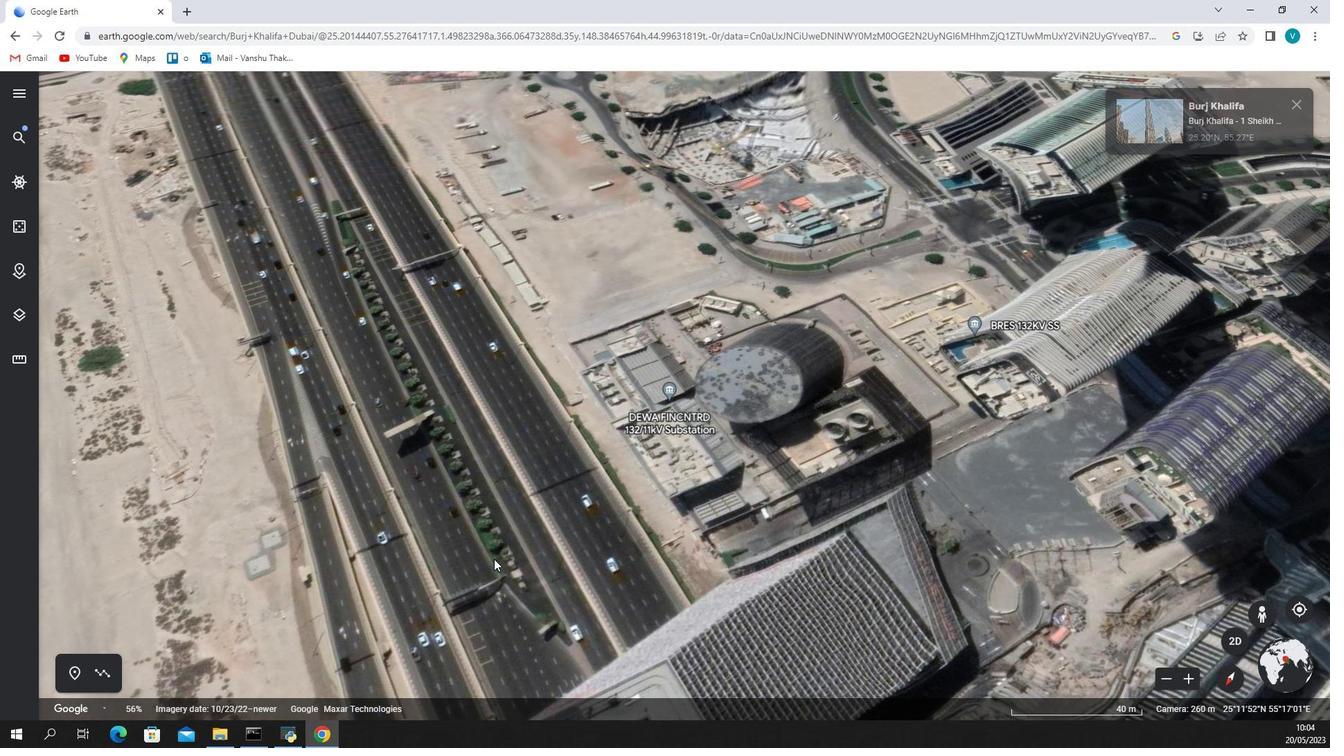 
Action: Mouse pressed left at (382, 371)
Screenshot: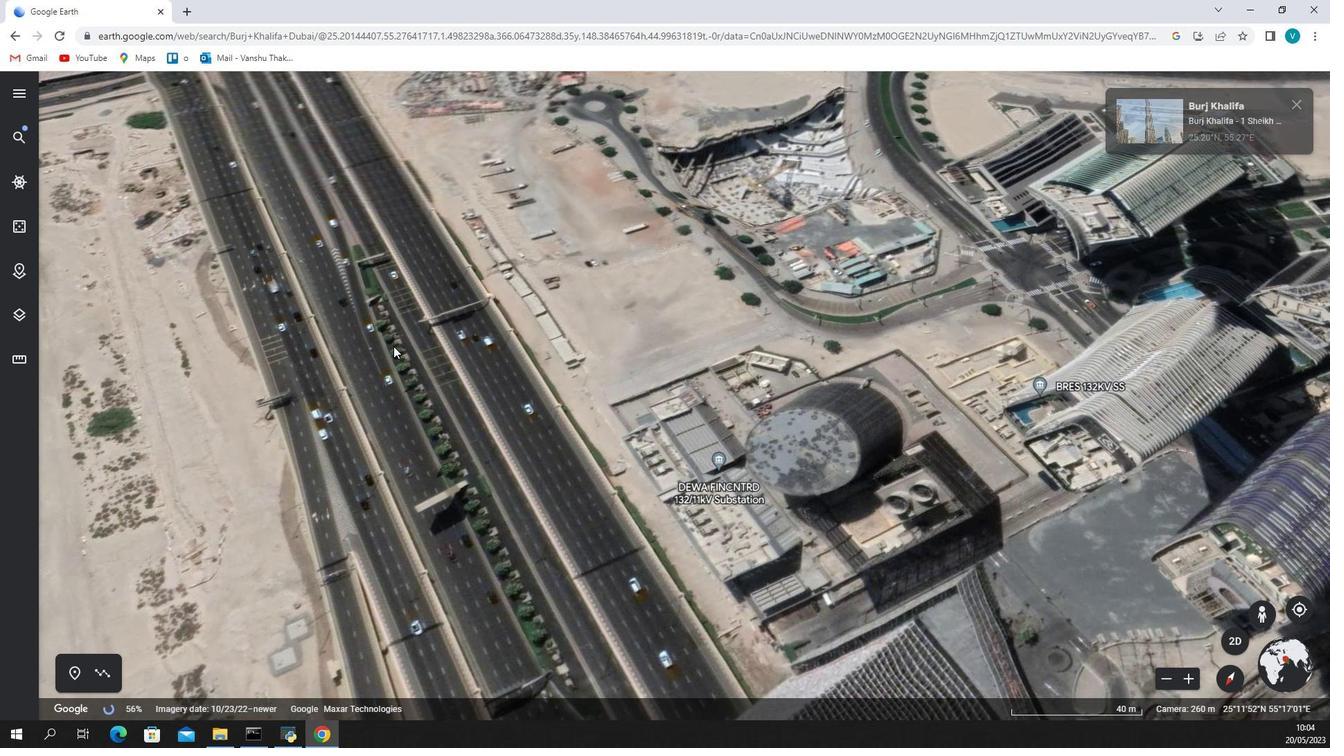 
Action: Mouse moved to (320, 328)
Screenshot: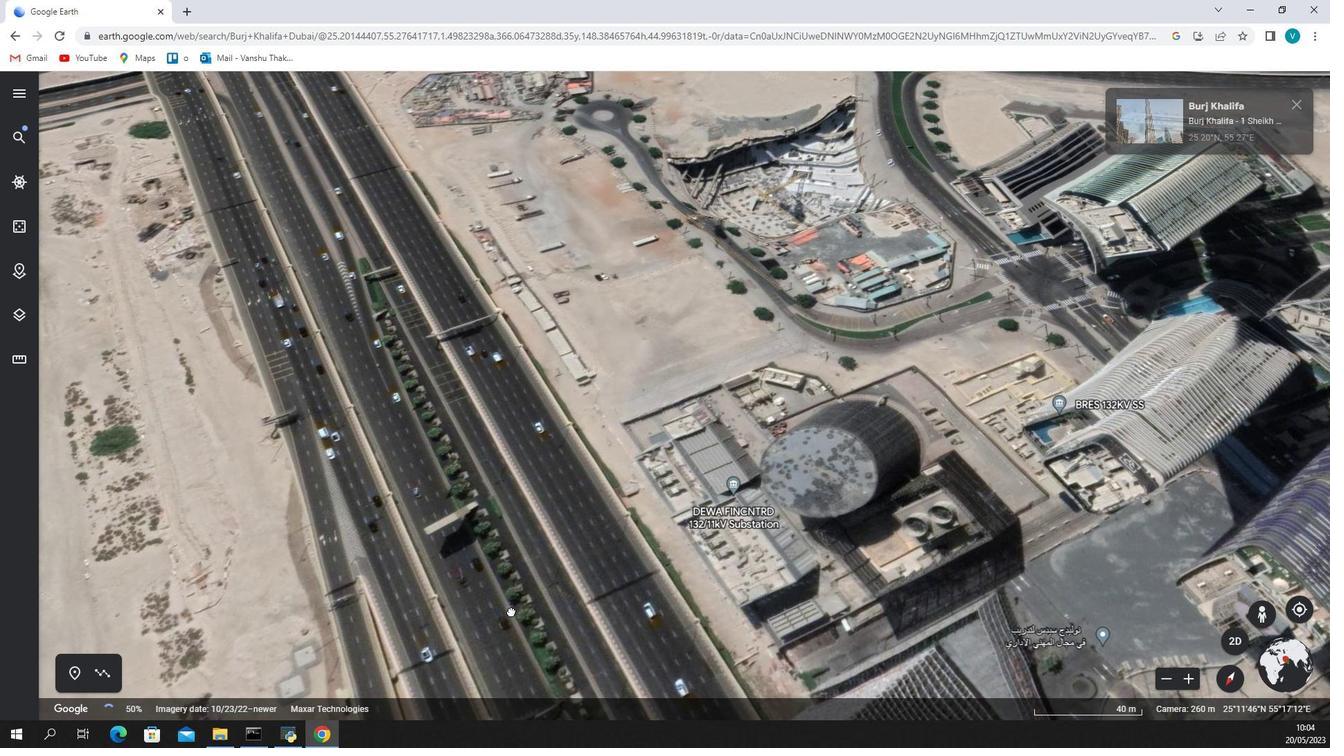 
Action: Mouse pressed left at (320, 328)
Screenshot: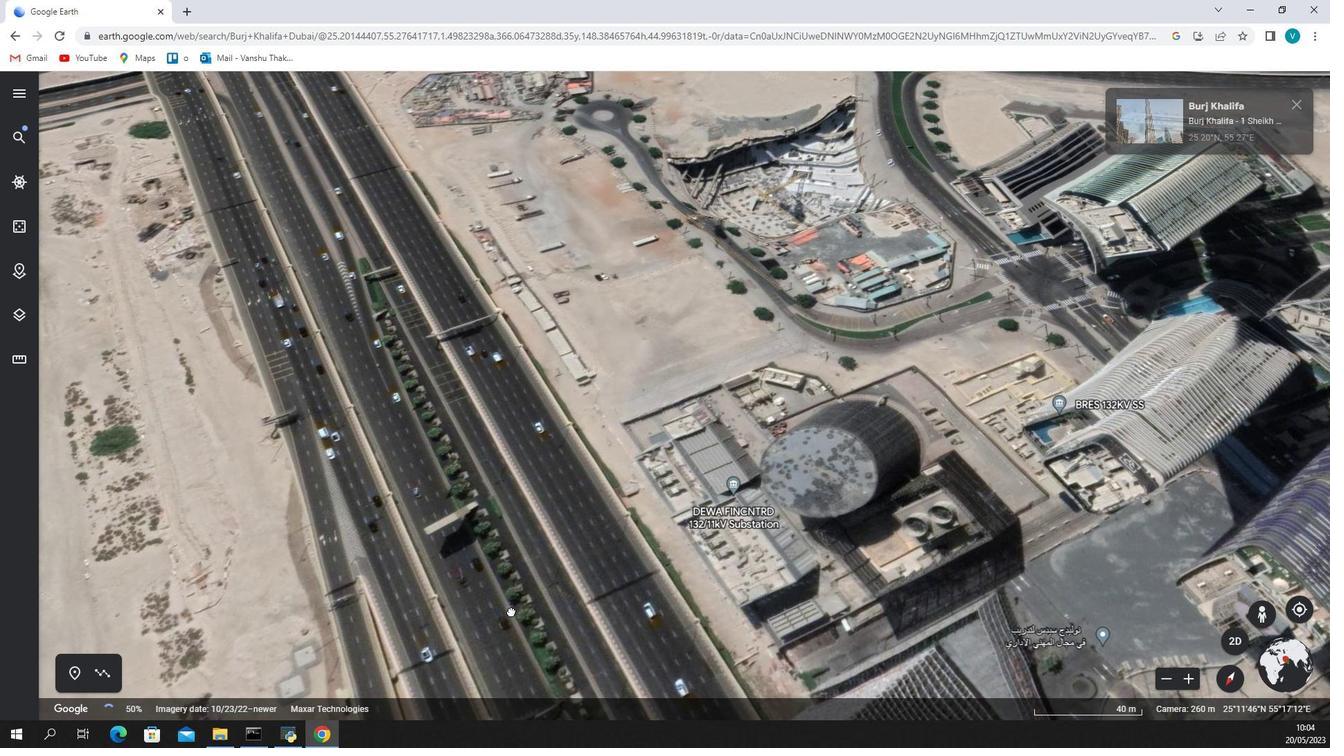 
Action: Mouse moved to (362, 444)
Screenshot: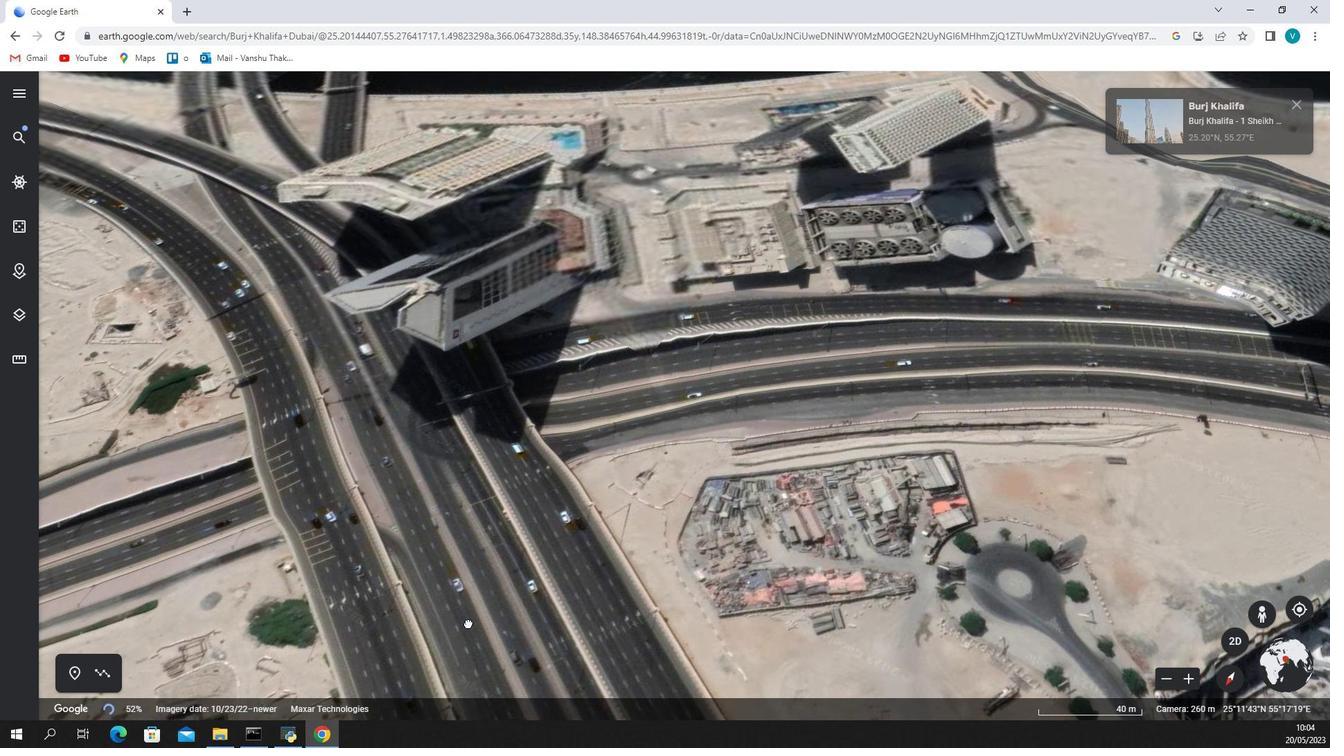 
Action: Mouse pressed left at (362, 444)
Screenshot: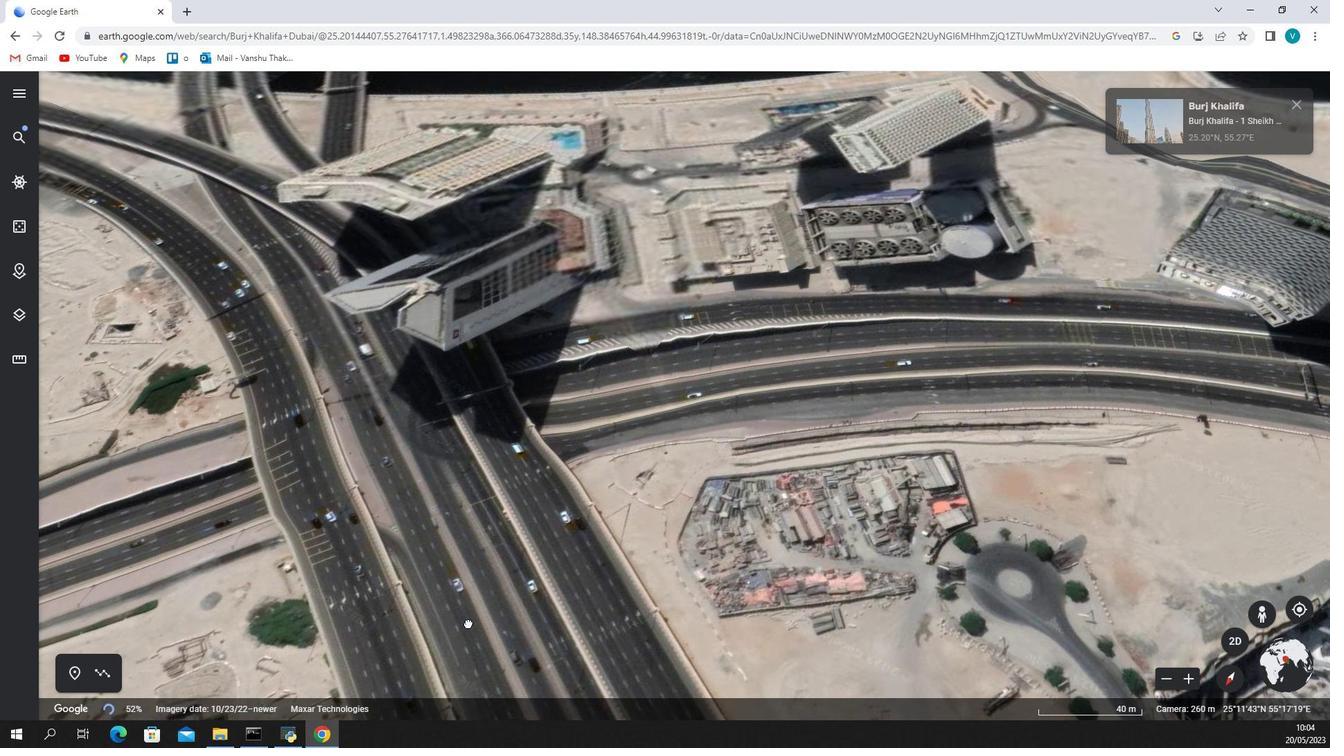 
Action: Mouse moved to (374, 528)
Screenshot: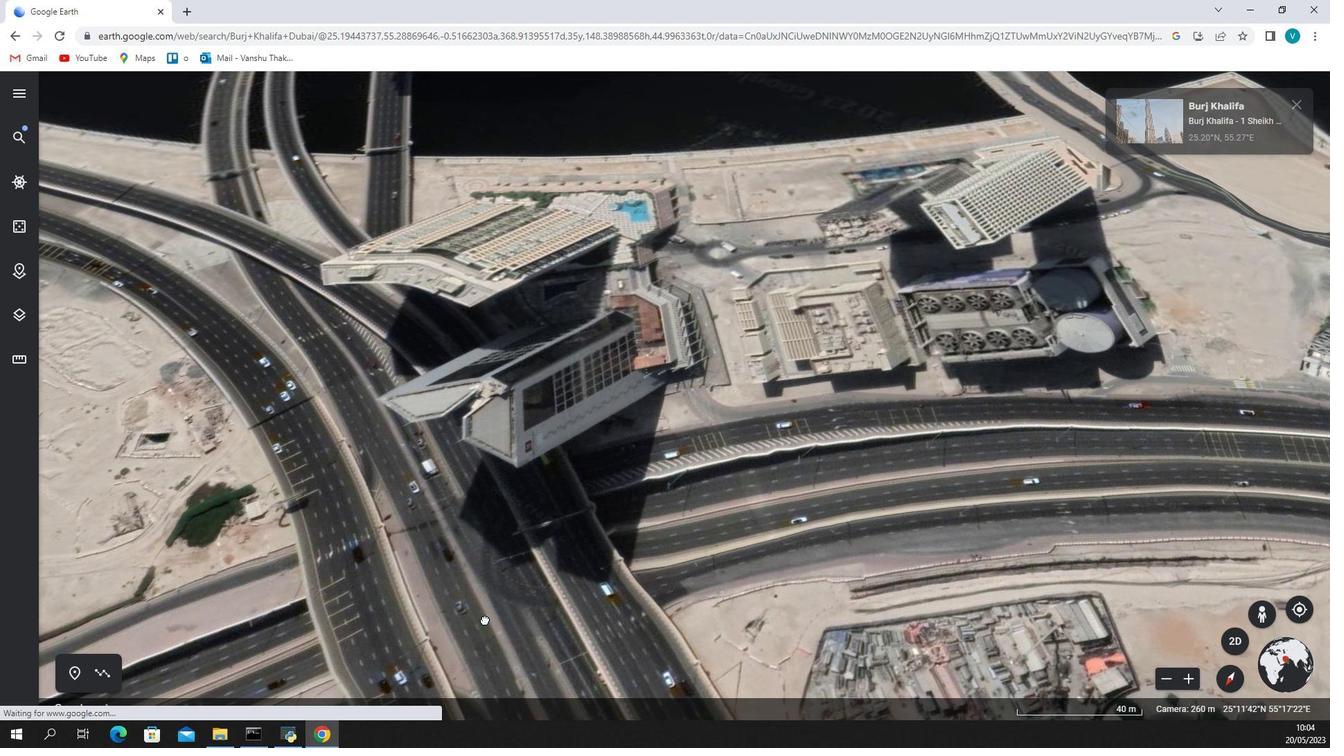 
Action: Mouse scrolled (374, 527) with delta (0, 0)
Screenshot: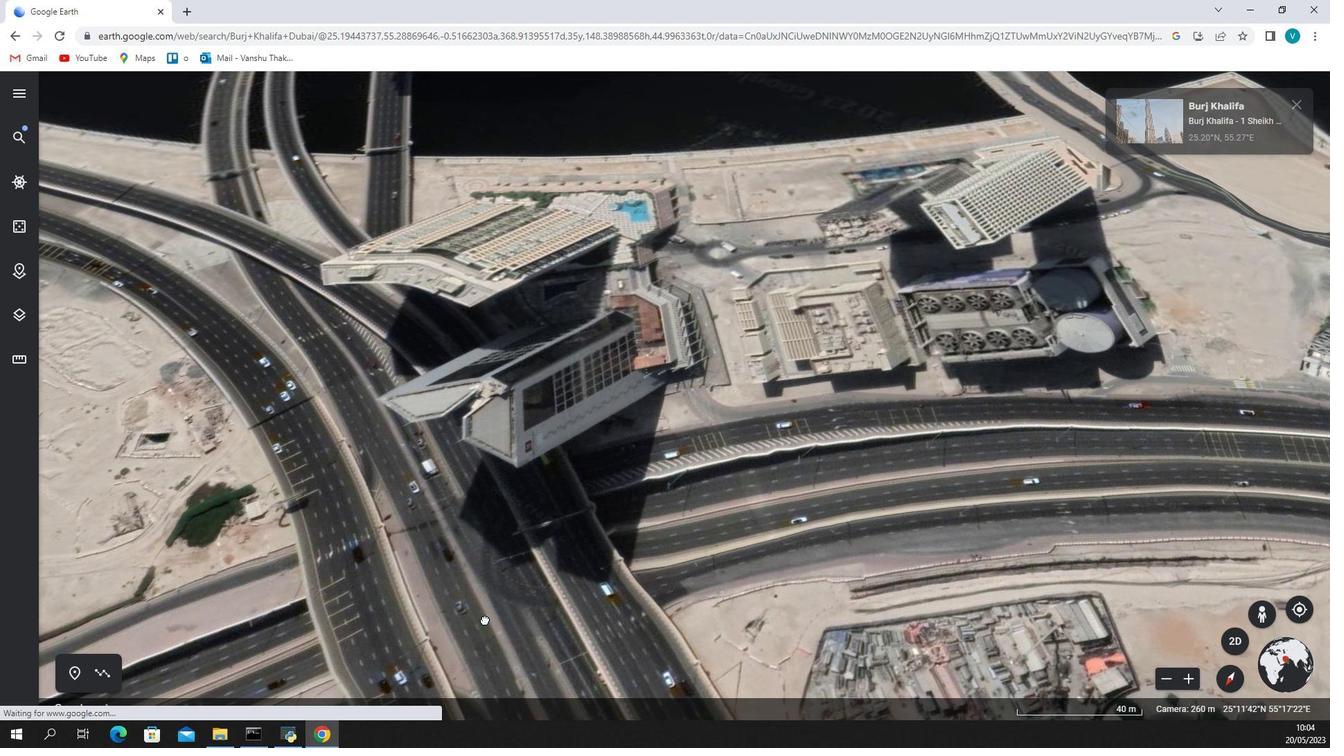 
Action: Mouse scrolled (374, 527) with delta (0, 0)
Screenshot: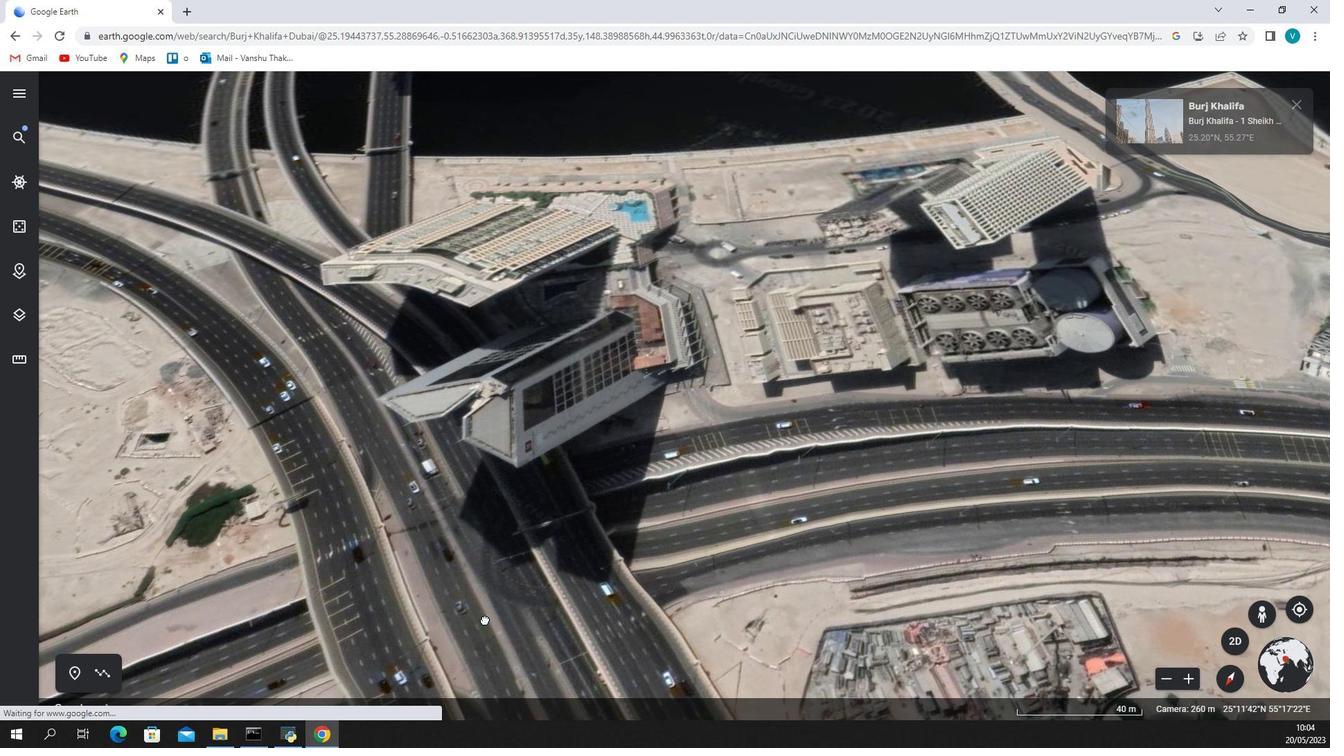 
Action: Mouse moved to (300, 362)
Screenshot: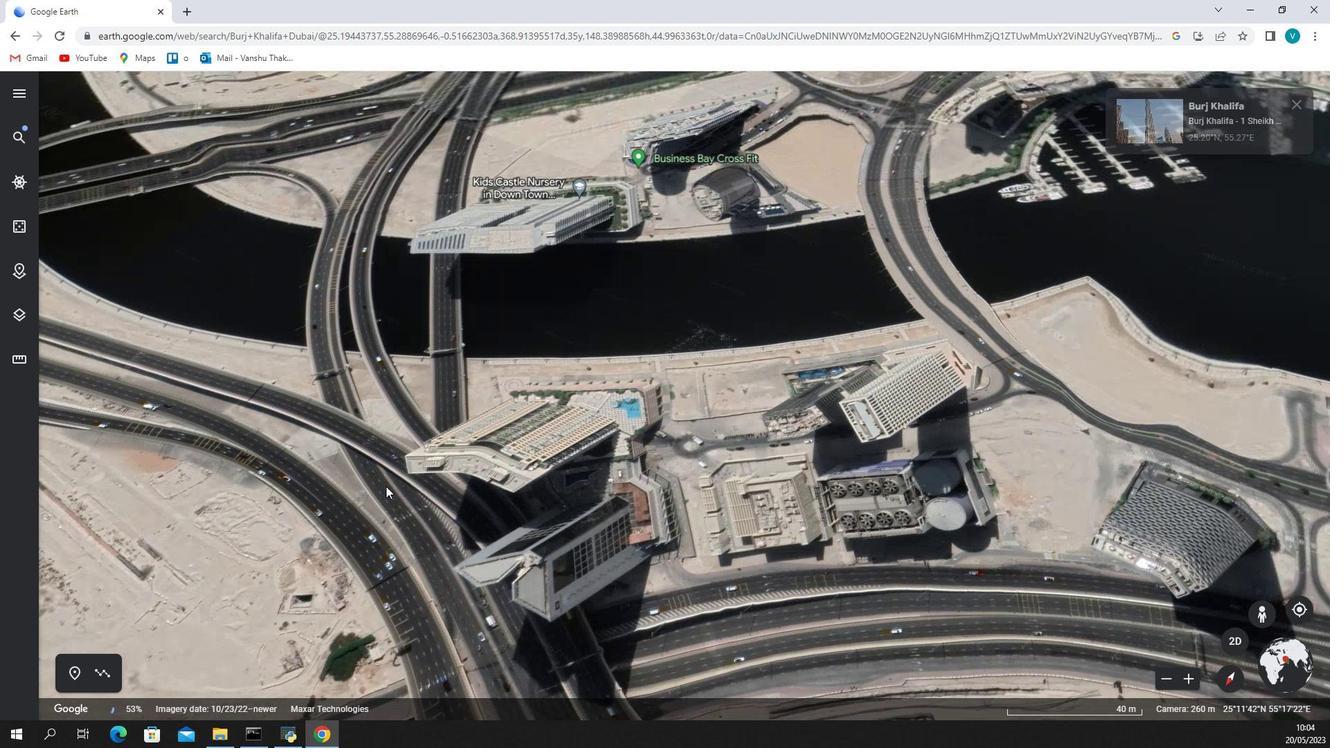 
Action: Mouse pressed left at (300, 362)
Screenshot: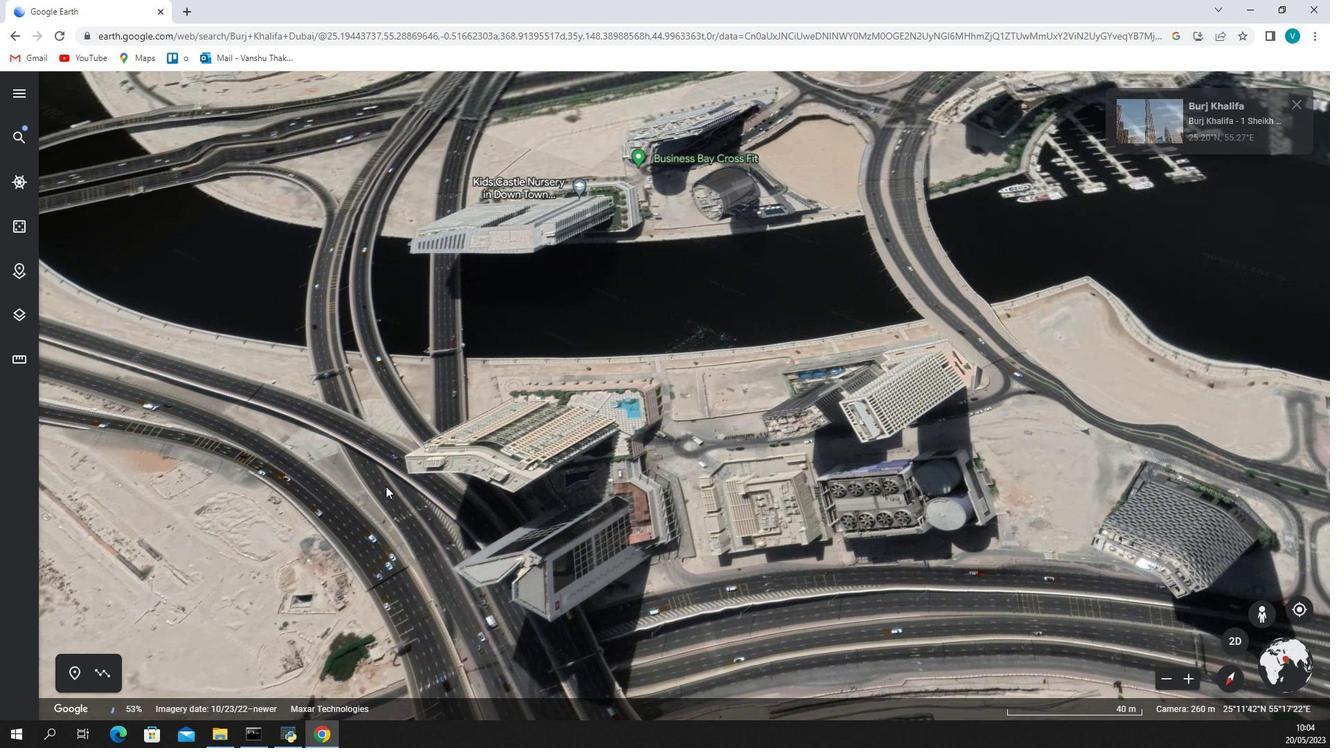 
Action: Mouse moved to (429, 547)
Screenshot: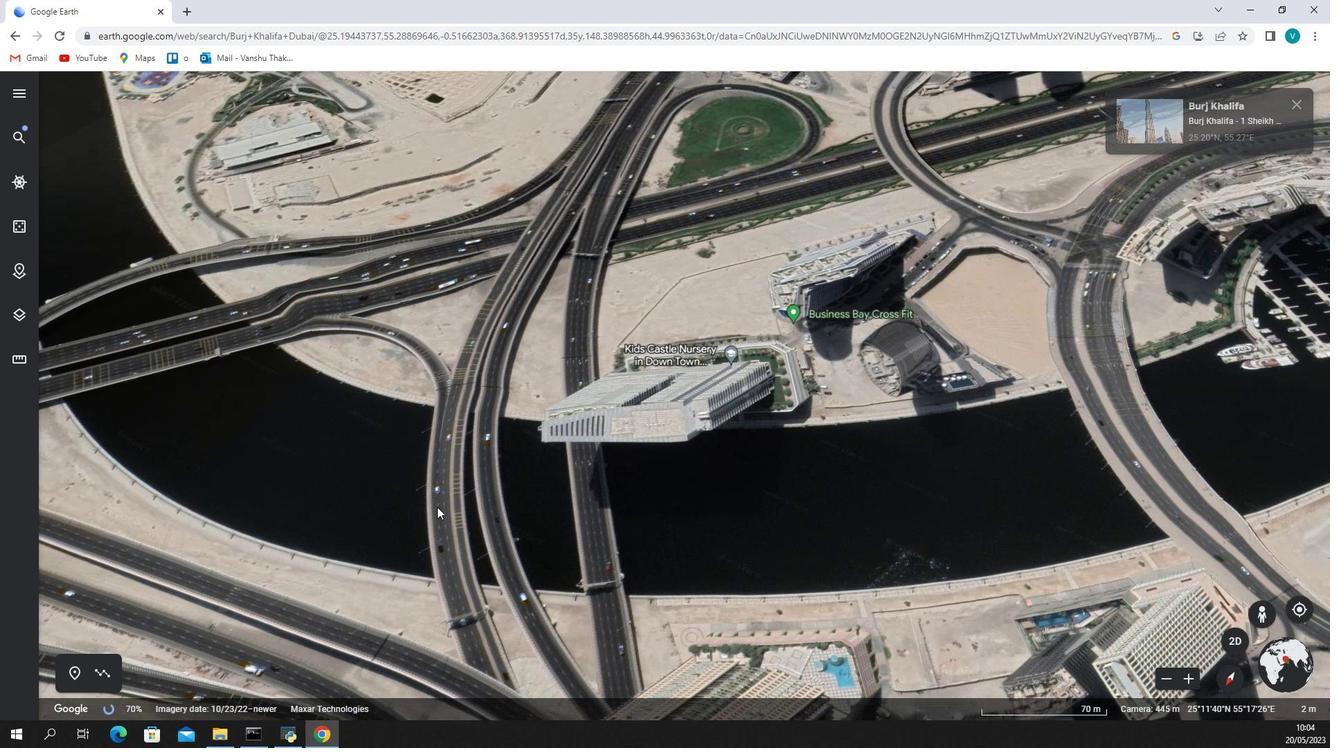 
Action: Mouse scrolled (429, 546) with delta (0, 0)
Screenshot: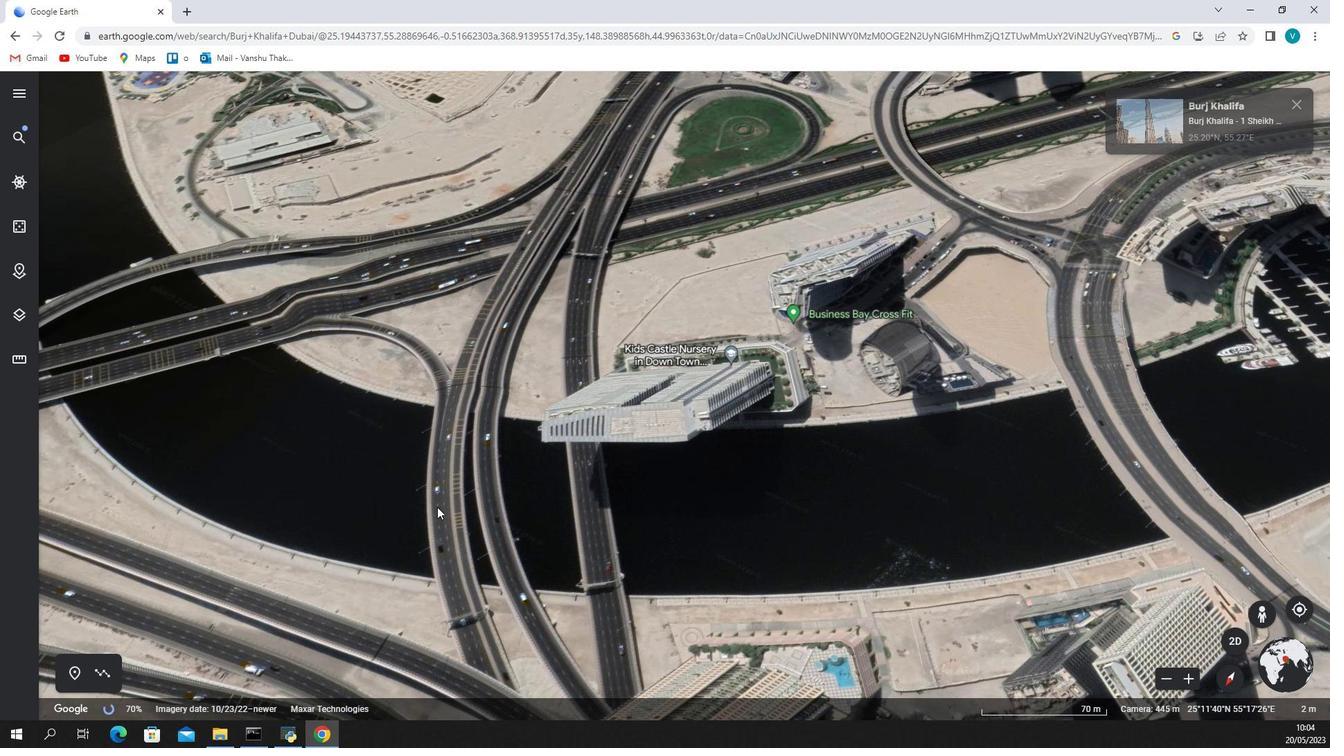 
Action: Mouse scrolled (429, 546) with delta (0, 0)
Screenshot: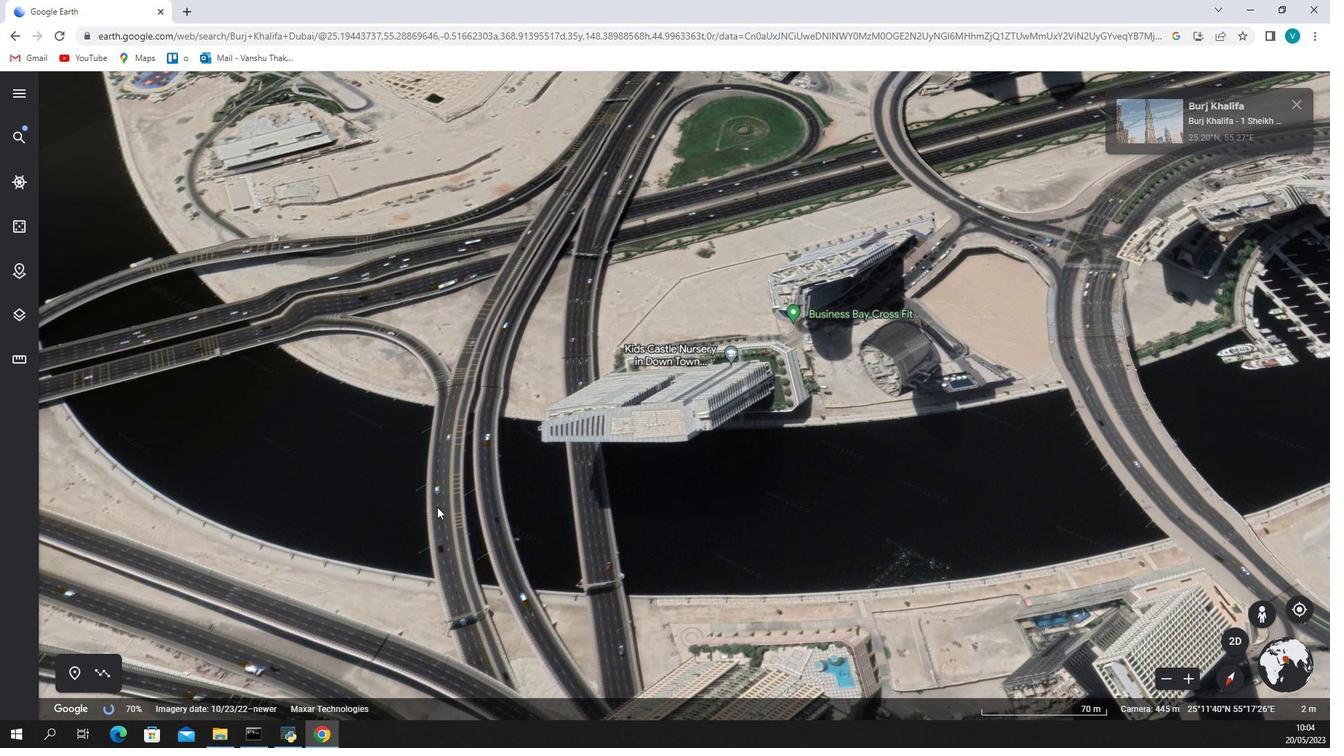 
Action: Mouse moved to (693, 586)
Screenshot: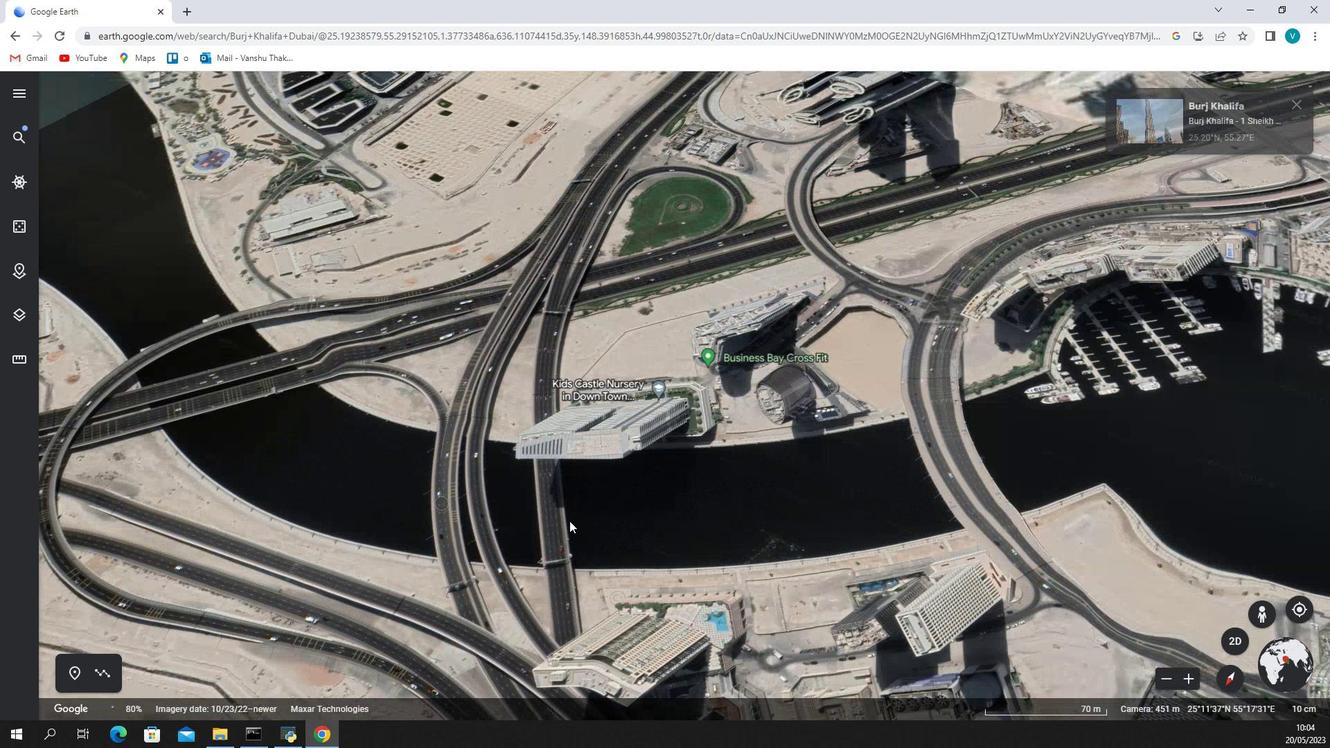 
Action: Mouse pressed left at (693, 586)
Screenshot: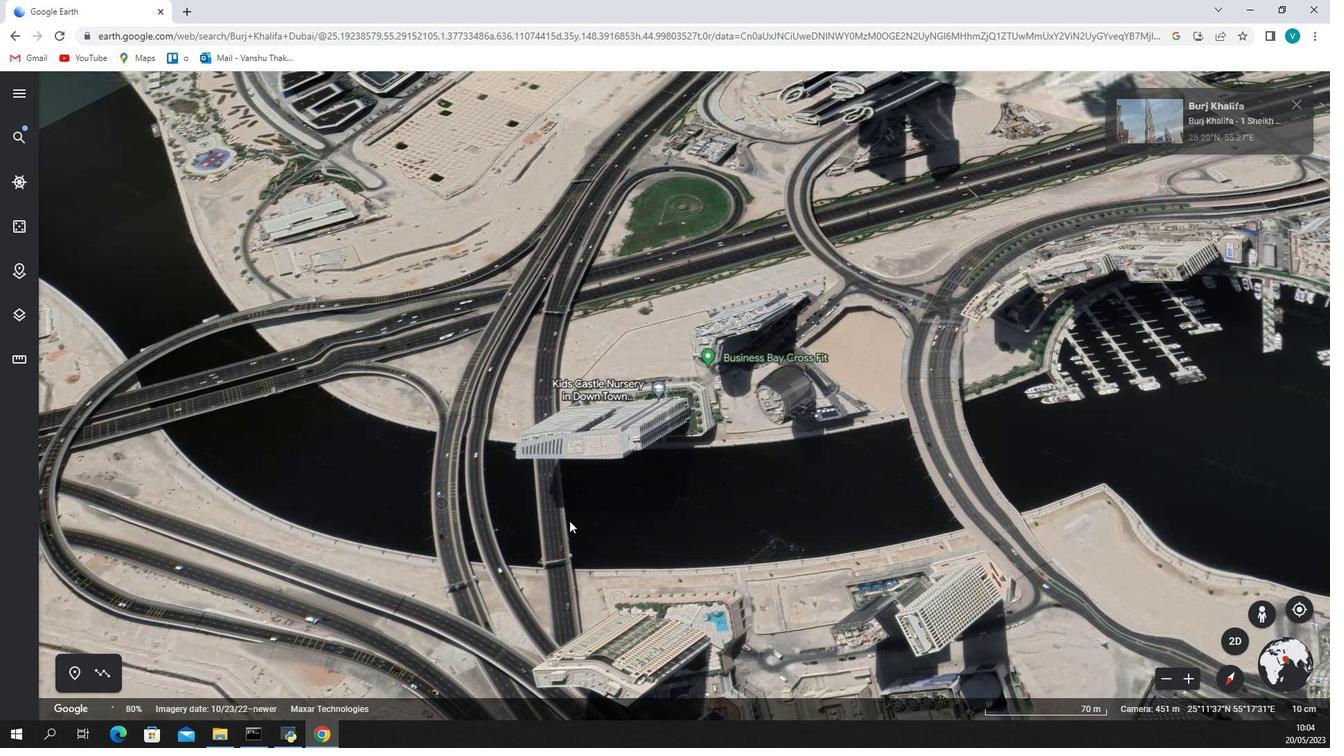 
Action: Mouse moved to (654, 555)
Screenshot: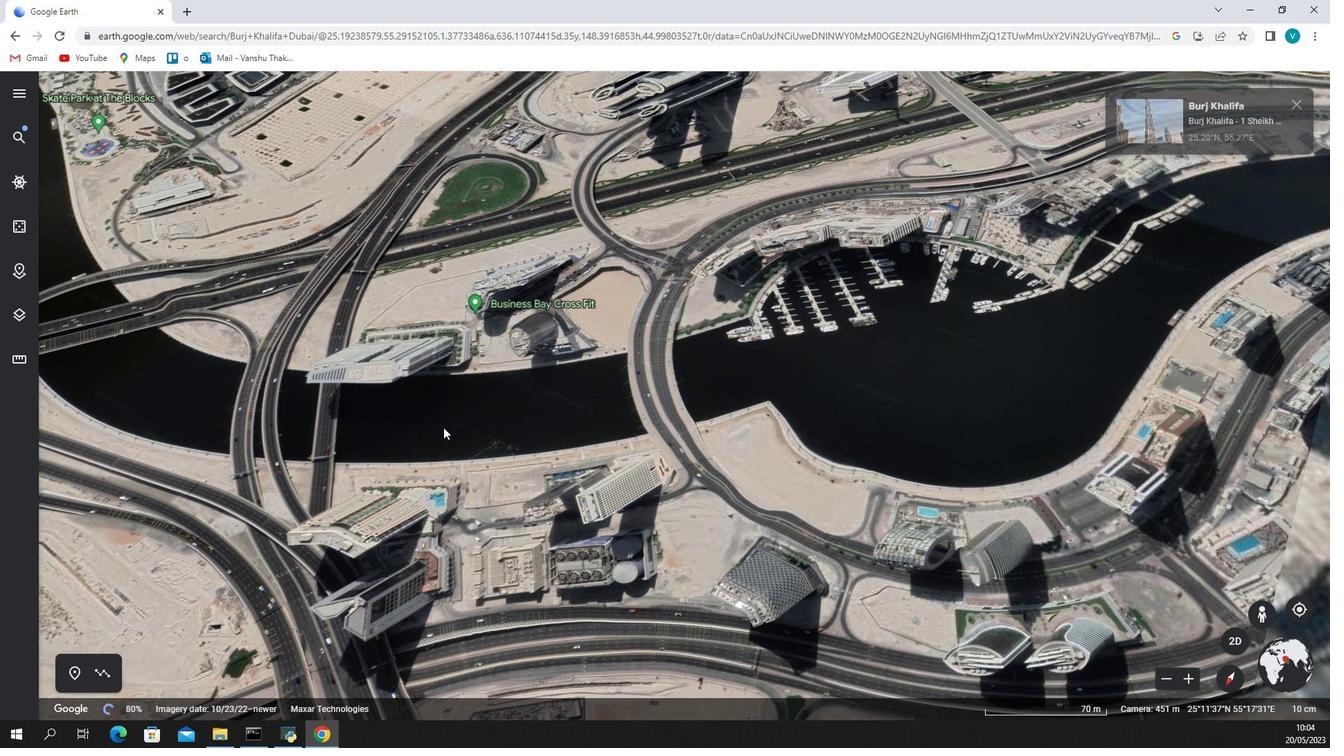 
Action: Mouse scrolled (654, 554) with delta (0, 0)
Screenshot: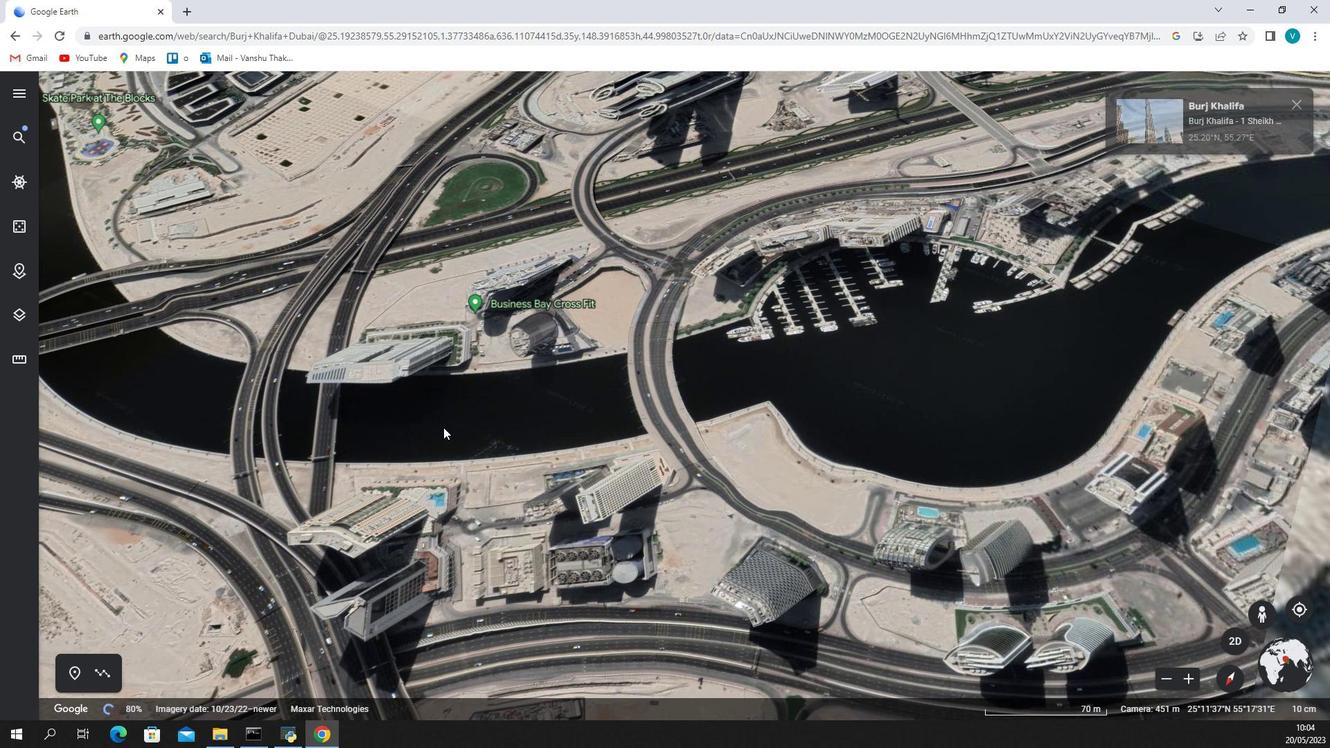 
Action: Mouse moved to (779, 606)
Screenshot: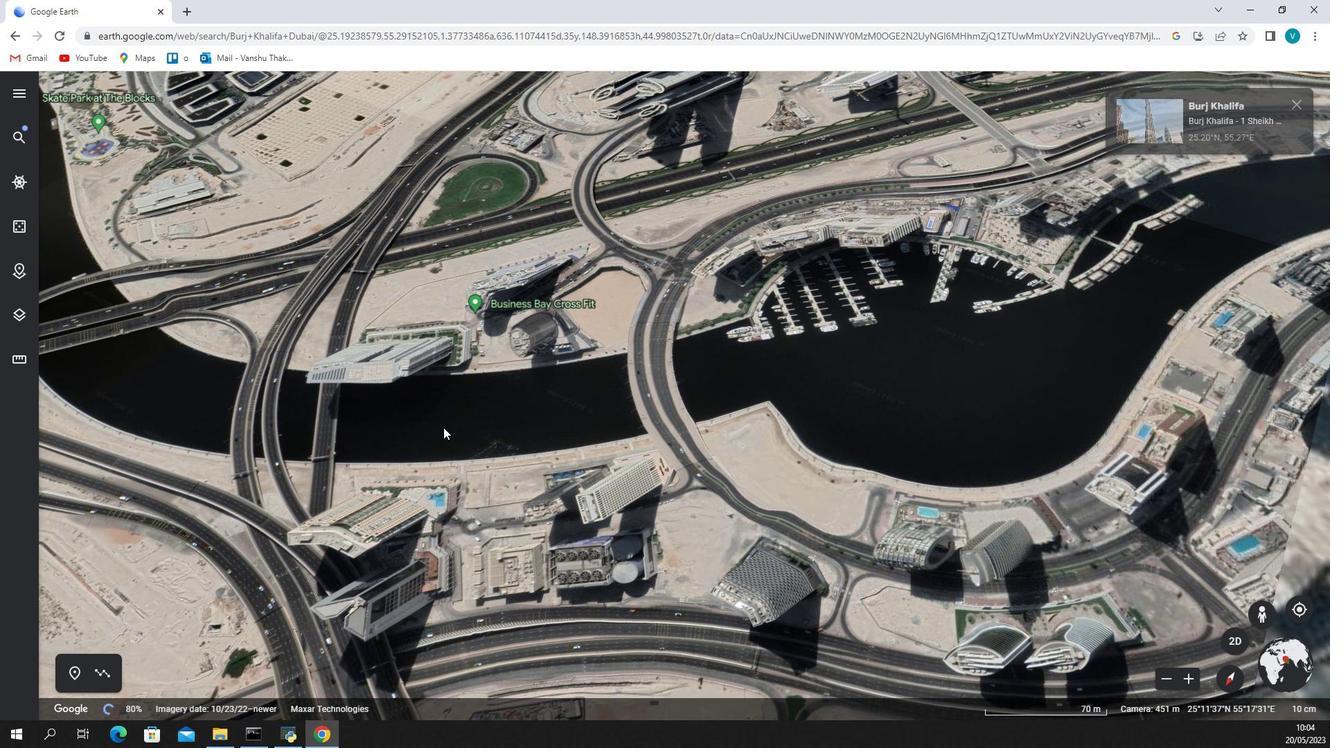 
Action: Mouse pressed left at (799, 613)
Screenshot: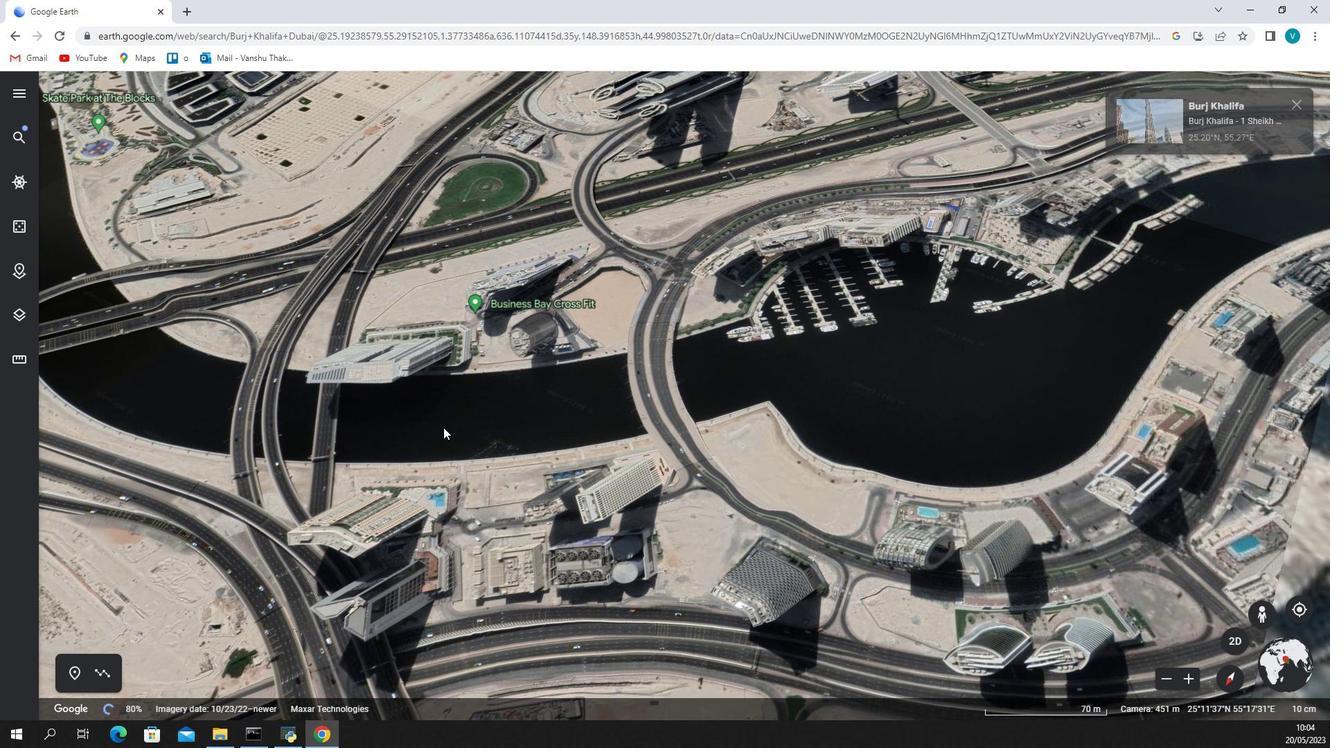 
Action: Mouse moved to (724, 546)
Screenshot: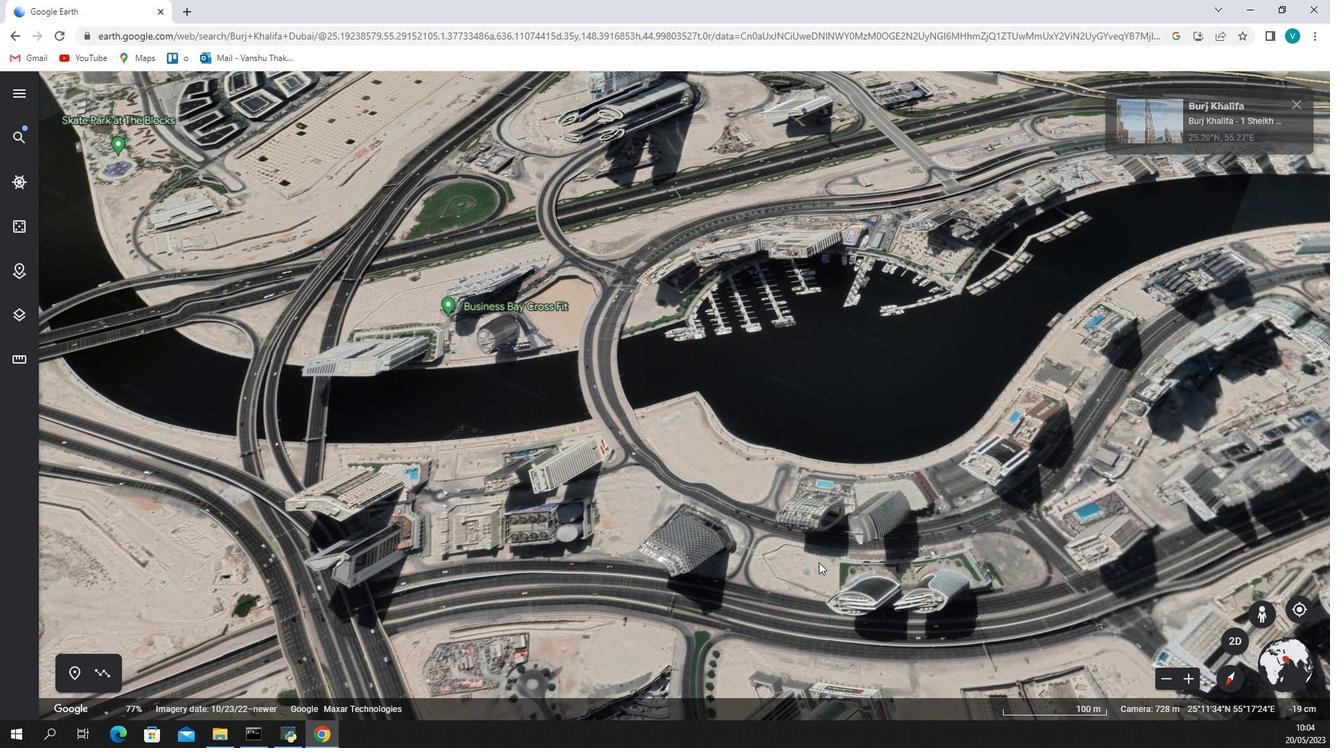 
Action: Mouse pressed left at (724, 546)
Screenshot: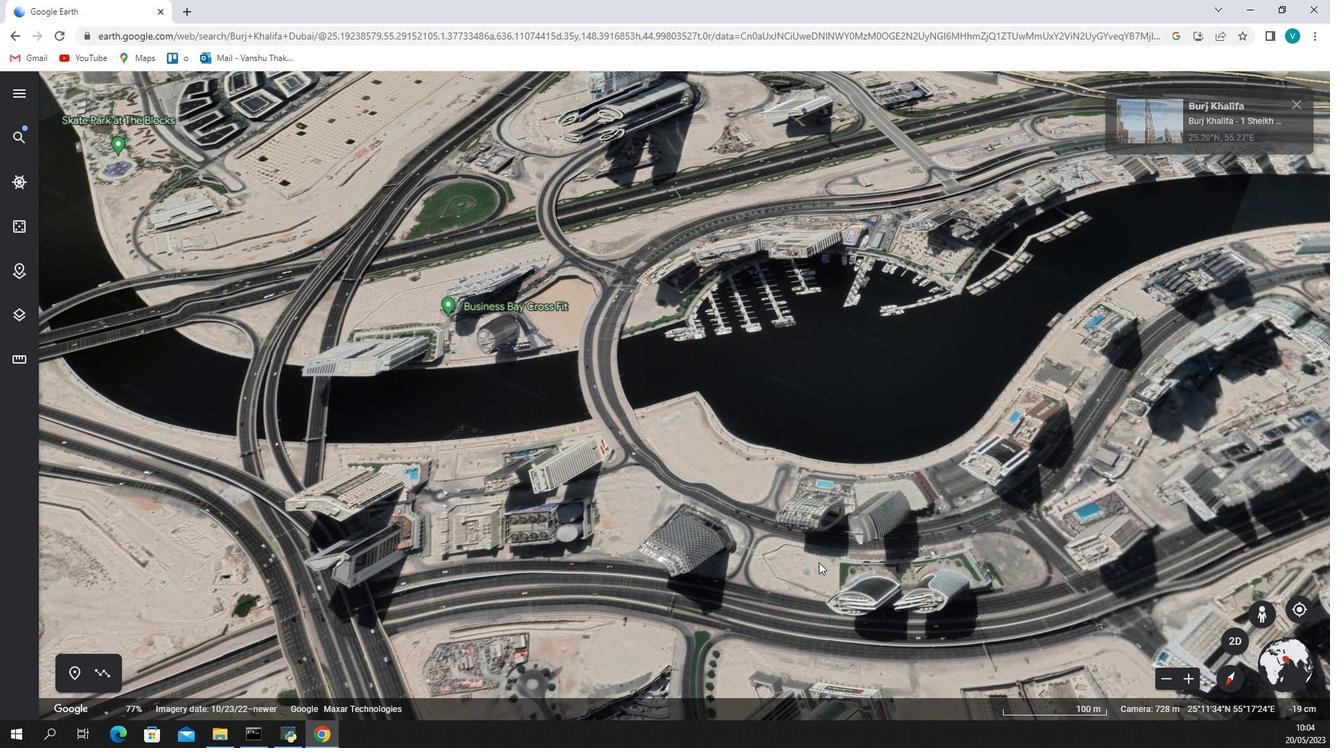 
Action: Mouse moved to (715, 575)
Screenshot: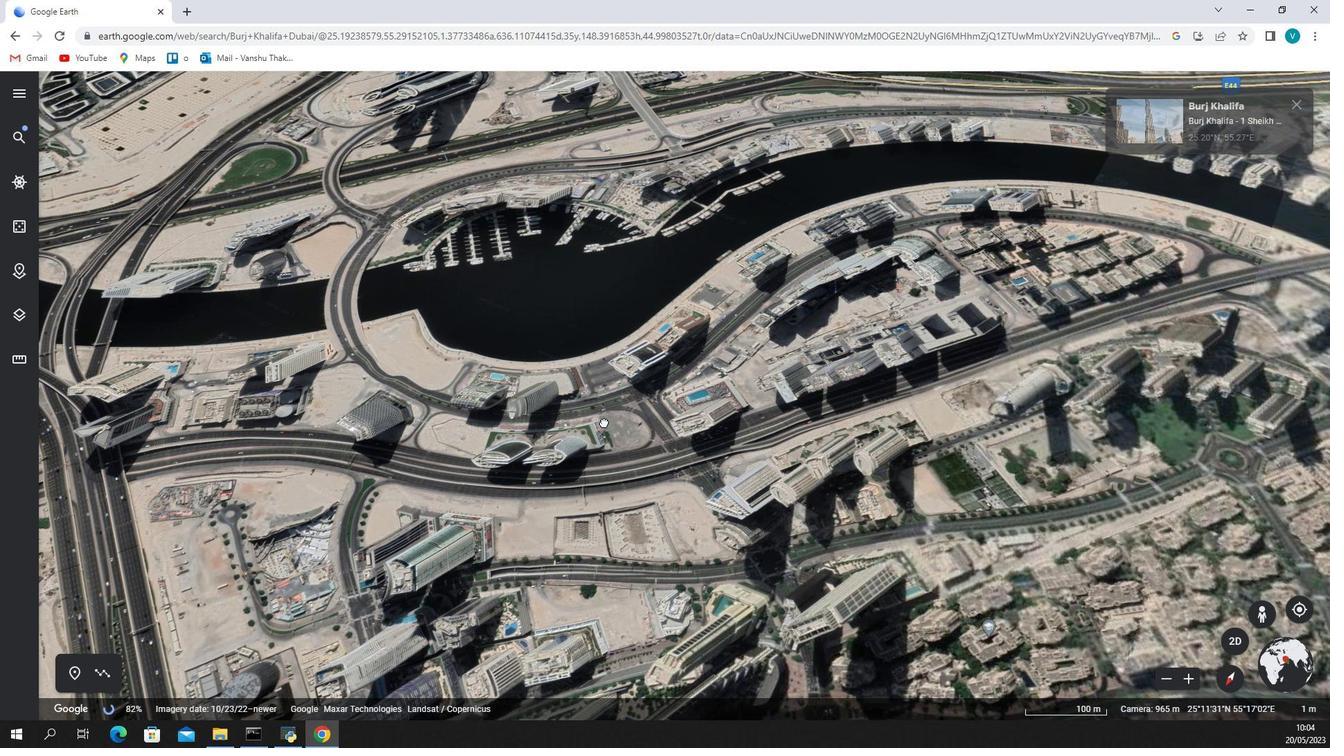 
Action: Mouse scrolled (715, 574) with delta (0, 0)
Screenshot: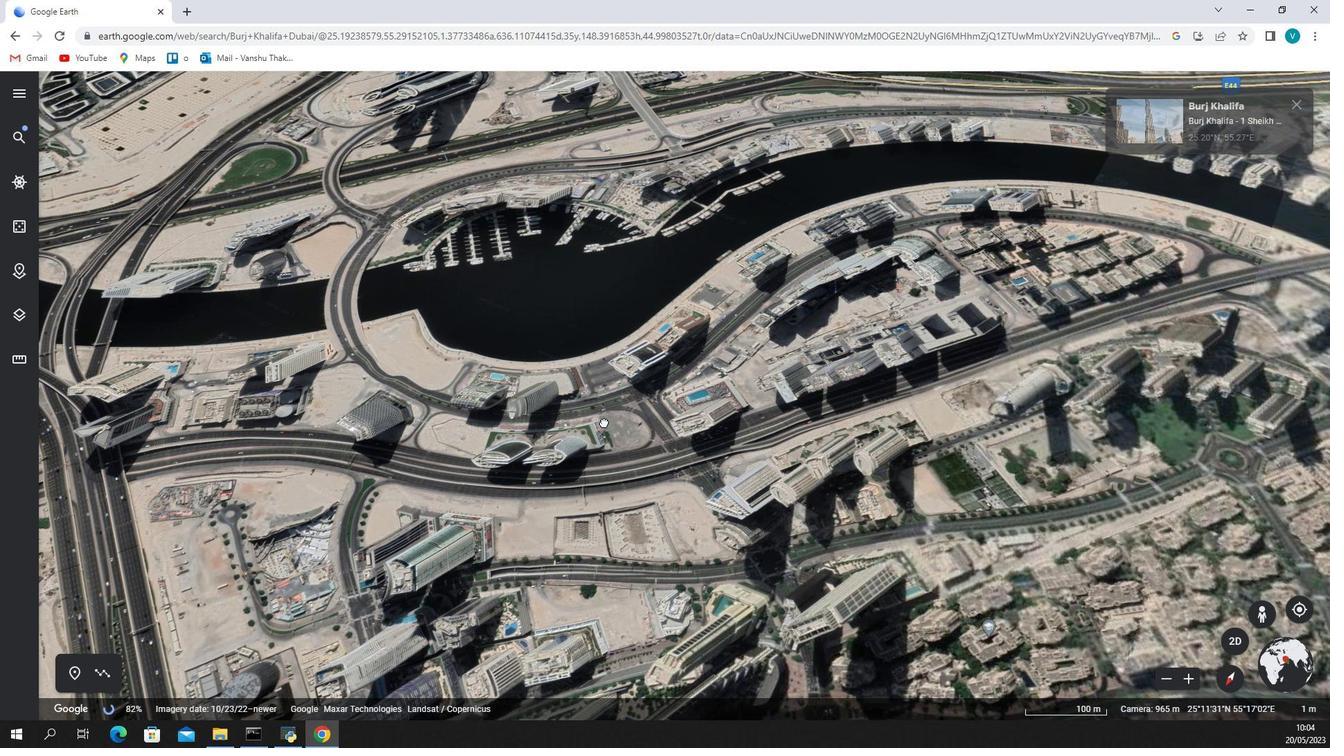 
Action: Mouse moved to (717, 579)
Screenshot: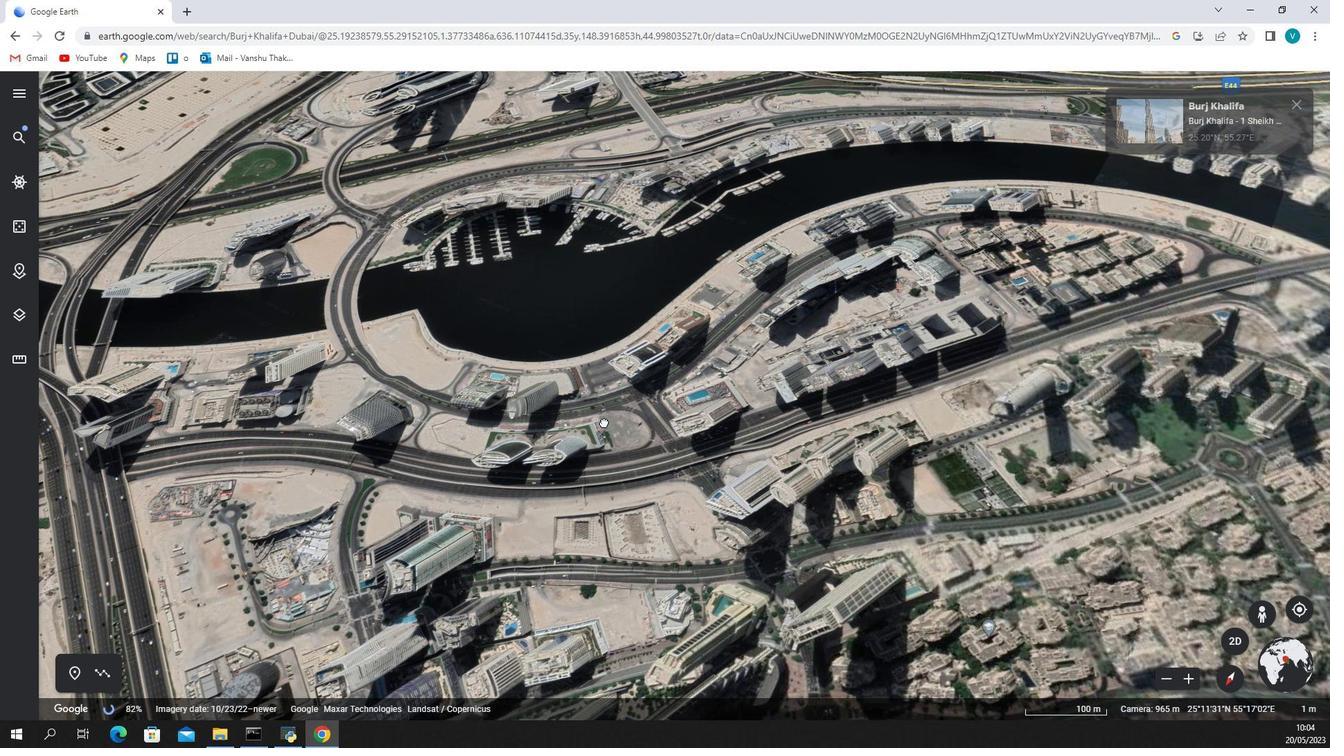 
Action: Mouse scrolled (717, 578) with delta (0, 0)
Screenshot: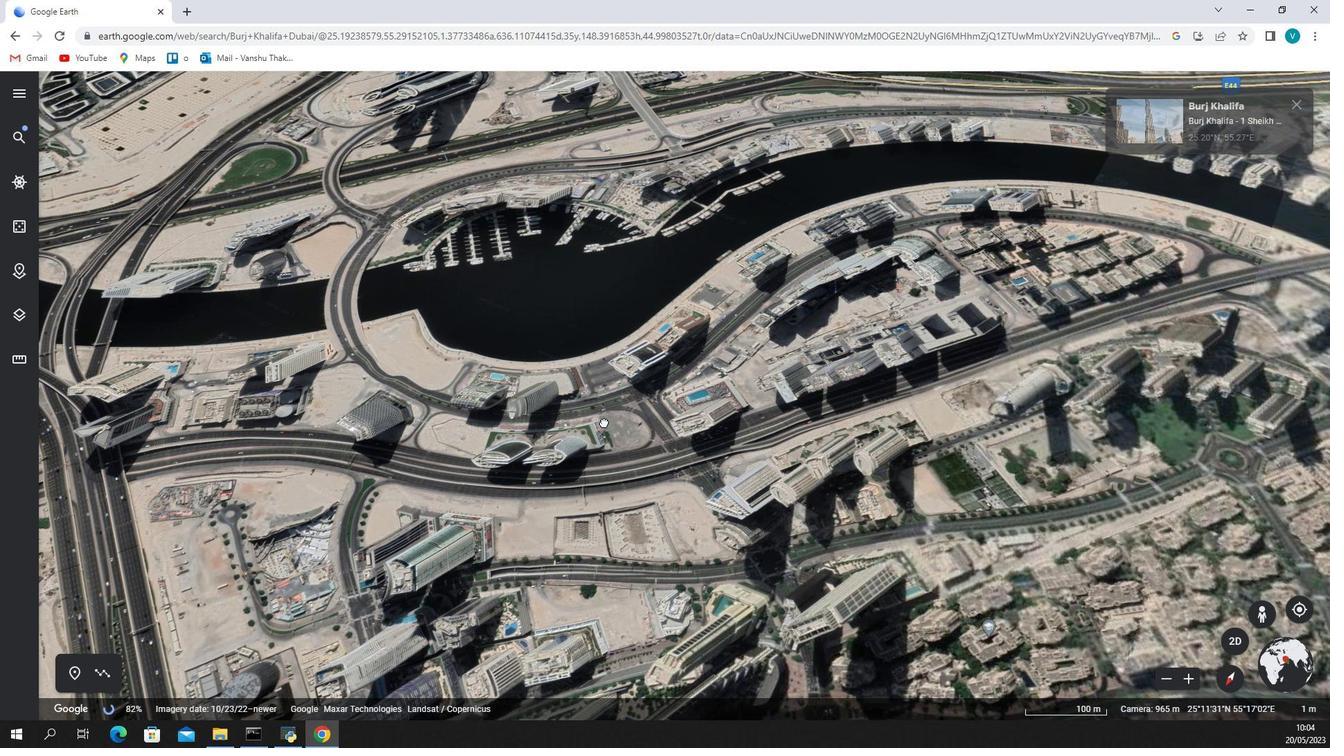 
Action: Mouse moved to (793, 652)
Screenshot: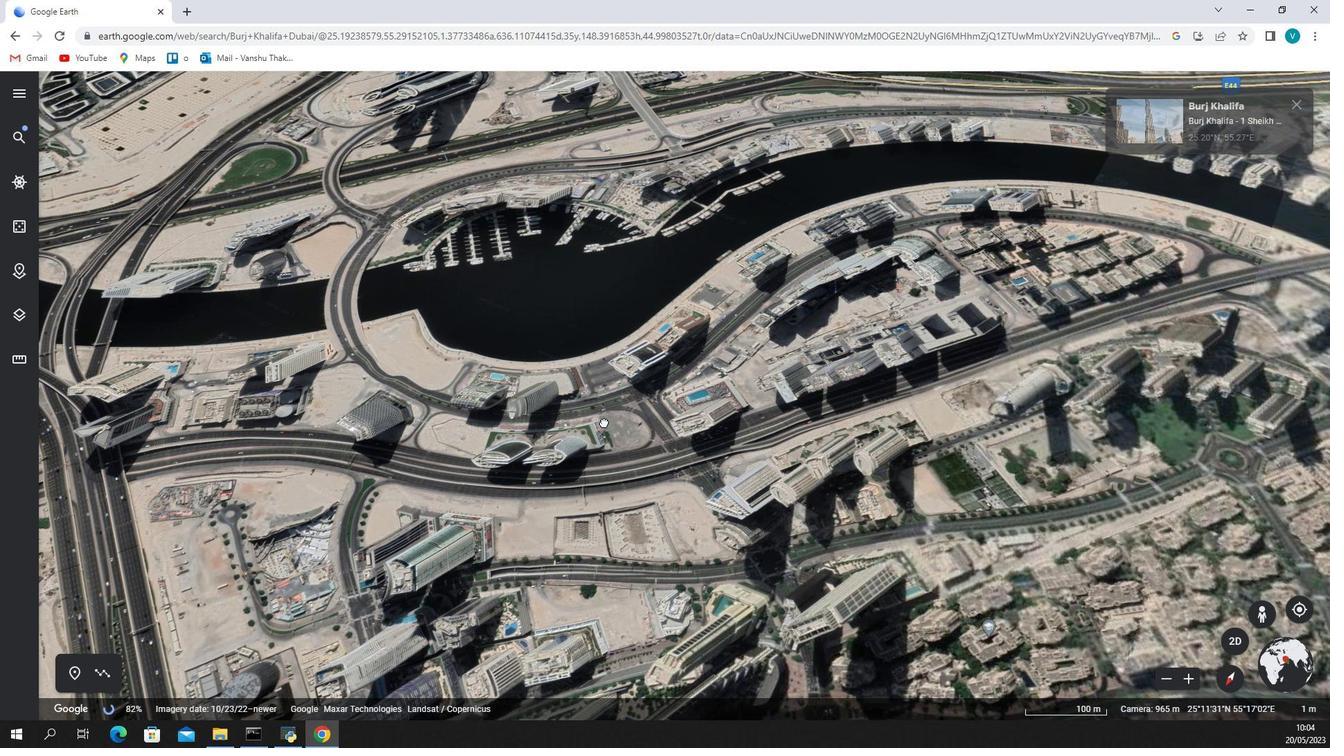 
Action: Mouse pressed left at (793, 652)
Screenshot: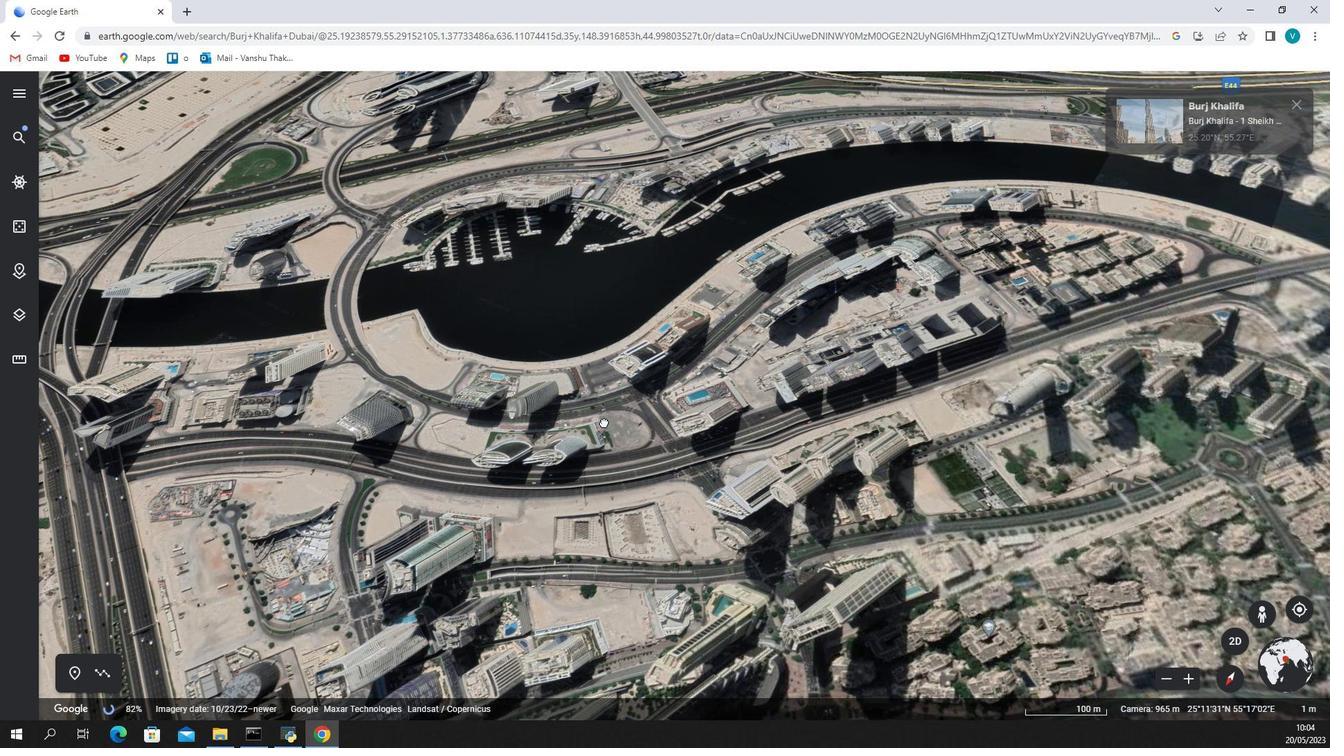 
Action: Mouse moved to (658, 611)
Screenshot: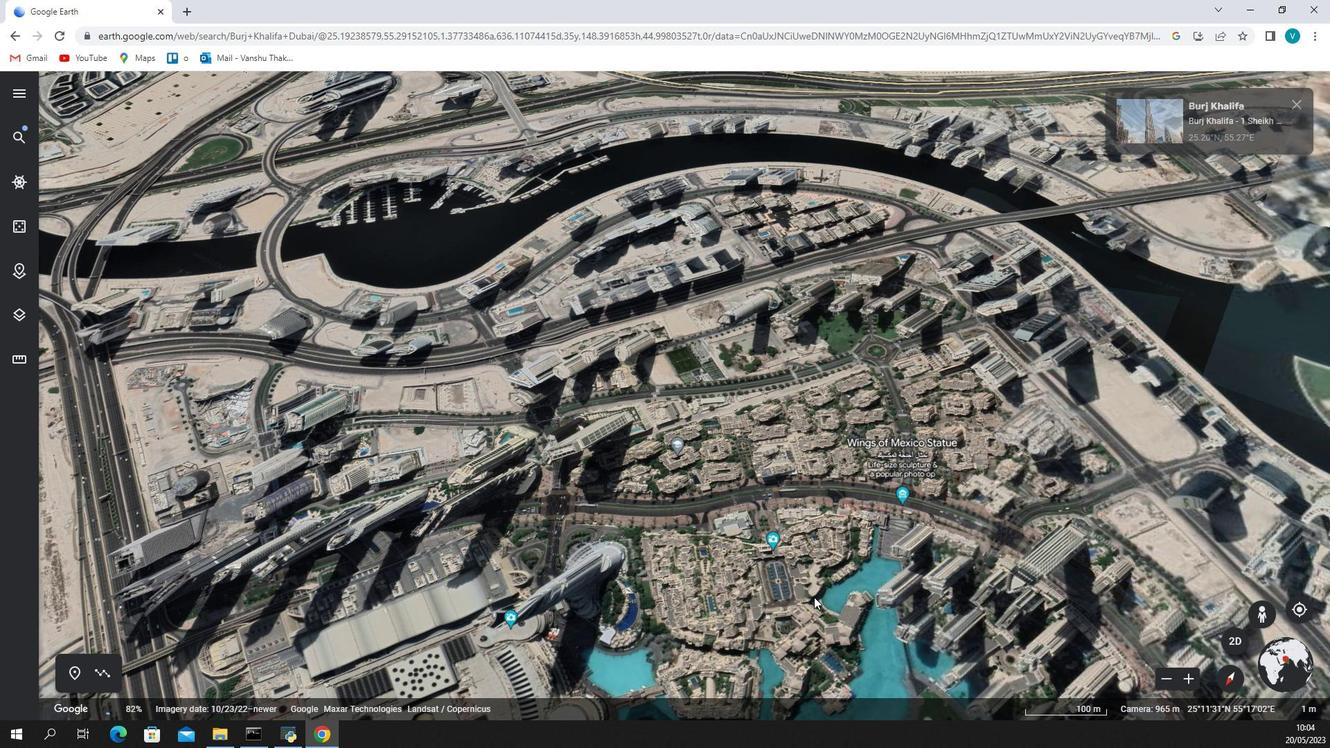 
Action: Mouse pressed left at (662, 613)
Screenshot: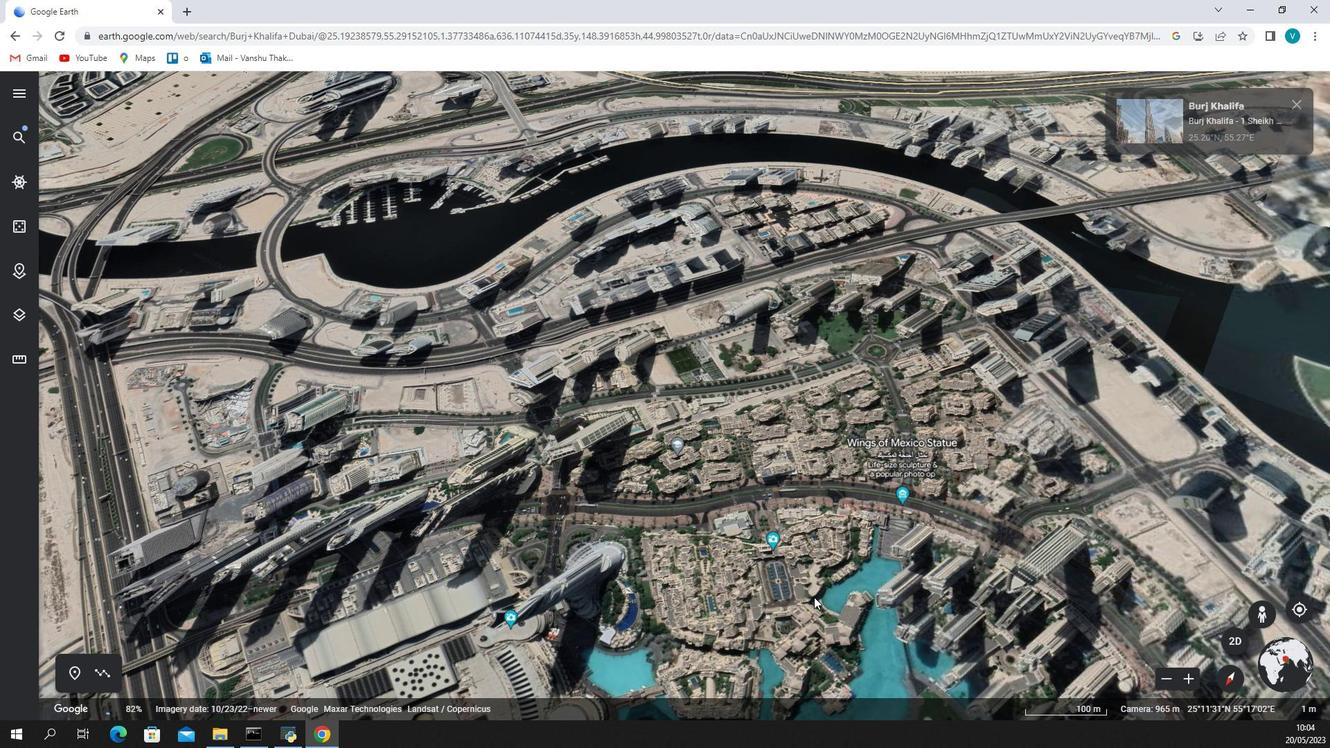 
Action: Mouse moved to (484, 460)
Screenshot: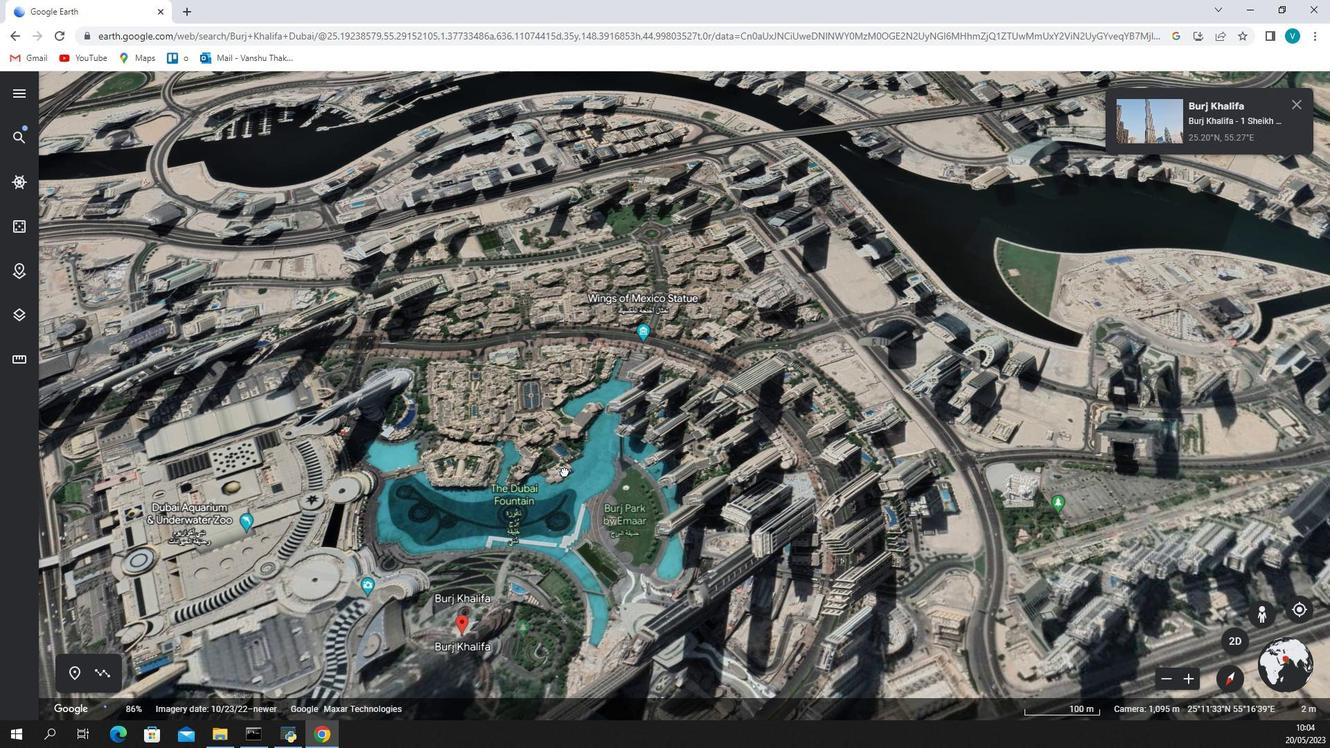
Action: Mouse pressed left at (808, 609)
Screenshot: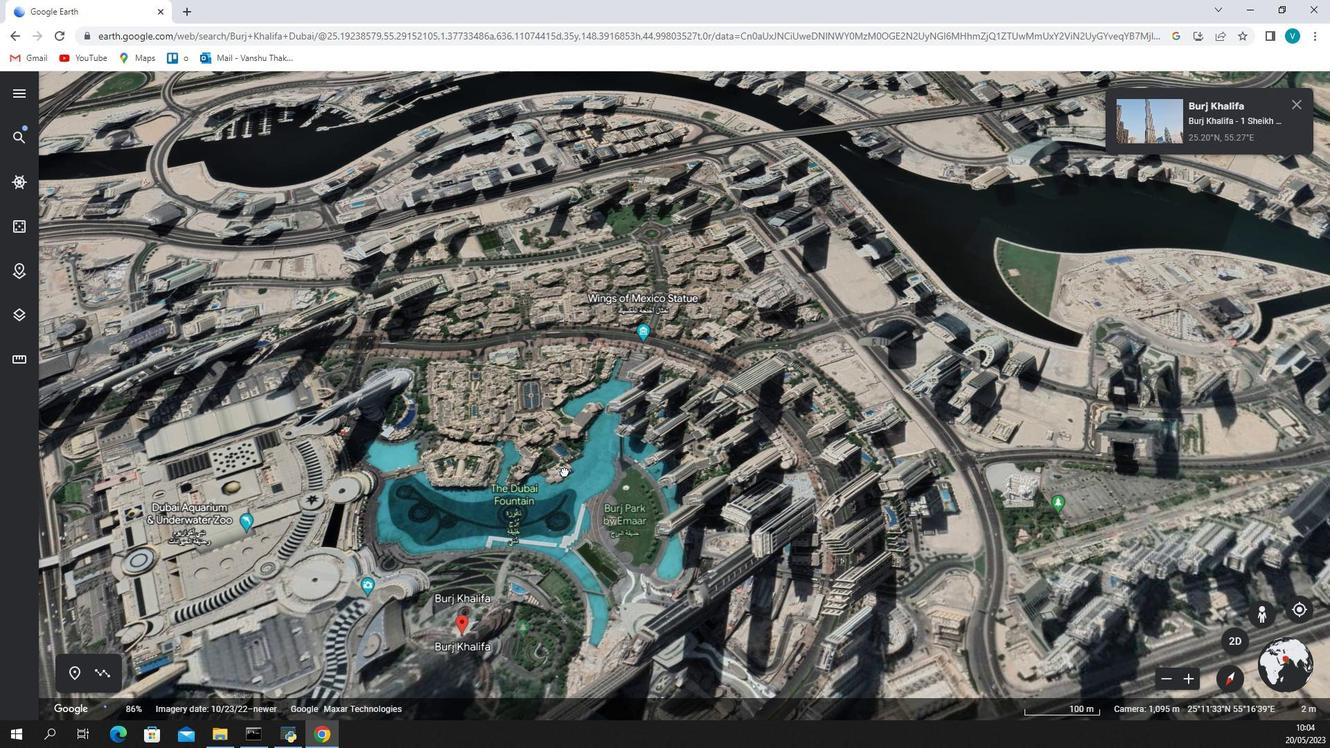 
Action: Mouse moved to (449, 442)
Screenshot: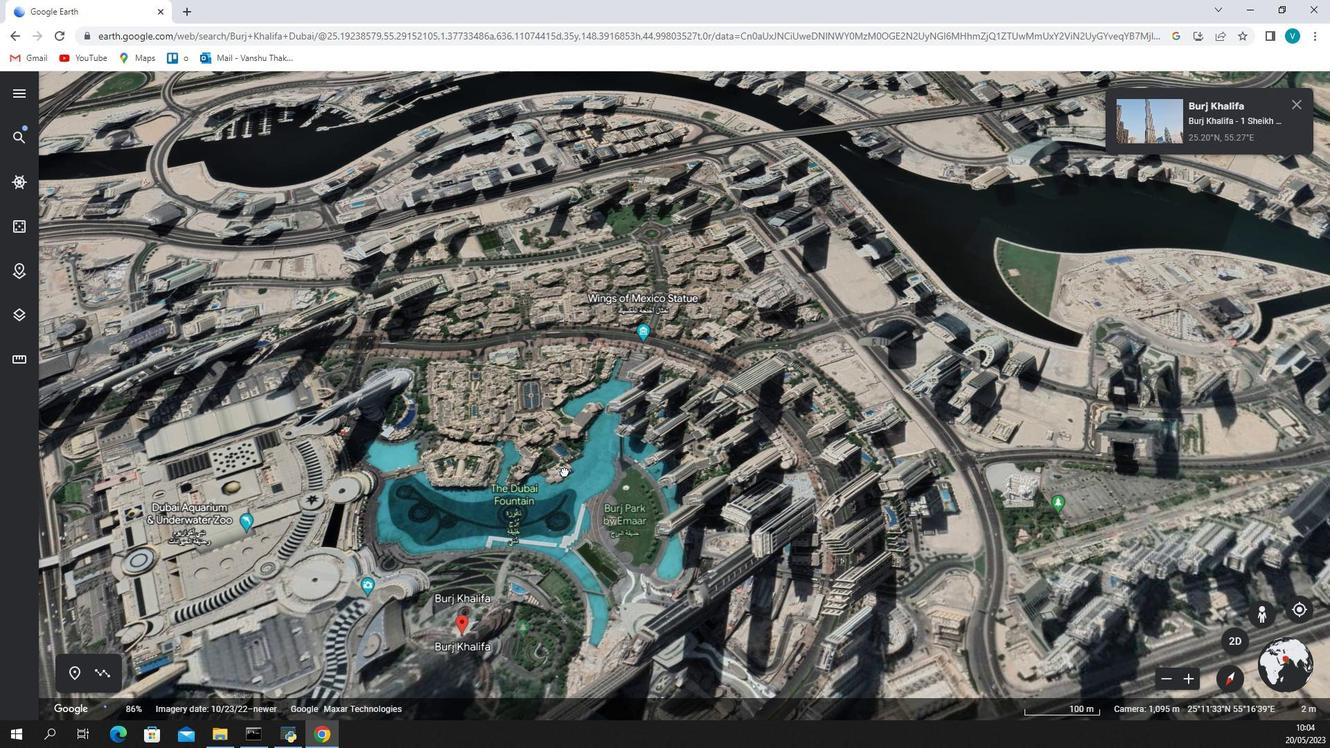 
Action: Mouse scrolled (449, 442) with delta (0, 0)
Screenshot: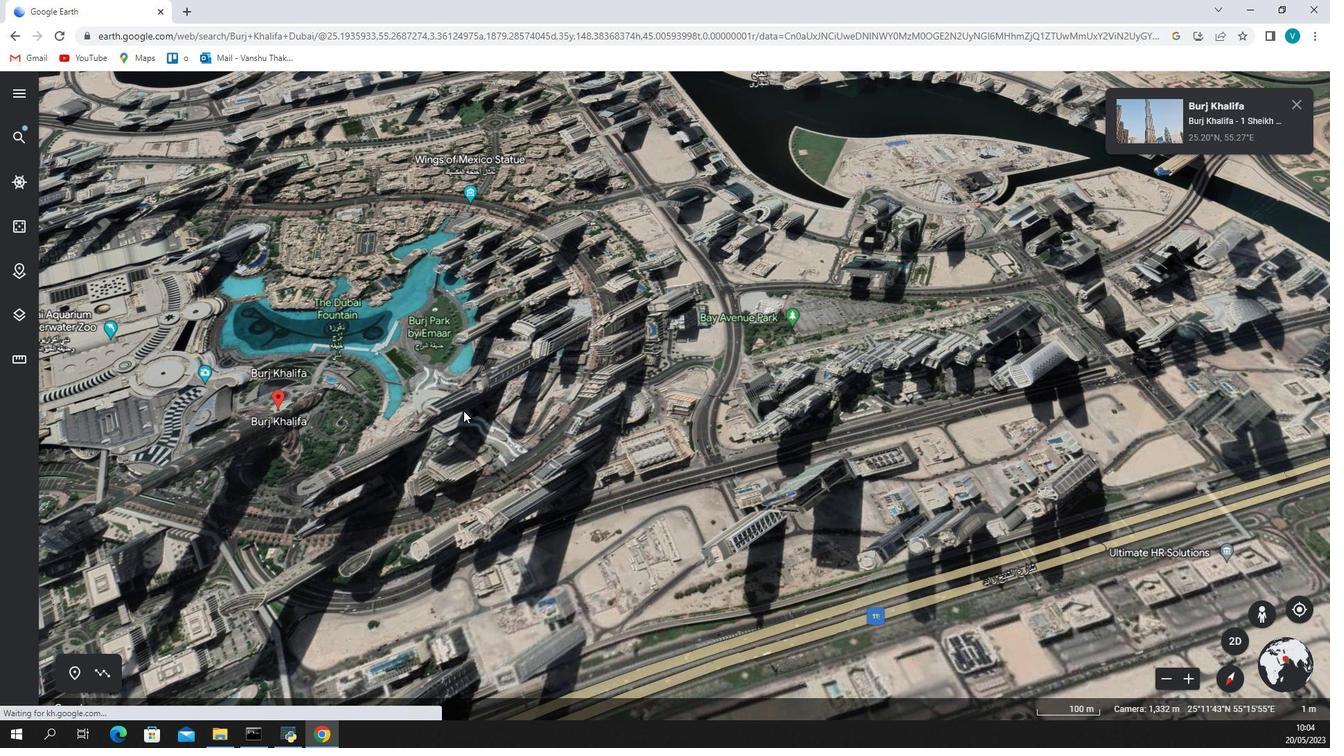 
Action: Mouse moved to (468, 449)
Screenshot: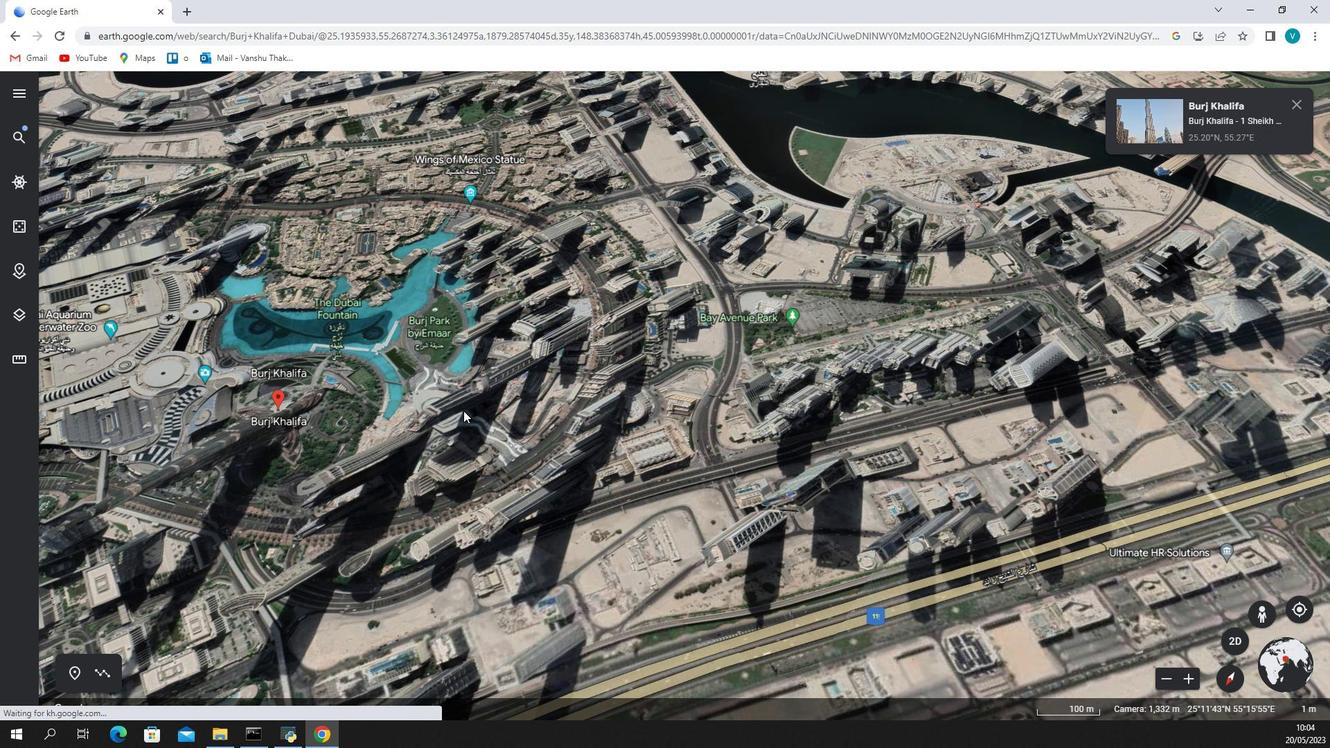 
Action: Mouse scrolled (462, 447) with delta (0, 0)
Screenshot: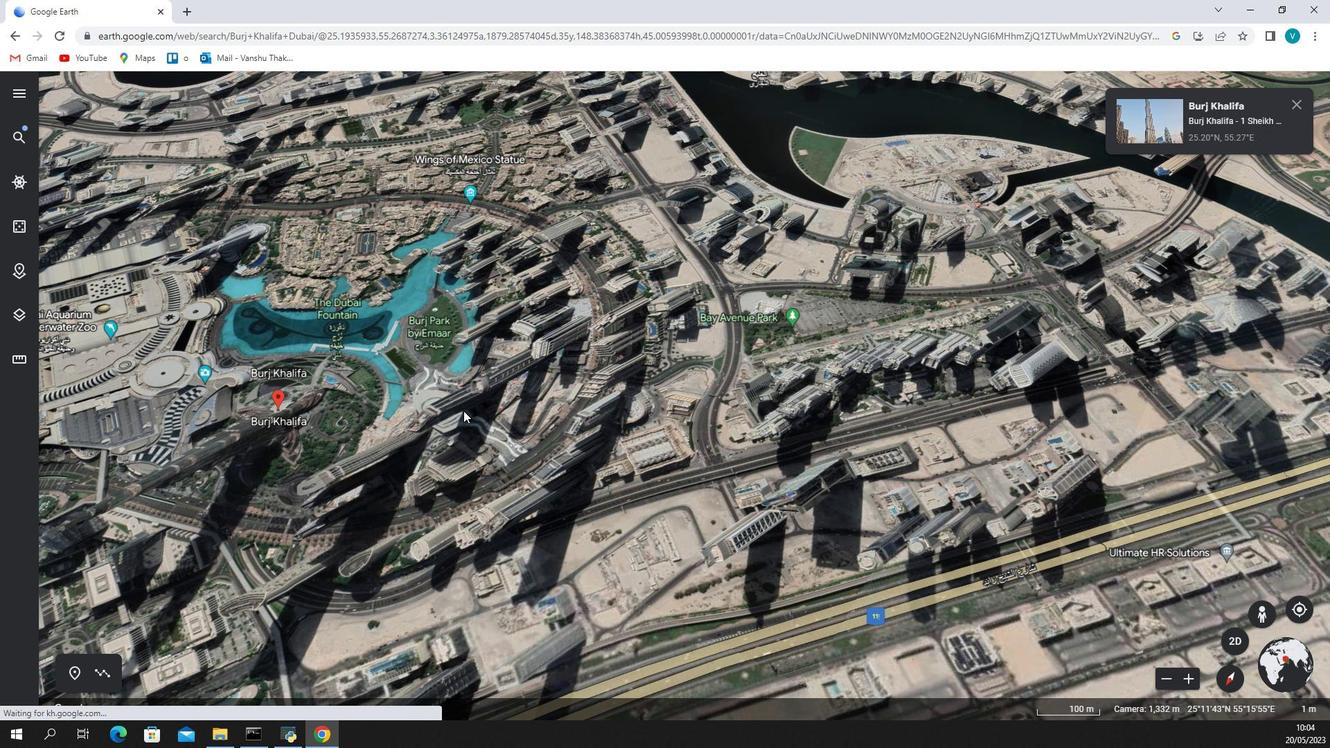 
Action: Mouse moved to (742, 561)
Screenshot: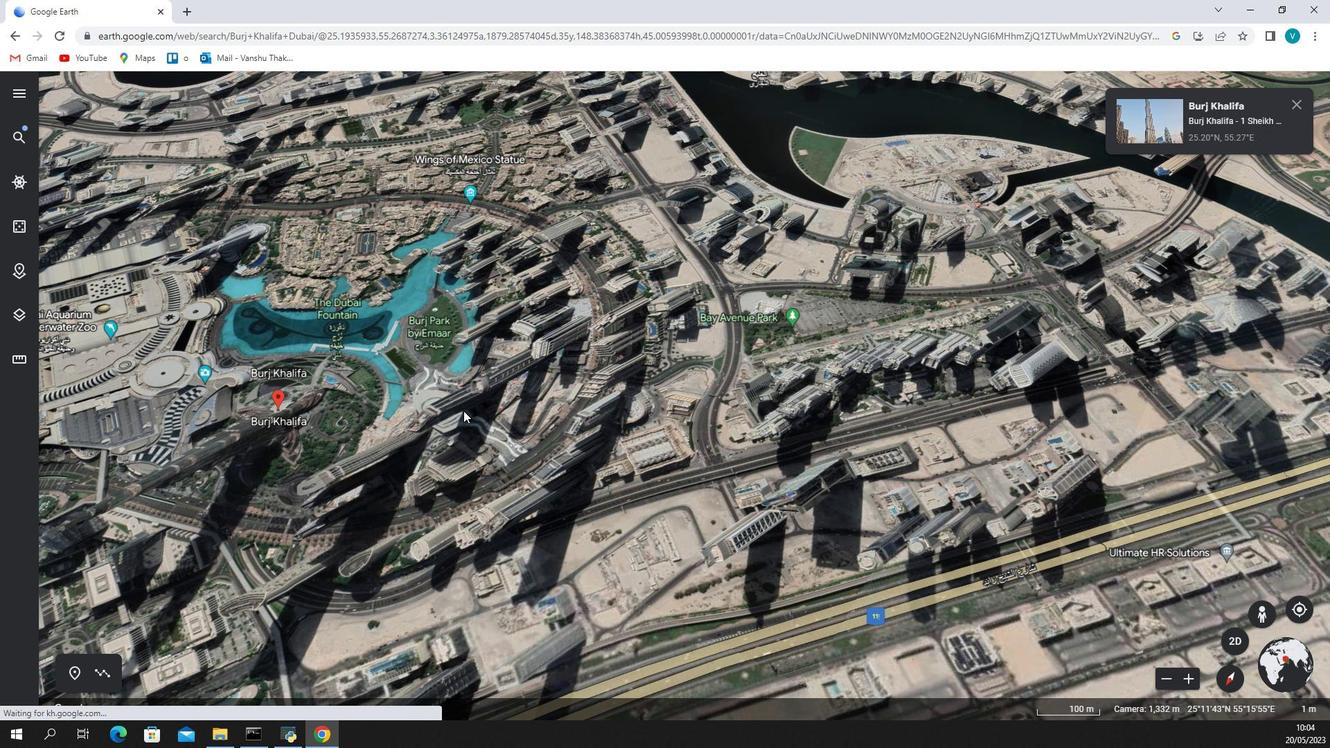 
Action: Mouse scrolled (742, 560) with delta (0, 0)
Screenshot: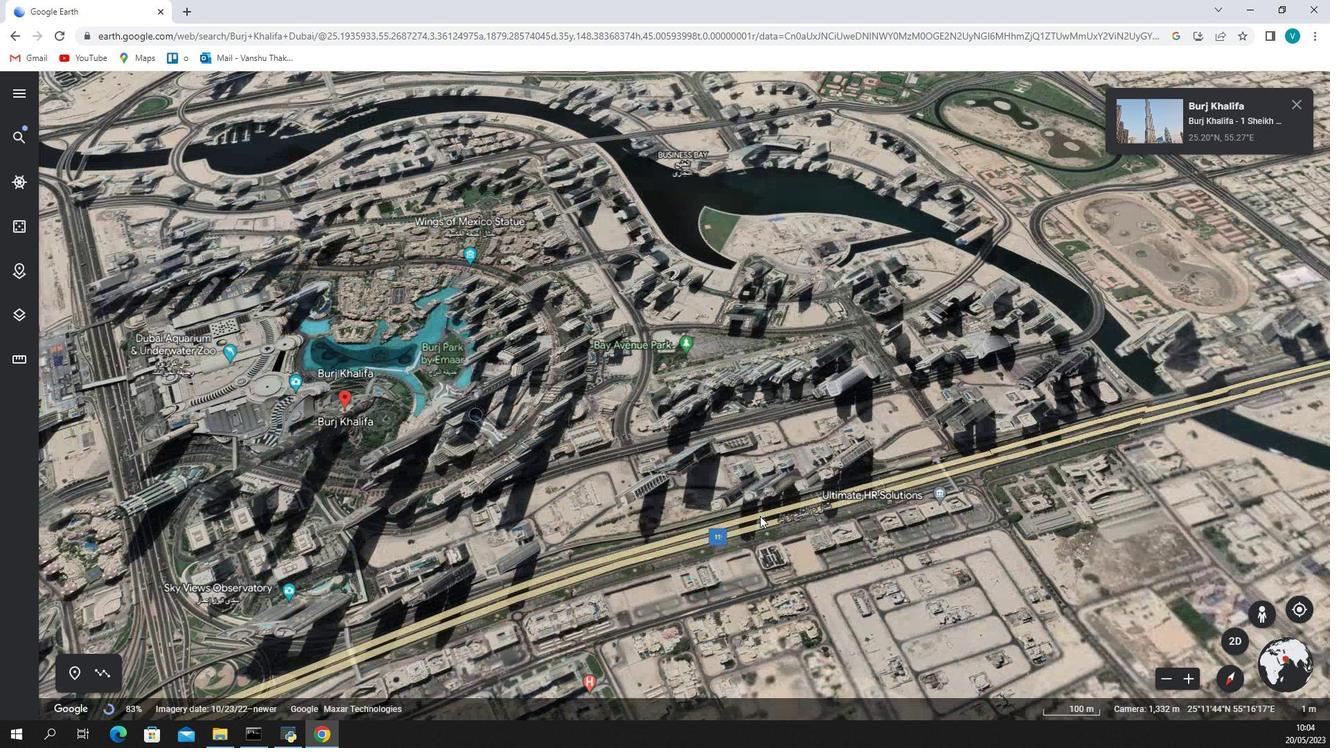 
Action: Mouse moved to (777, 586)
Screenshot: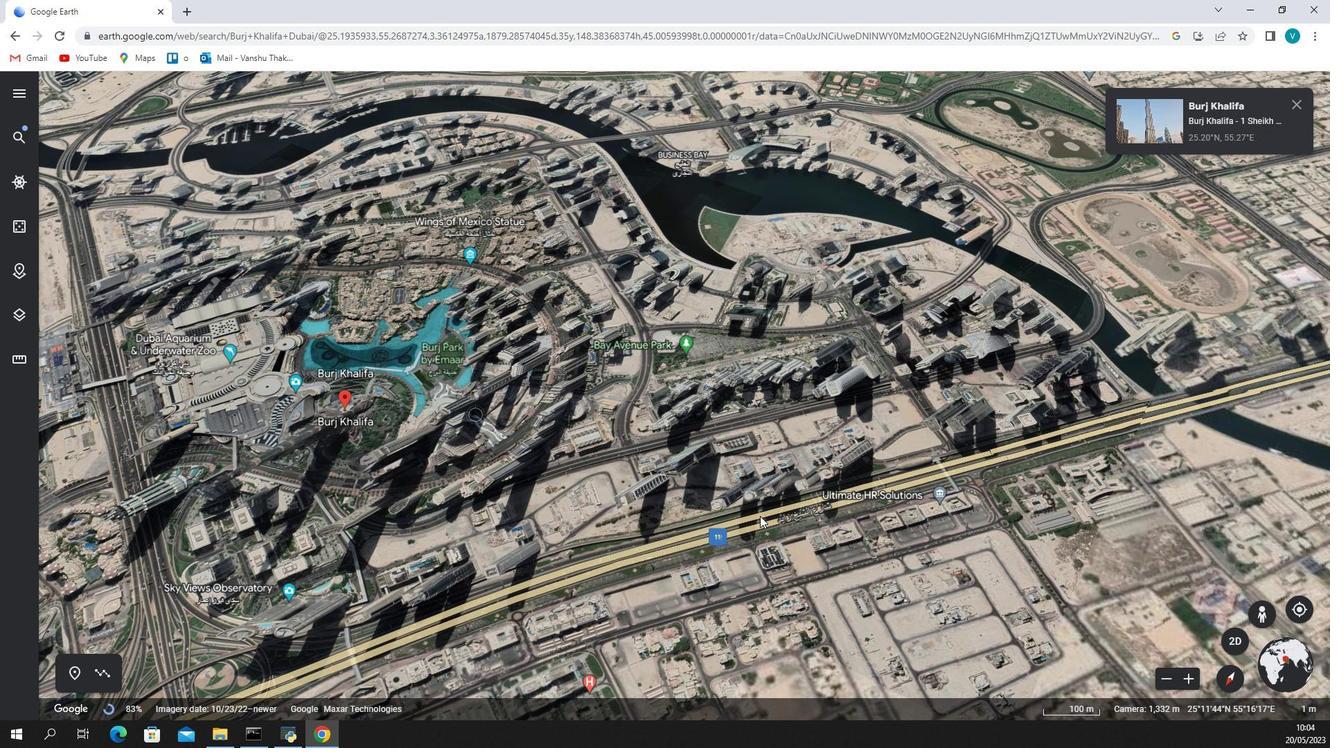 
Action: Mouse pressed left at (777, 586)
Screenshot: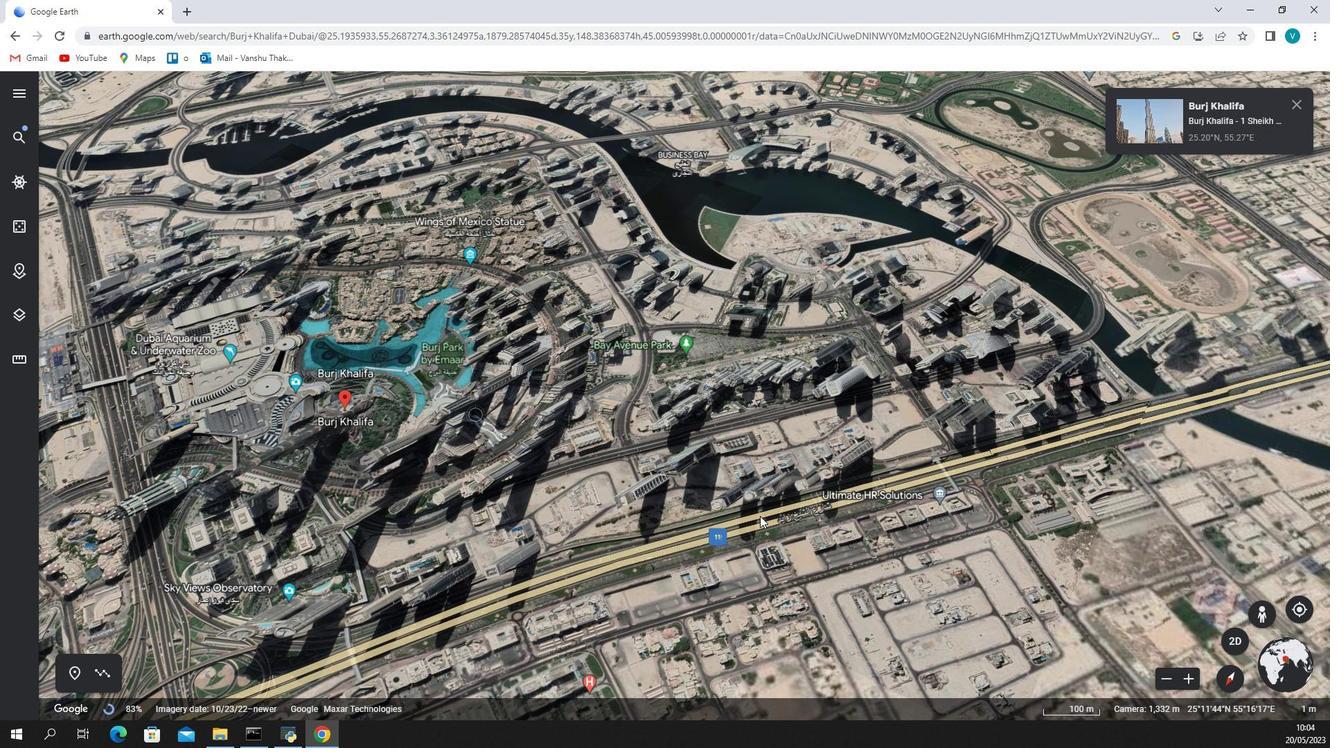 
Action: Mouse moved to (572, 480)
Screenshot: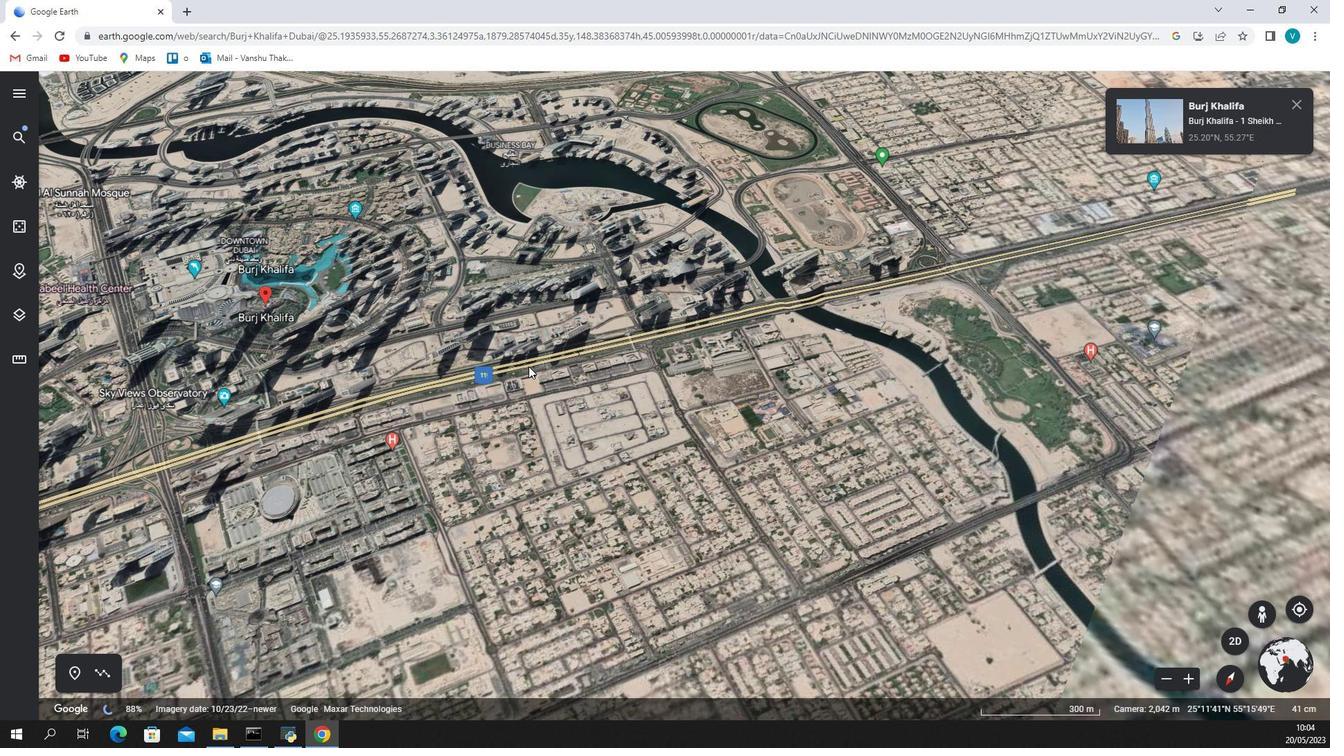 
Action: Mouse scrolled (571, 479) with delta (0, 0)
Screenshot: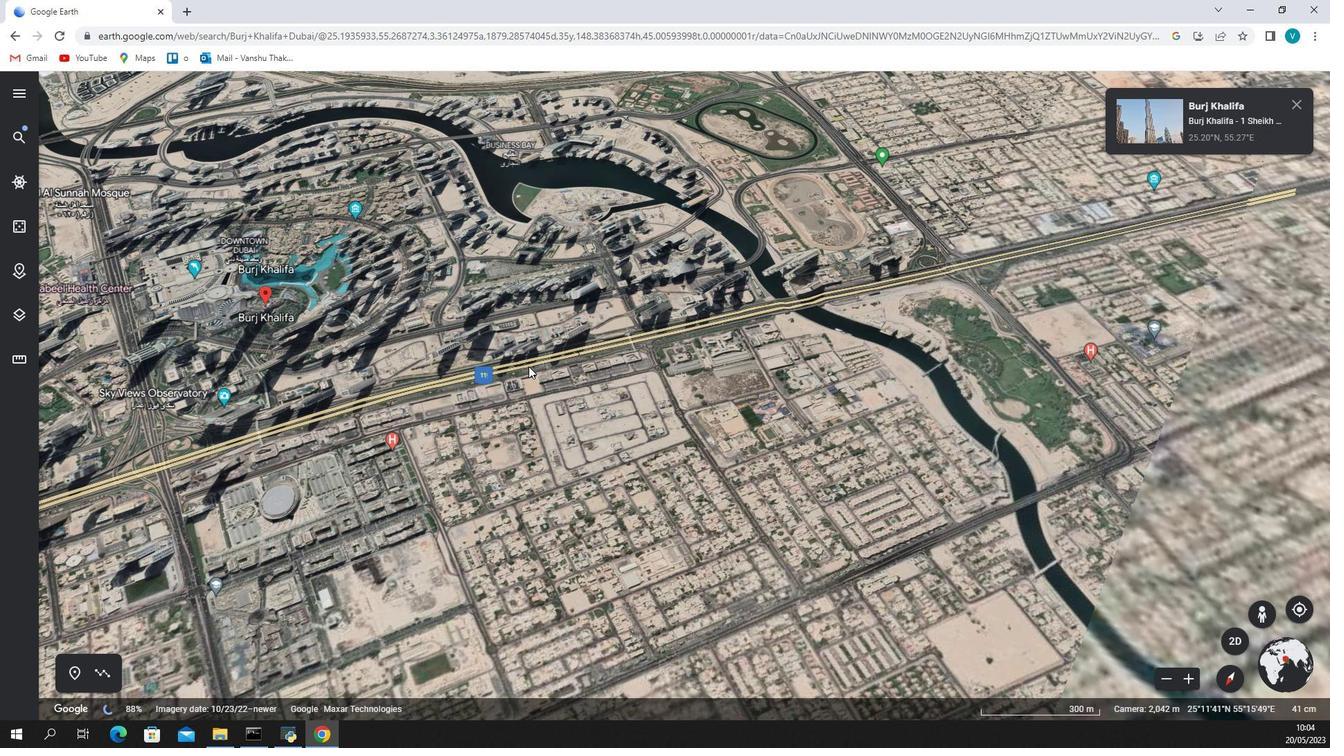 
Action: Mouse moved to (336, 475)
Screenshot: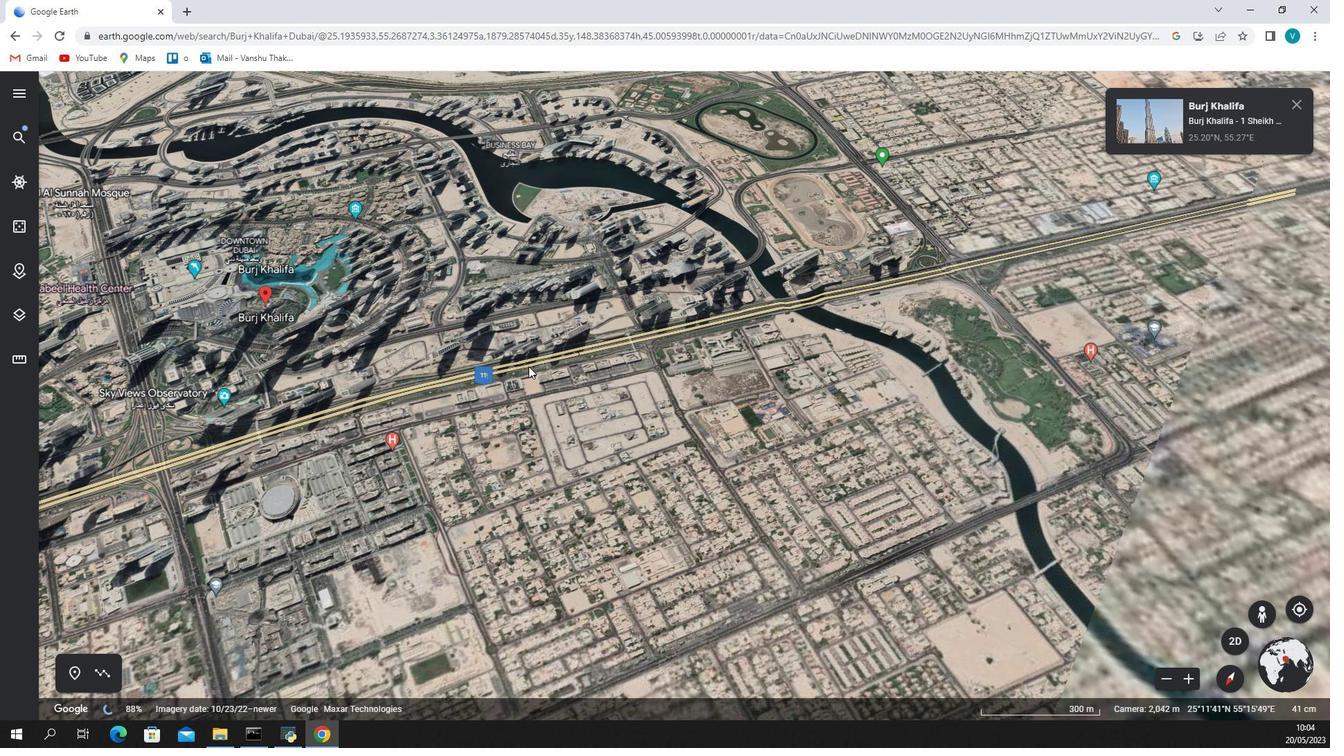 
Action: Mouse pressed left at (330, 474)
Screenshot: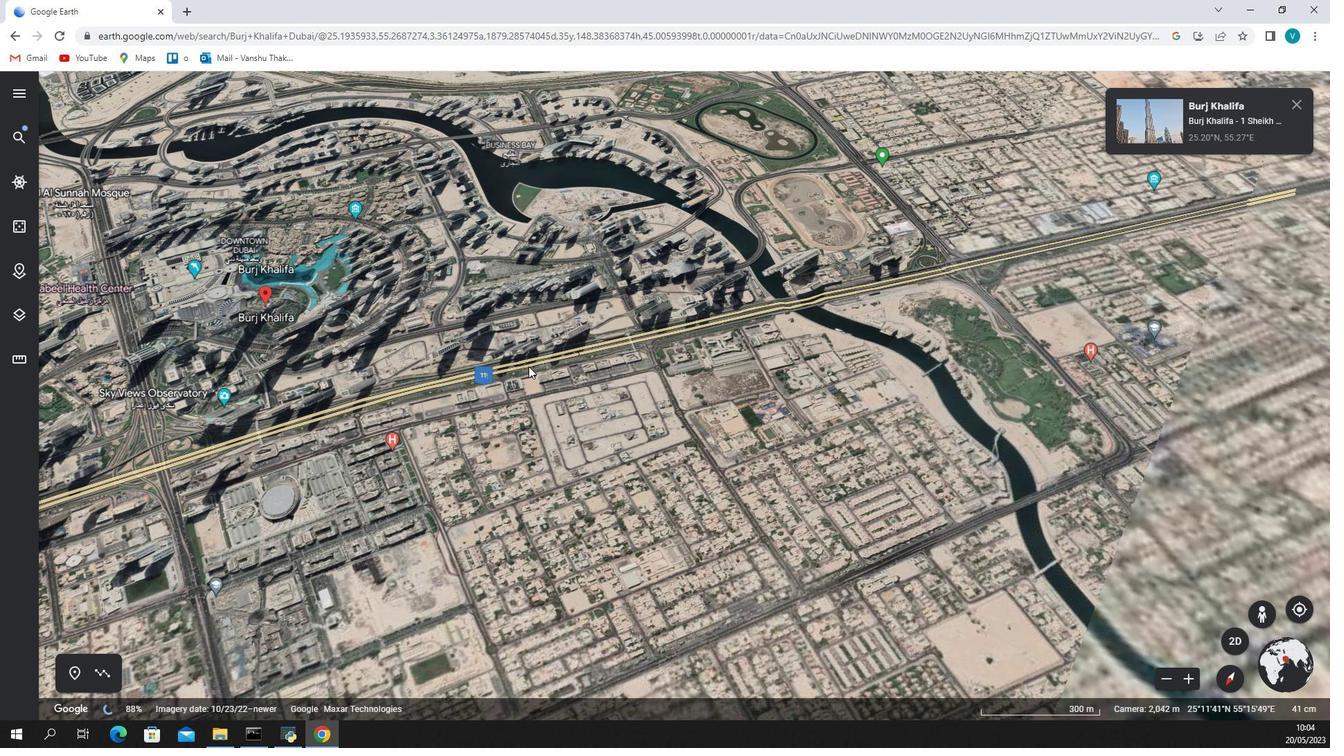 
Action: Mouse moved to (453, 460)
Screenshot: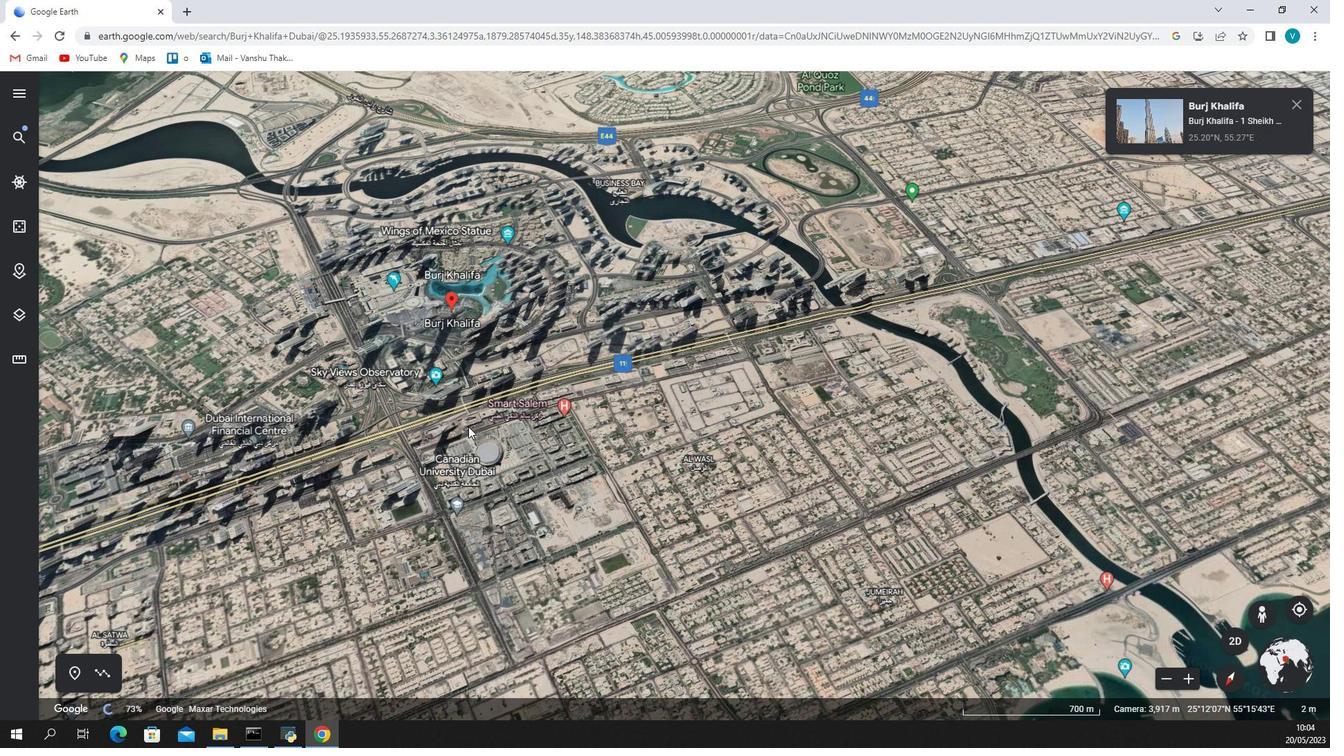 
Action: Mouse scrolled (453, 461) with delta (0, 0)
Screenshot: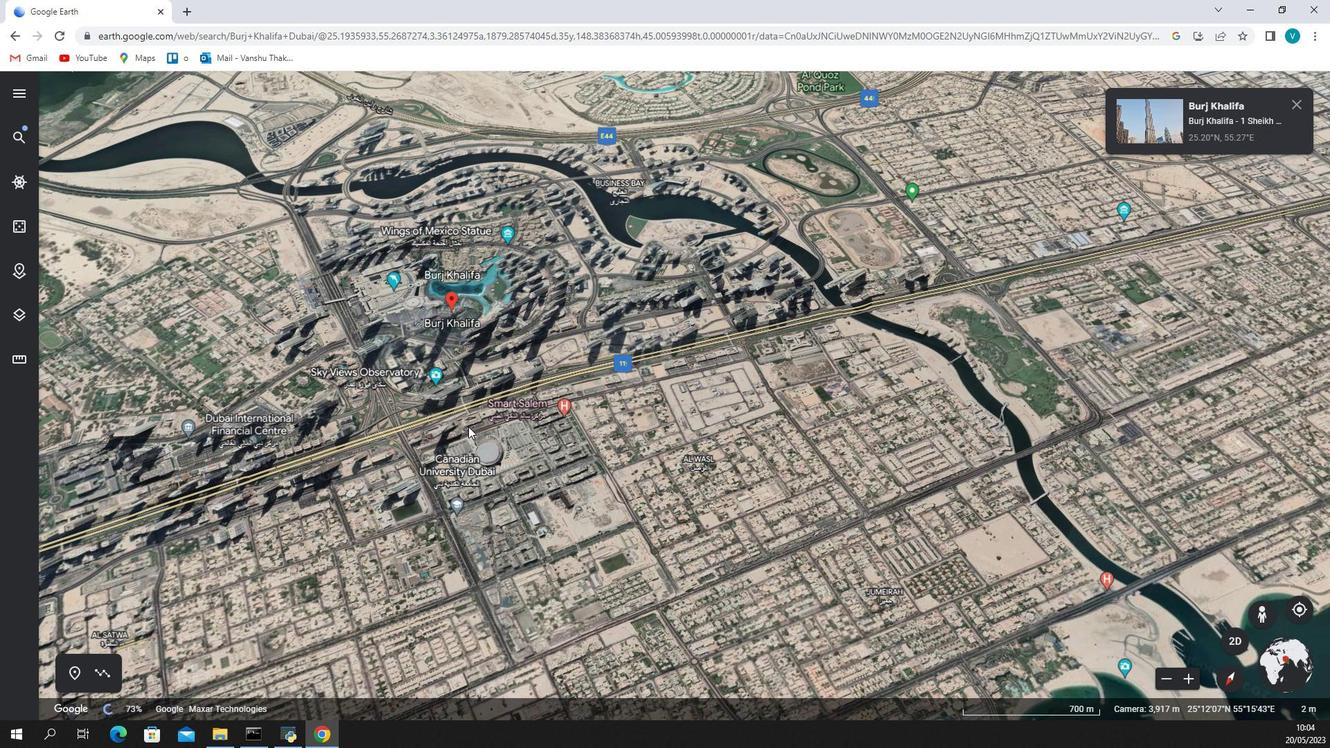 
Action: Mouse scrolled (453, 461) with delta (0, 0)
Screenshot: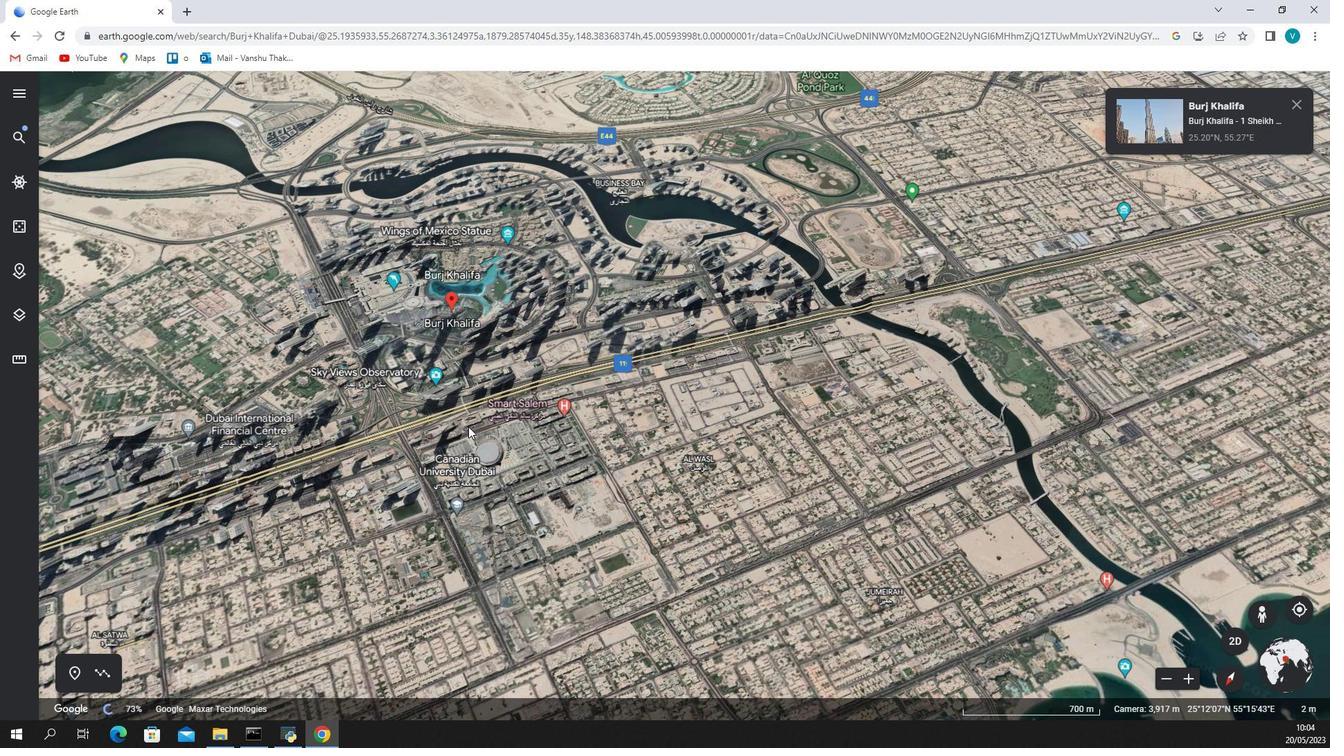 
Action: Mouse scrolled (453, 461) with delta (0, 0)
Screenshot: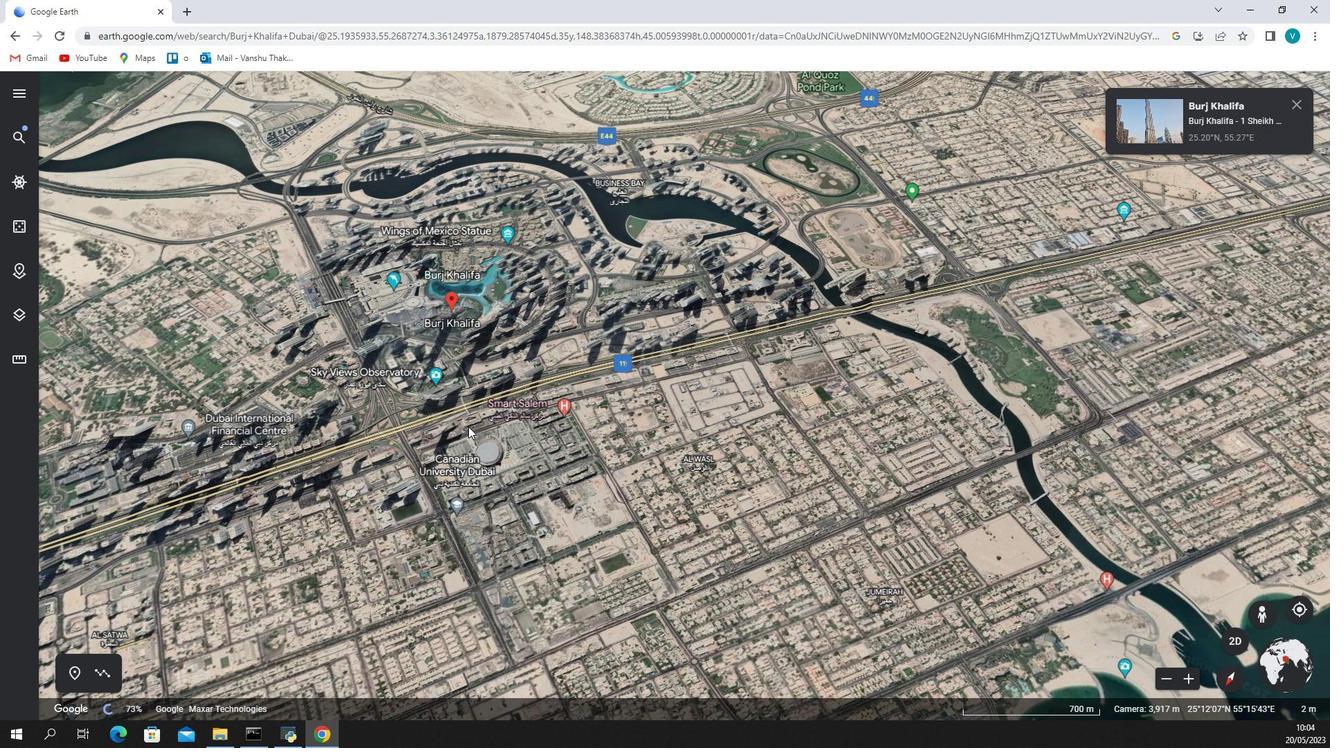 
Action: Mouse moved to (402, 371)
Screenshot: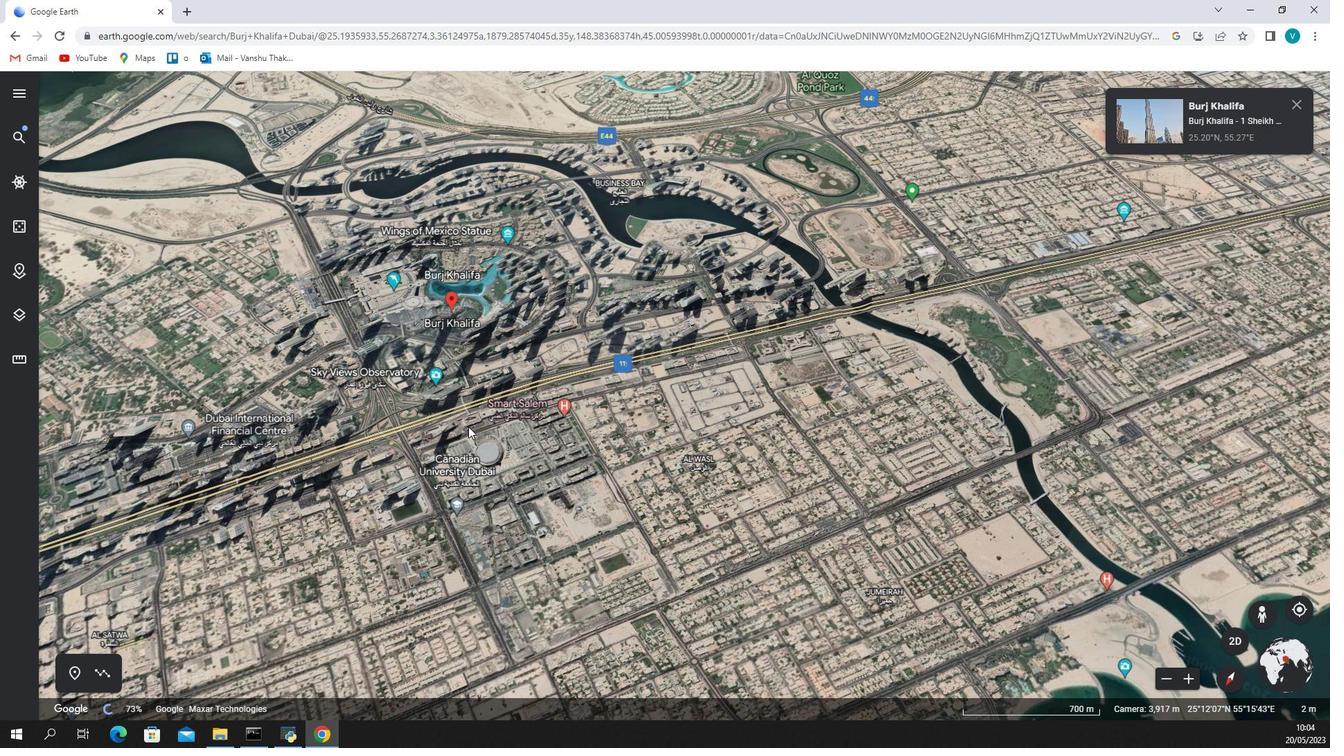 
Action: Mouse pressed left at (402, 371)
Screenshot: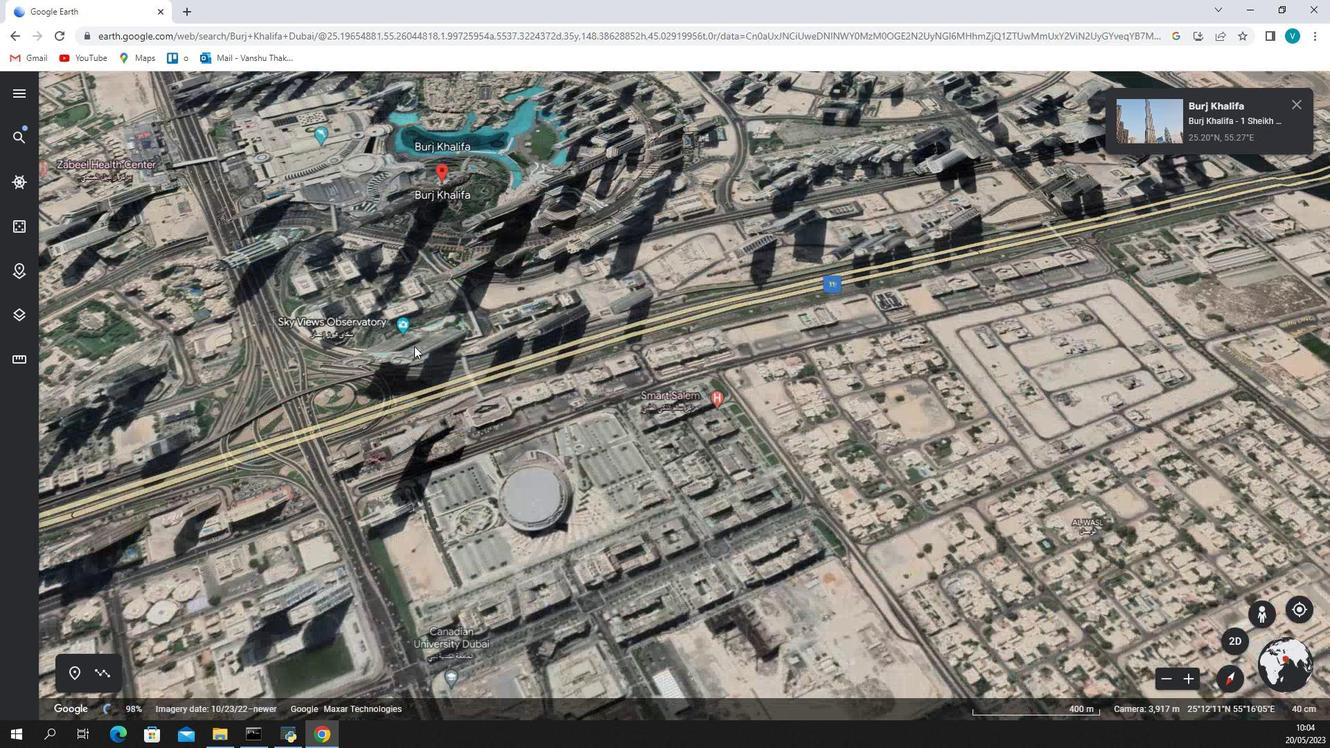 
Action: Mouse moved to (521, 639)
Screenshot: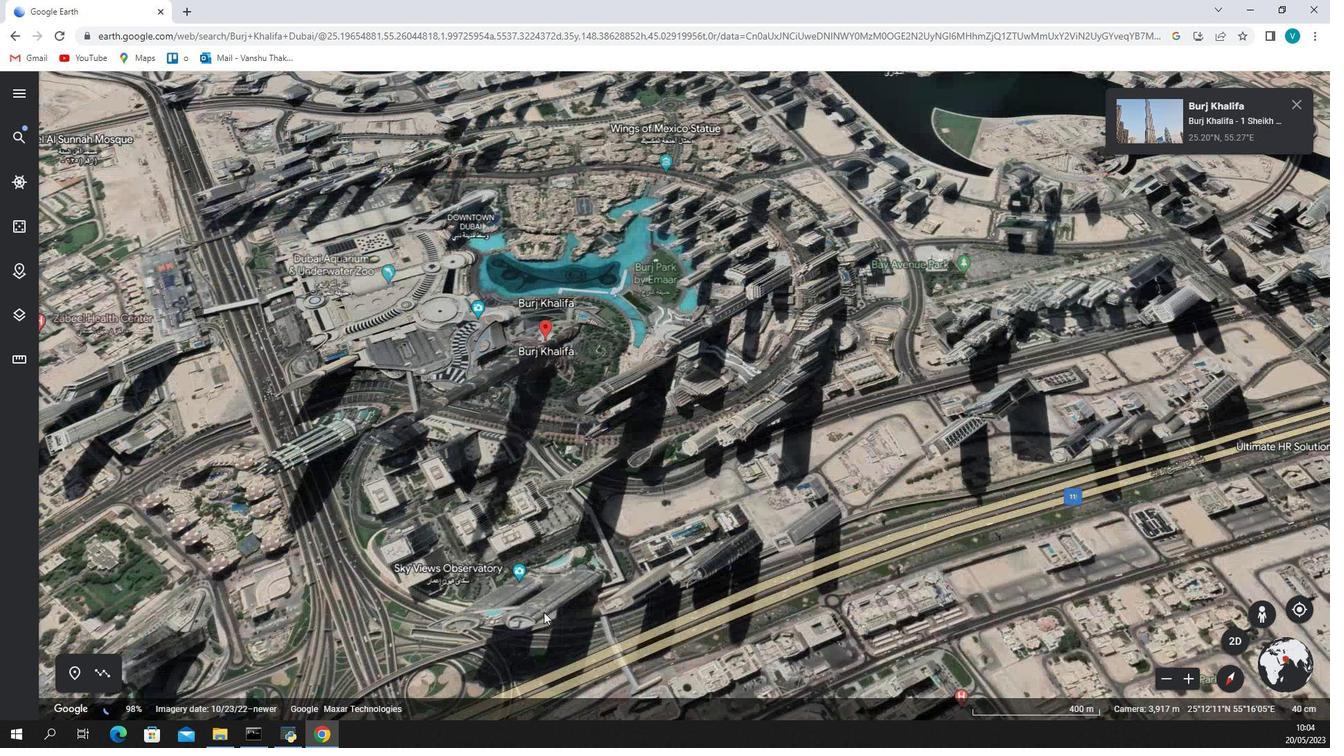 
Action: Mouse scrolled (521, 645) with delta (0, 1)
Screenshot: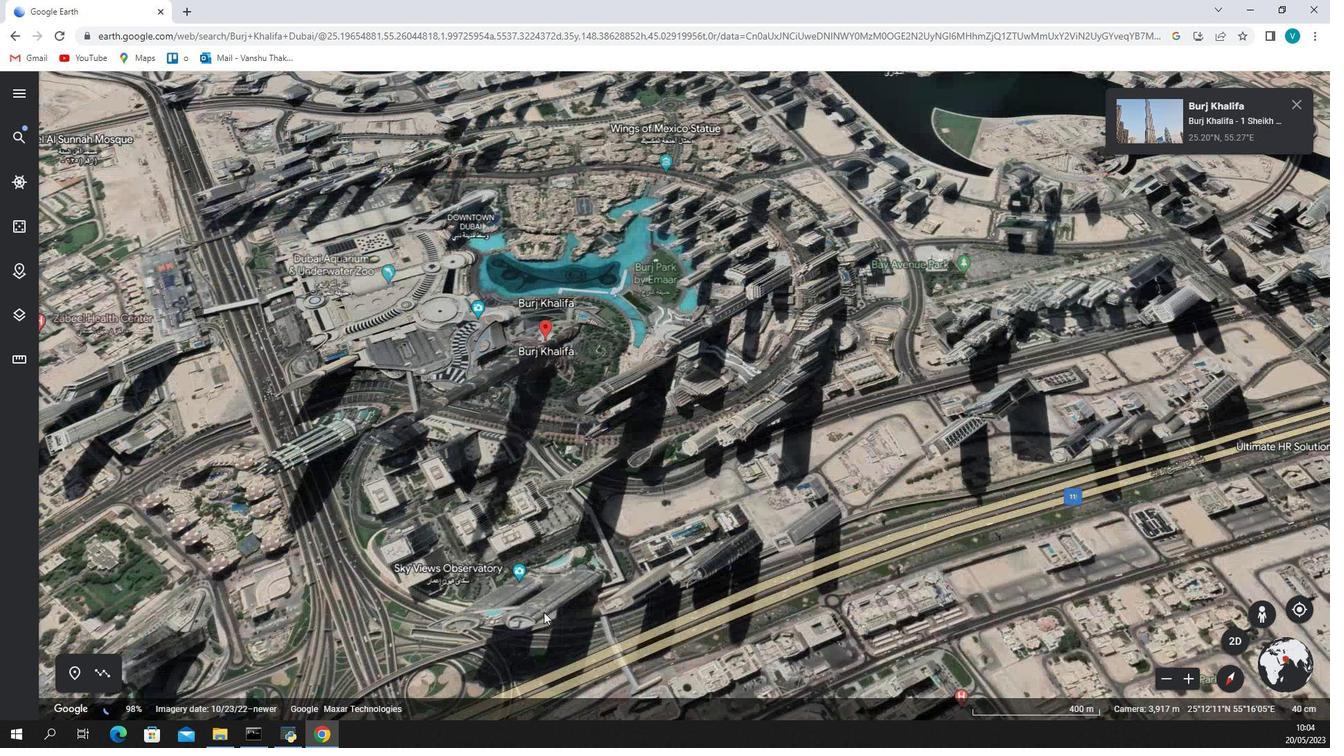 
Action: Mouse scrolled (521, 641) with delta (0, 0)
Screenshot: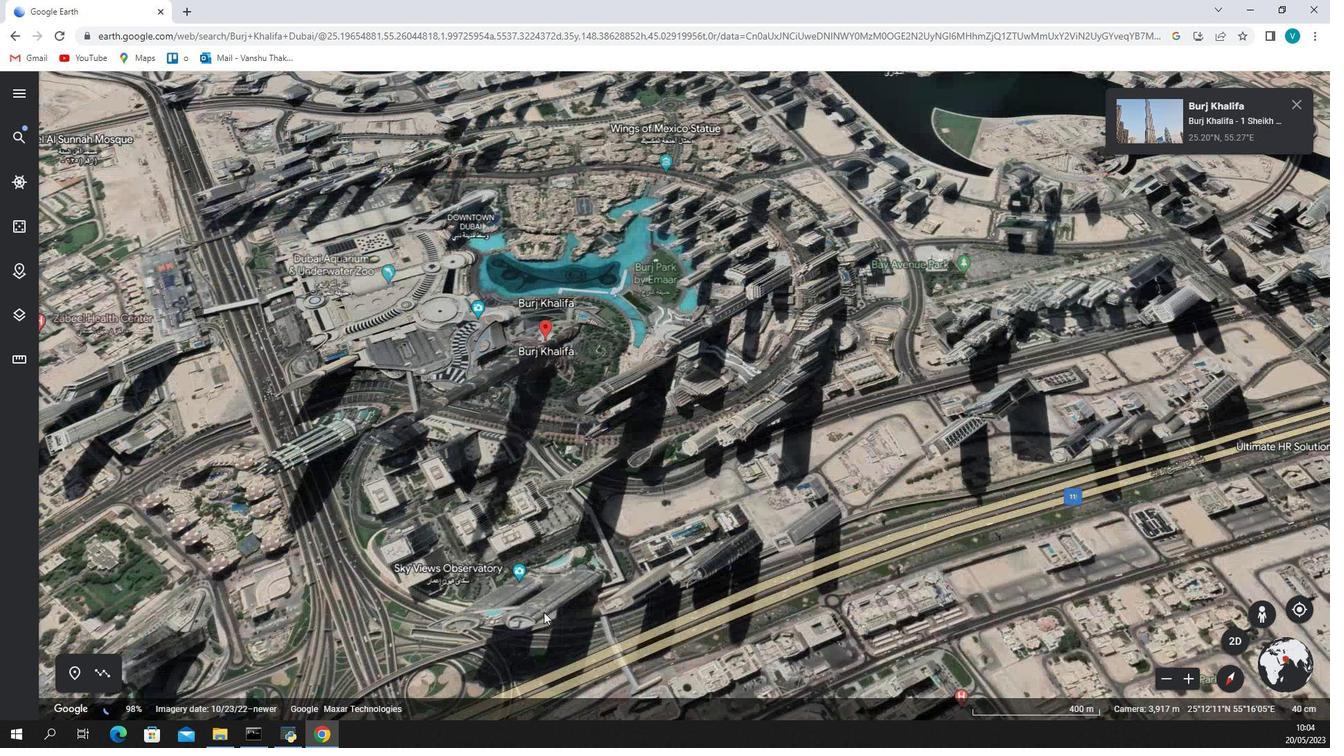 
Action: Mouse moved to (521, 639)
Screenshot: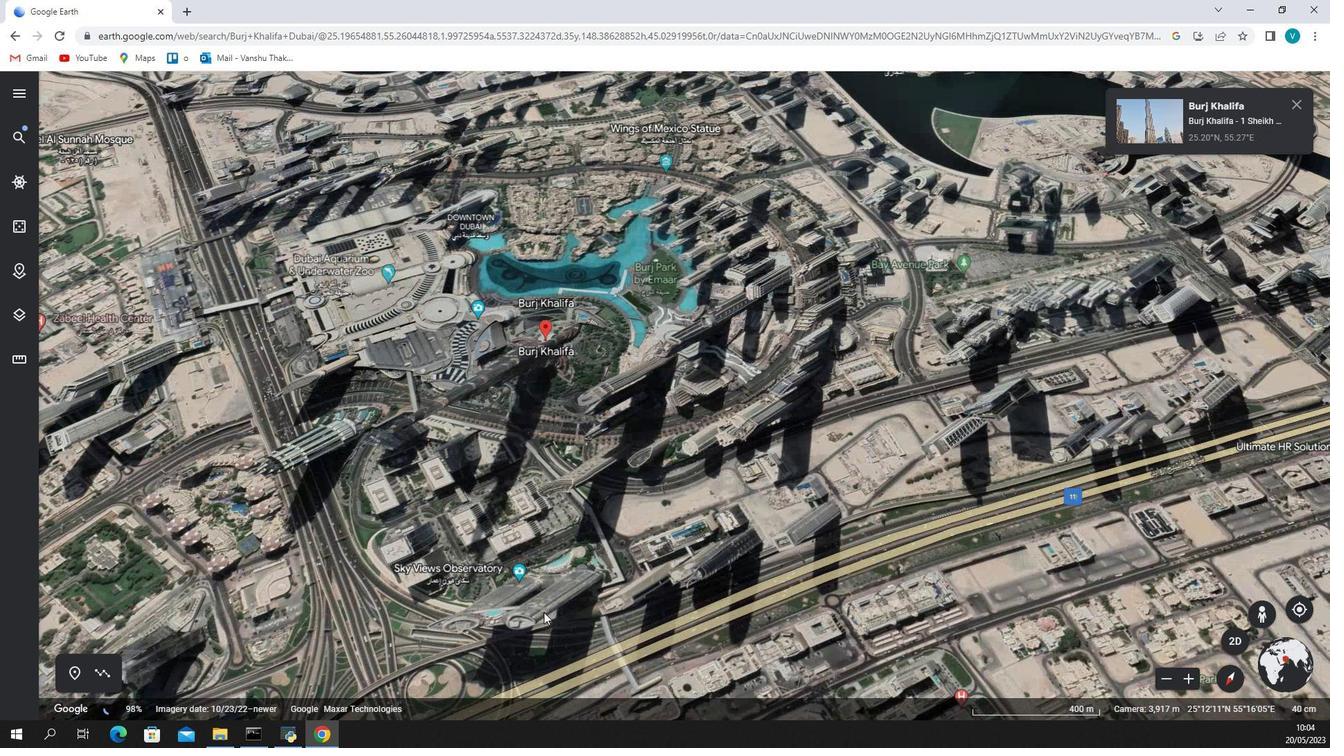 
Action: Mouse scrolled (521, 640) with delta (0, 0)
Screenshot: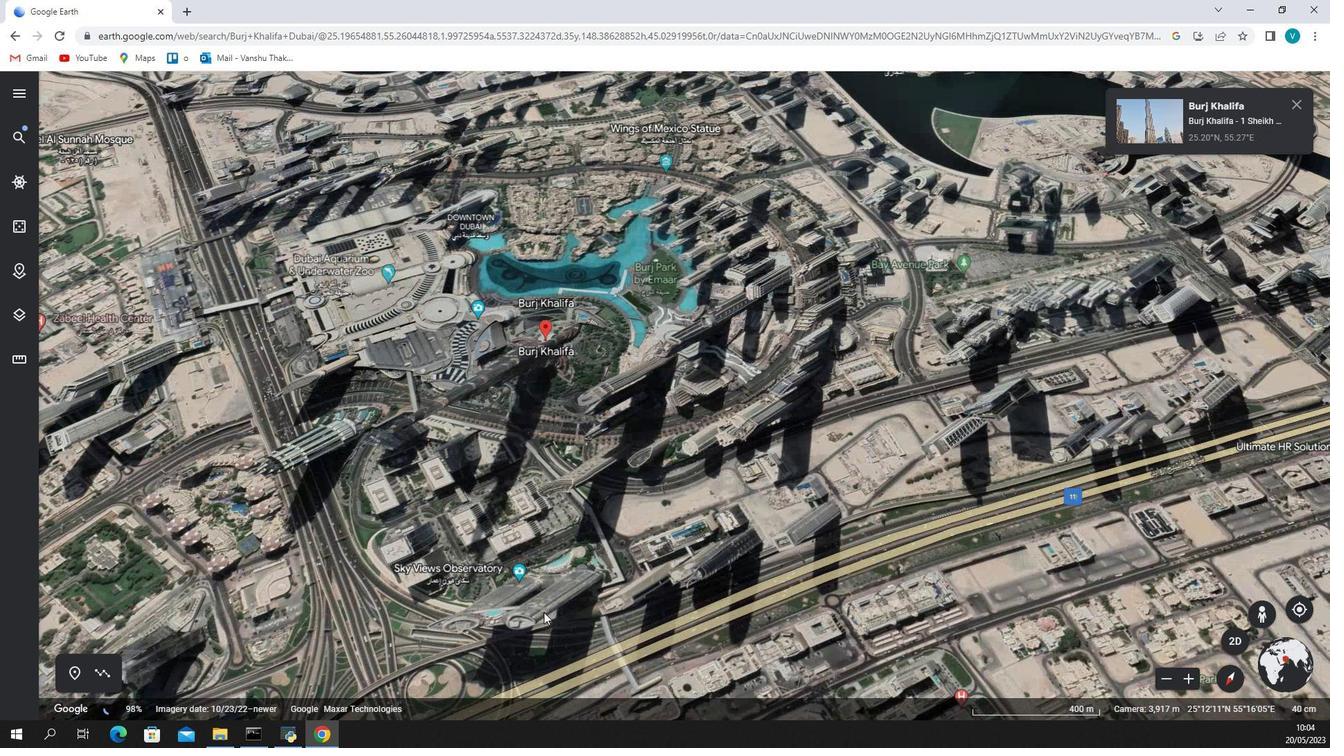 
Action: Mouse scrolled (521, 640) with delta (0, 0)
Screenshot: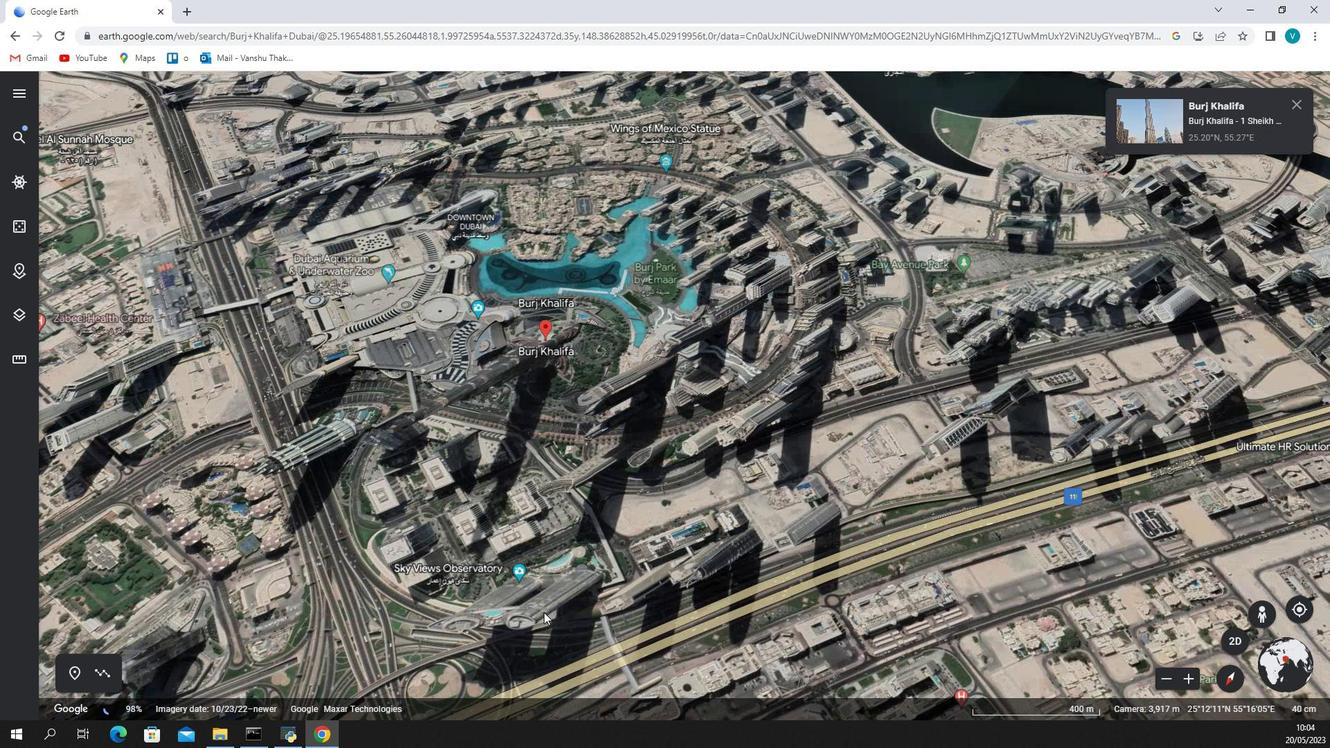 
Action: Mouse scrolled (521, 640) with delta (0, 0)
Screenshot: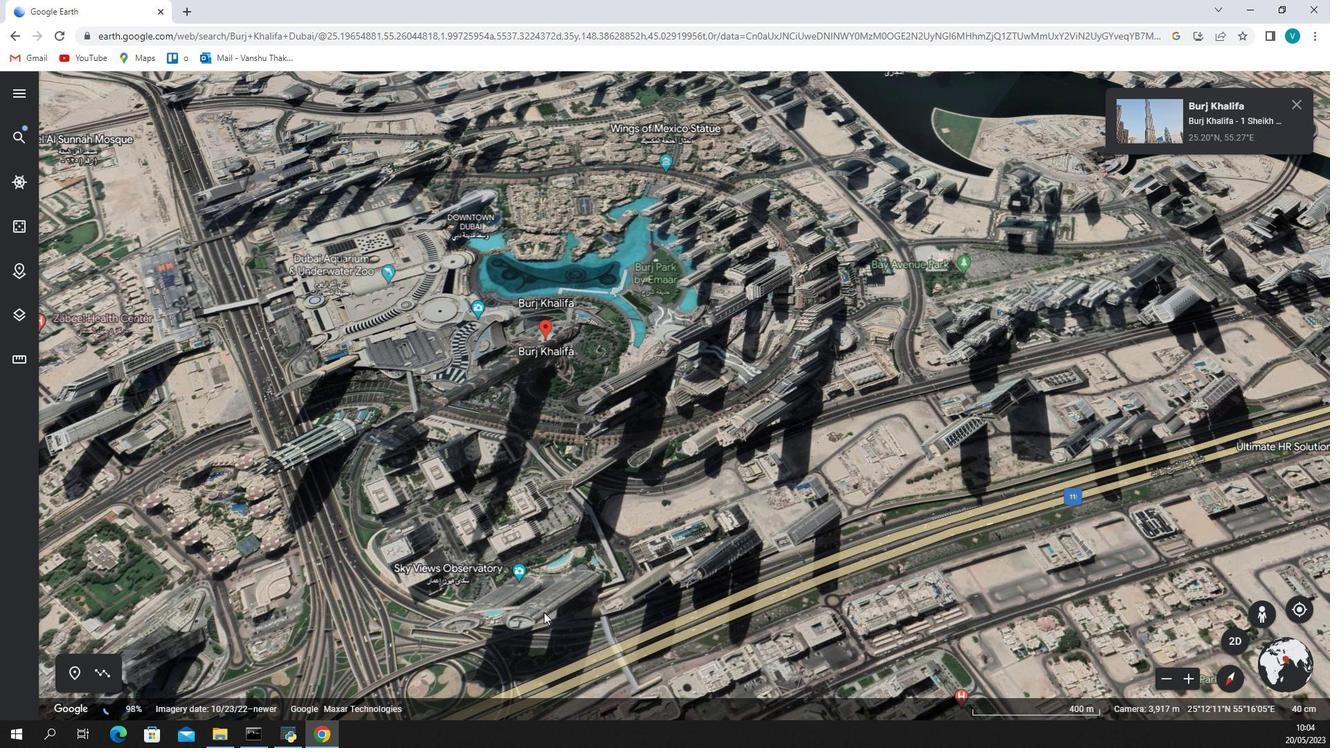 
Action: Mouse moved to (502, 552)
Screenshot: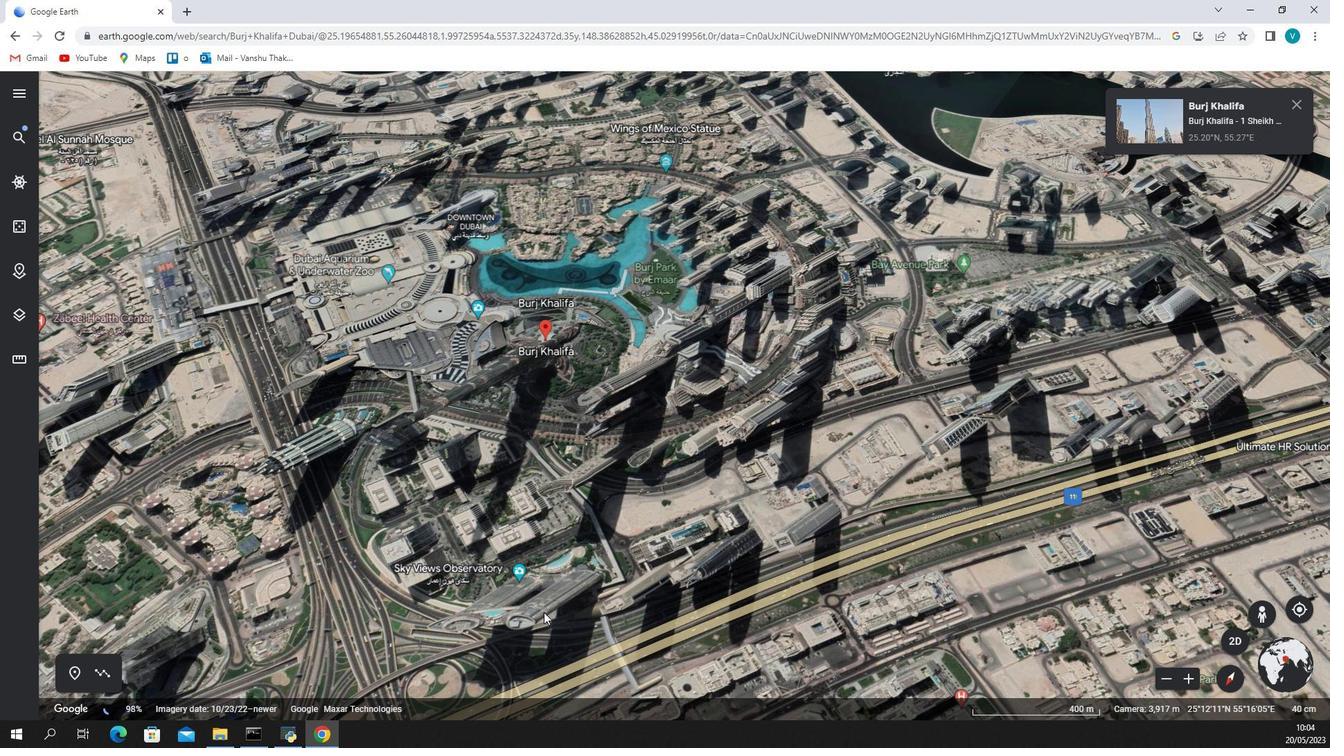
Action: Mouse pressed left at (502, 552)
Screenshot: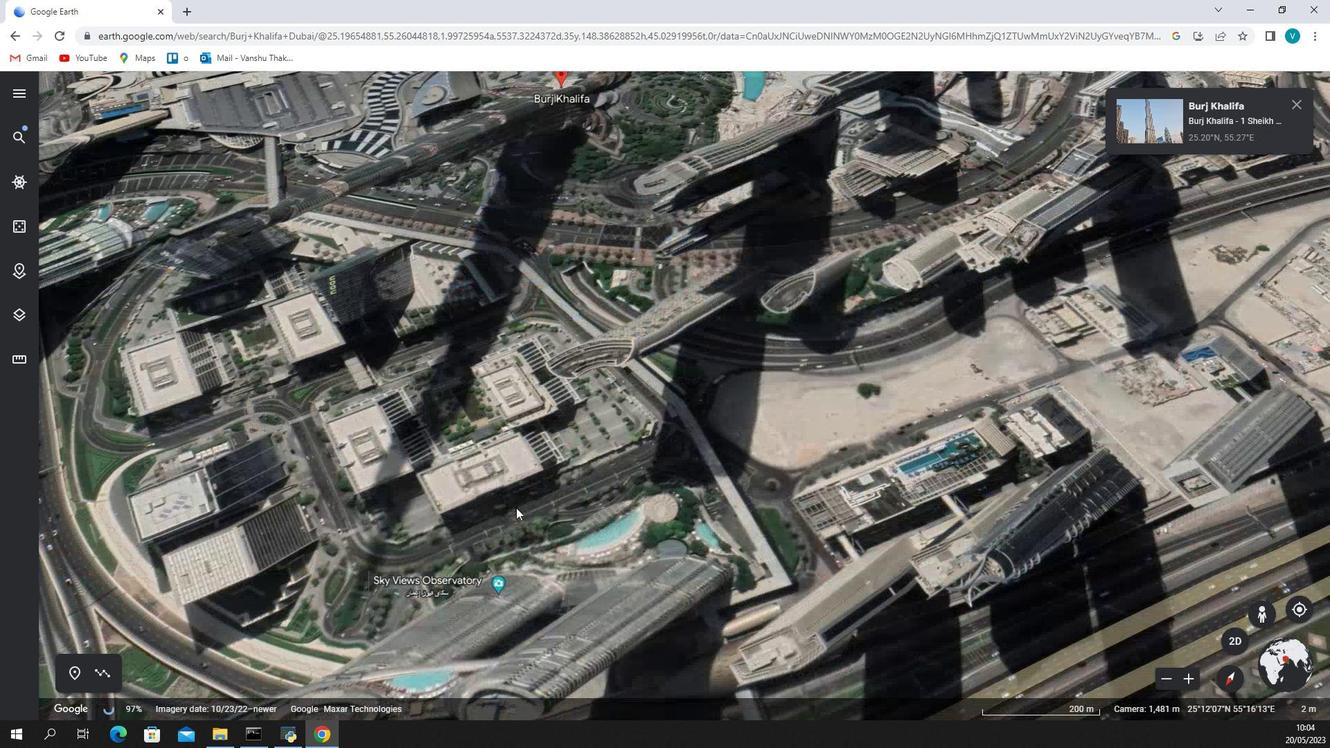 
Action: Mouse moved to (276, 568)
Screenshot: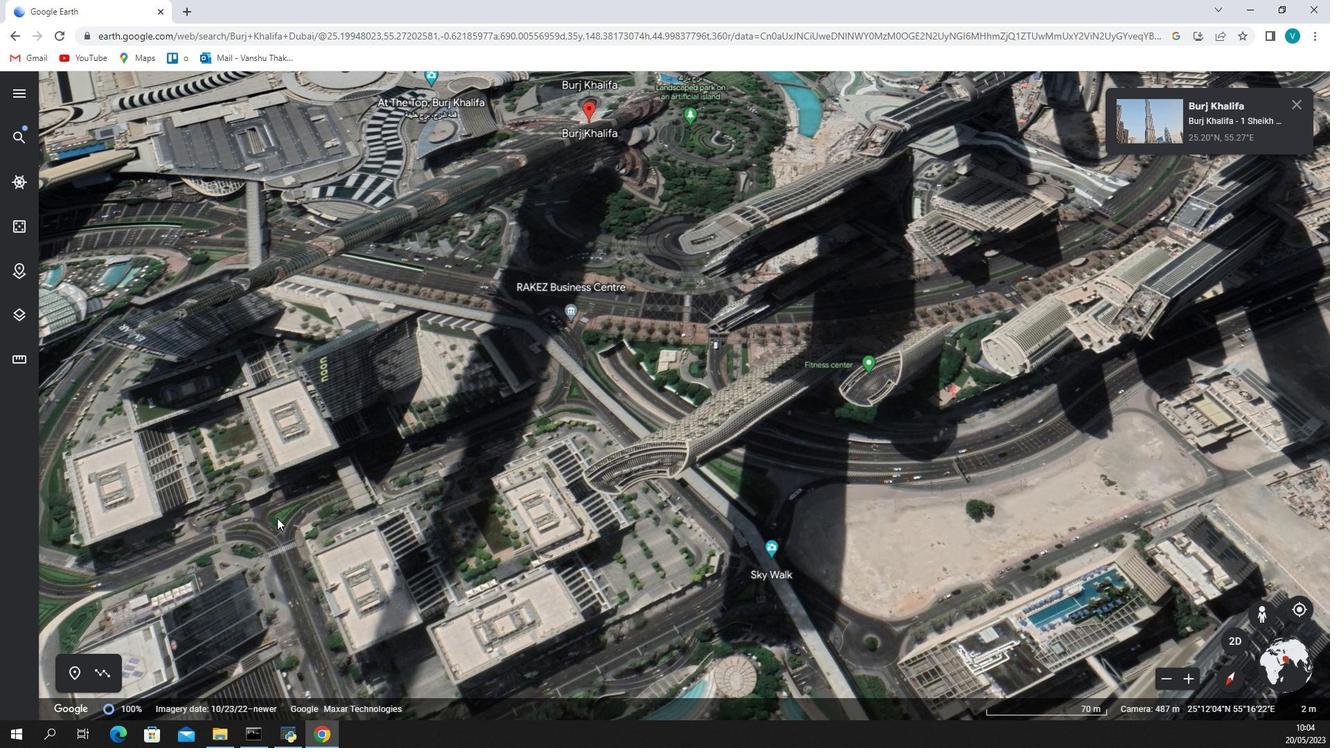 
Action: Mouse pressed left at (276, 568)
Screenshot: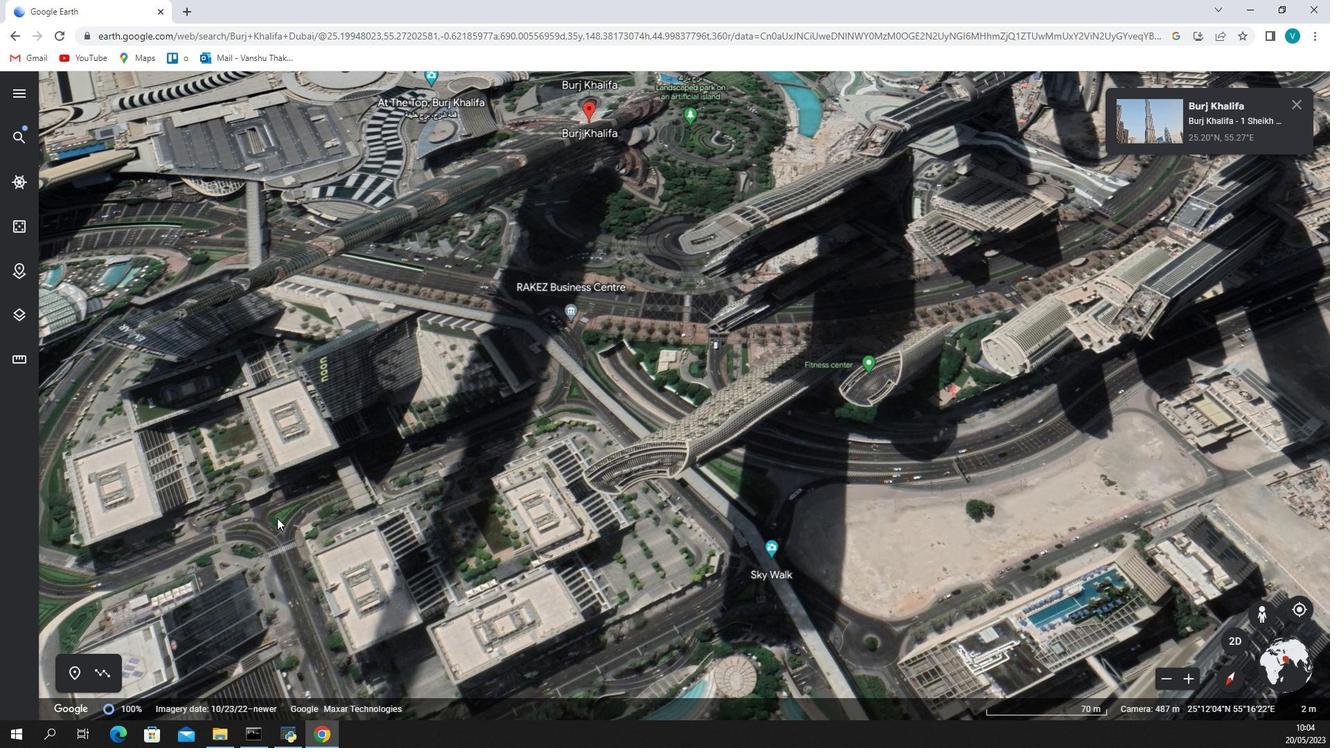 
Action: Mouse moved to (556, 583)
Screenshot: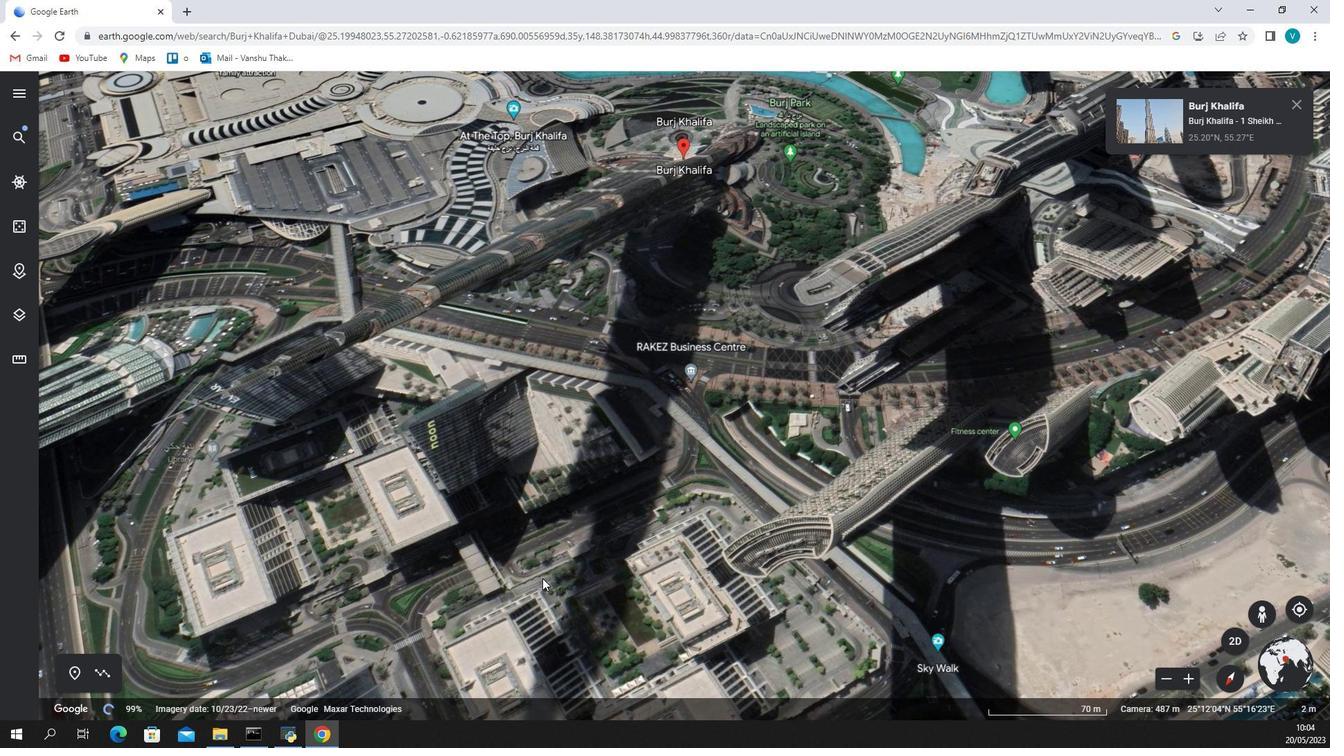 
Action: Mouse scrolled (556, 584) with delta (0, 0)
Screenshot: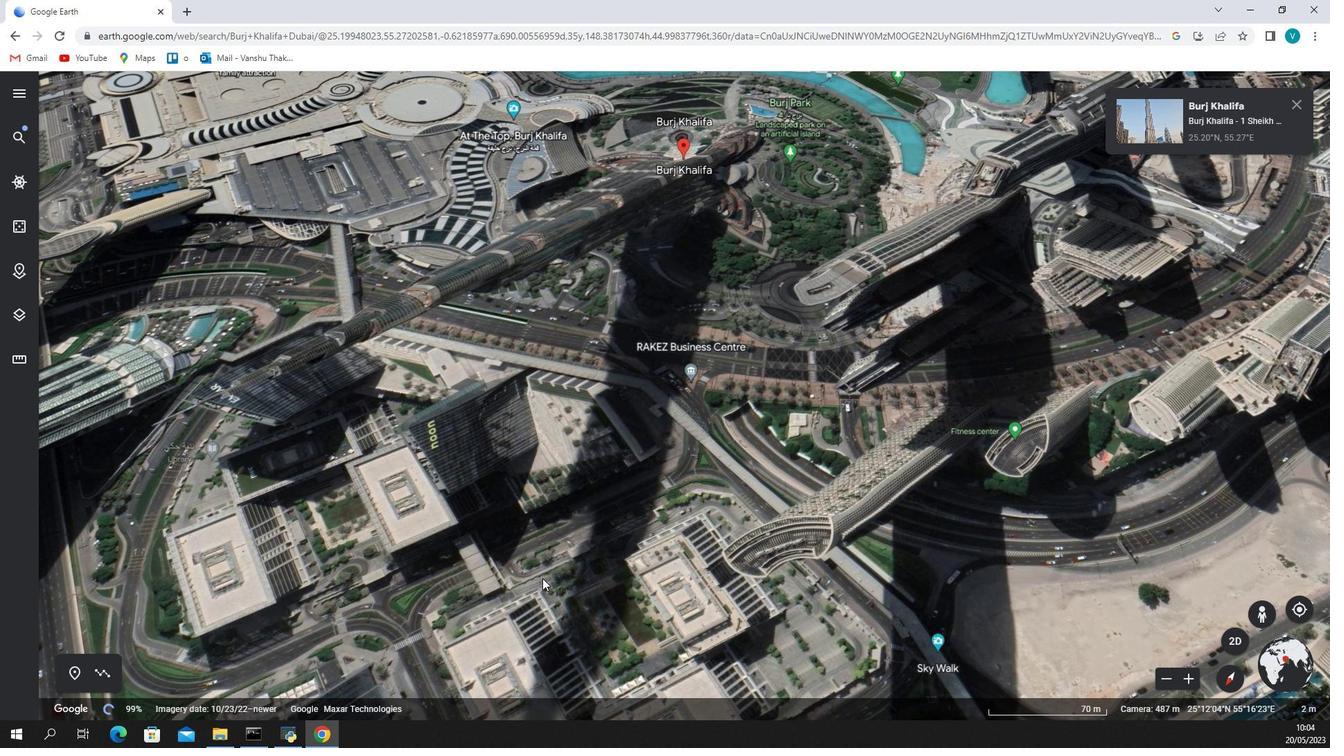 
Action: Mouse moved to (394, 544)
Screenshot: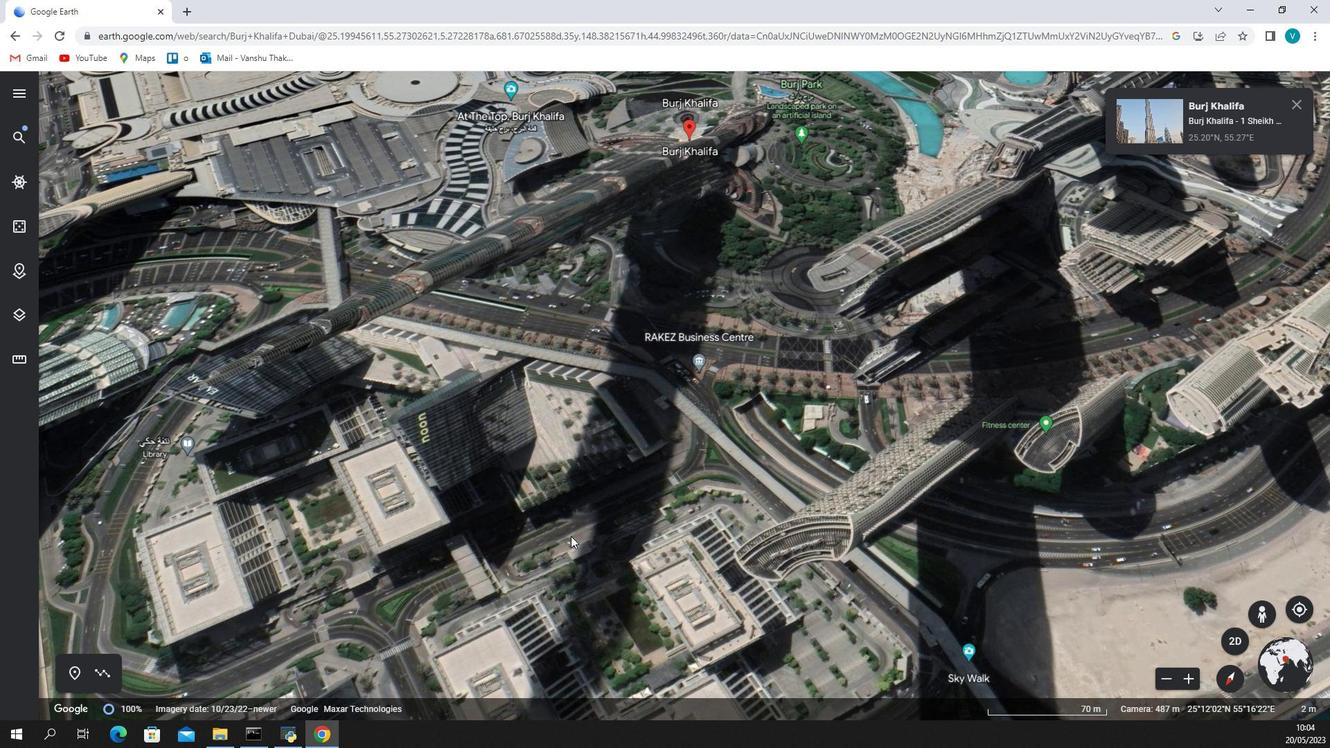 
Action: Mouse pressed left at (394, 544)
Screenshot: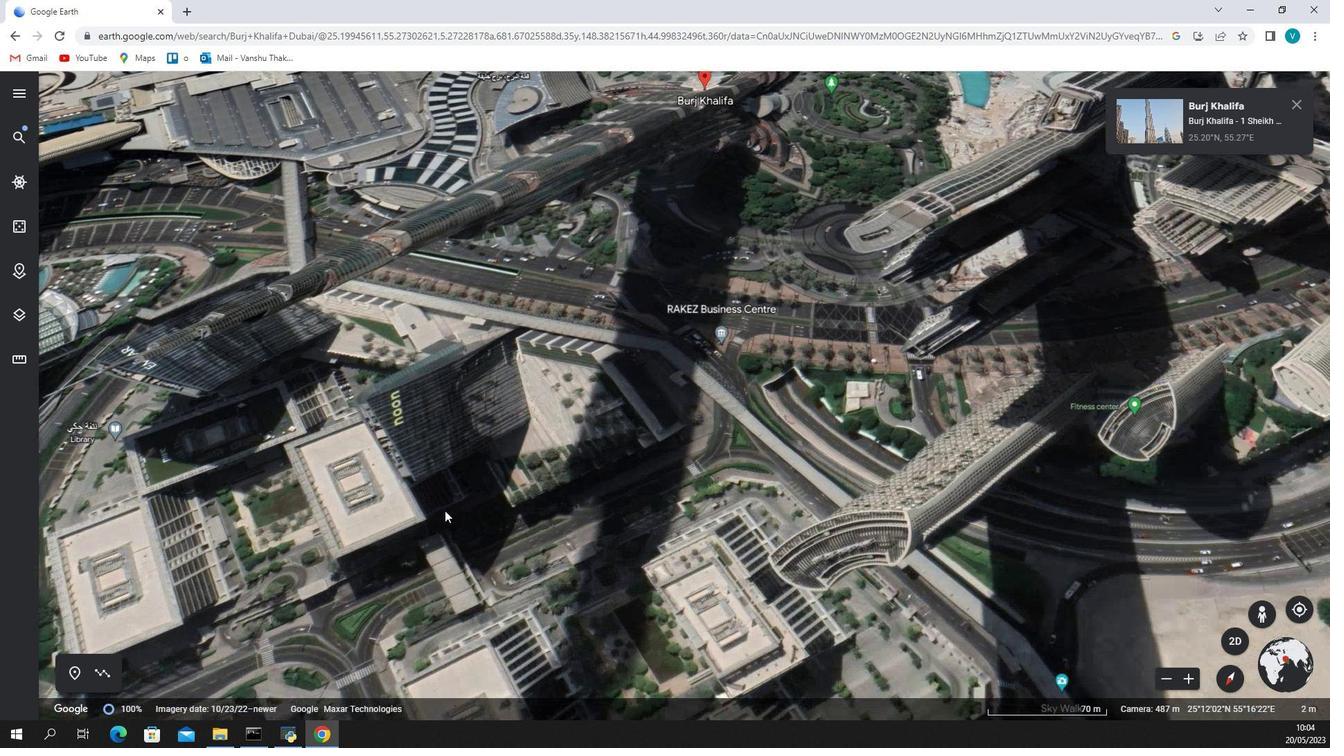 
Action: Mouse moved to (523, 529)
Screenshot: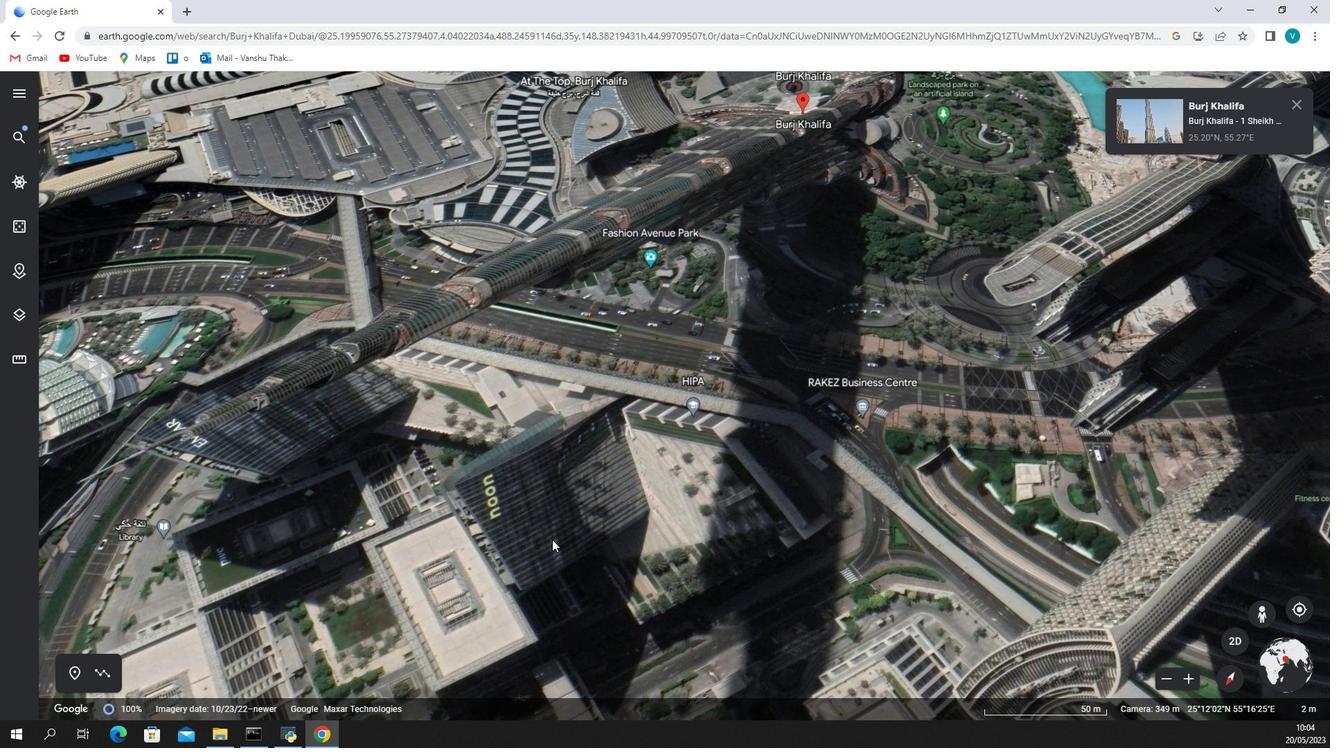 
Action: Mouse pressed left at (523, 529)
Screenshot: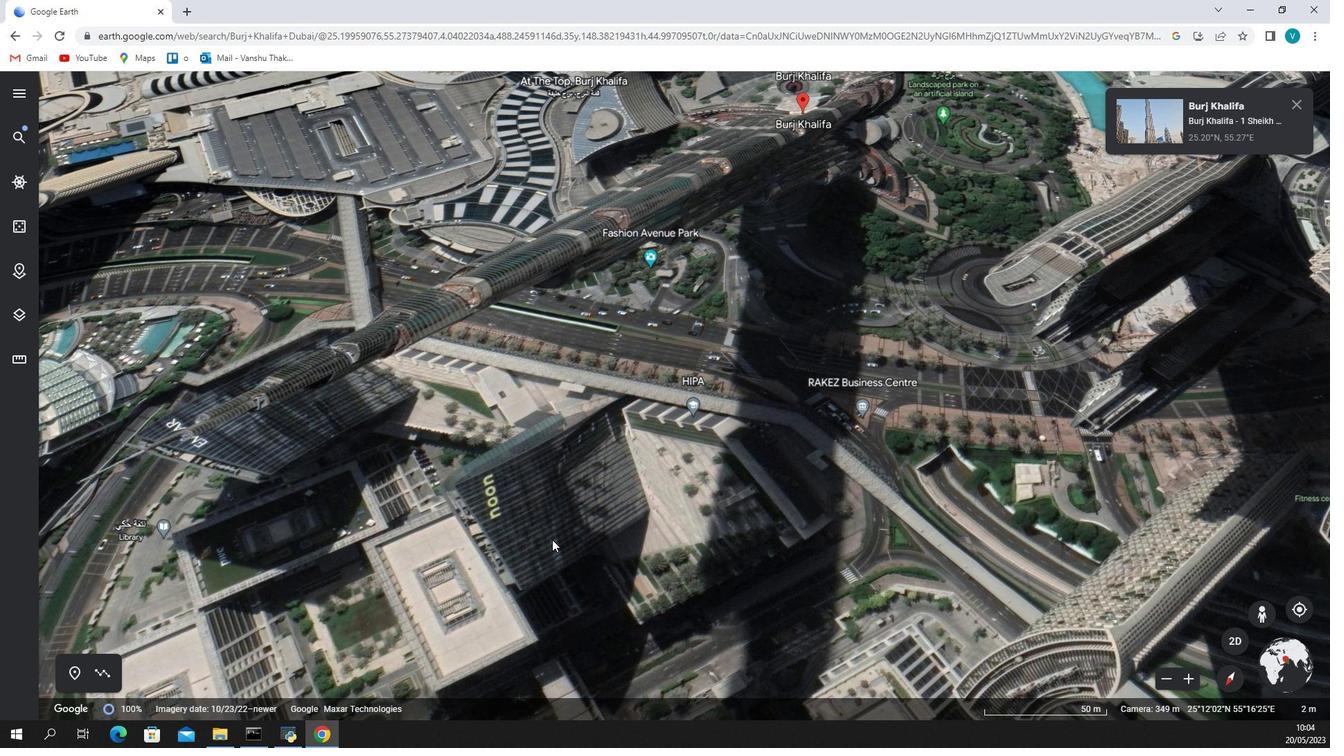 
Action: Mouse moved to (388, 599)
Screenshot: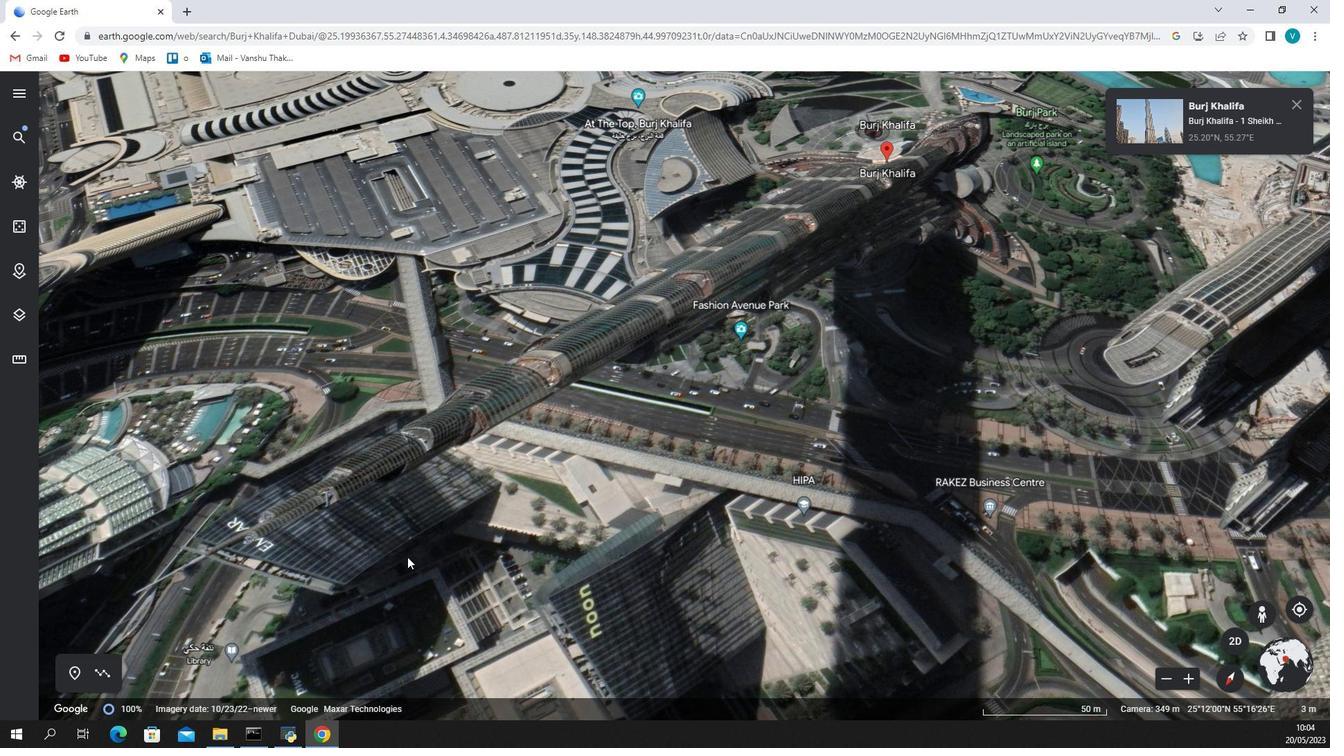 
Action: Mouse pressed left at (388, 599)
Screenshot: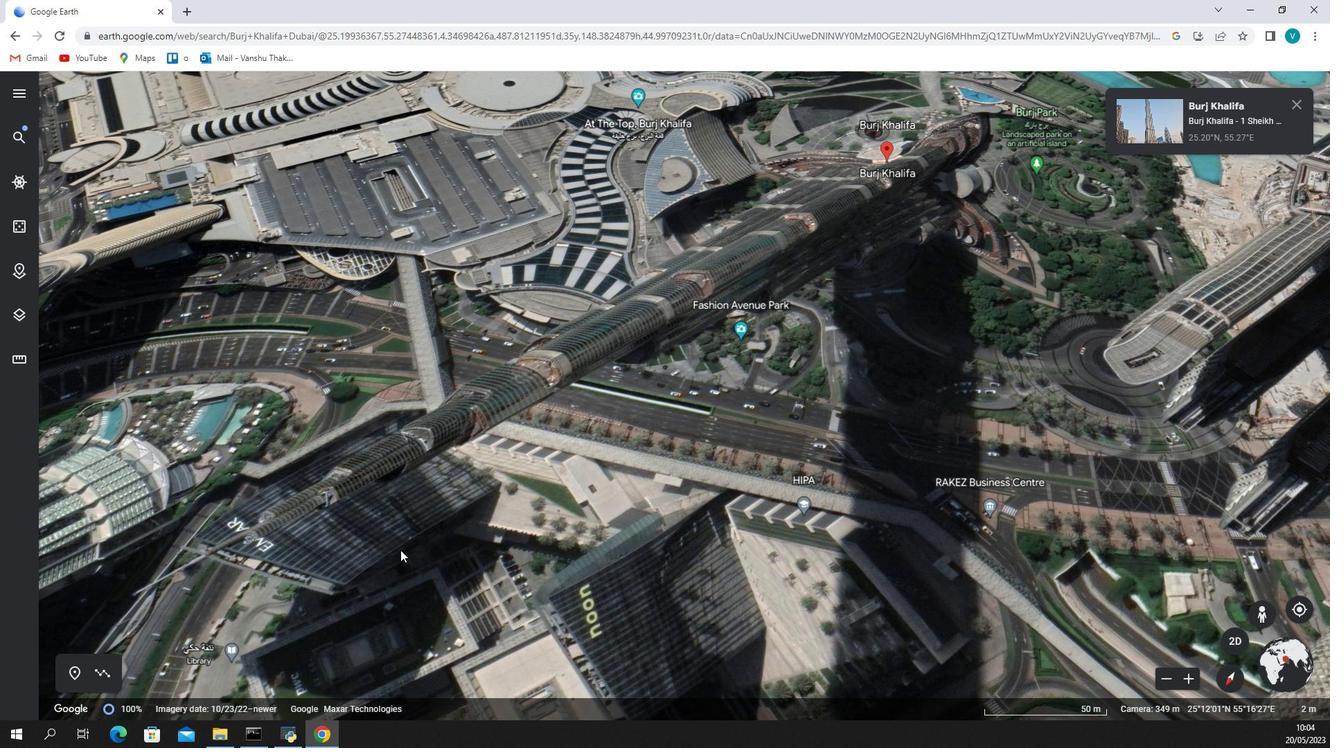 
Action: Mouse moved to (499, 659)
Screenshot: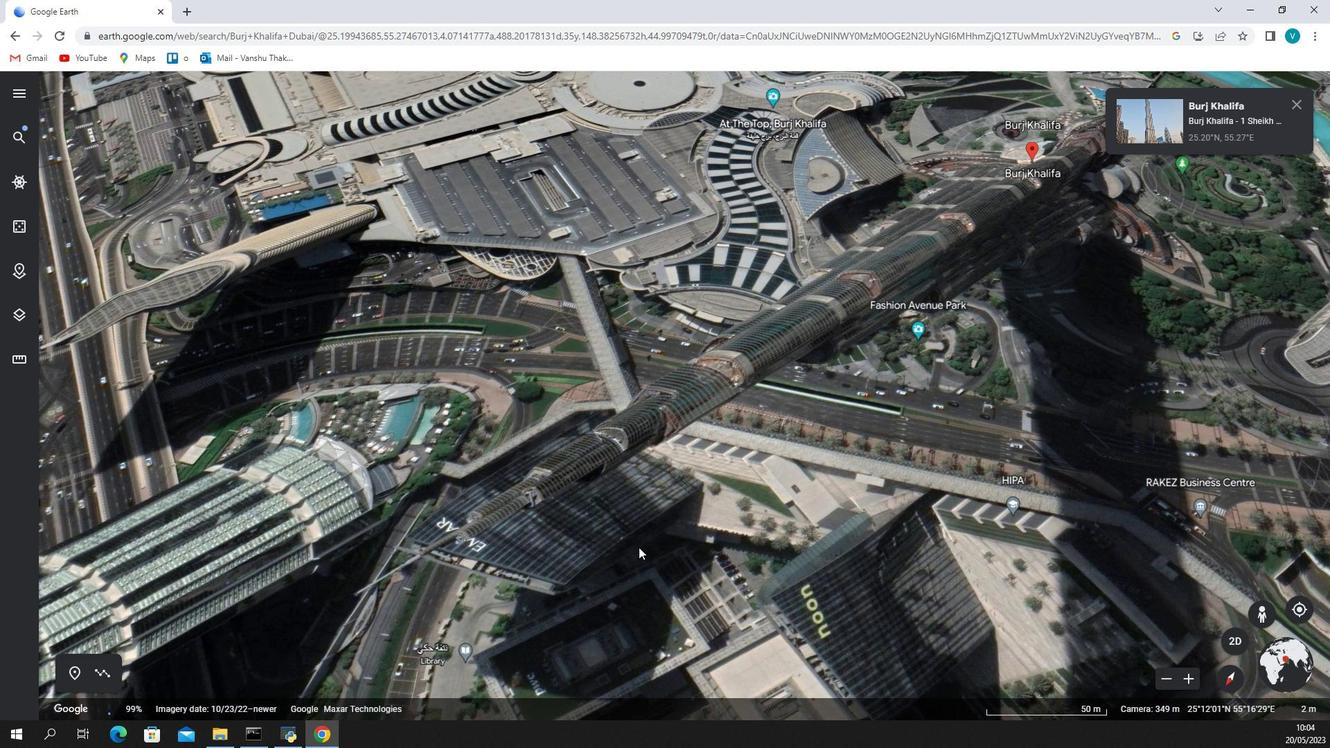 
Action: Mouse pressed left at (499, 659)
Screenshot: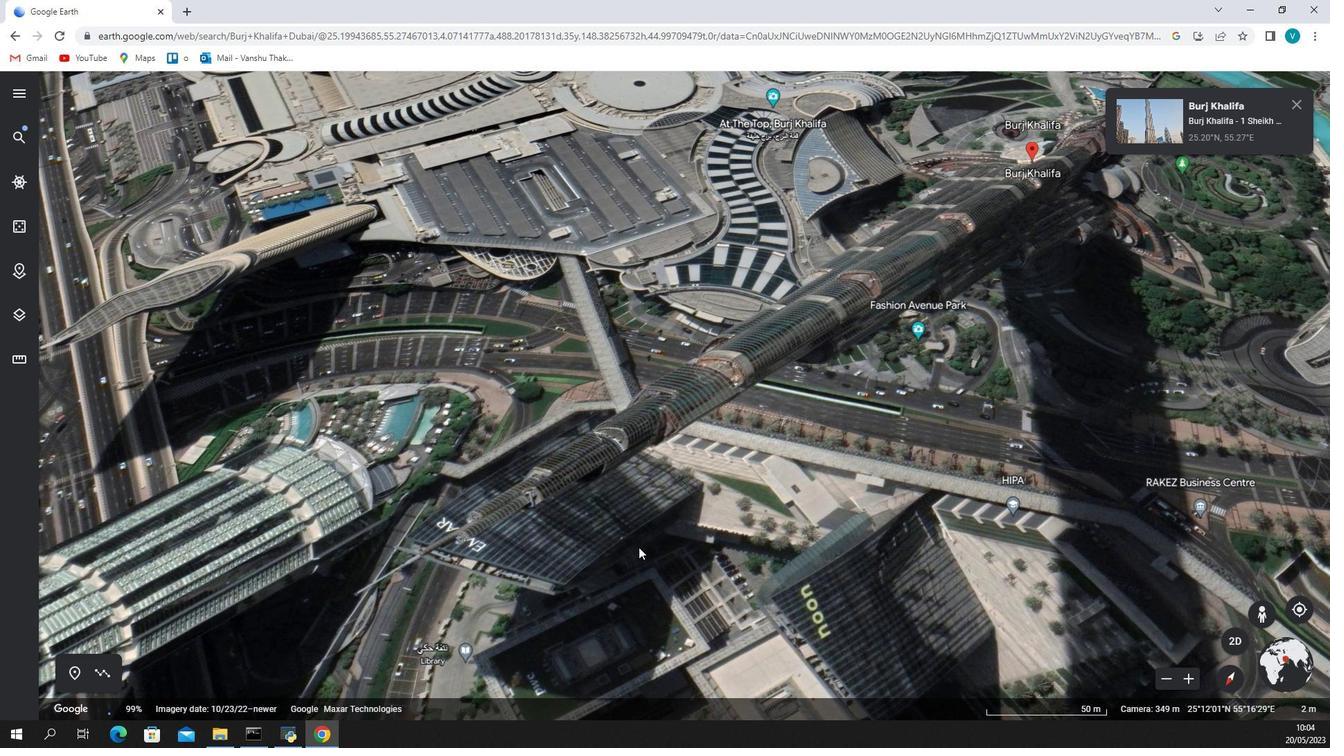 
Action: Mouse moved to (537, 660)
Screenshot: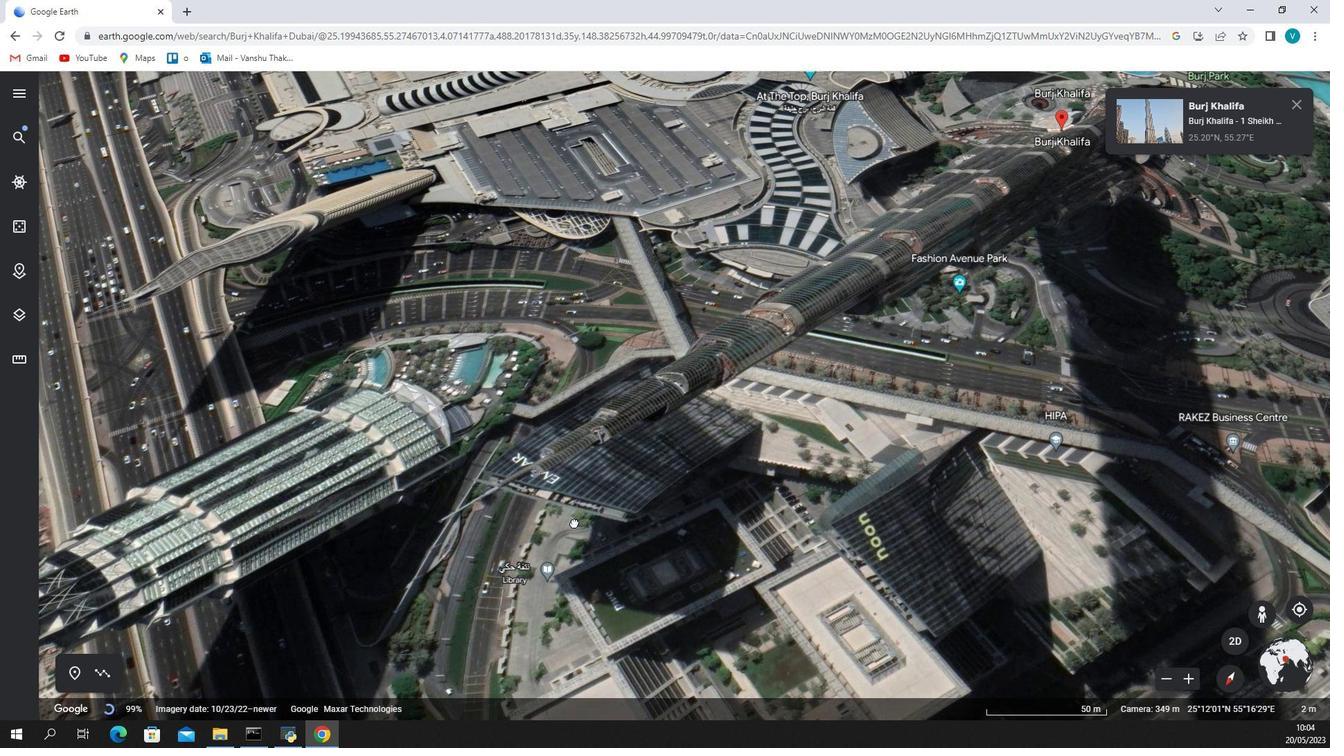 
Action: Mouse scrolled (537, 661) with delta (0, 0)
Screenshot: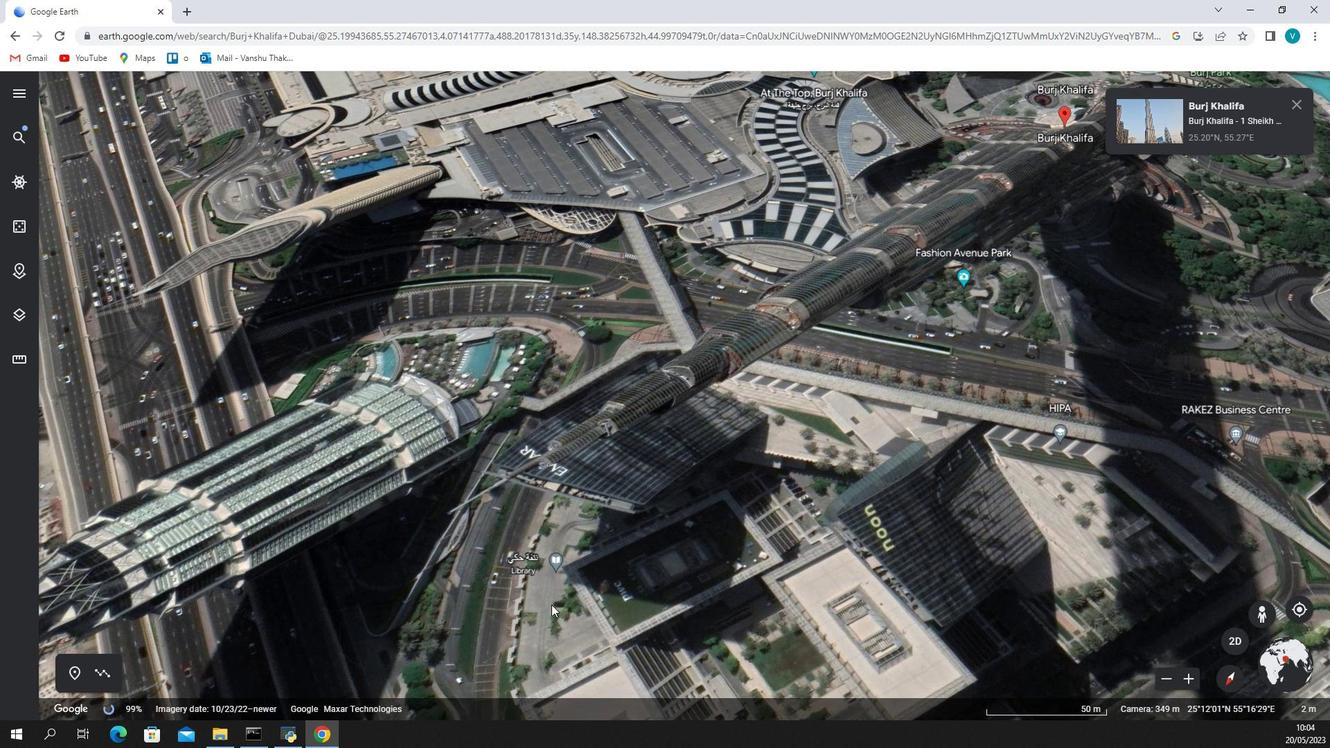 
Action: Mouse scrolled (537, 661) with delta (0, 0)
Screenshot: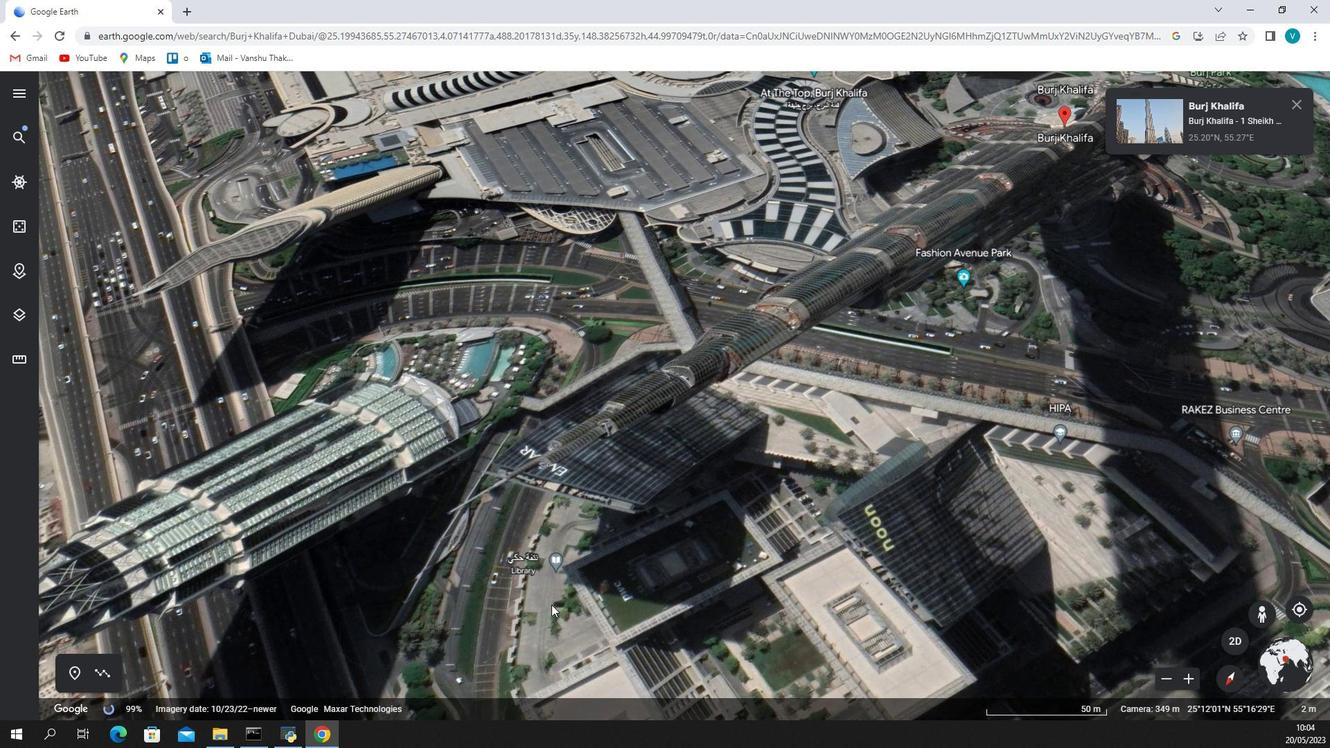 
Action: Mouse scrolled (537, 661) with delta (0, 0)
Screenshot: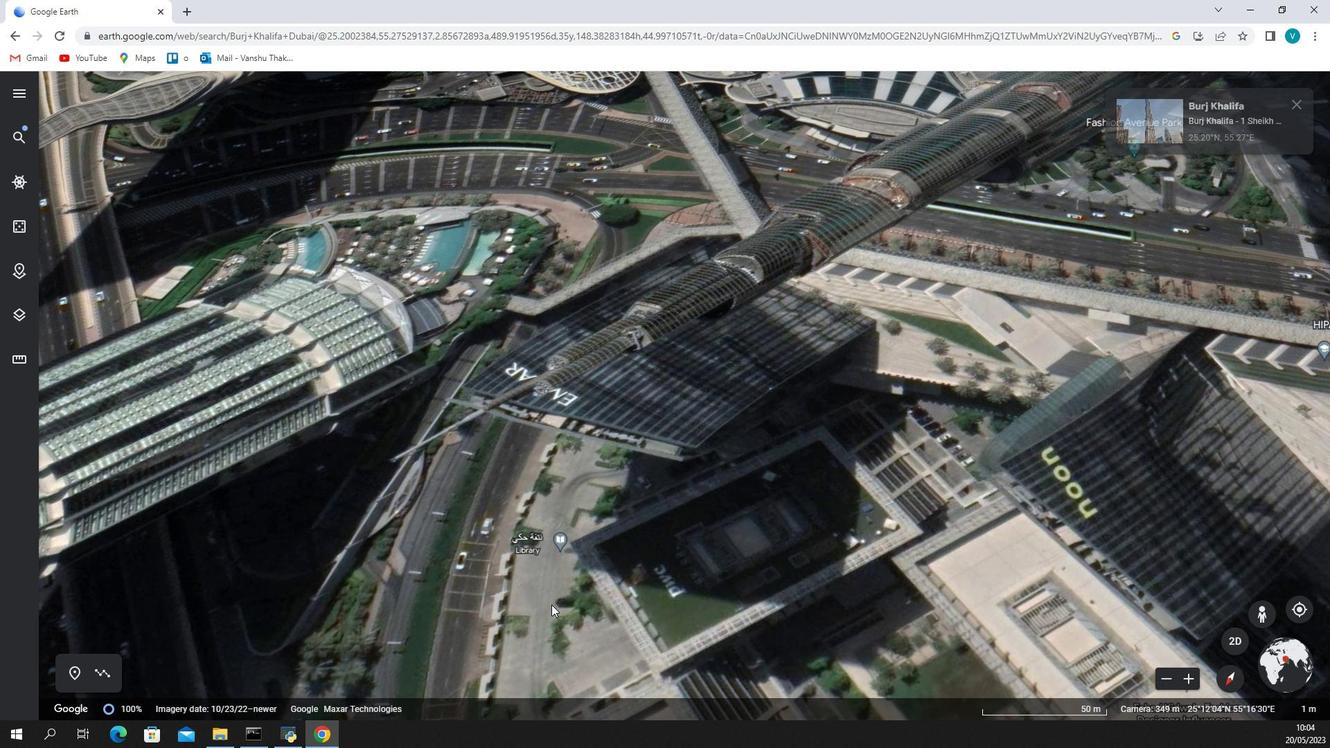 
Action: Mouse moved to (419, 580)
Screenshot: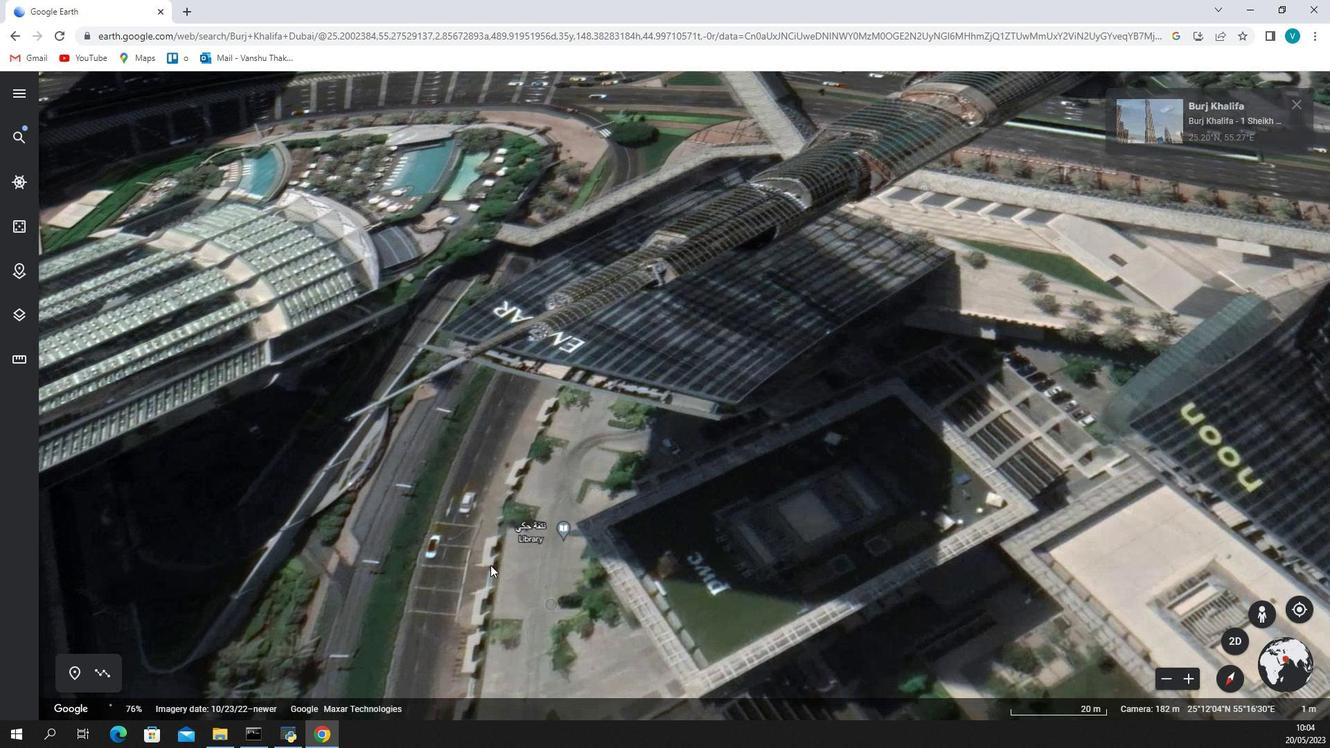 
Action: Mouse pressed left at (419, 580)
Screenshot: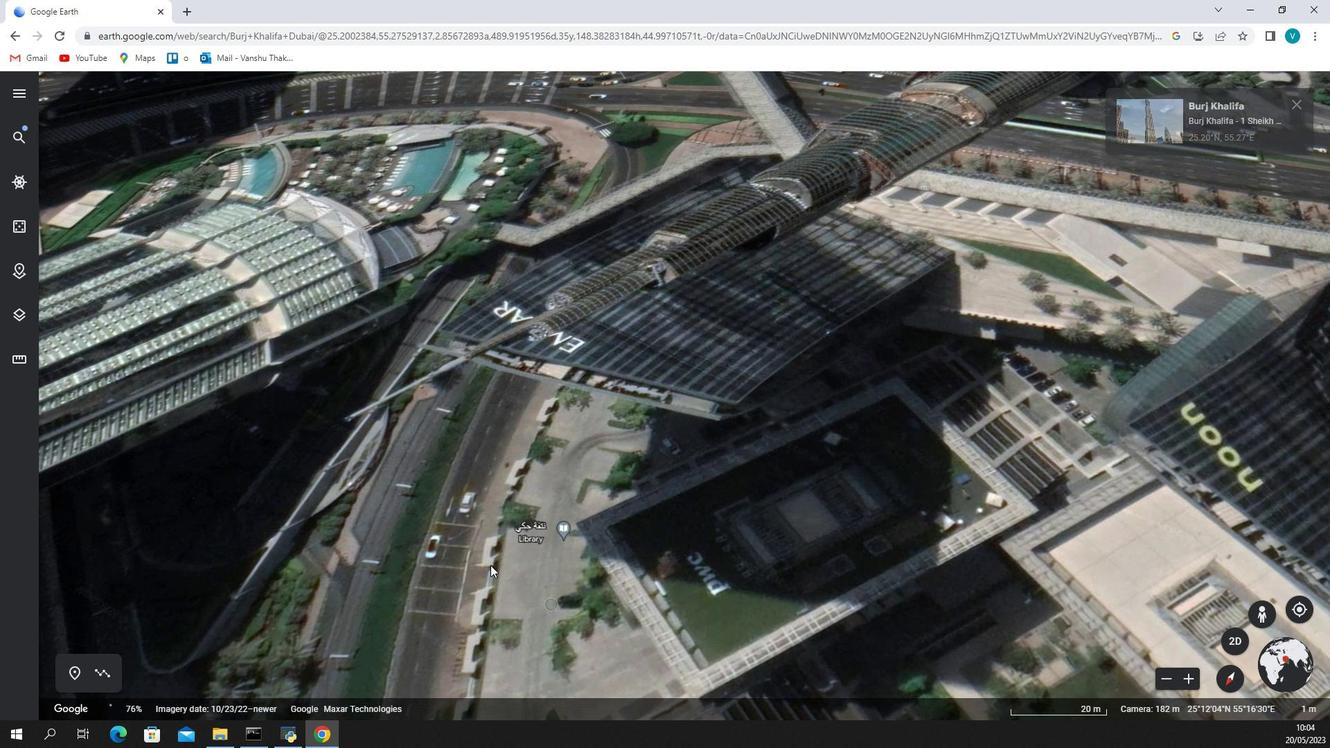 
Action: Mouse moved to (724, 546)
Screenshot: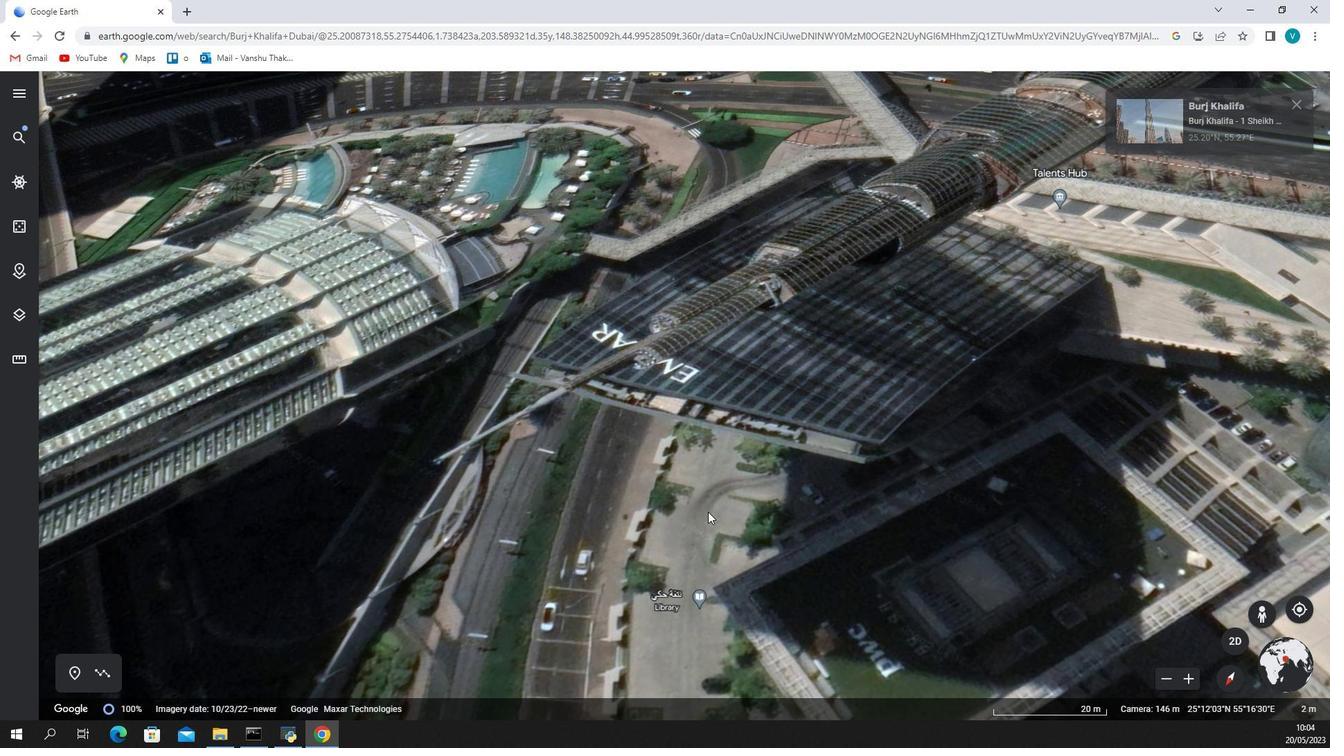 
Action: Mouse pressed left at (724, 546)
Screenshot: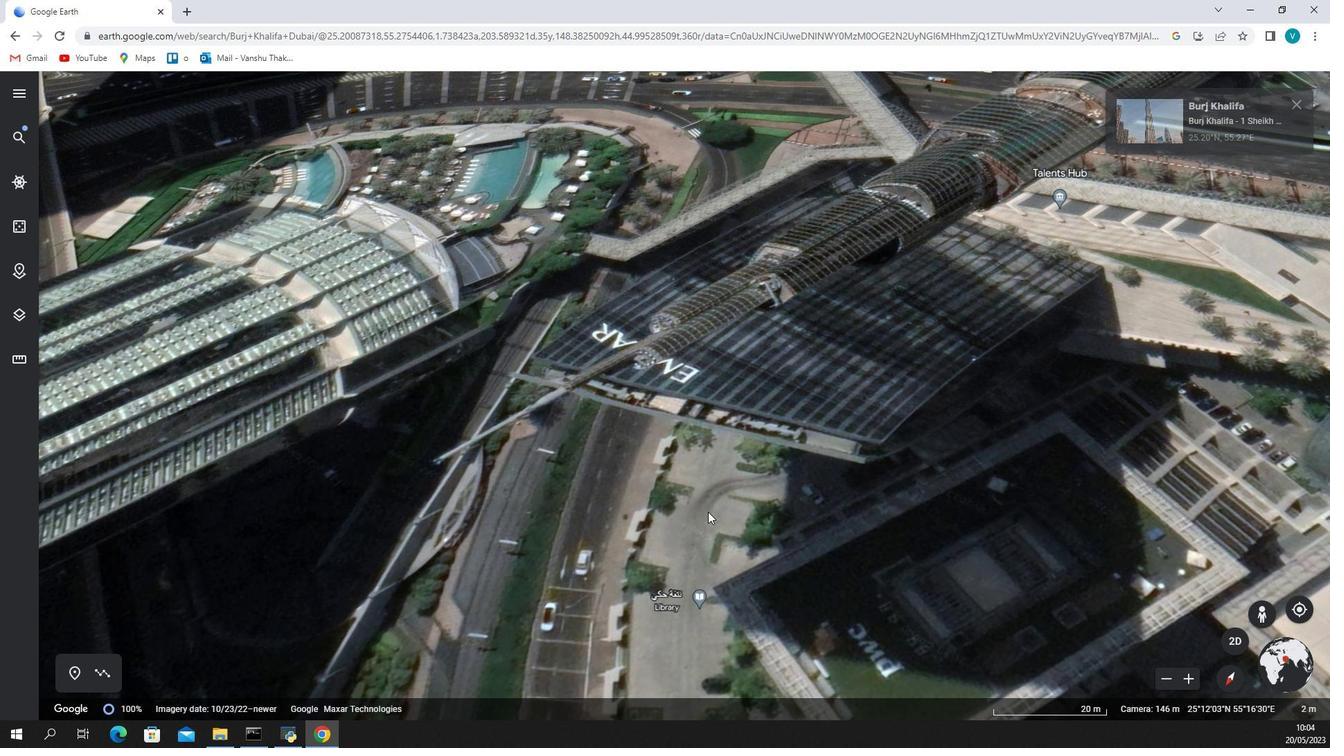 
Action: Mouse moved to (755, 489)
Screenshot: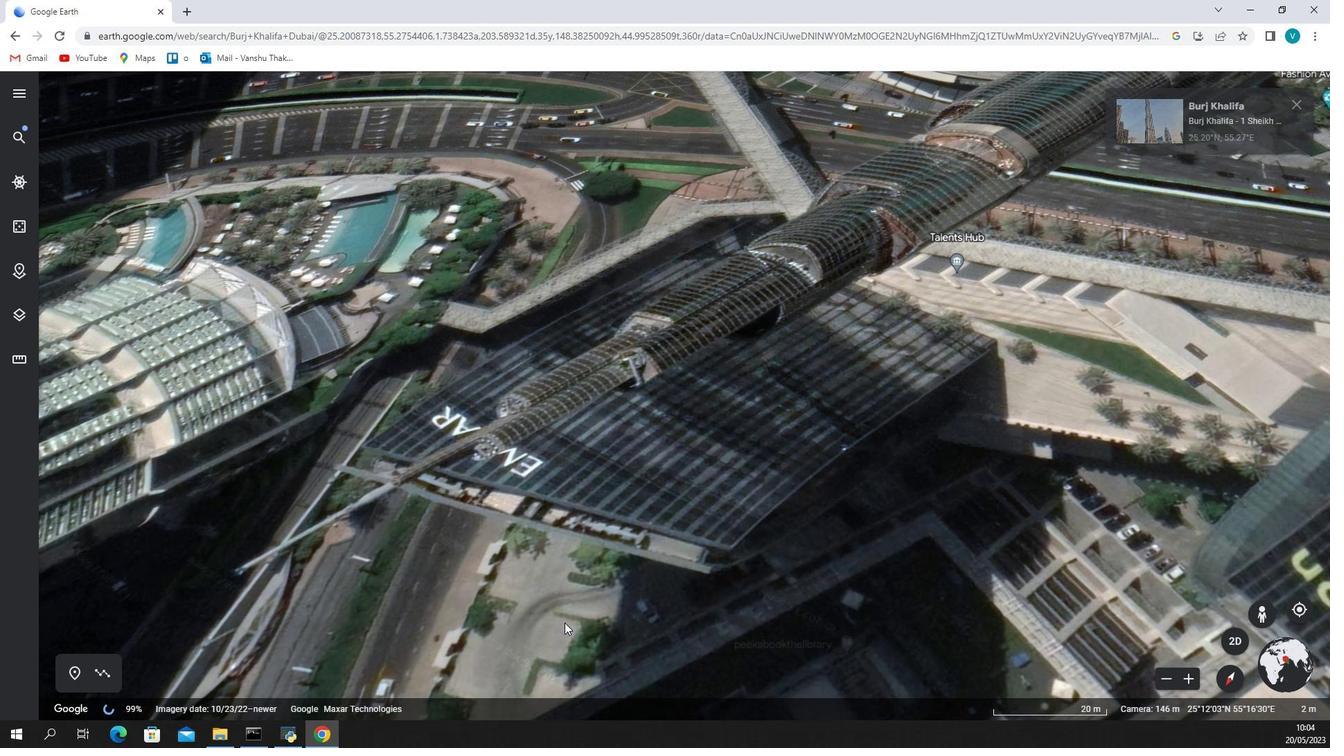 
Action: Mouse pressed left at (755, 489)
Screenshot: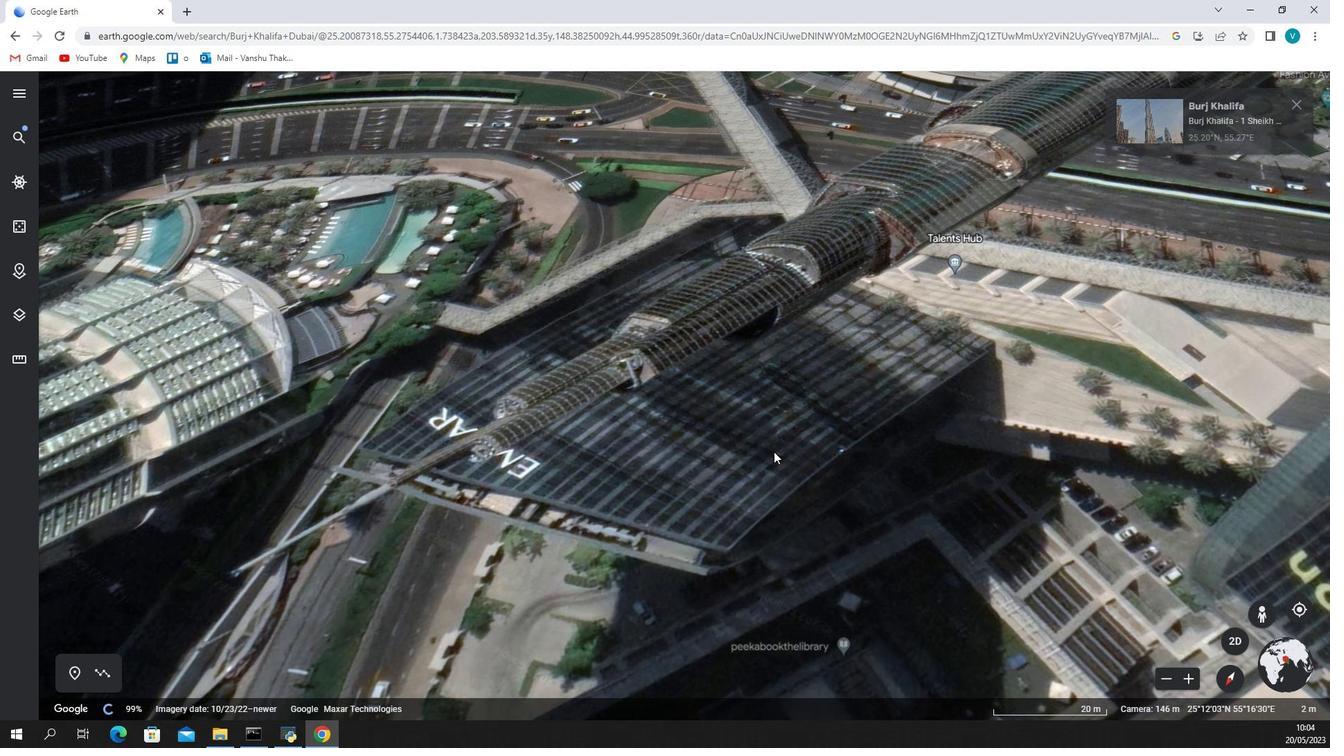 
Action: Mouse moved to (878, 471)
Screenshot: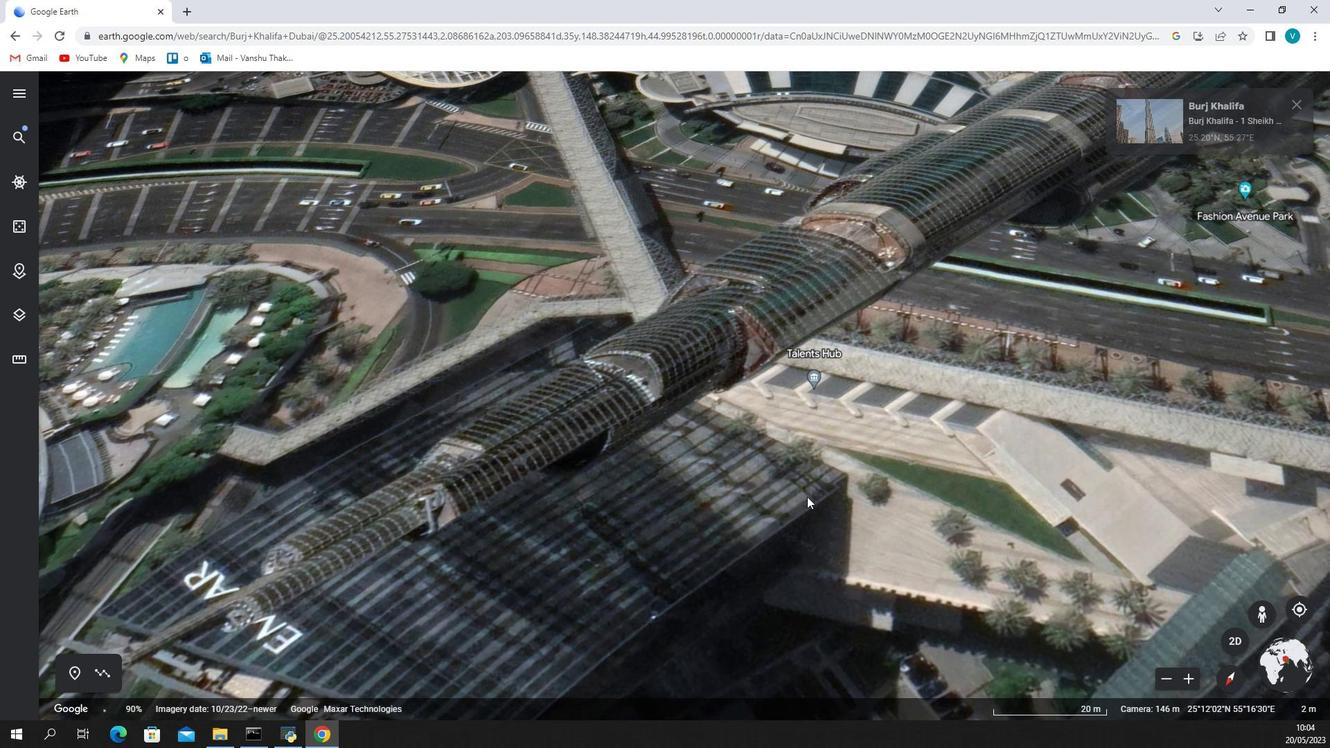 
Action: Mouse pressed left at (878, 471)
Screenshot: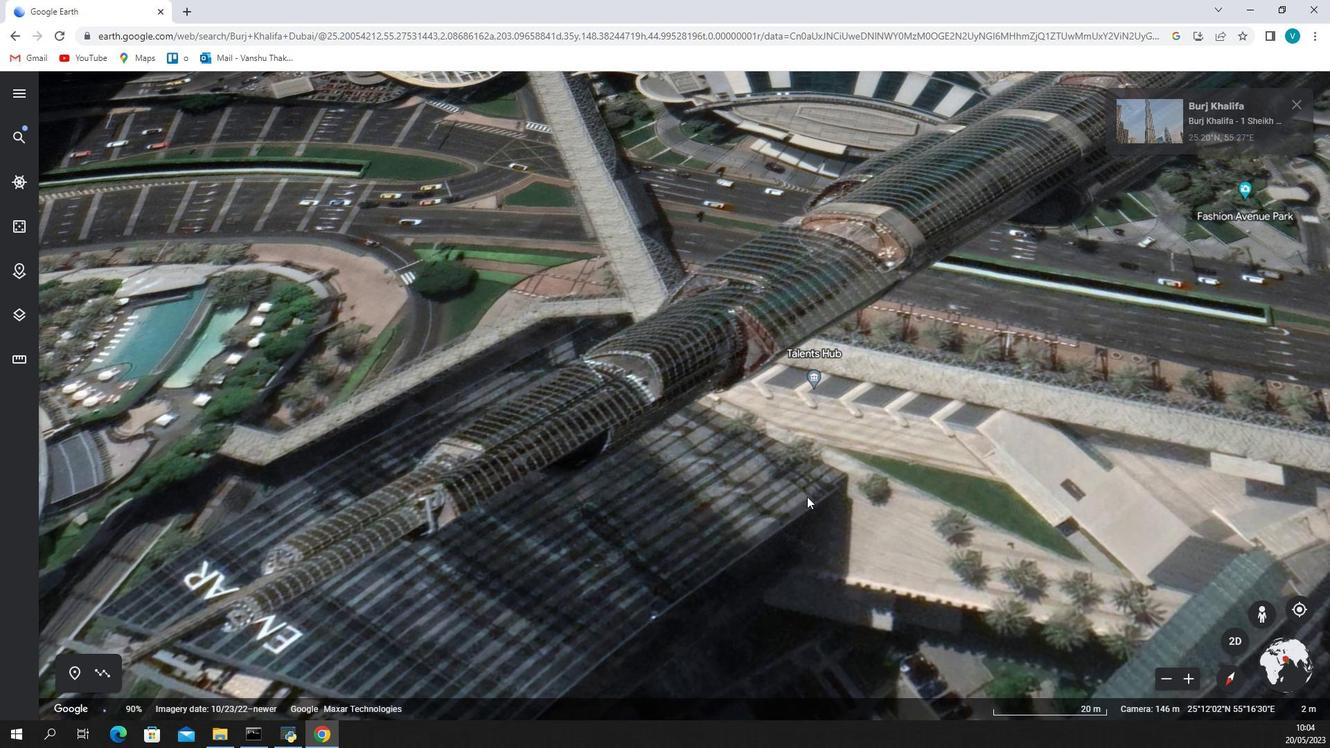 
Action: Mouse moved to (959, 449)
Screenshot: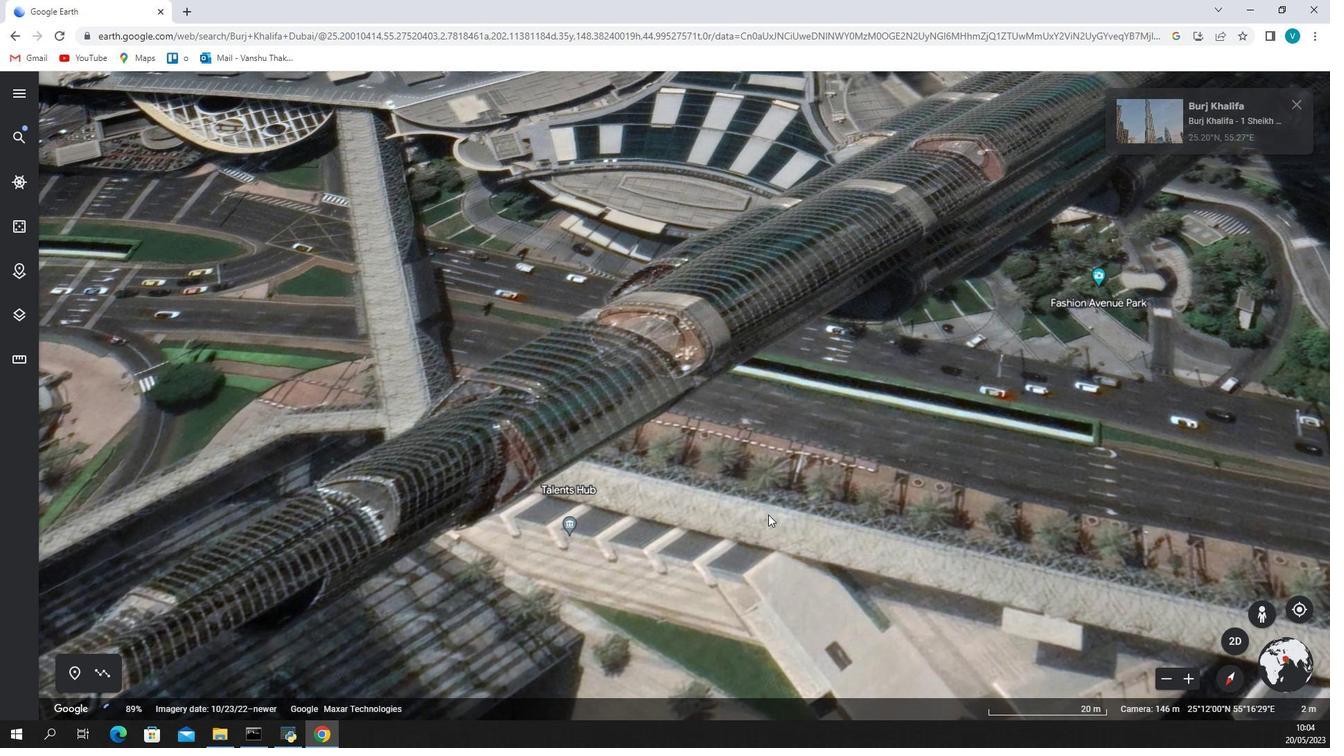 
Action: Mouse pressed left at (959, 449)
Screenshot: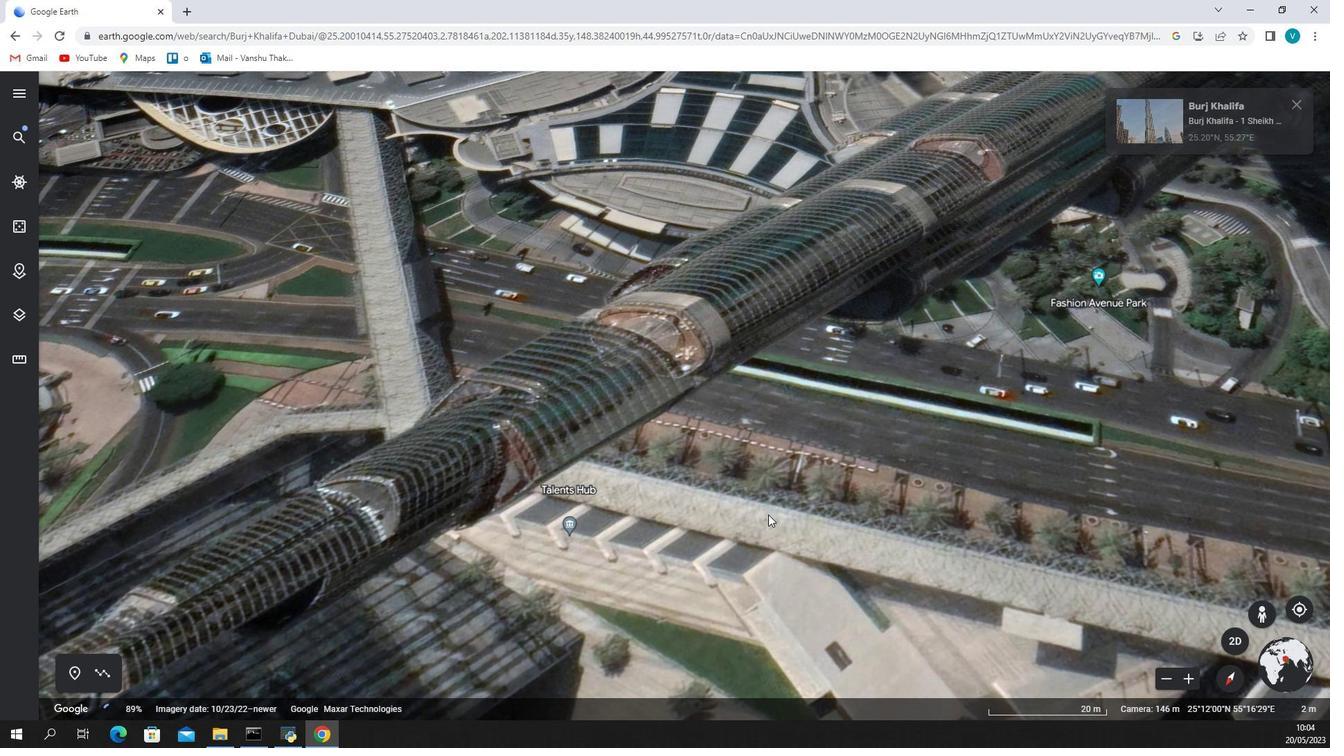
Action: Mouse moved to (993, 489)
Screenshot: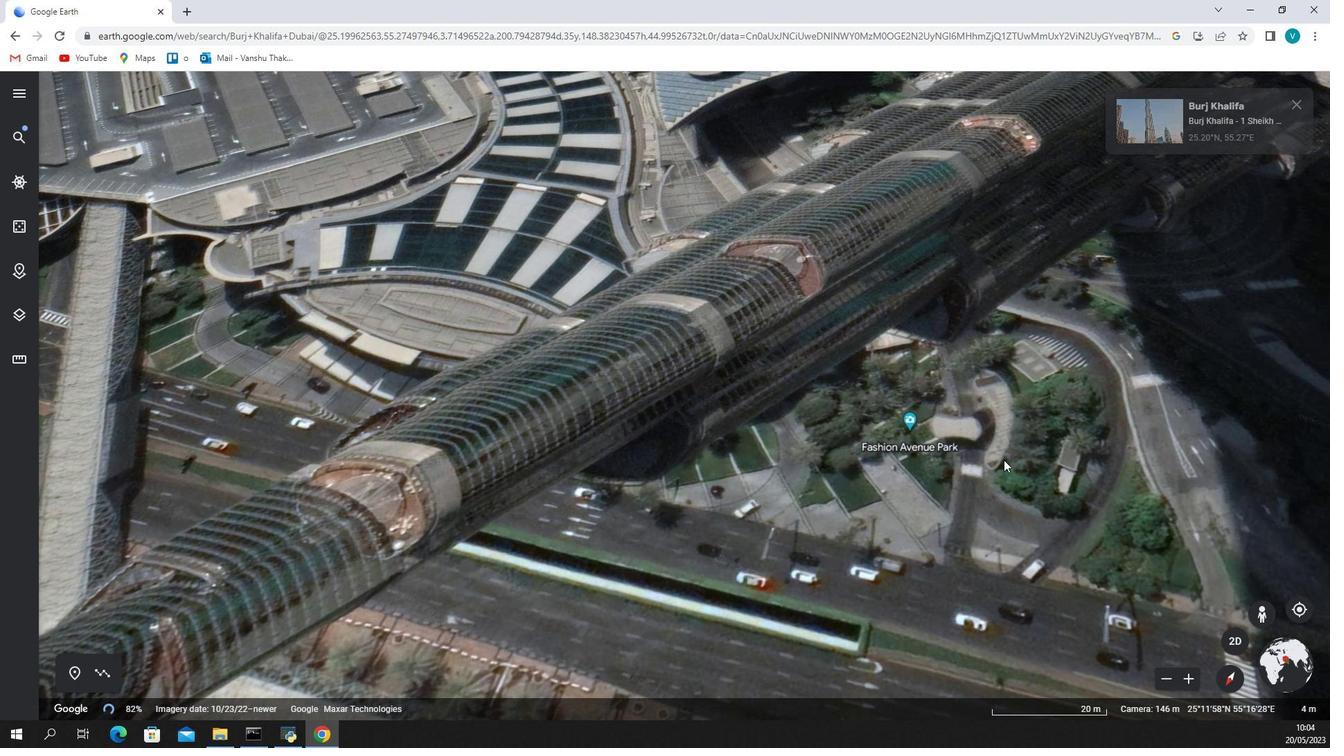 
Action: Mouse pressed left at (993, 489)
Screenshot: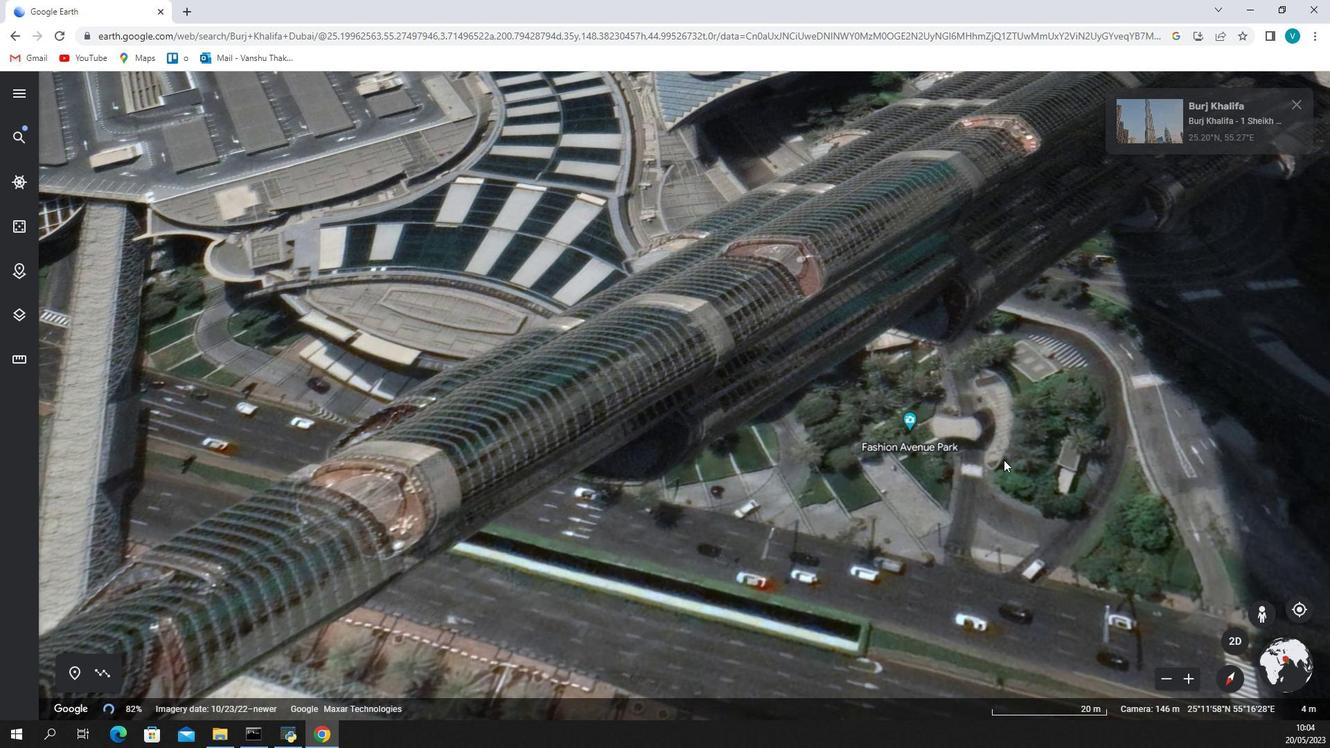 
Action: Mouse moved to (1032, 480)
Screenshot: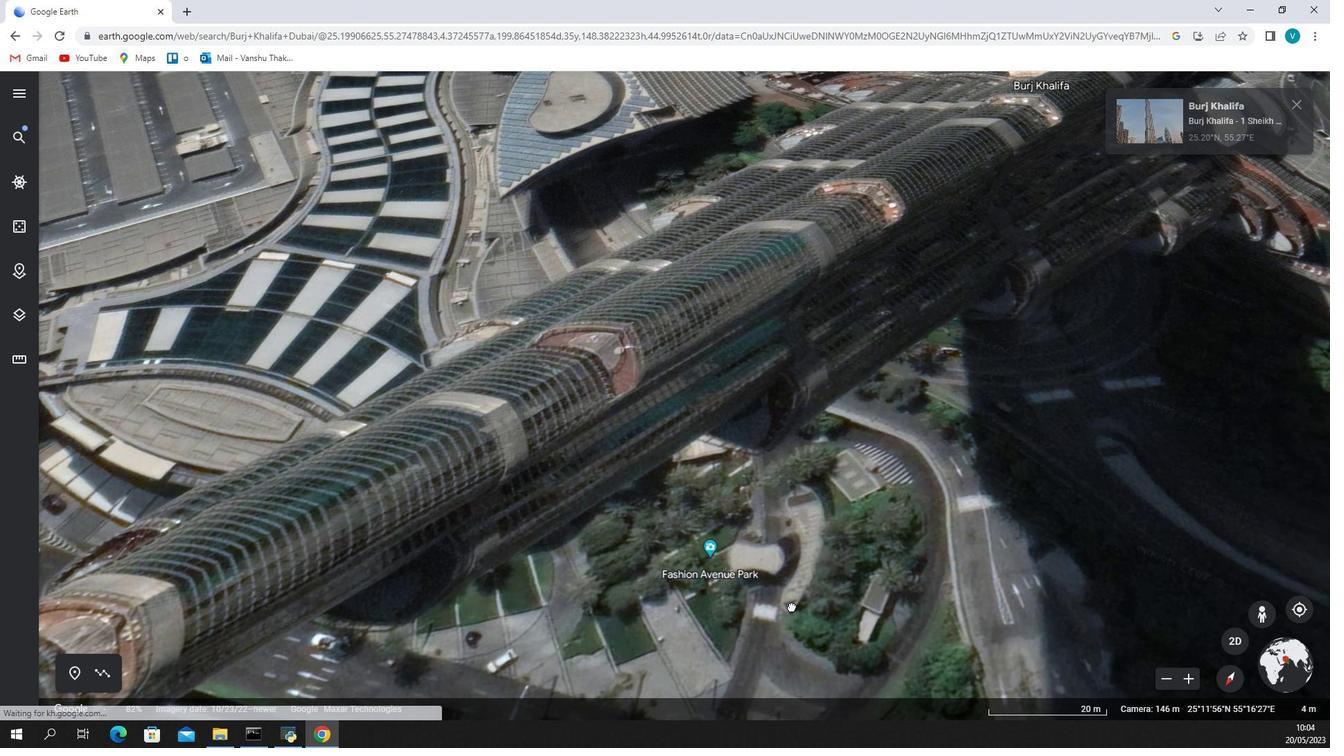 
Action: Mouse pressed left at (1032, 480)
Screenshot: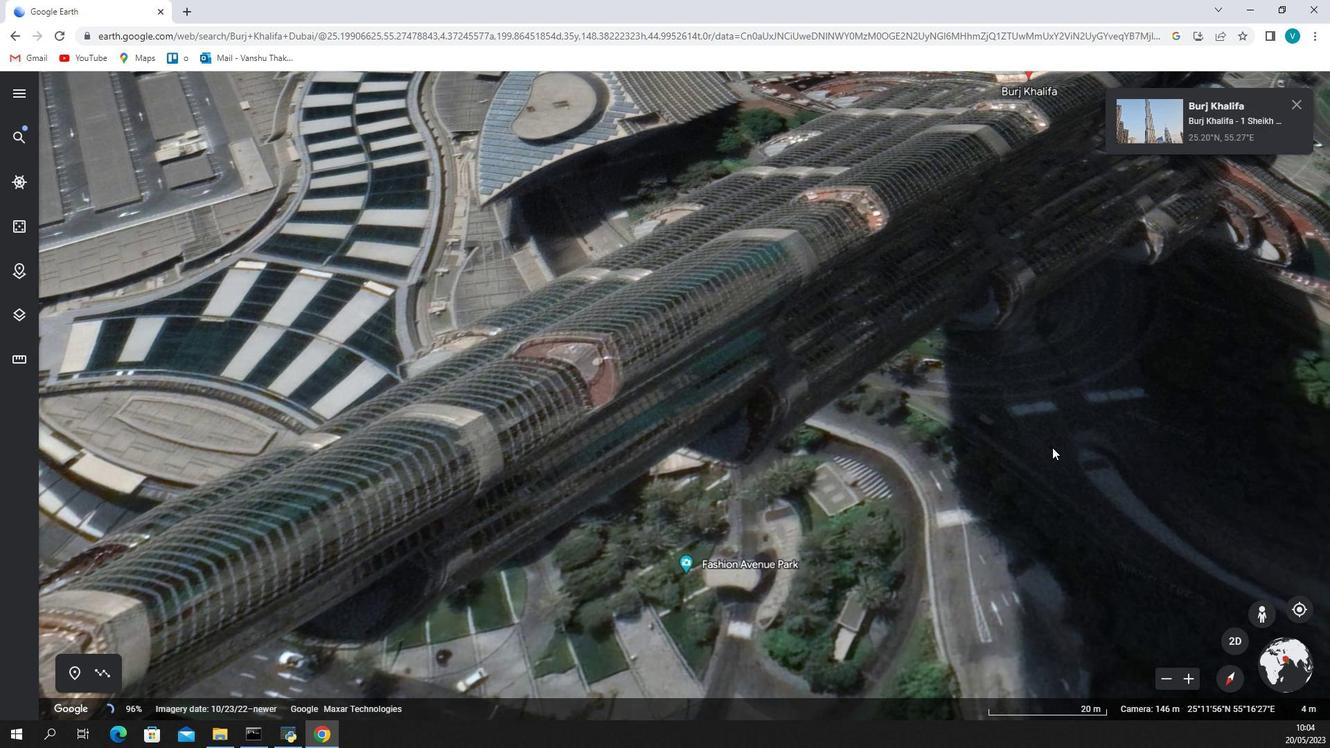 
Action: Mouse moved to (1076, 474)
Screenshot: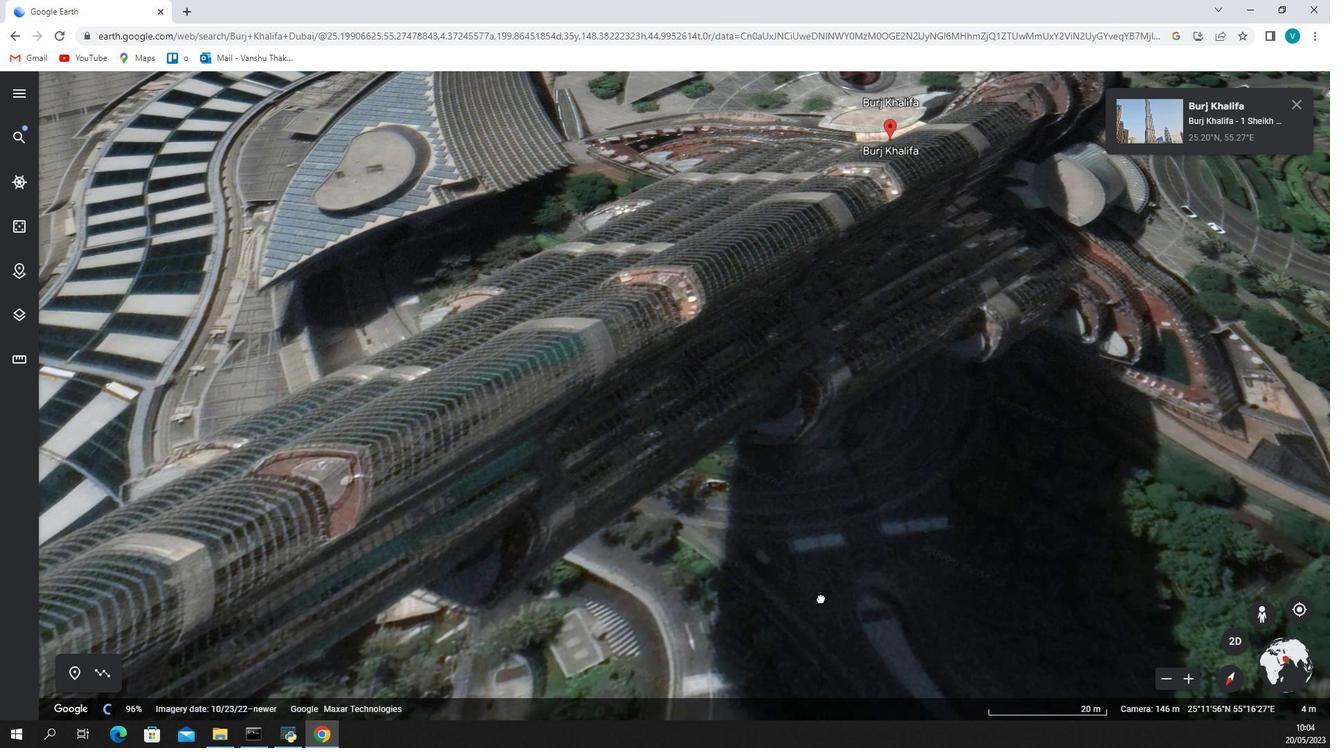 
Action: Mouse pressed left at (1076, 474)
Screenshot: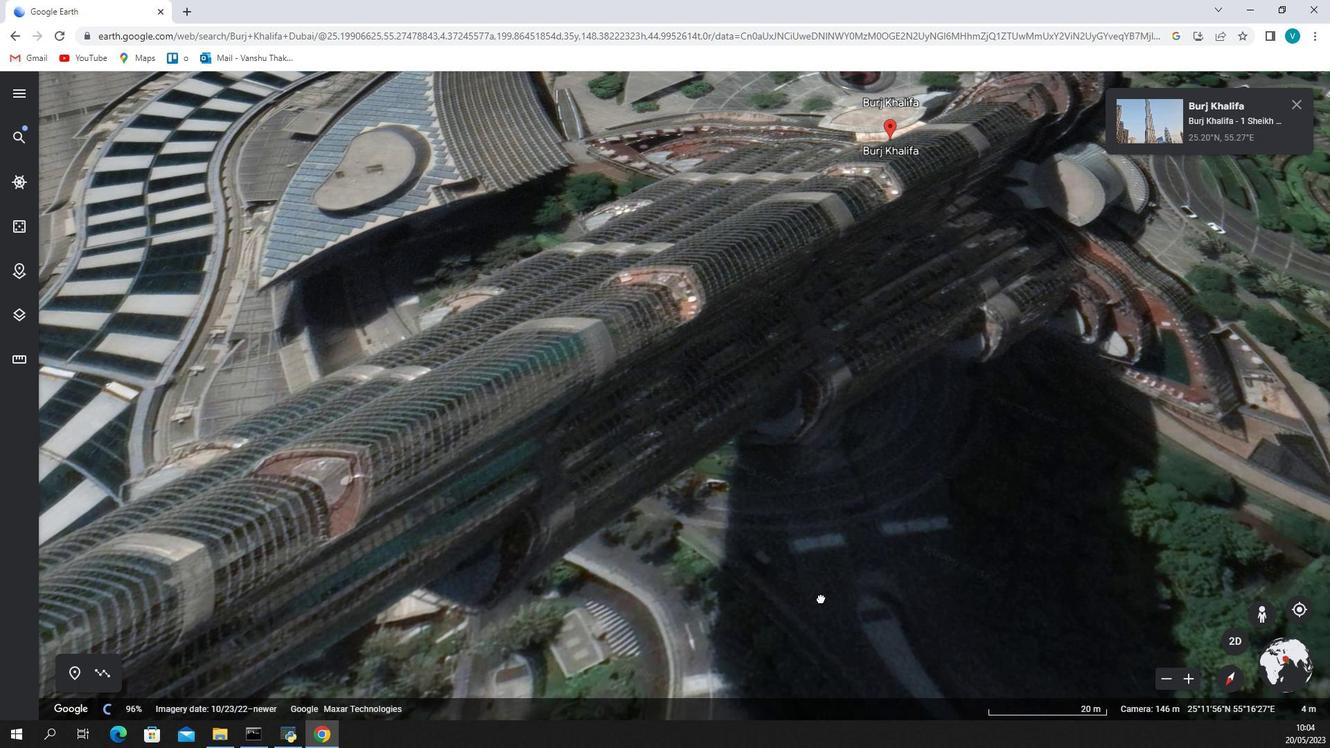 
Action: Mouse moved to (952, 700)
Screenshot: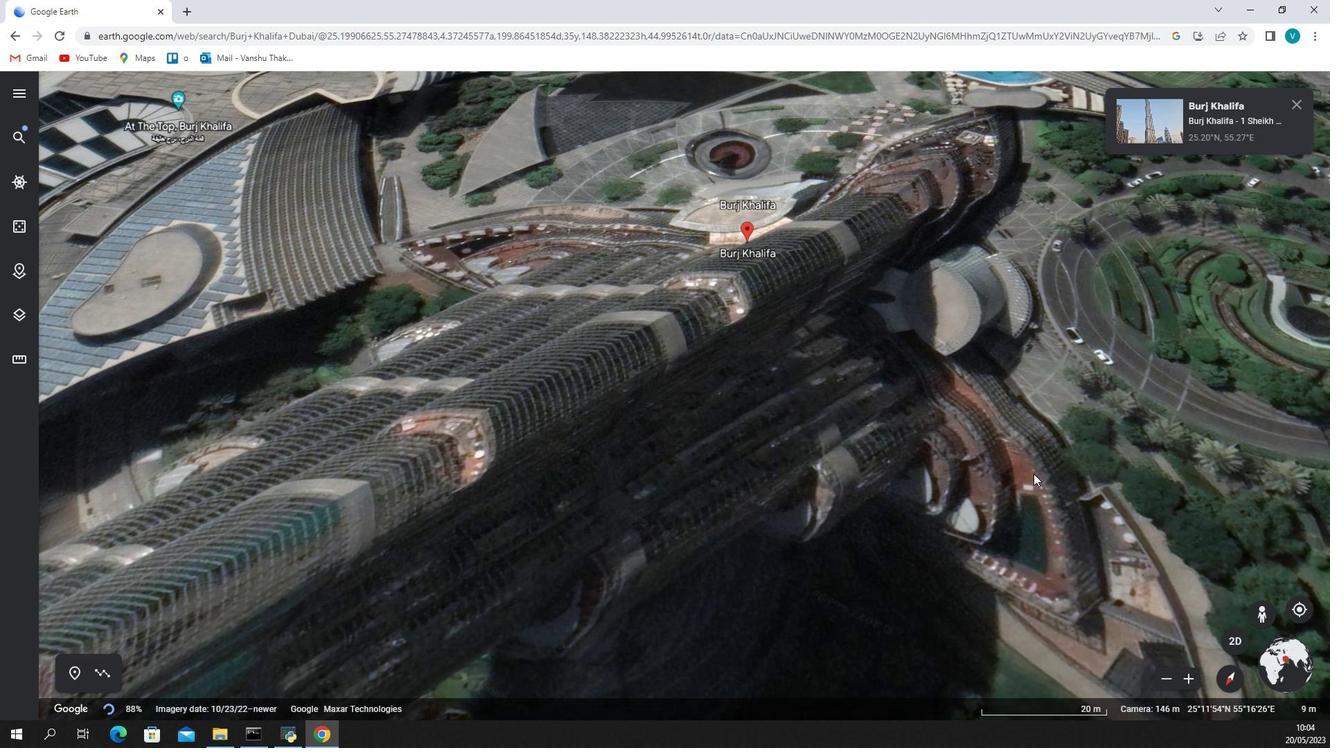
Action: Mouse pressed left at (1011, 509)
Screenshot: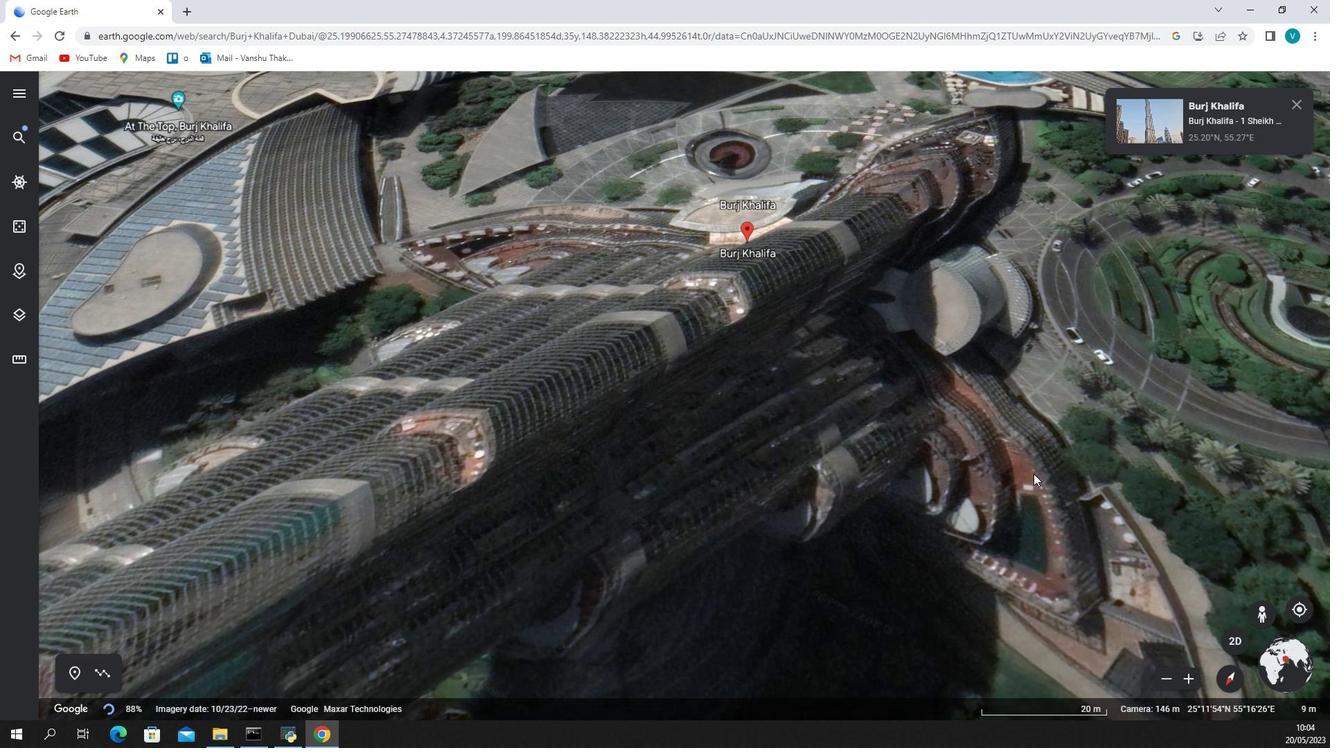 
Action: Mouse moved to (930, 539)
Screenshot: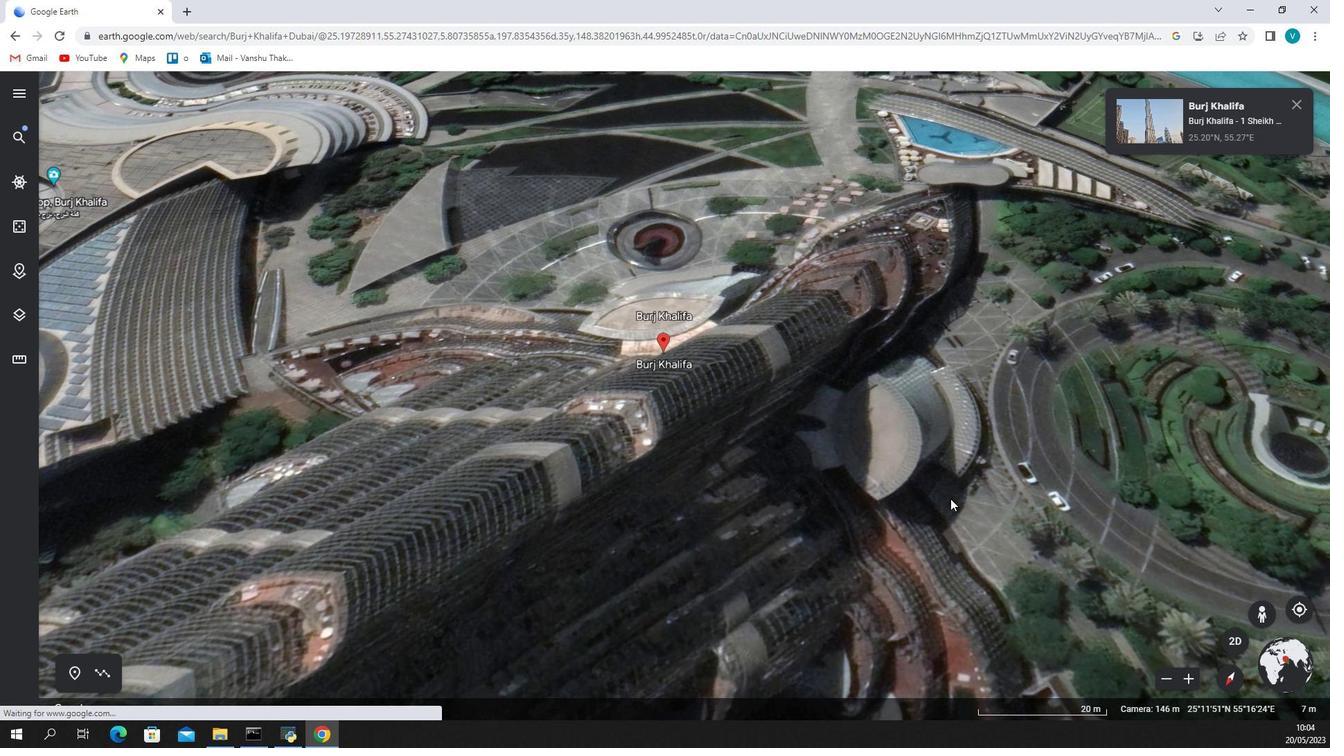 
Action: Mouse scrolled (930, 539) with delta (0, 0)
Screenshot: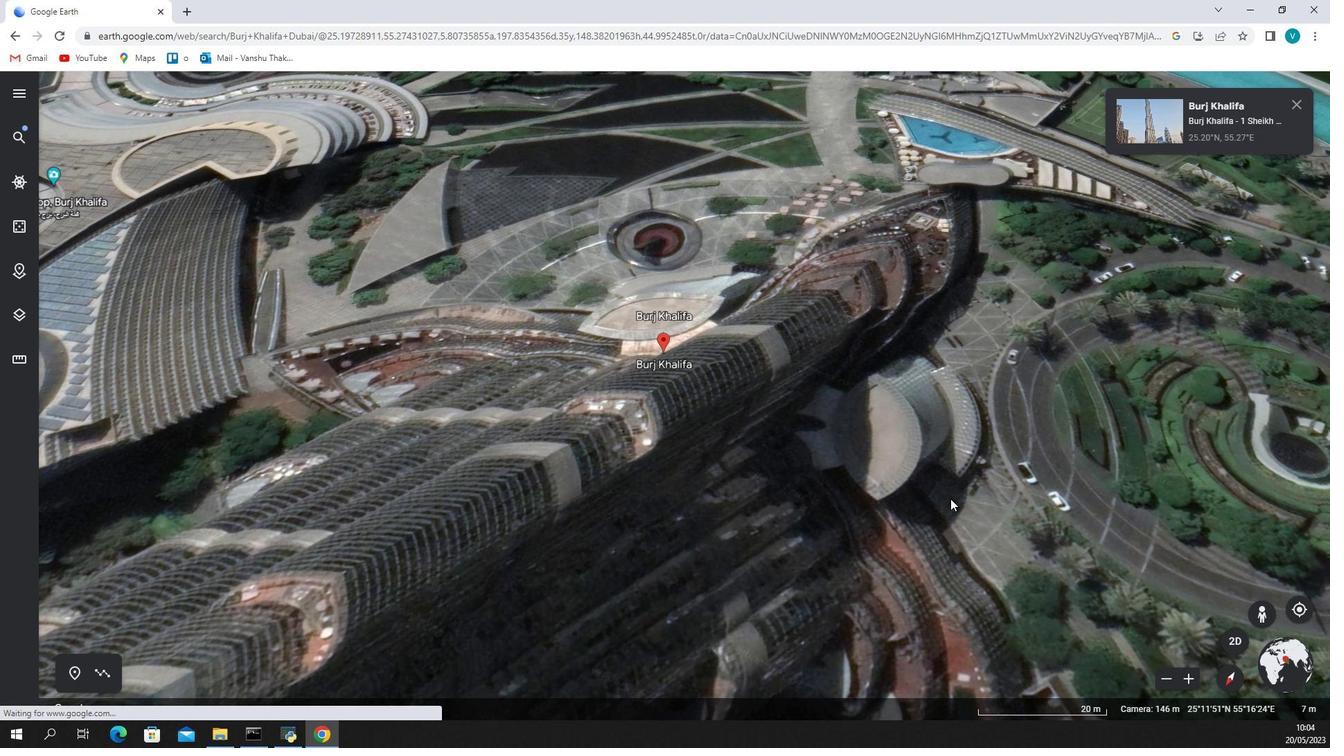 
Action: Mouse scrolled (930, 539) with delta (0, 0)
Screenshot: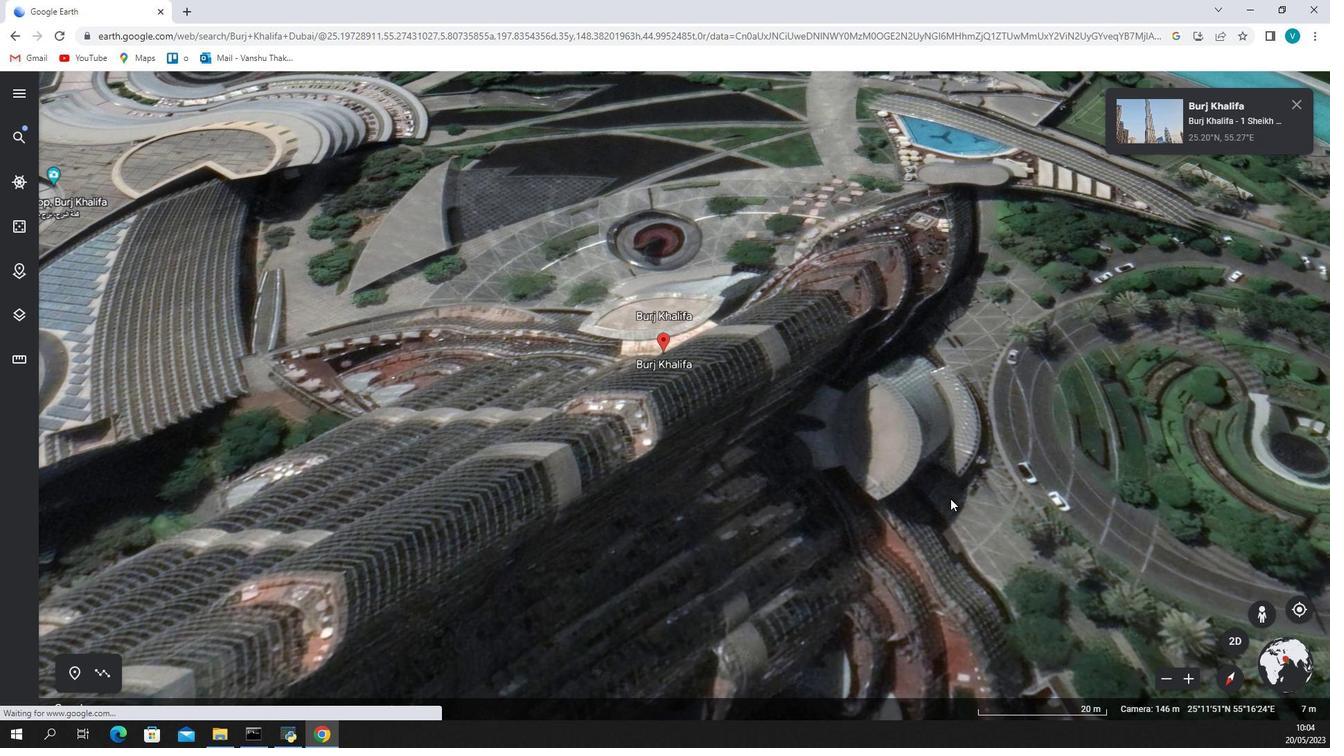 
Action: Mouse moved to (942, 428)
Screenshot: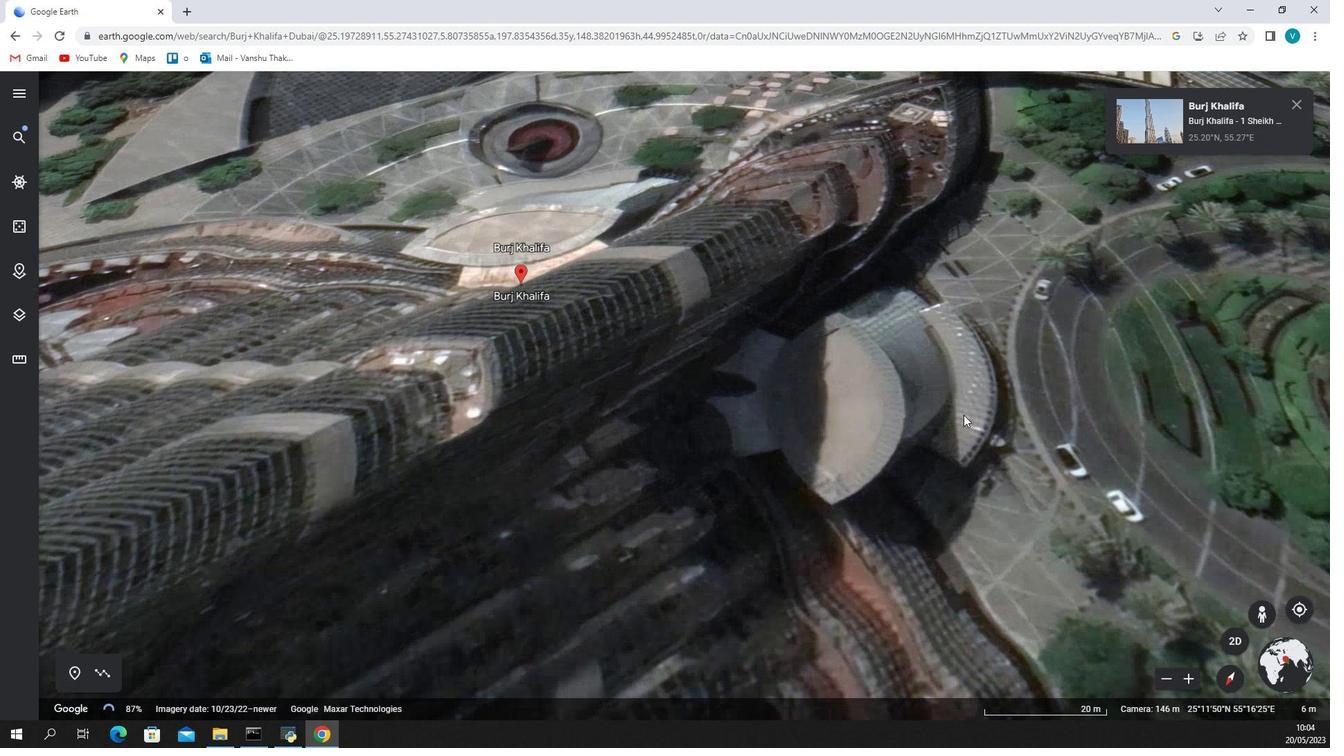 
Action: Mouse pressed left at (942, 428)
Screenshot: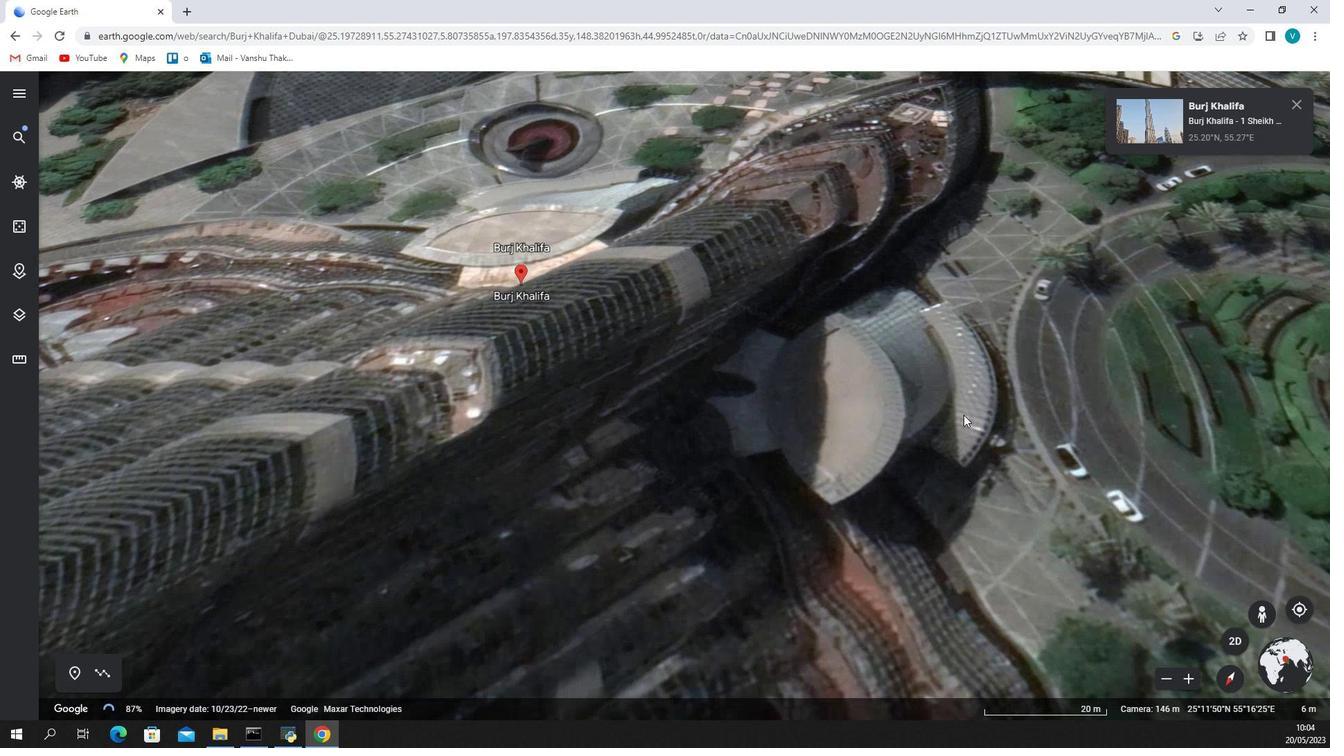 
Action: Mouse moved to (1061, 430)
Screenshot: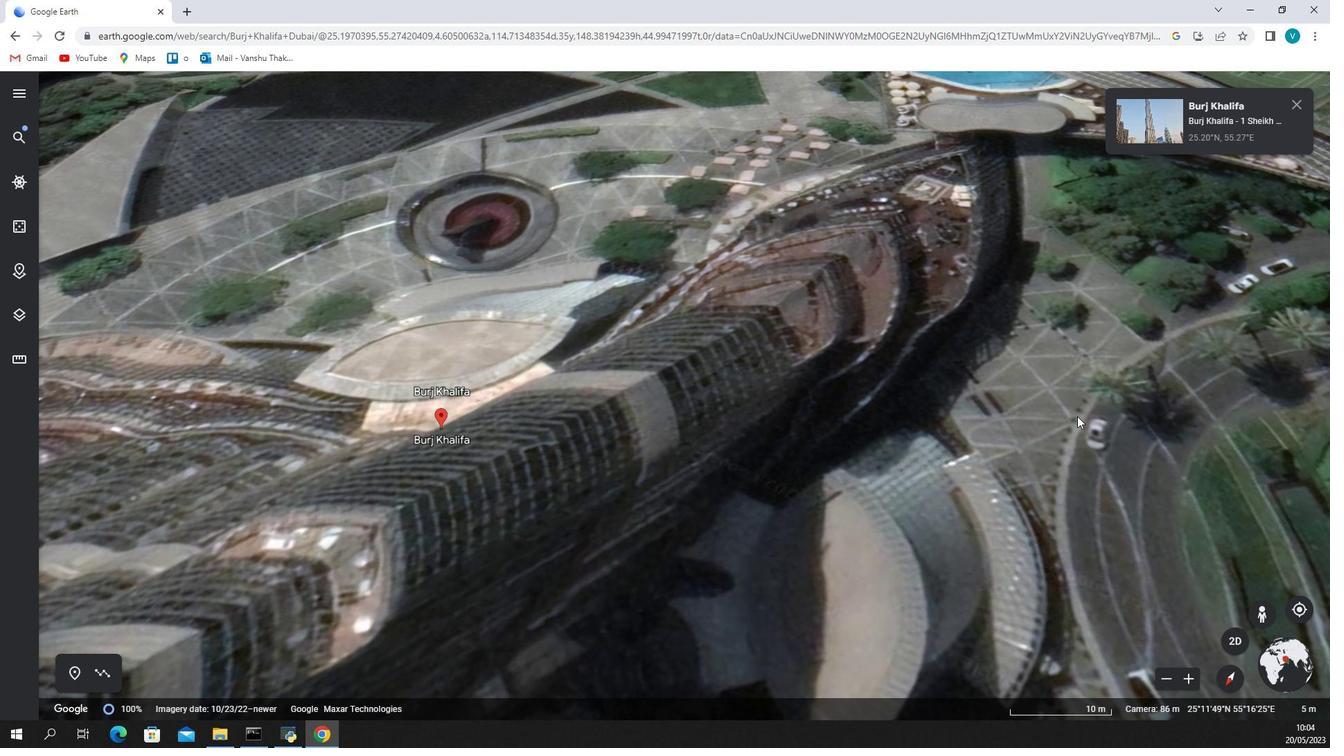 
Action: Mouse pressed left at (1061, 430)
Screenshot: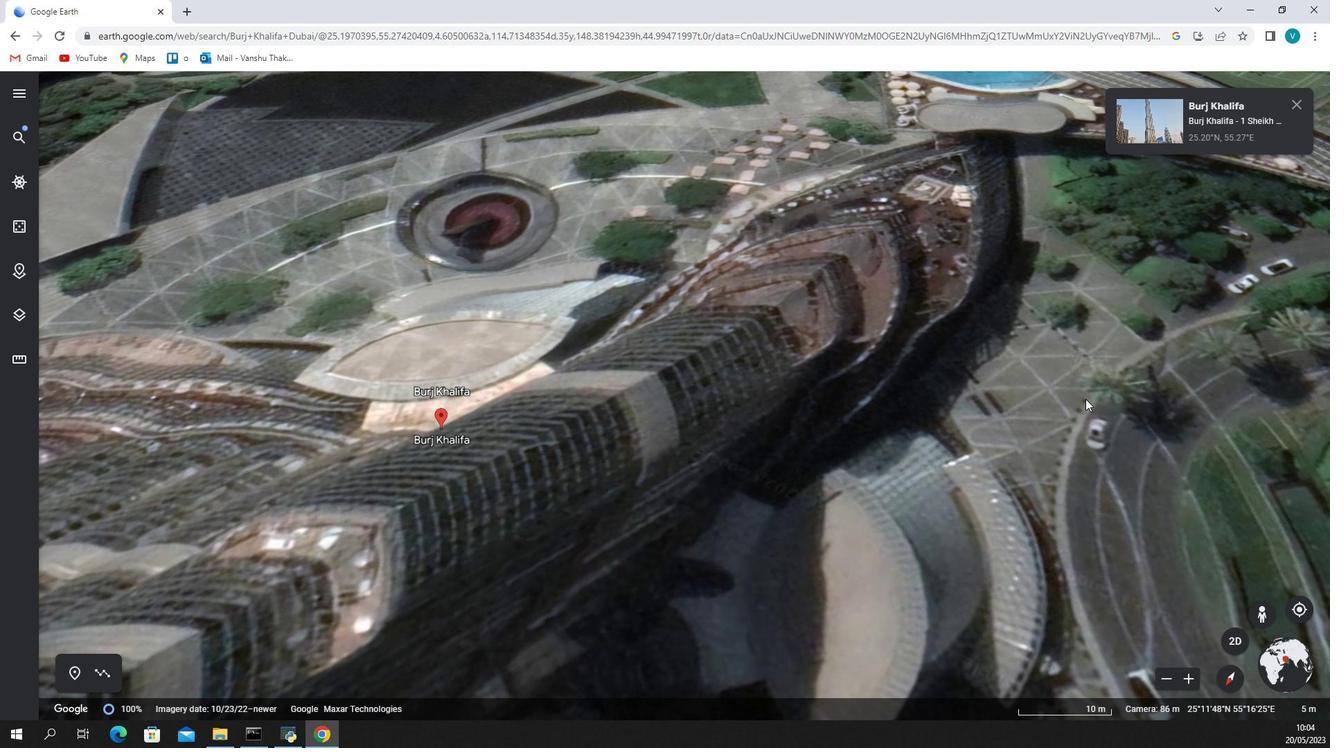 
Action: Mouse moved to (1205, 129)
Screenshot: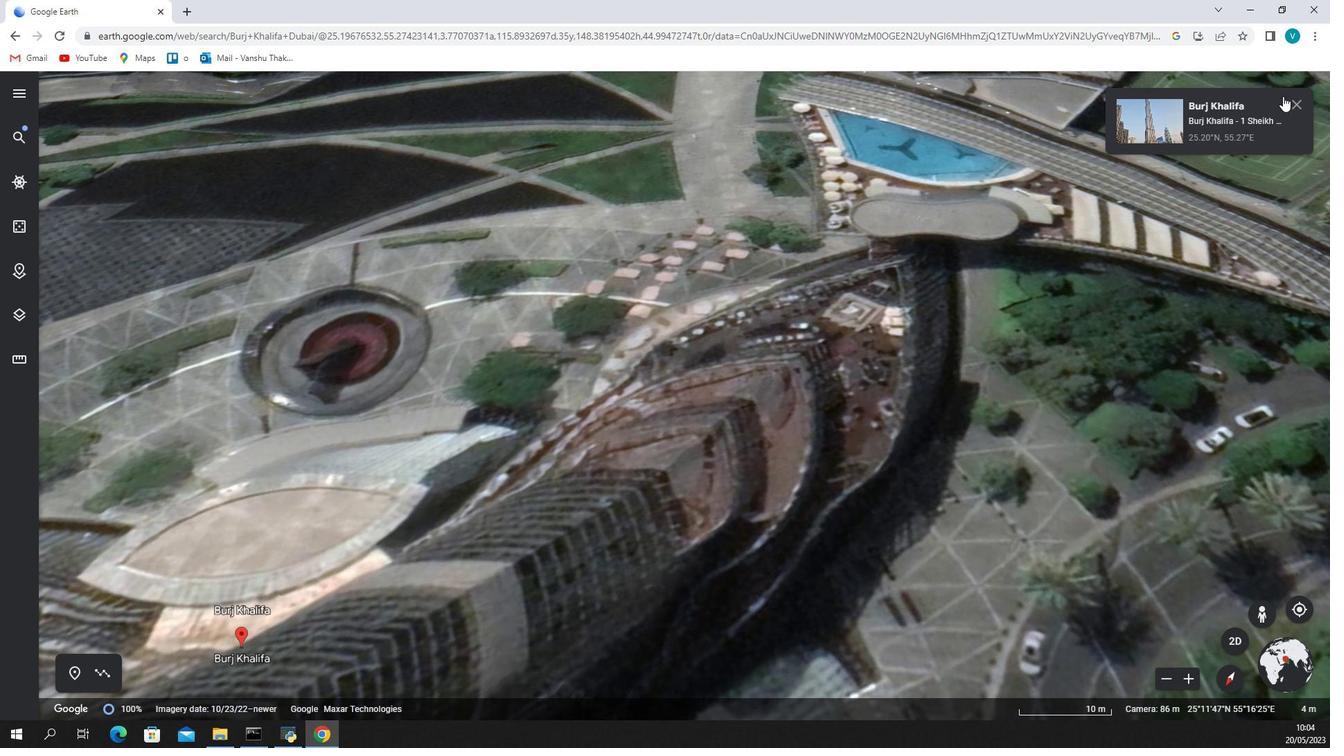 
Action: Mouse pressed left at (1205, 129)
Screenshot: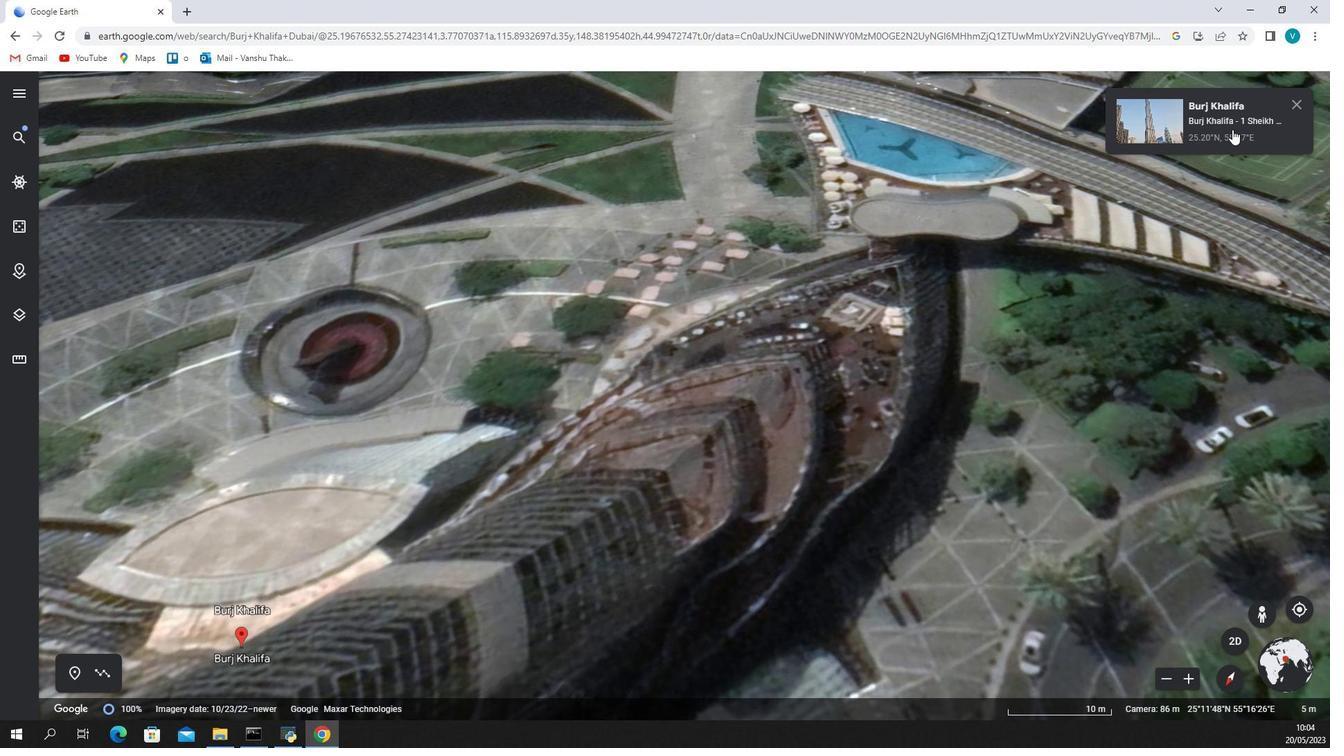 
Action: Mouse moved to (62, 728)
Screenshot: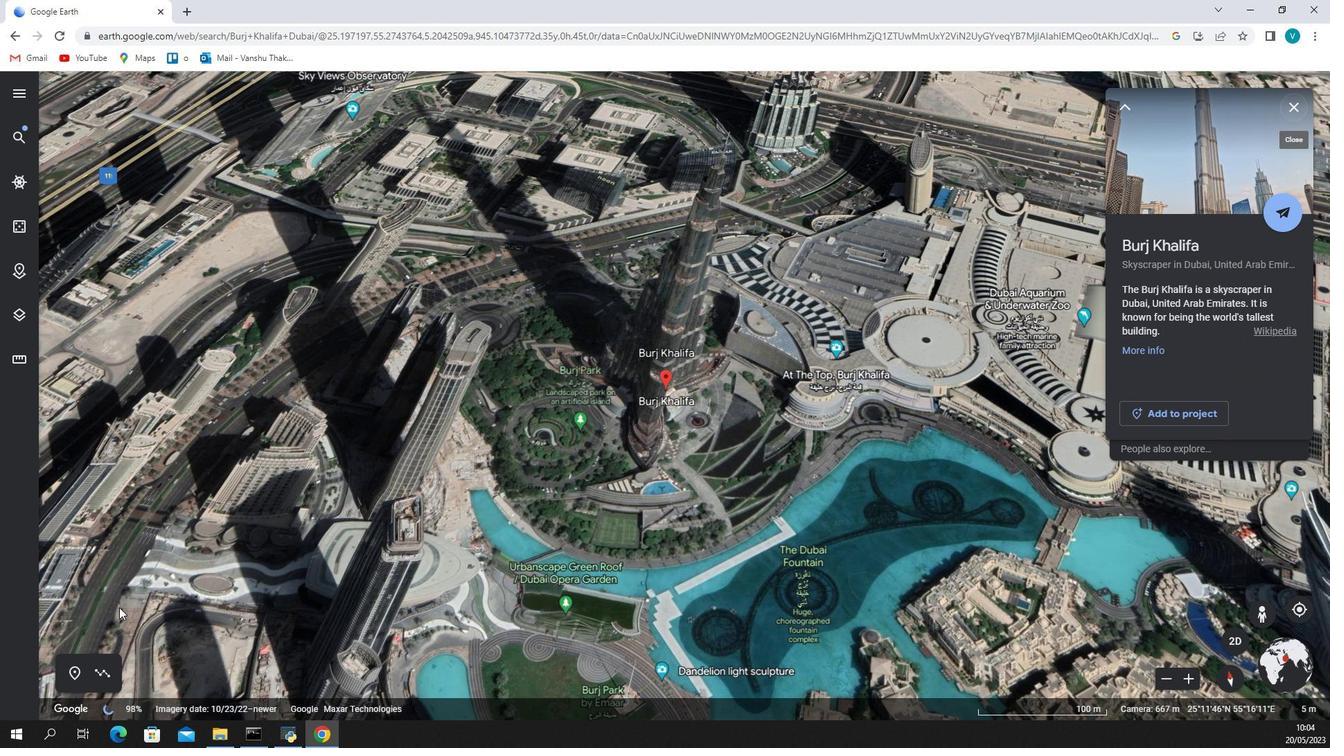 
Action: Mouse pressed left at (62, 728)
Screenshot: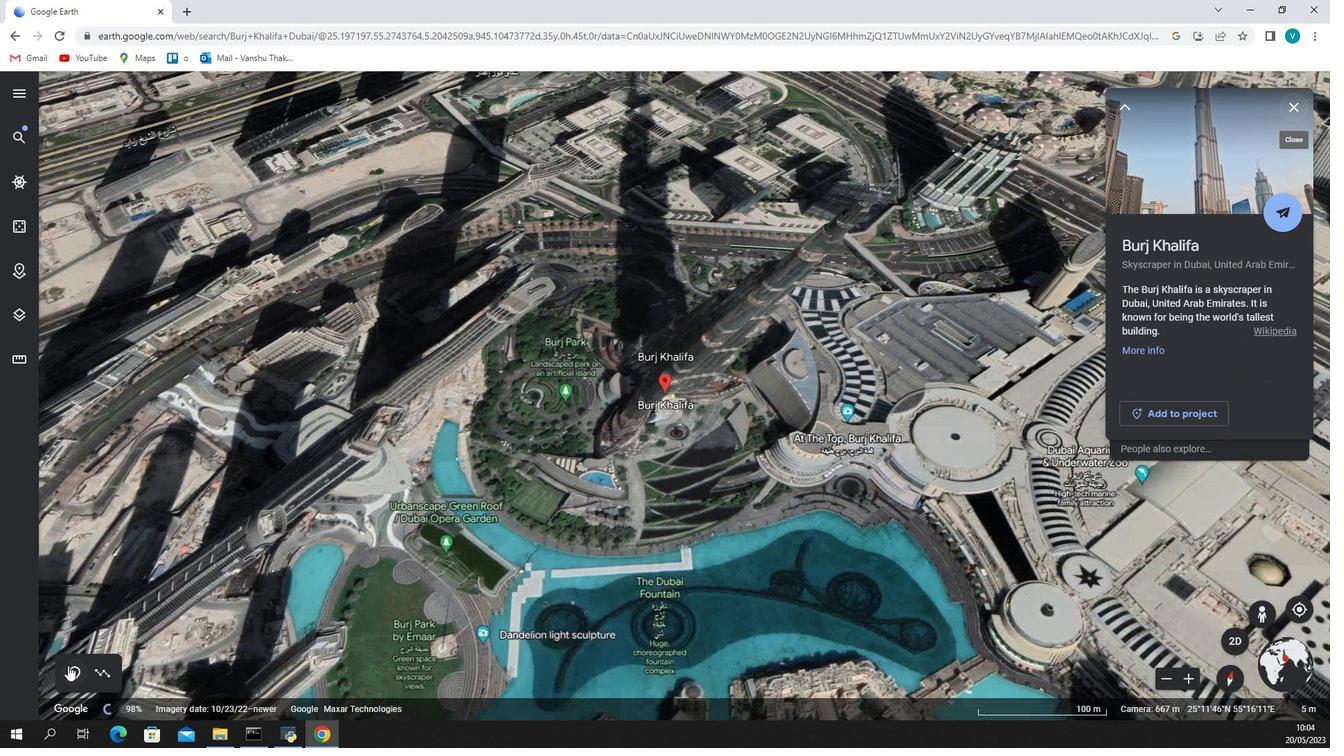 
Action: Mouse pressed left at (62, 728)
Screenshot: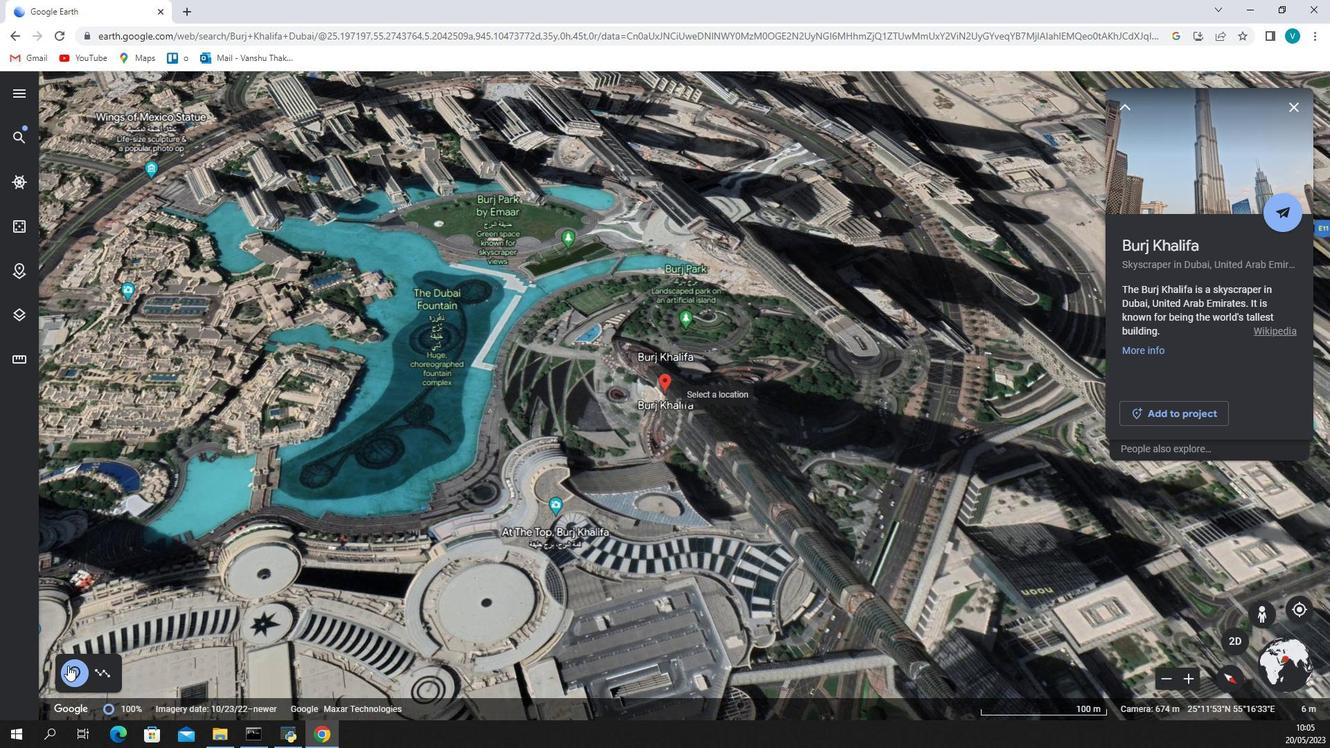
Action: Mouse pressed left at (62, 728)
Screenshot: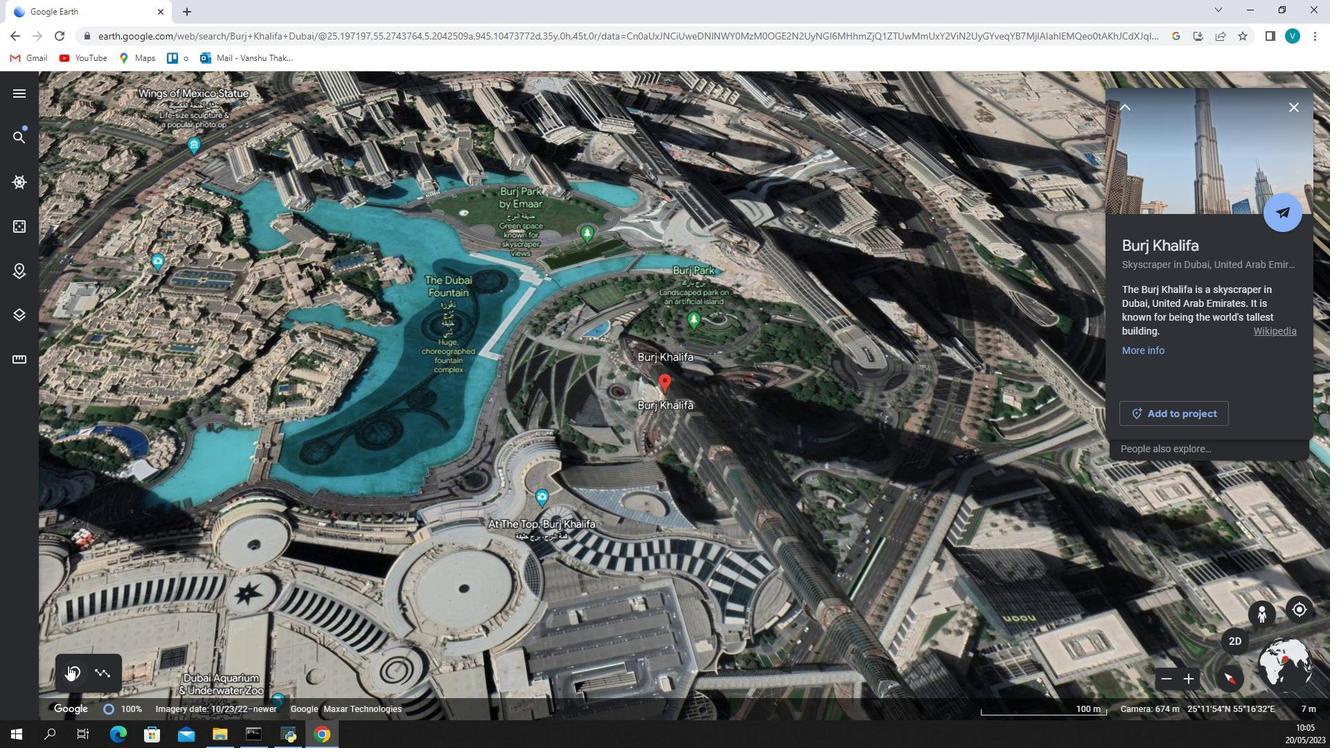 
Action: Mouse moved to (647, 415)
Screenshot: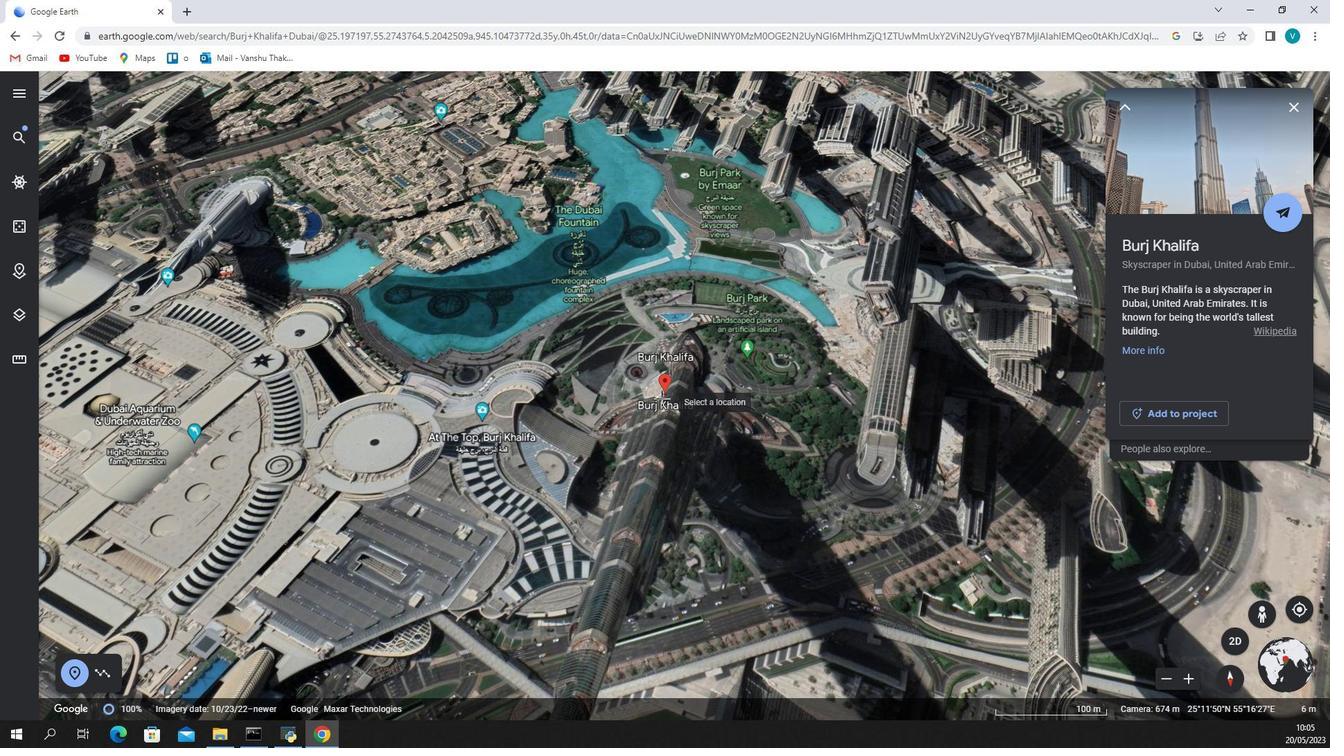 
Action: Mouse pressed left at (647, 415)
Screenshot: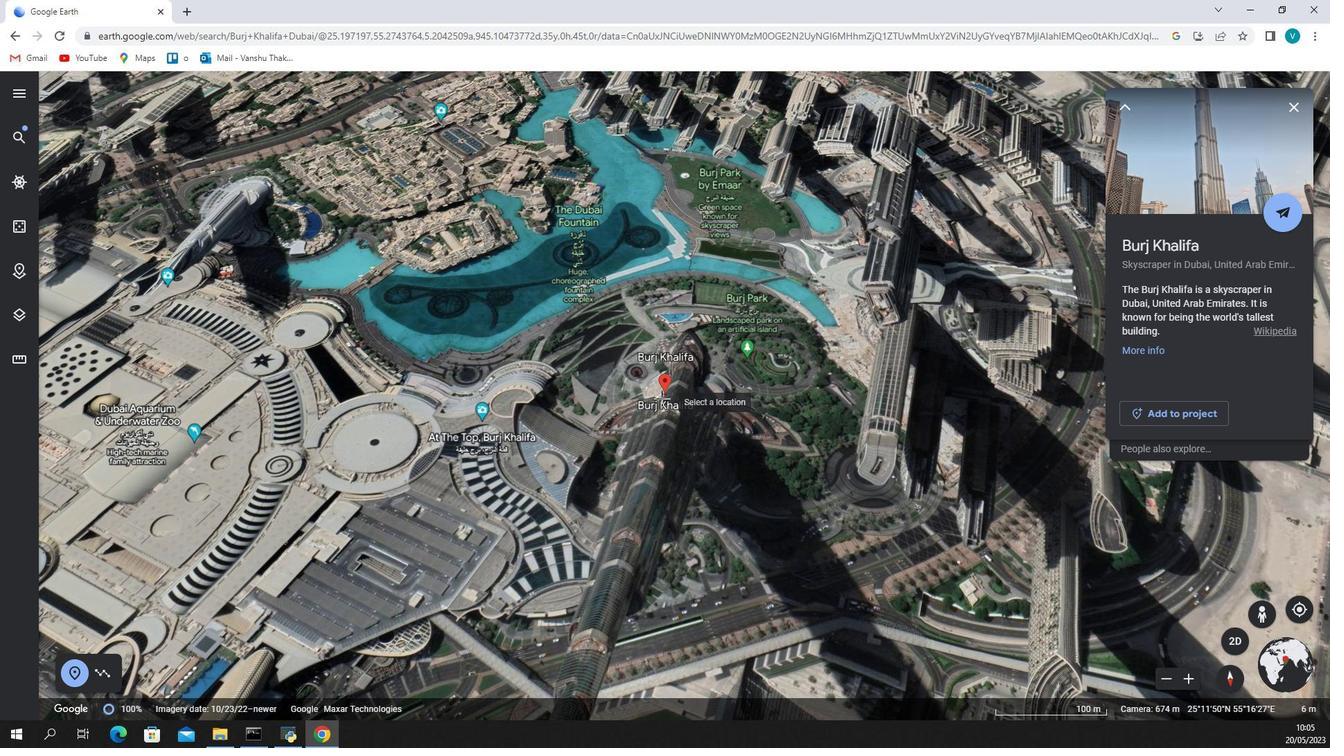 
Action: Mouse moved to (650, 422)
Screenshot: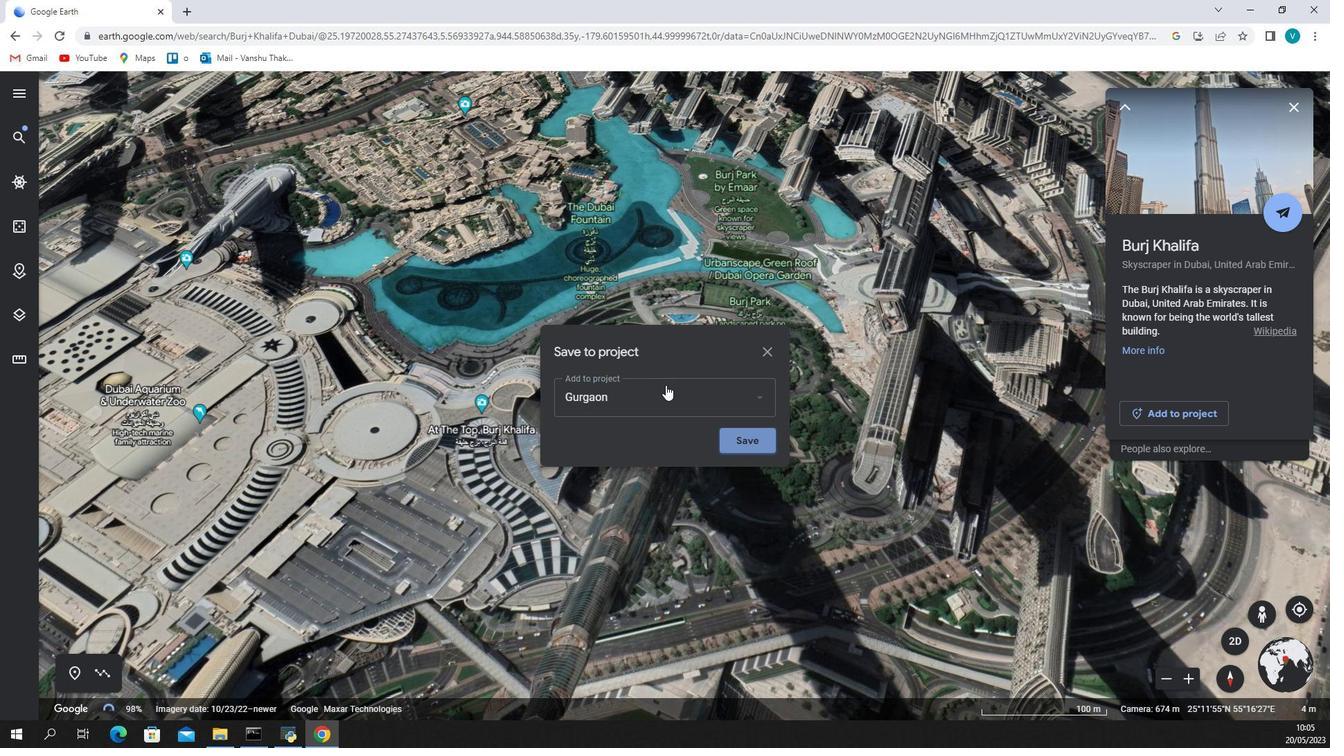
Action: Mouse pressed left at (650, 422)
Screenshot: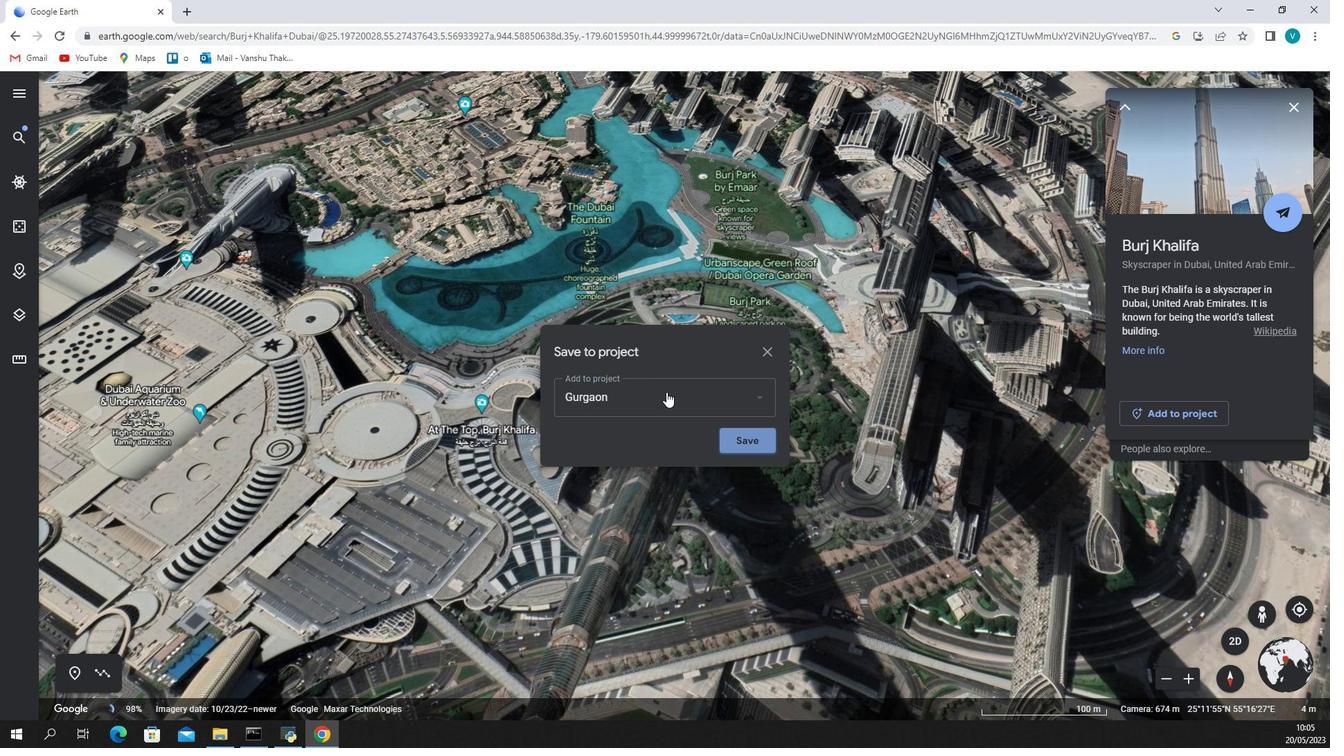 
Action: Mouse moved to (615, 607)
Screenshot: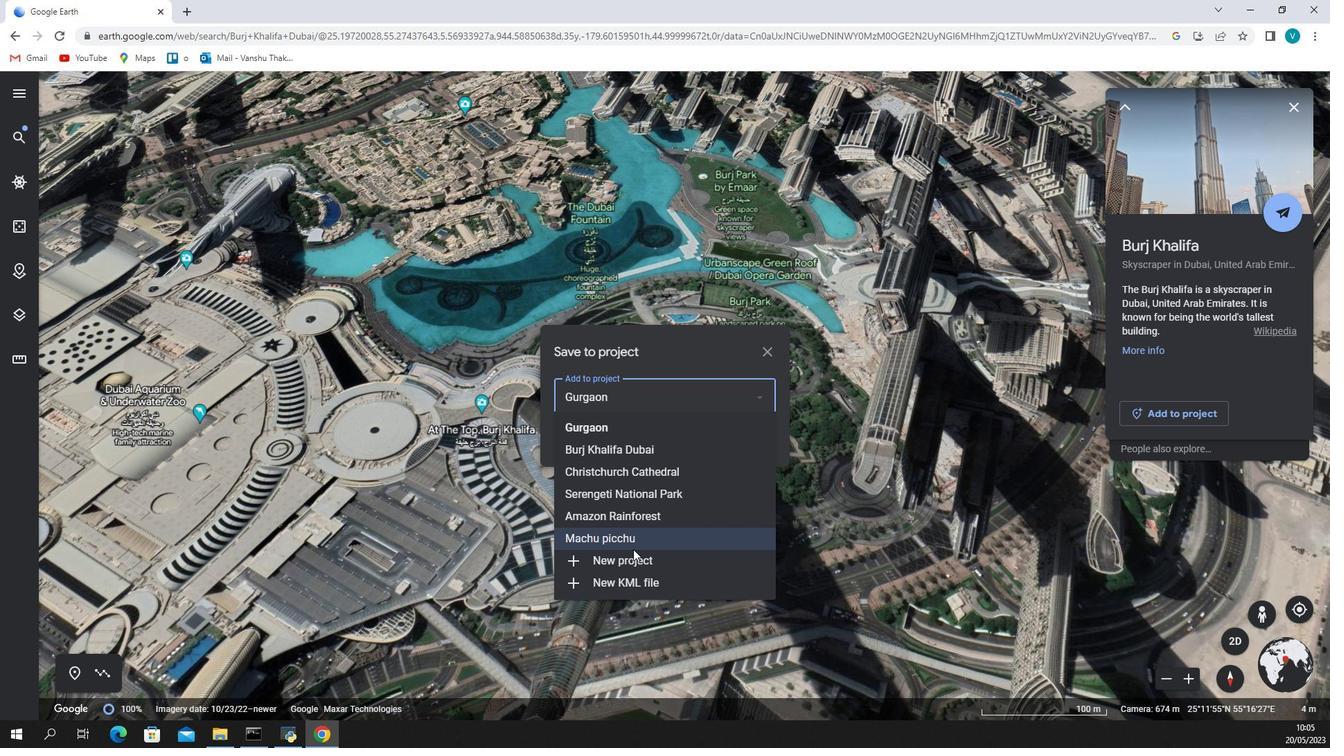 
Action: Mouse pressed left at (615, 607)
